 Task: Buy 5 Blower from Motors section under best seller category for shipping address: Kathleen Davis, 1481 Vineyard Drive, Independence, Ohio 44131, Cell Number 4403901431. Pay from credit card ending with 7965, CVV 549
Action: Mouse moved to (26, 87)
Screenshot: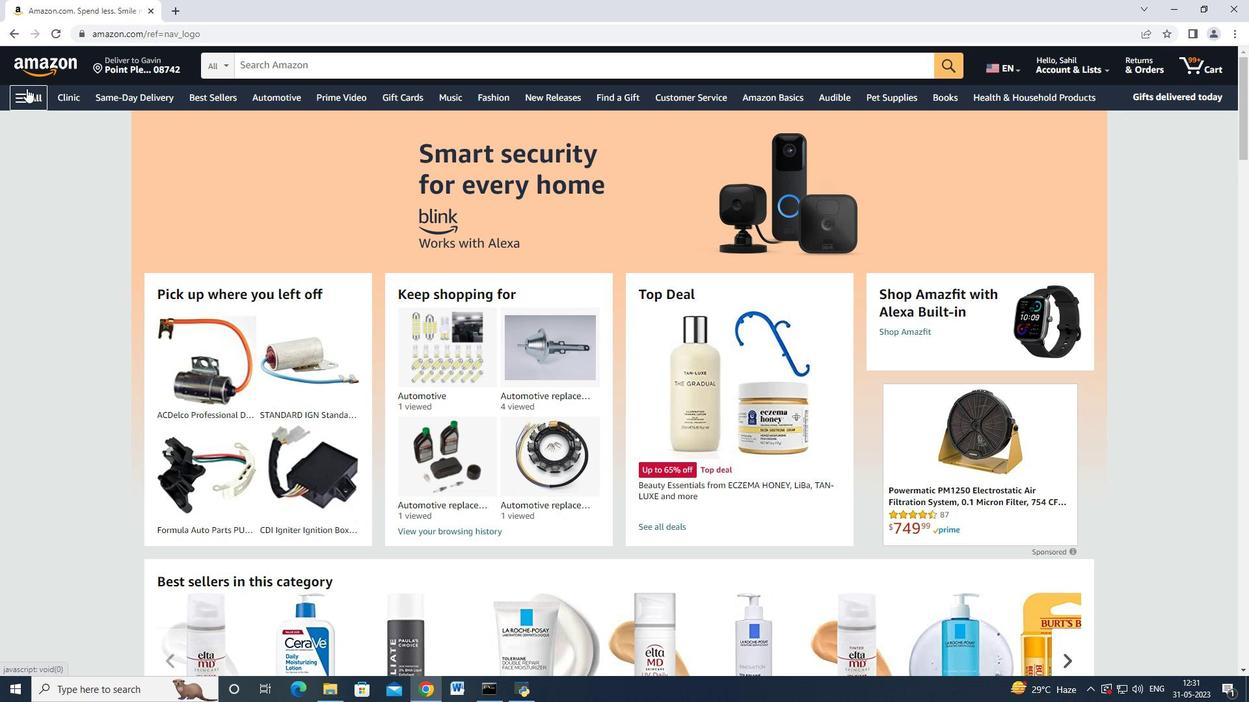 
Action: Mouse pressed left at (26, 87)
Screenshot: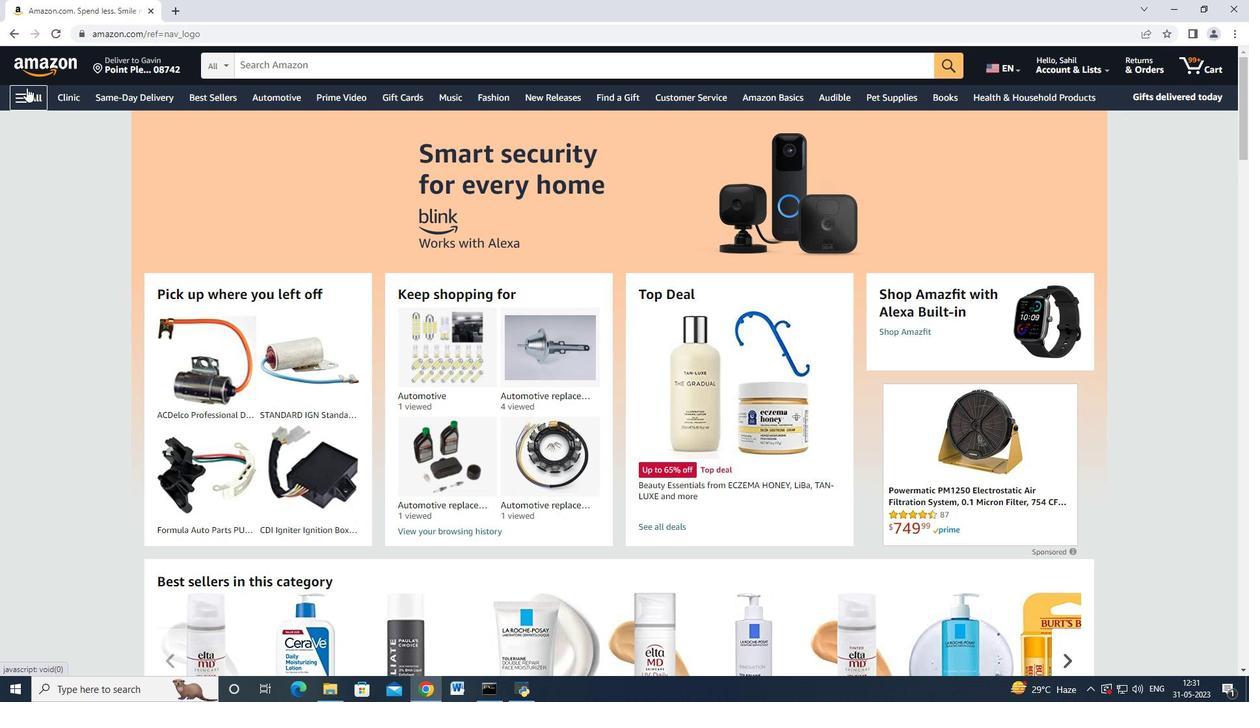 
Action: Mouse moved to (82, 191)
Screenshot: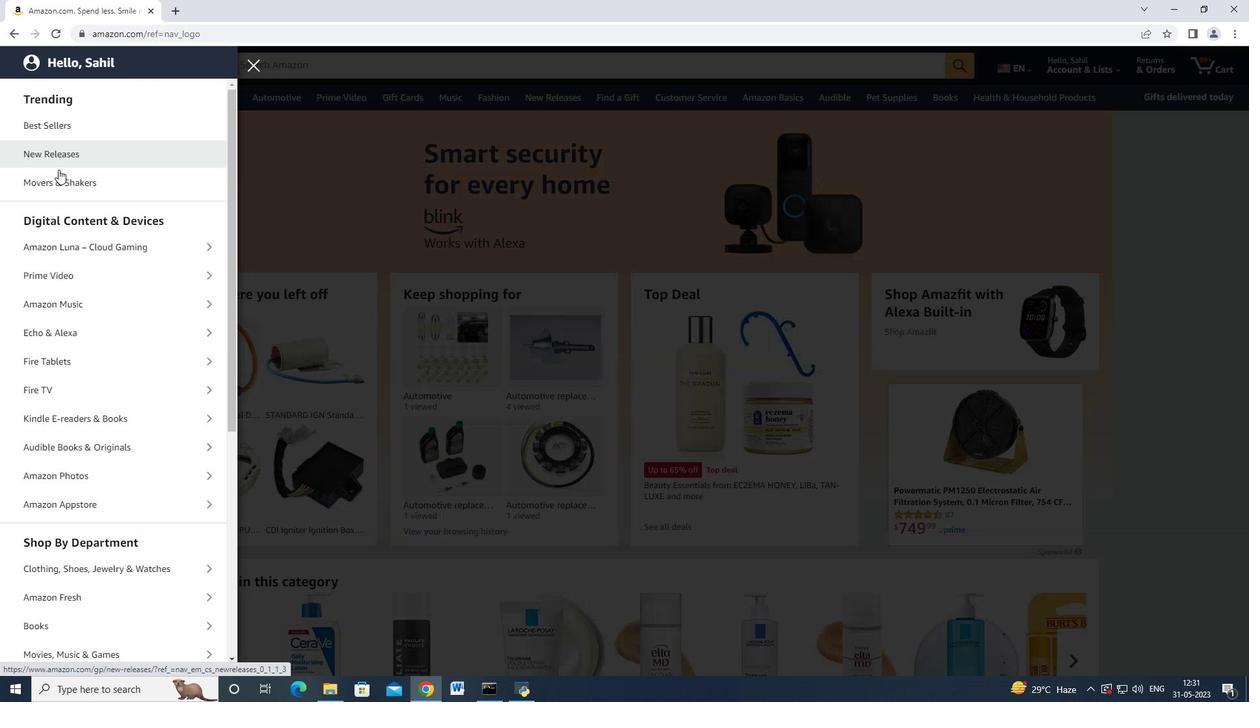 
Action: Mouse scrolled (82, 191) with delta (0, 0)
Screenshot: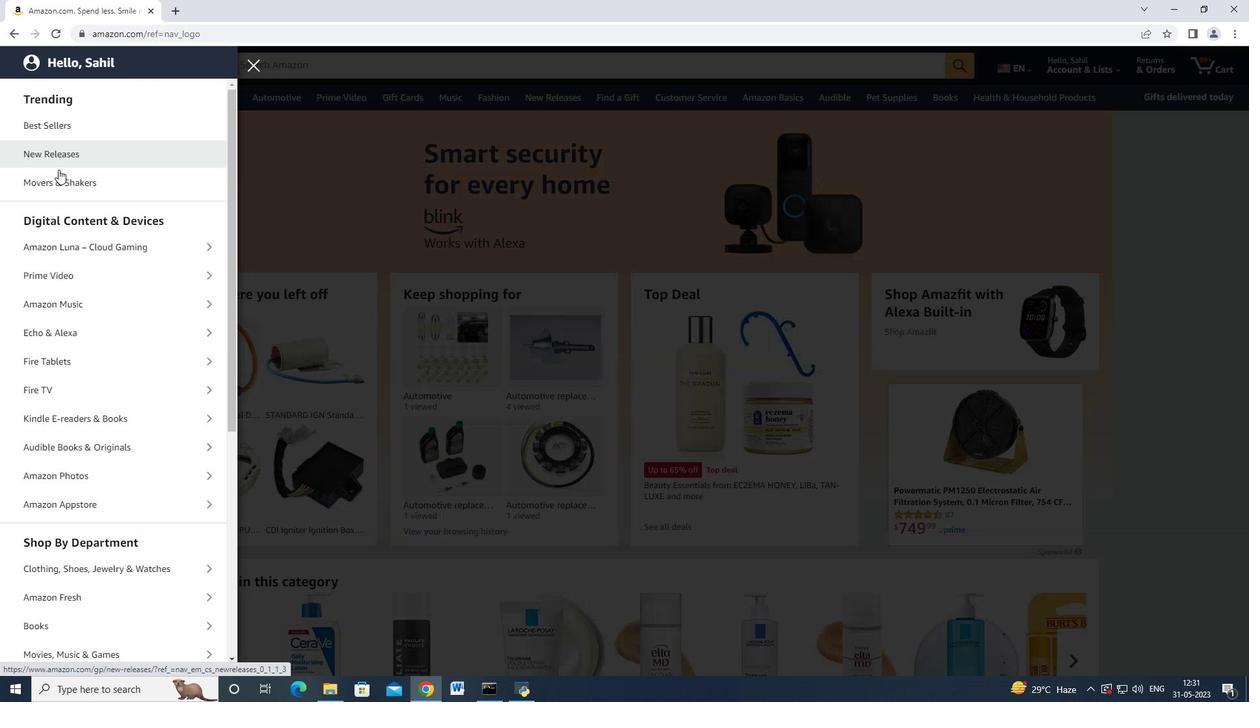 
Action: Mouse moved to (84, 193)
Screenshot: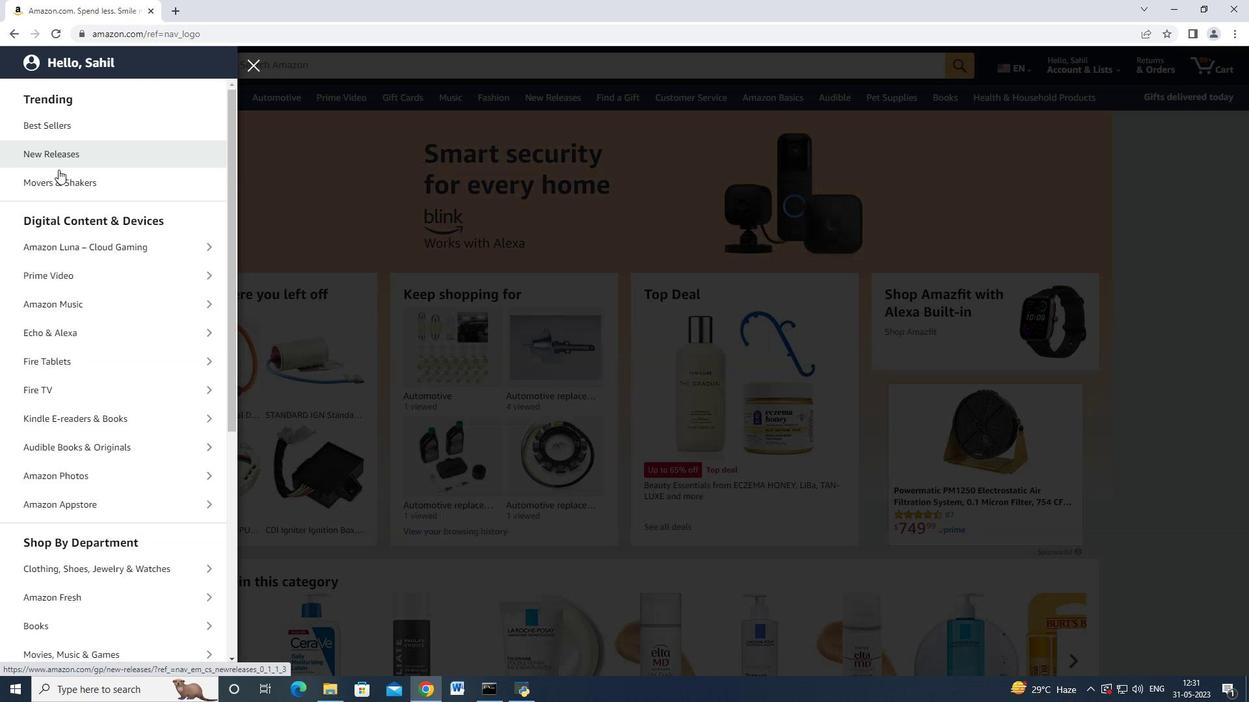 
Action: Mouse scrolled (84, 192) with delta (0, 0)
Screenshot: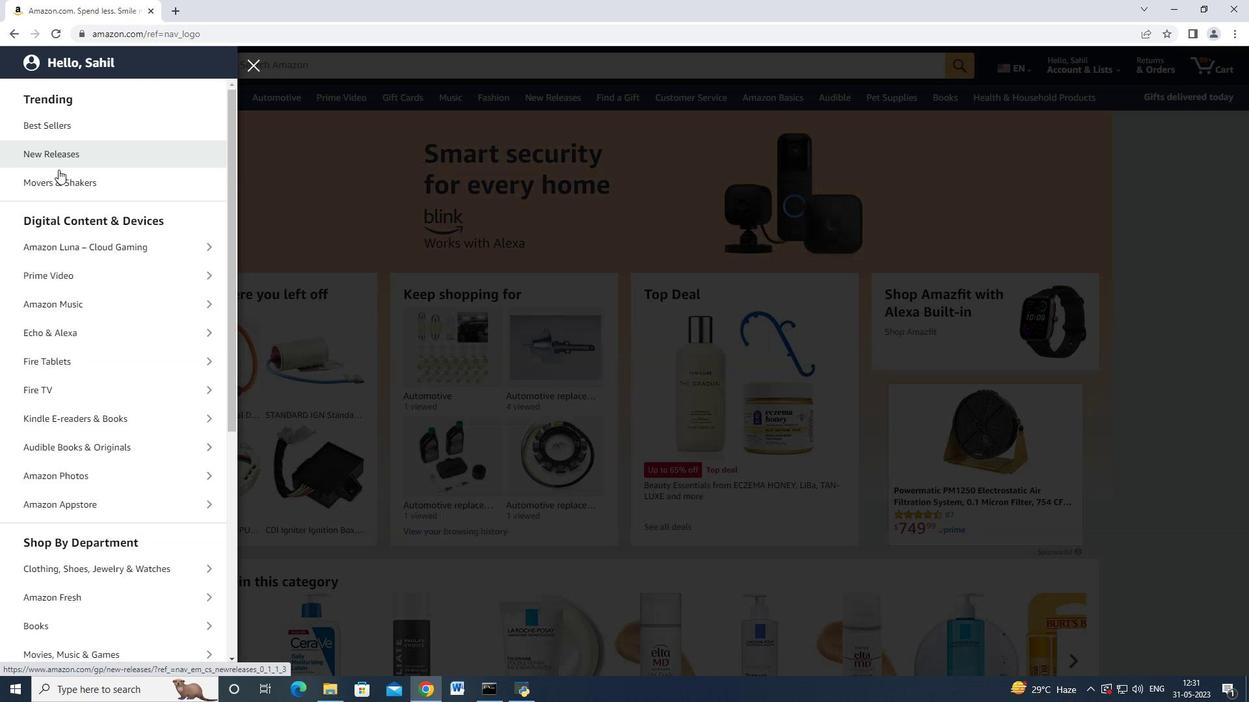 
Action: Mouse moved to (86, 193)
Screenshot: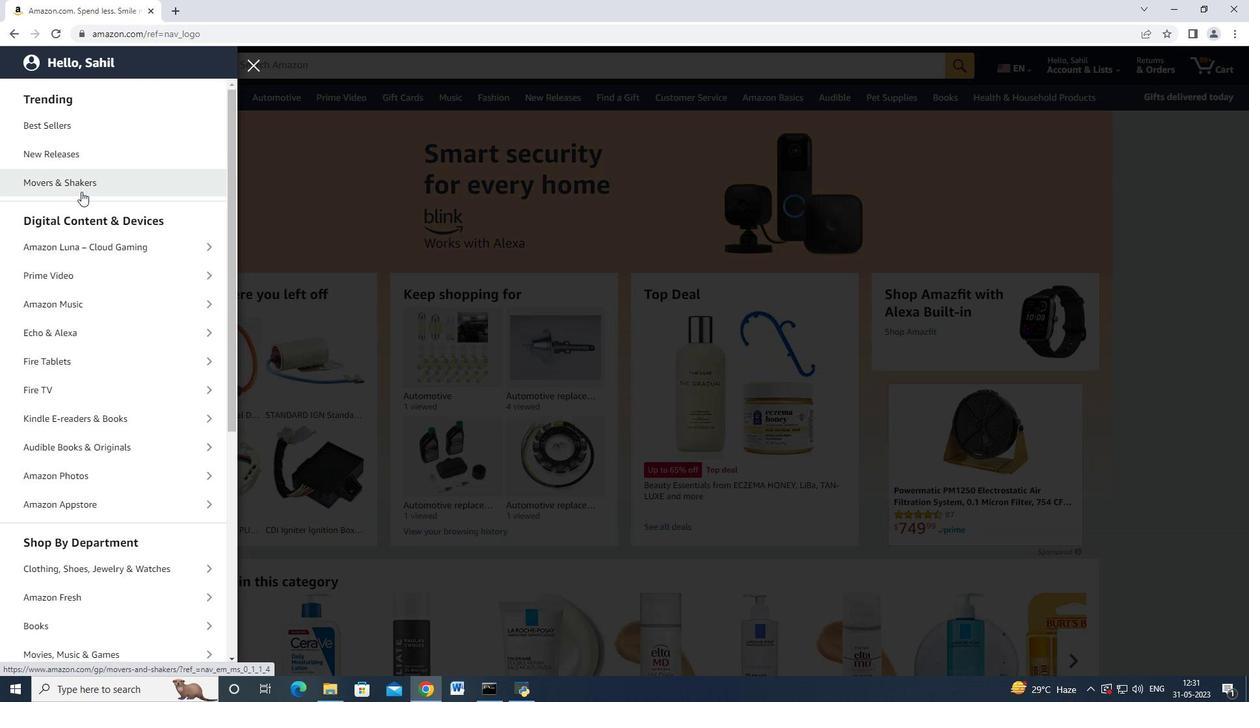 
Action: Mouse scrolled (86, 193) with delta (0, 0)
Screenshot: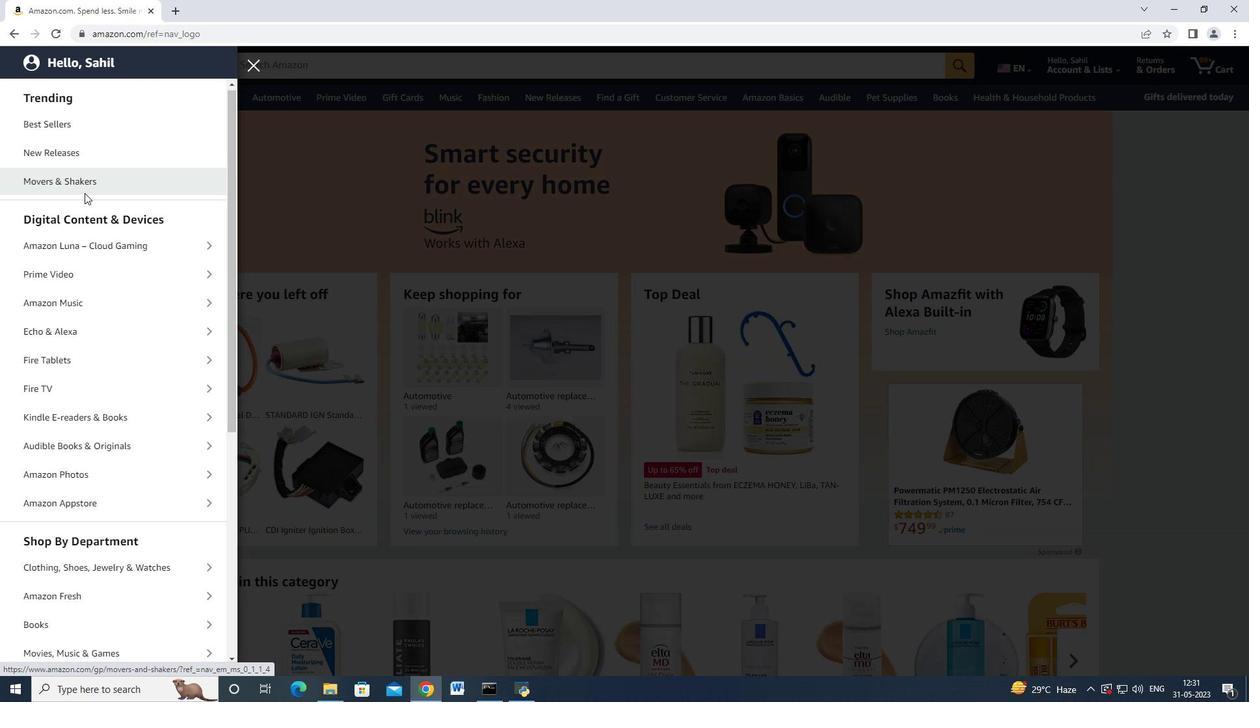 
Action: Mouse moved to (98, 495)
Screenshot: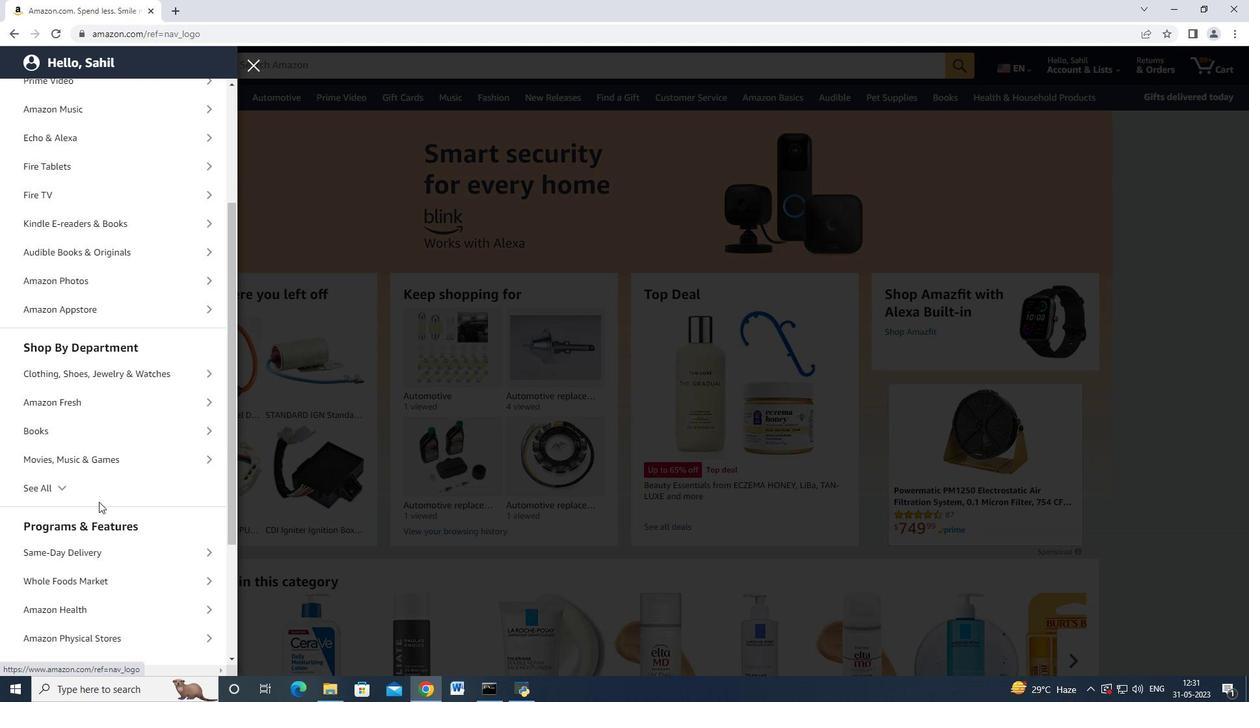 
Action: Mouse pressed left at (98, 495)
Screenshot: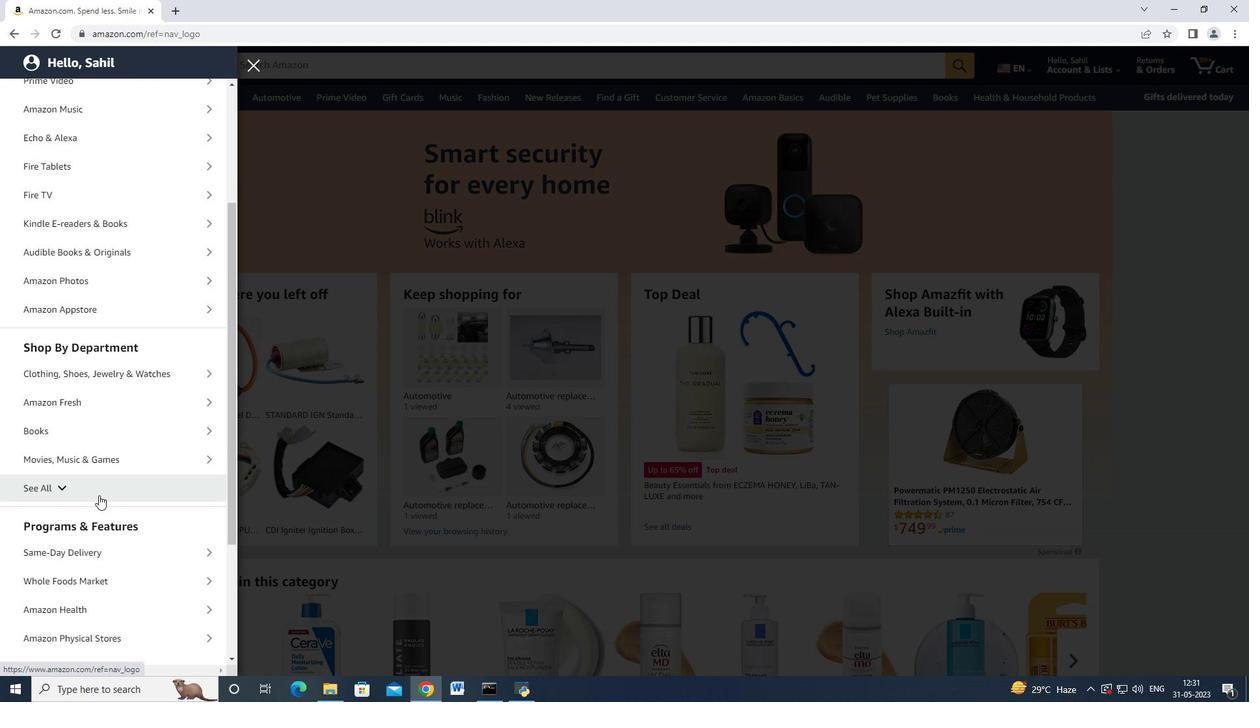 
Action: Mouse moved to (104, 443)
Screenshot: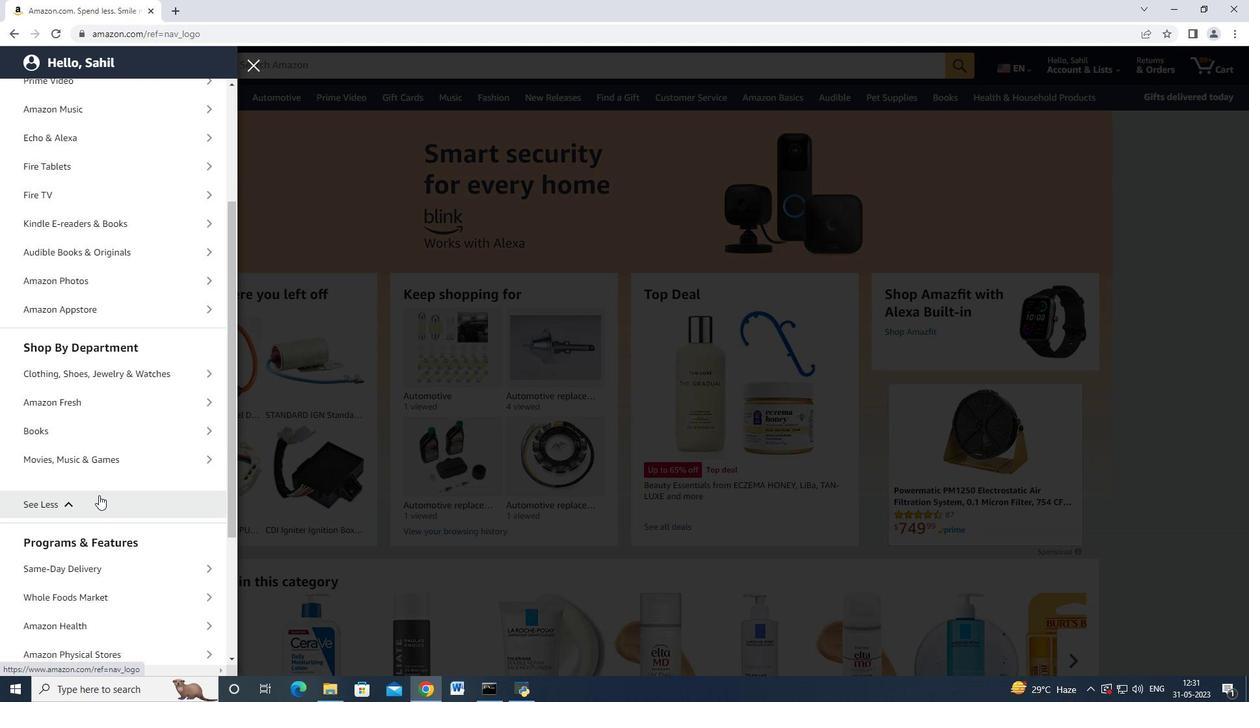 
Action: Mouse scrolled (104, 443) with delta (0, 0)
Screenshot: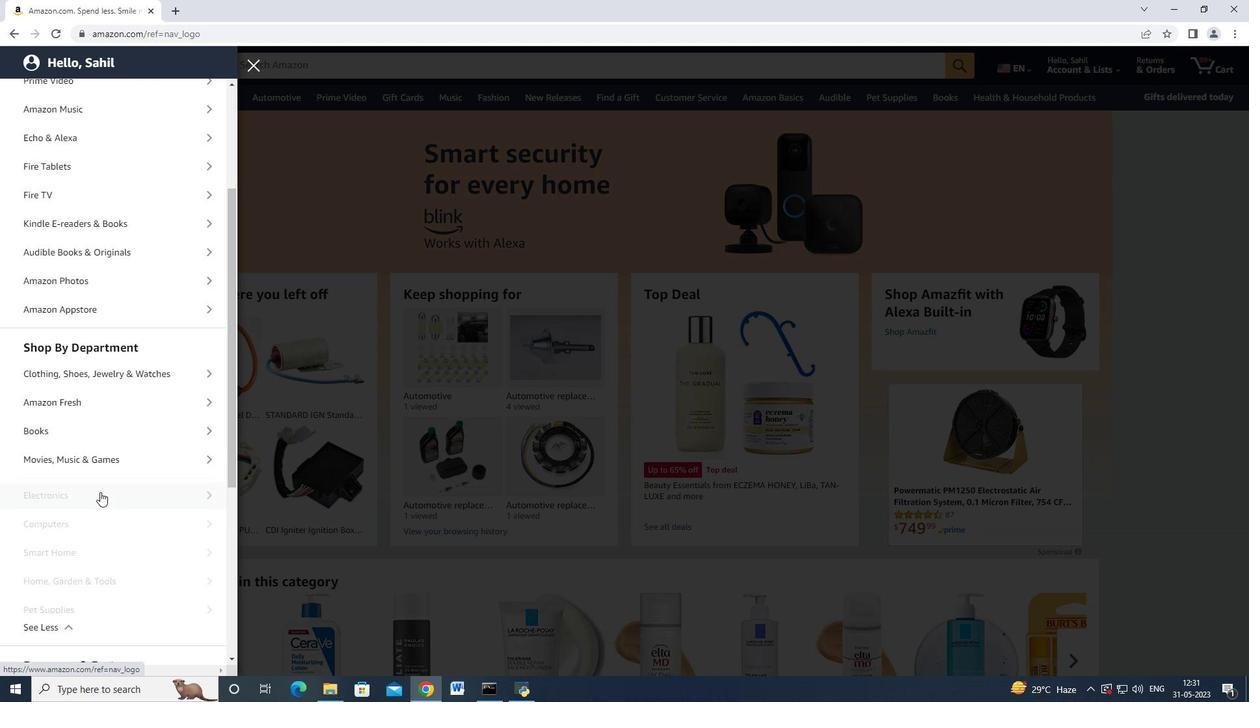 
Action: Mouse moved to (104, 443)
Screenshot: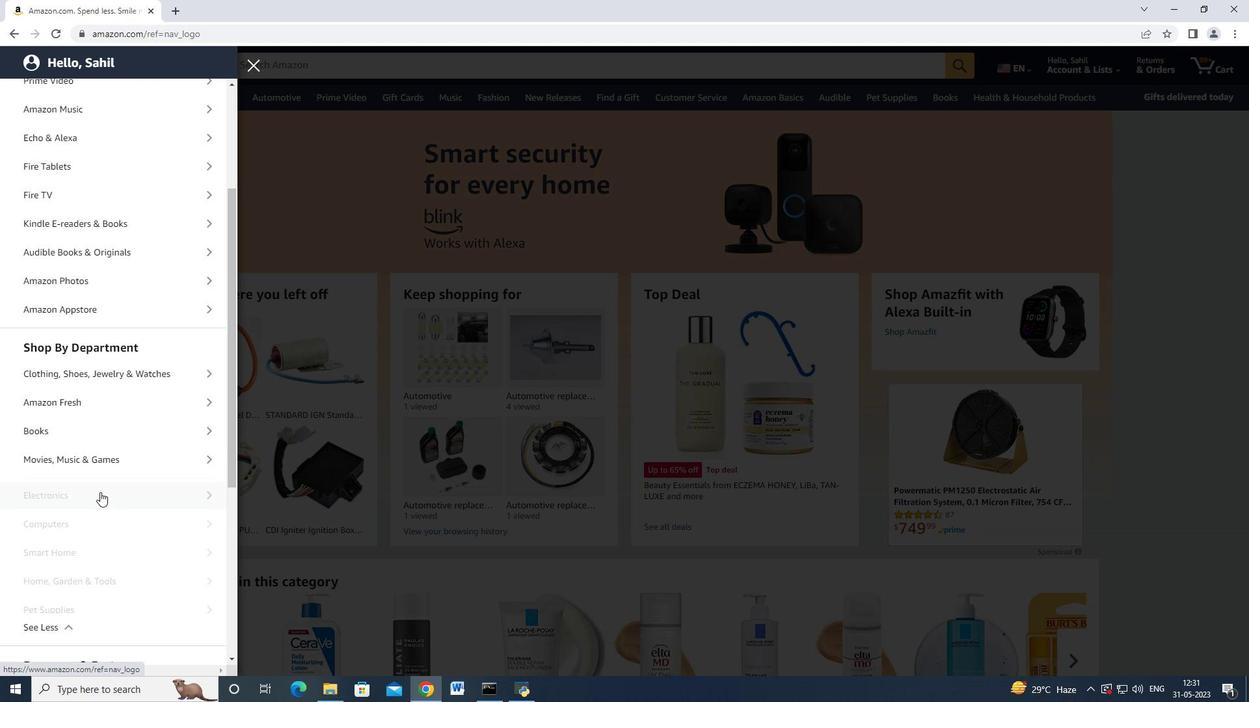 
Action: Mouse scrolled (104, 443) with delta (0, 0)
Screenshot: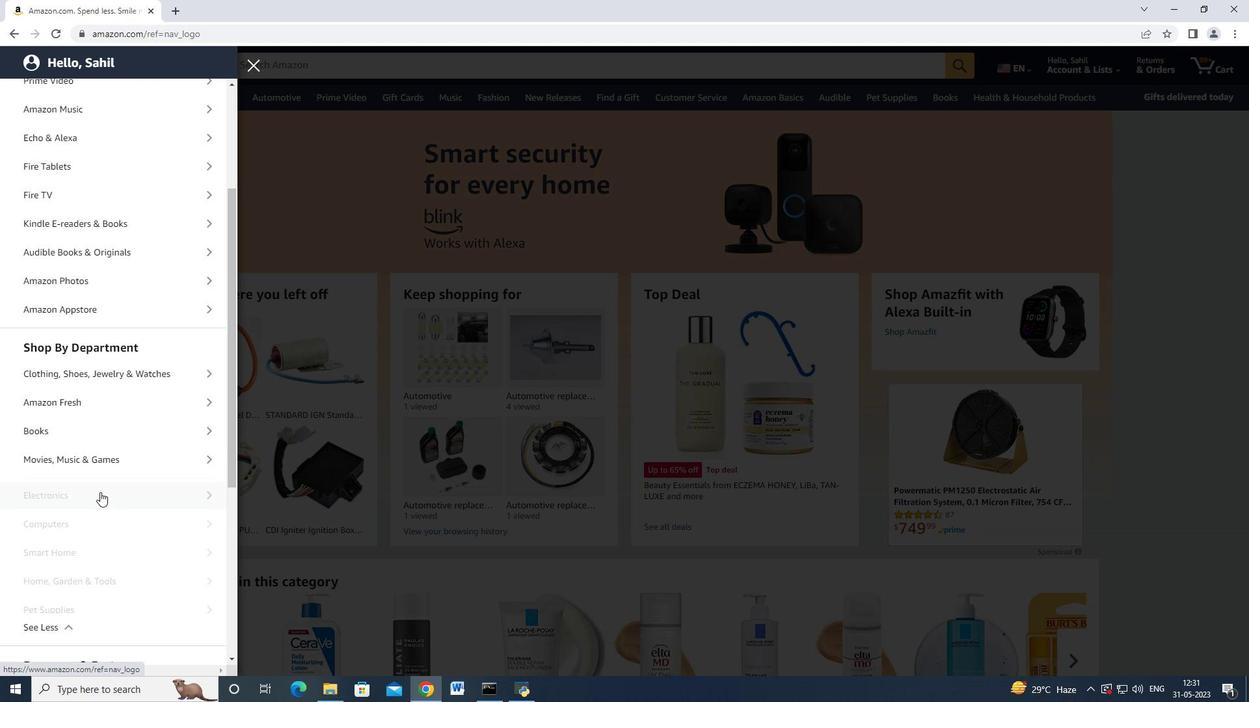 
Action: Mouse scrolled (104, 443) with delta (0, 0)
Screenshot: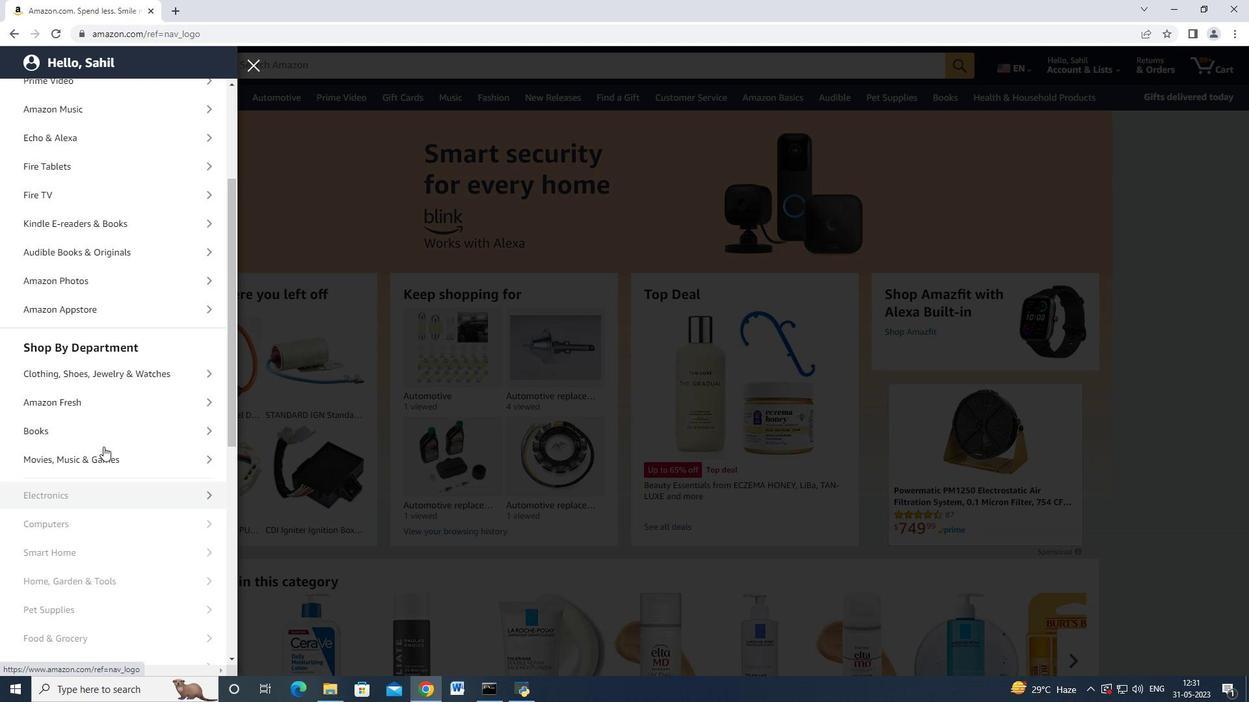 
Action: Mouse scrolled (104, 443) with delta (0, 0)
Screenshot: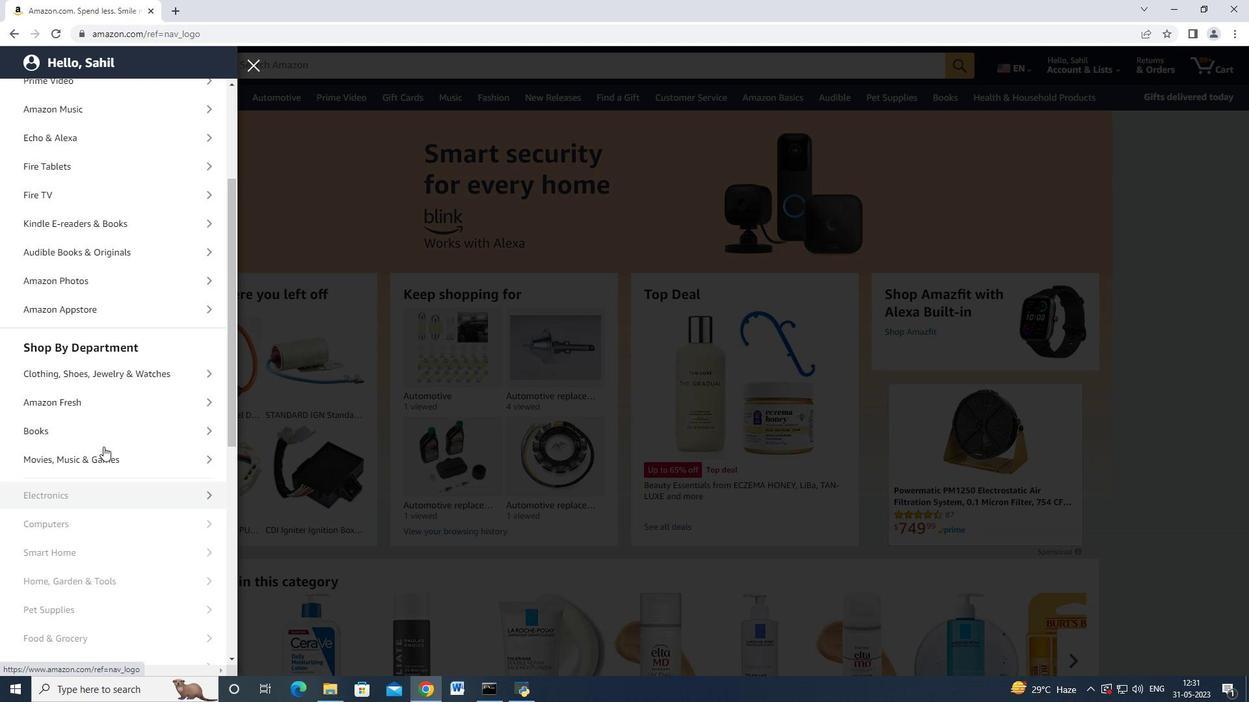 
Action: Mouse scrolled (104, 443) with delta (0, 0)
Screenshot: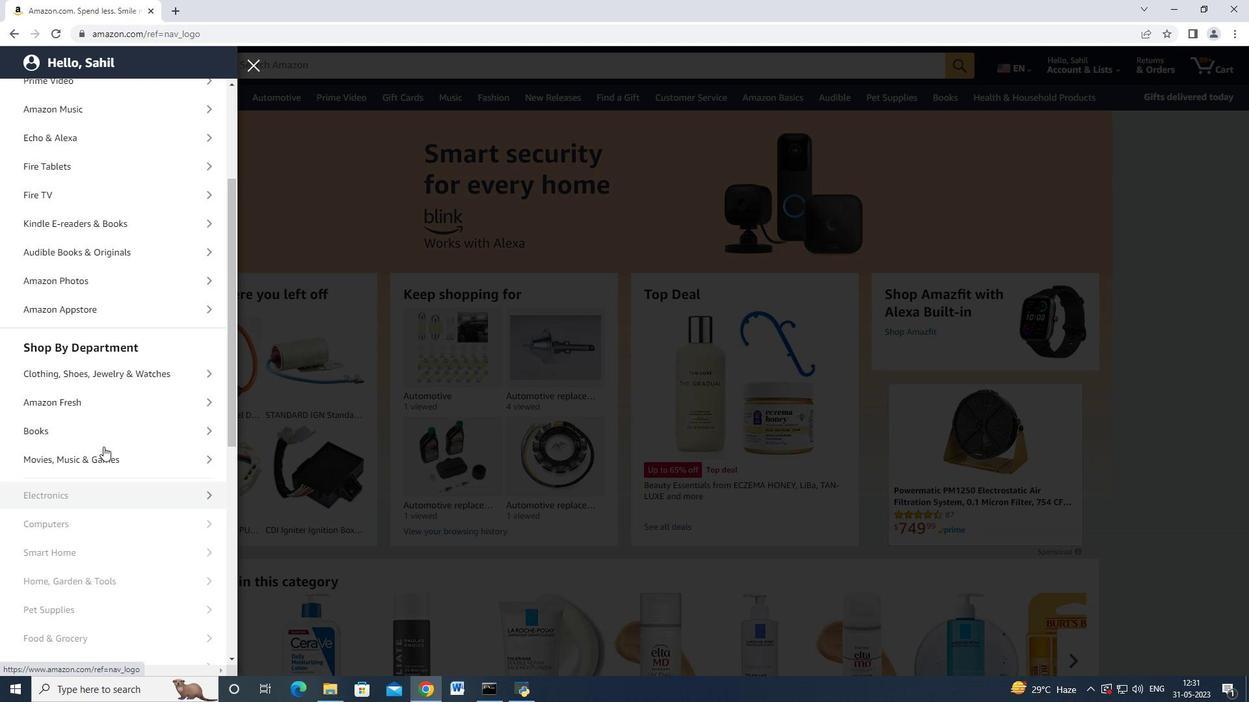 
Action: Mouse moved to (105, 441)
Screenshot: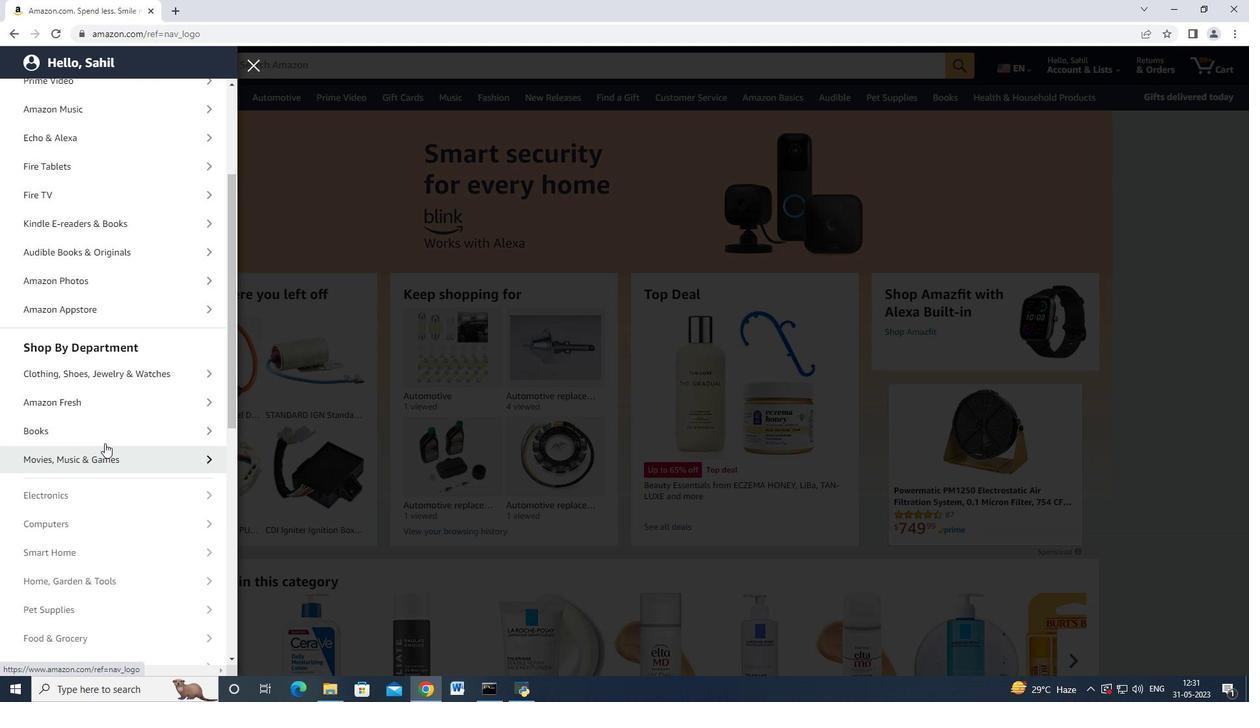 
Action: Mouse scrolled (105, 441) with delta (0, 0)
Screenshot: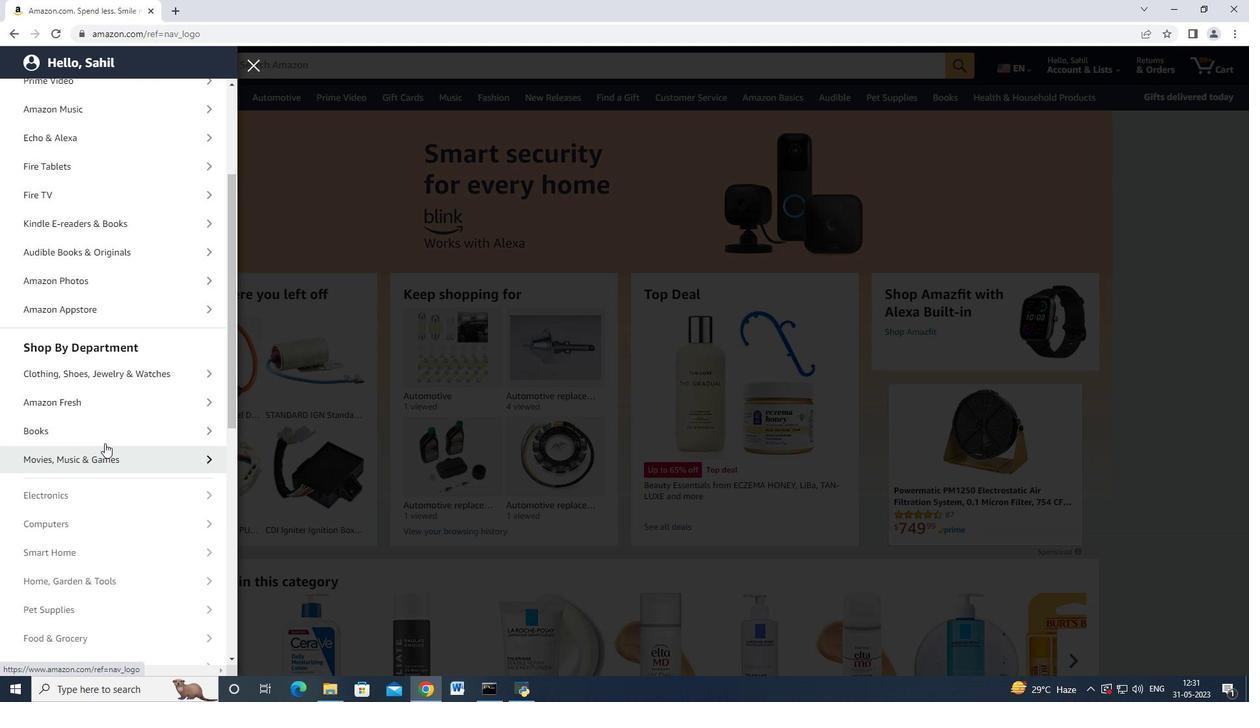 
Action: Mouse moved to (115, 422)
Screenshot: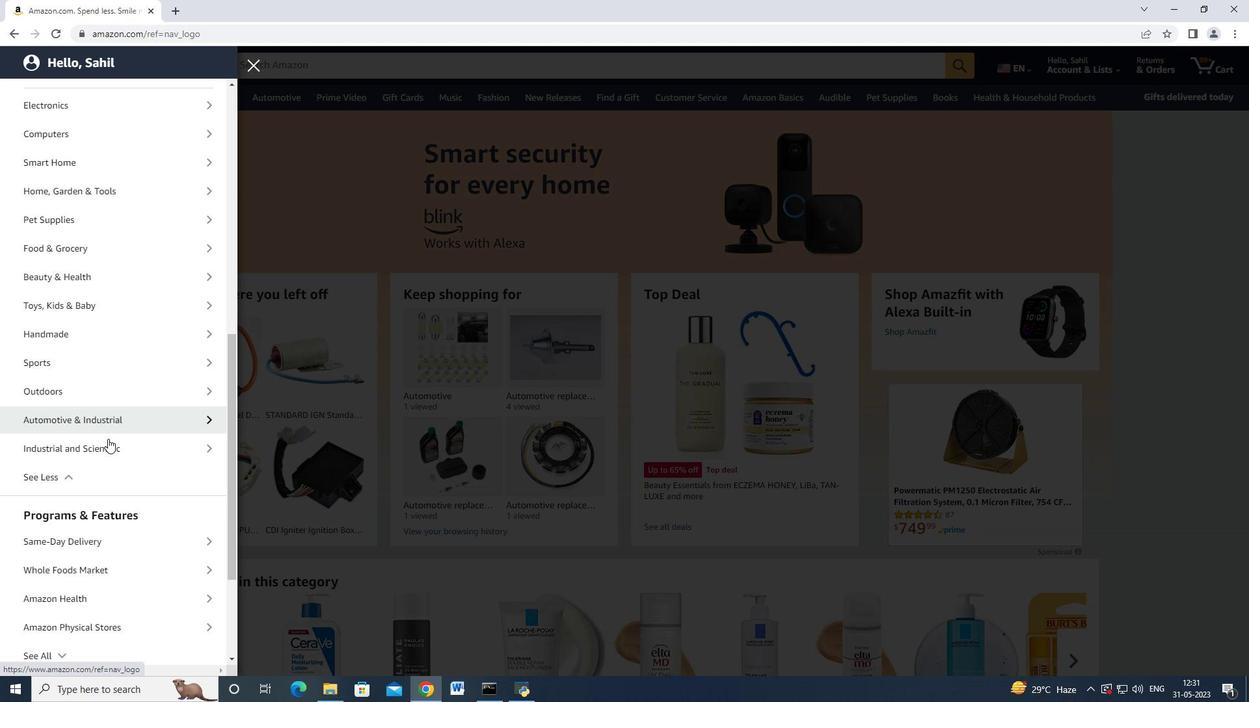 
Action: Mouse pressed left at (115, 422)
Screenshot: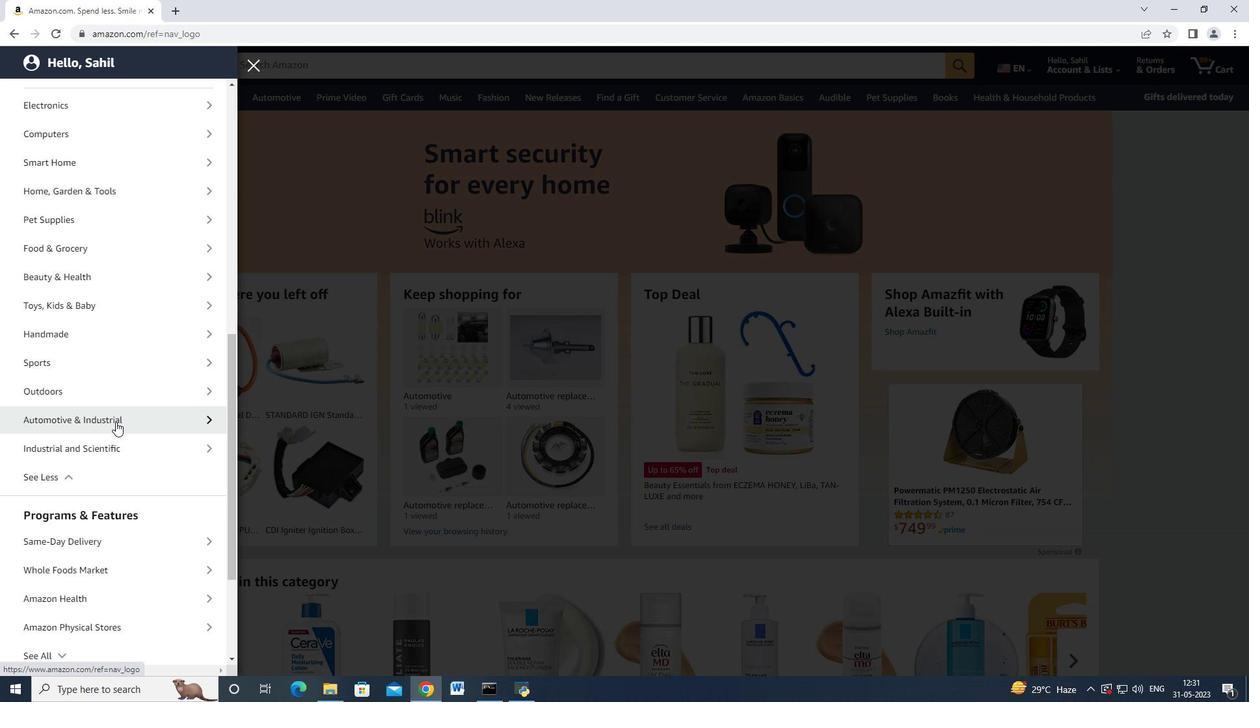 
Action: Mouse moved to (152, 166)
Screenshot: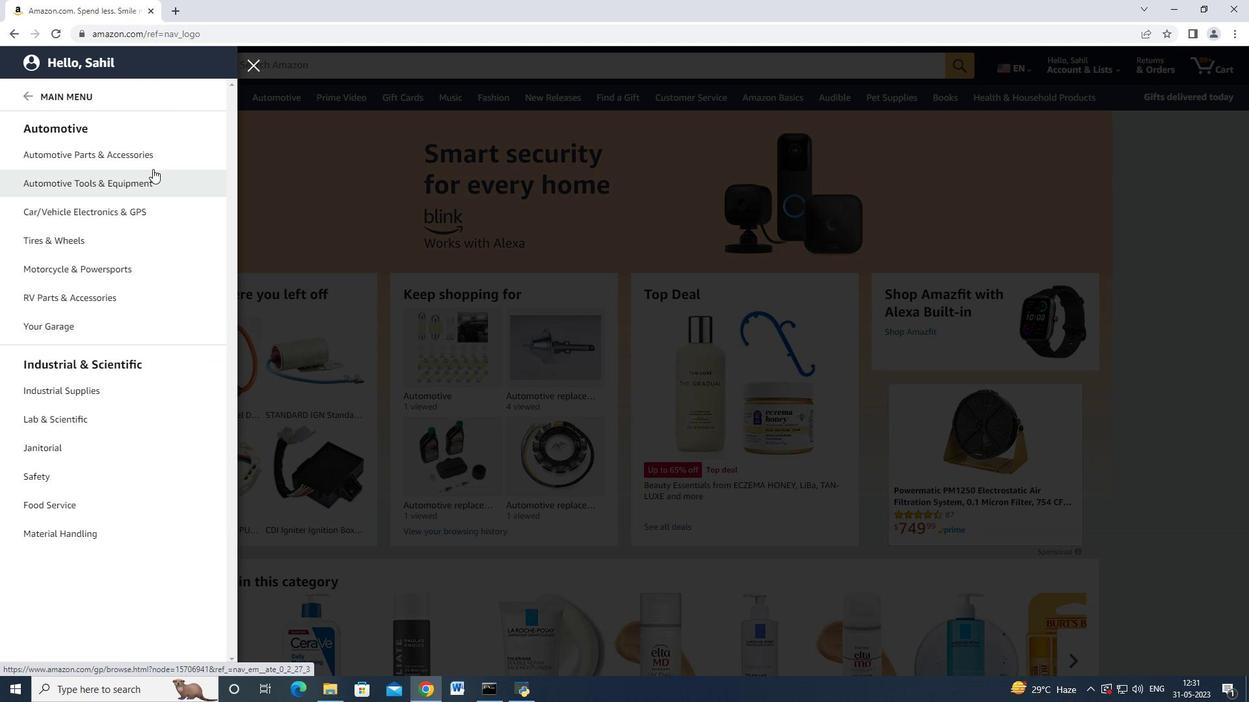 
Action: Mouse pressed left at (152, 166)
Screenshot: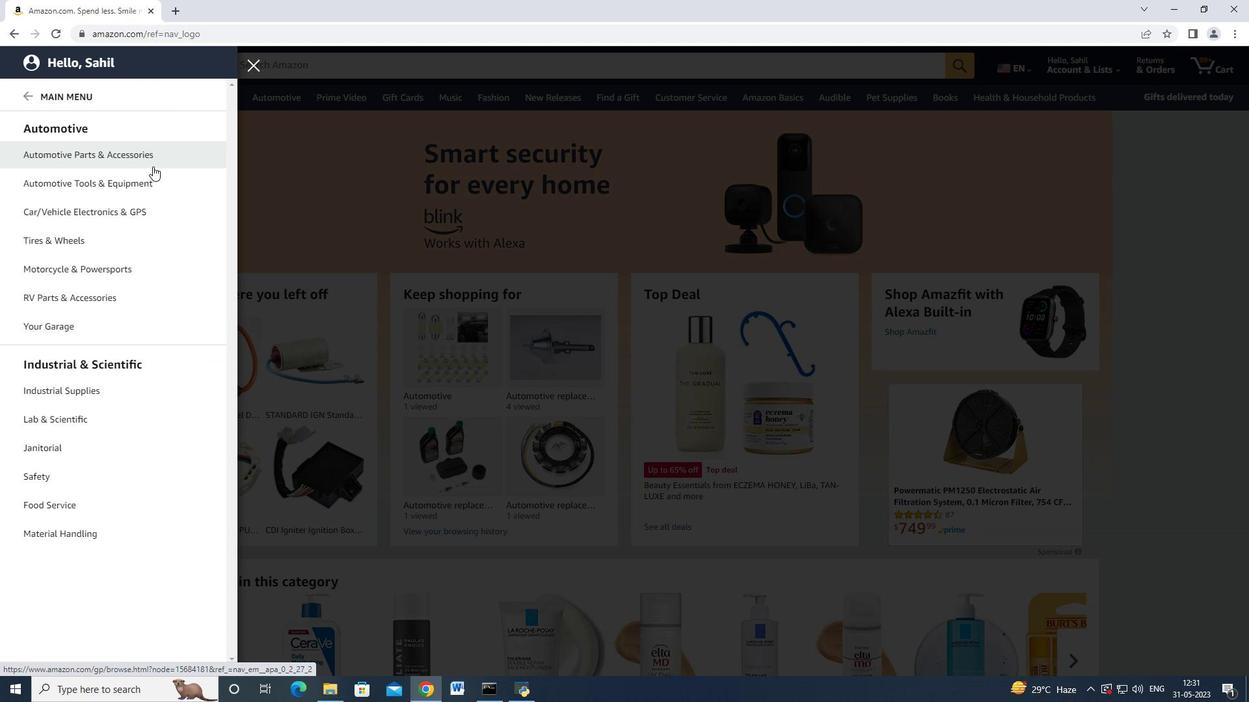 
Action: Mouse moved to (216, 119)
Screenshot: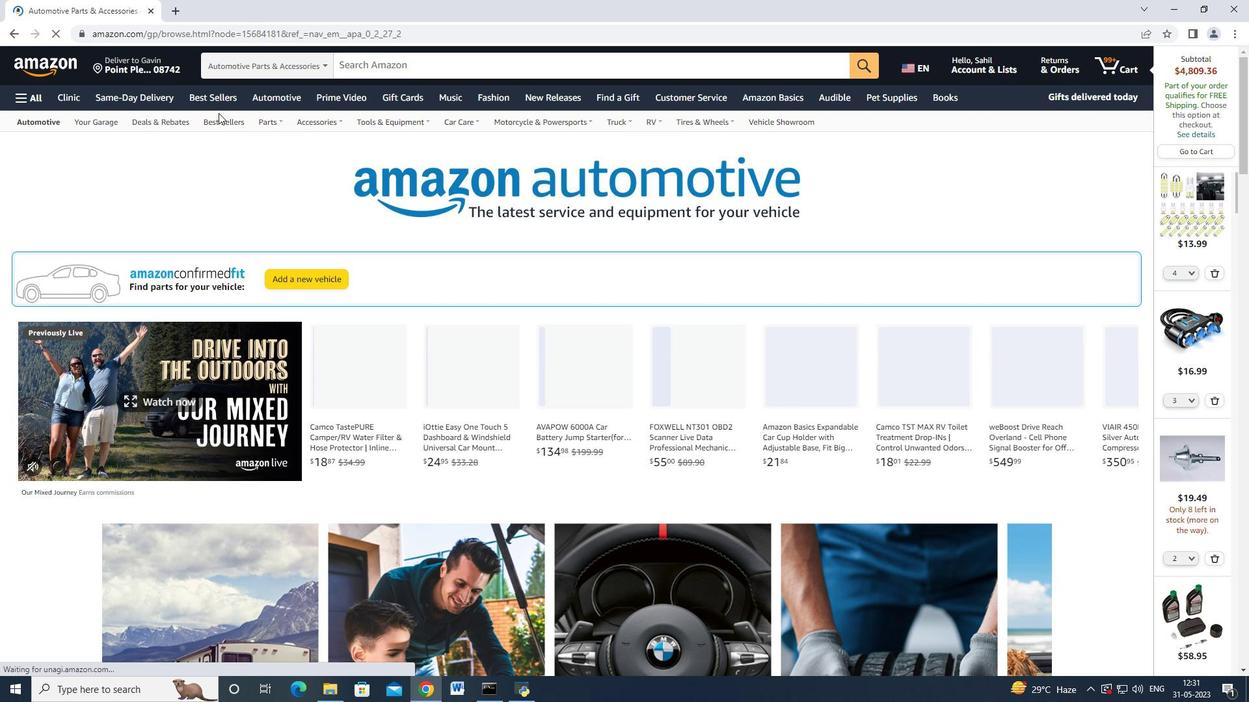 
Action: Mouse pressed left at (216, 119)
Screenshot: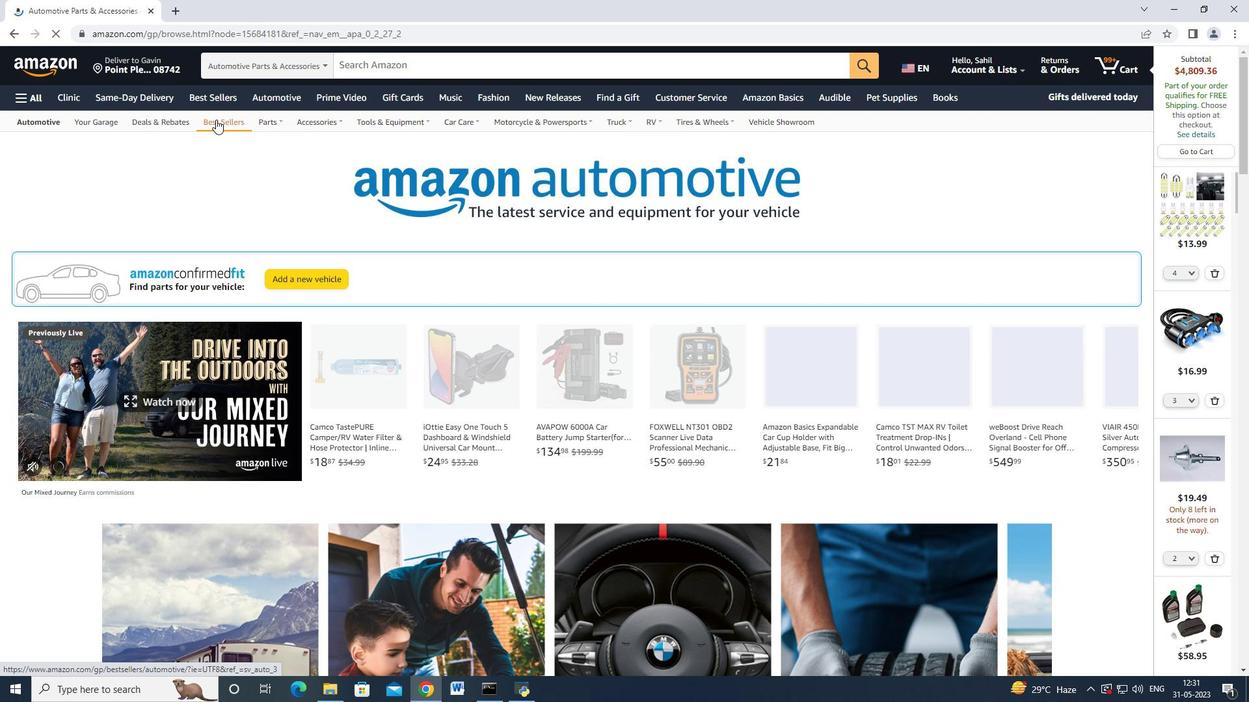 
Action: Mouse moved to (76, 420)
Screenshot: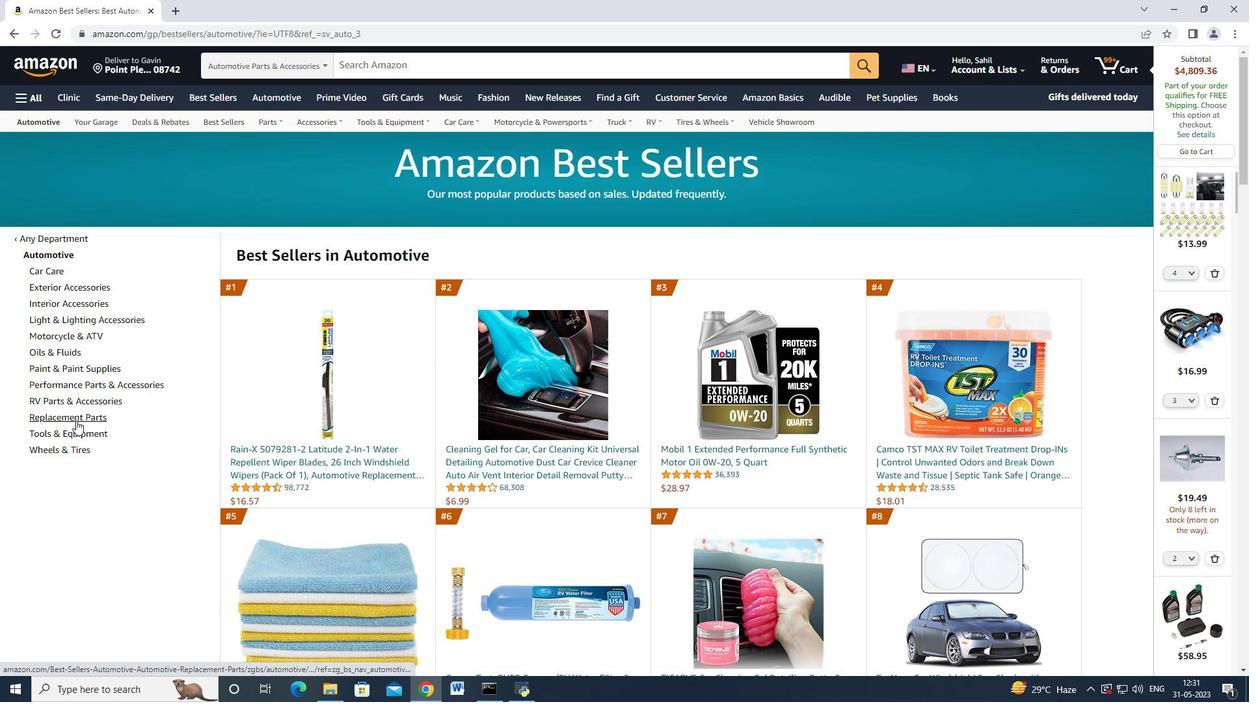 
Action: Mouse pressed left at (76, 420)
Screenshot: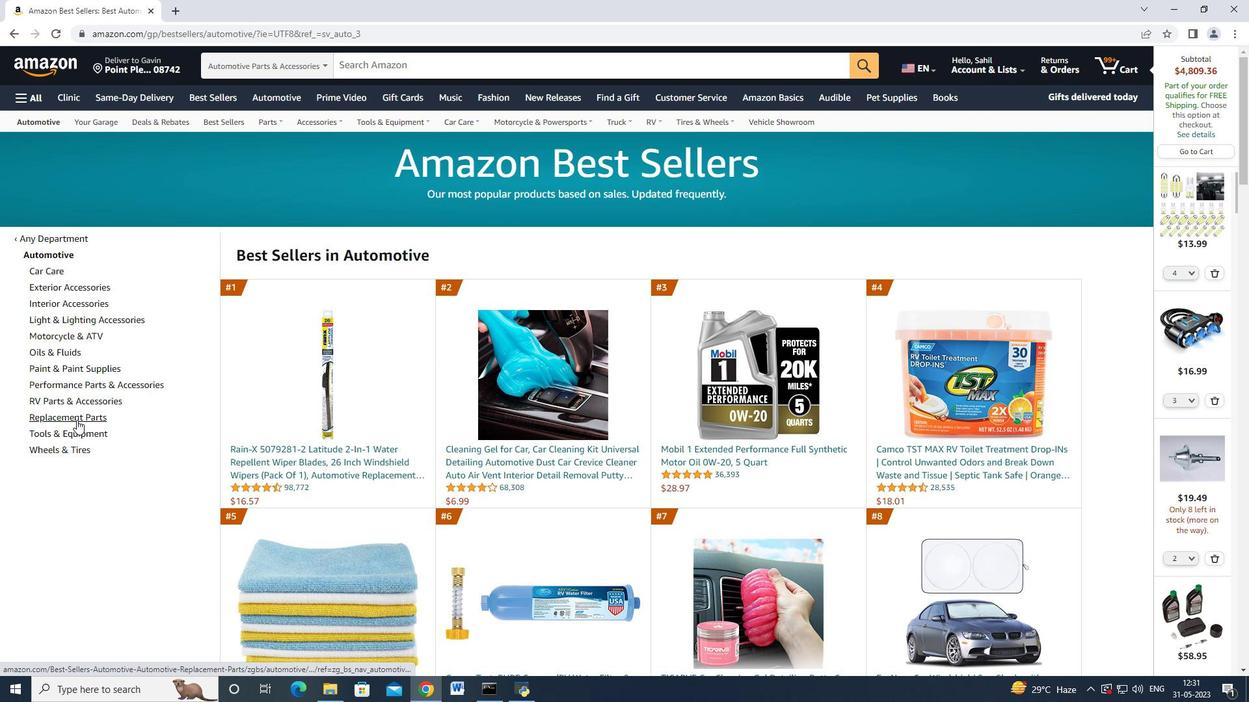 
Action: Mouse moved to (229, 122)
Screenshot: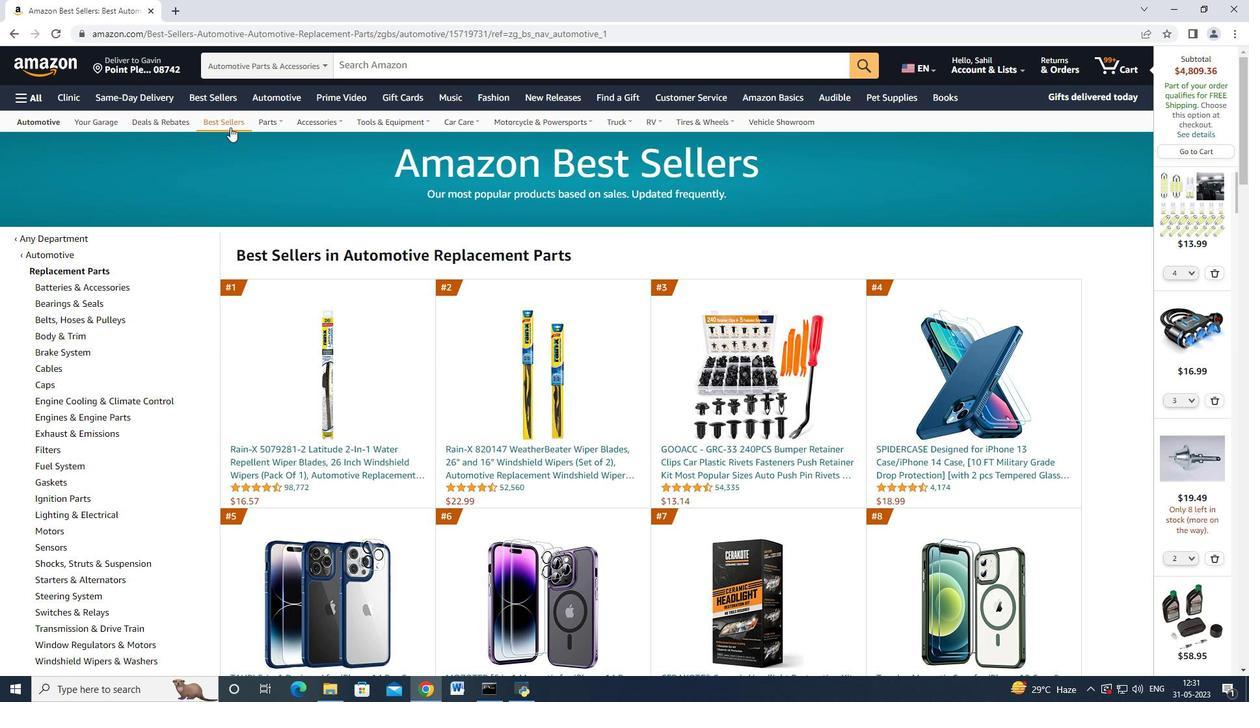 
Action: Mouse pressed left at (229, 122)
Screenshot: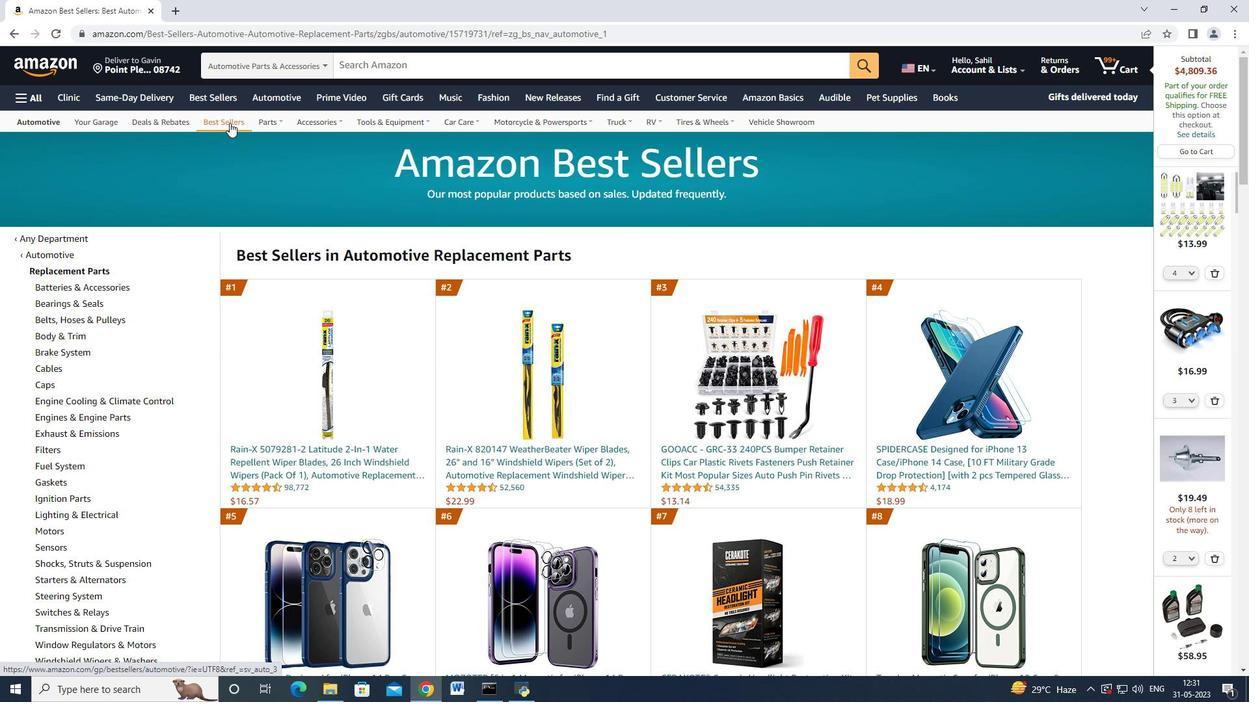 
Action: Mouse moved to (87, 419)
Screenshot: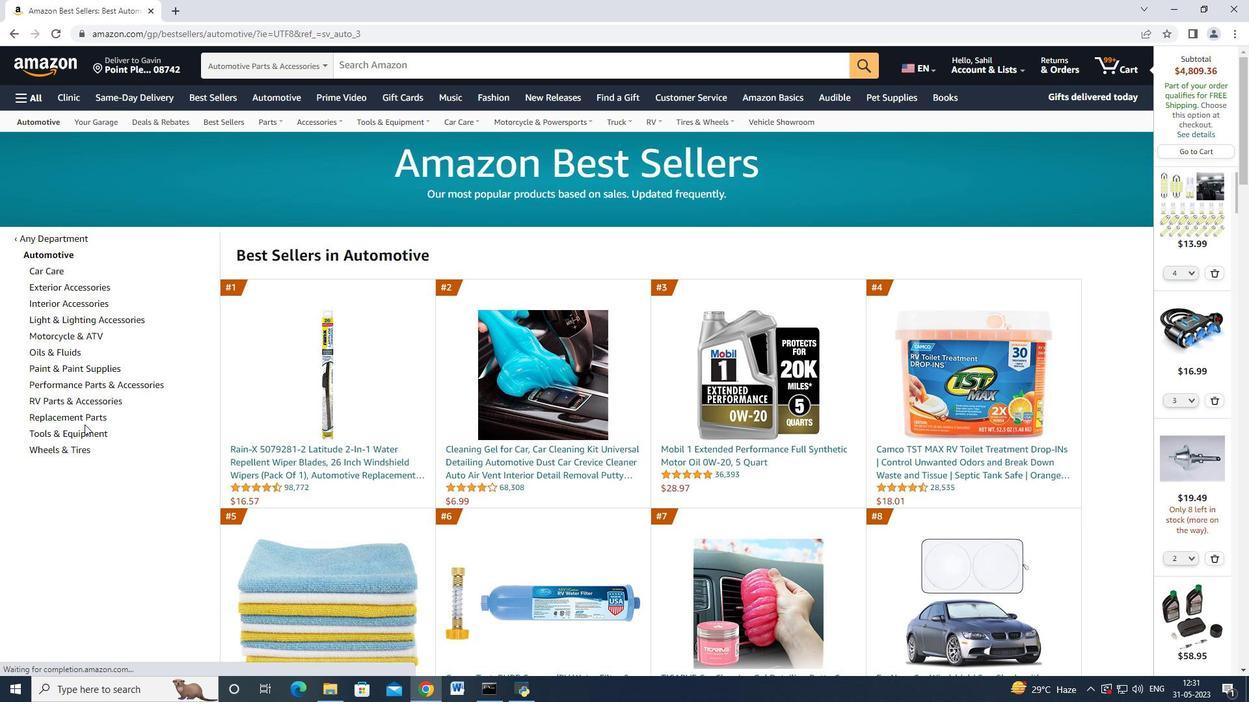 
Action: Mouse pressed left at (87, 419)
Screenshot: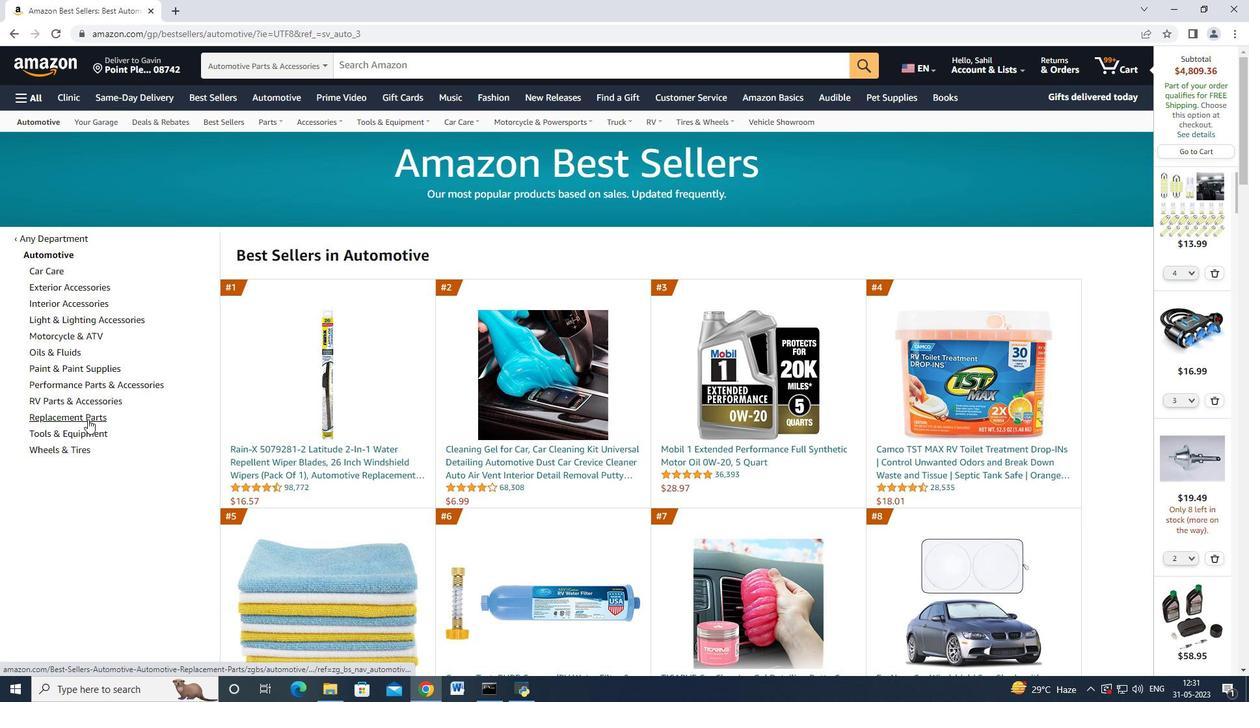 
Action: Mouse moved to (206, 235)
Screenshot: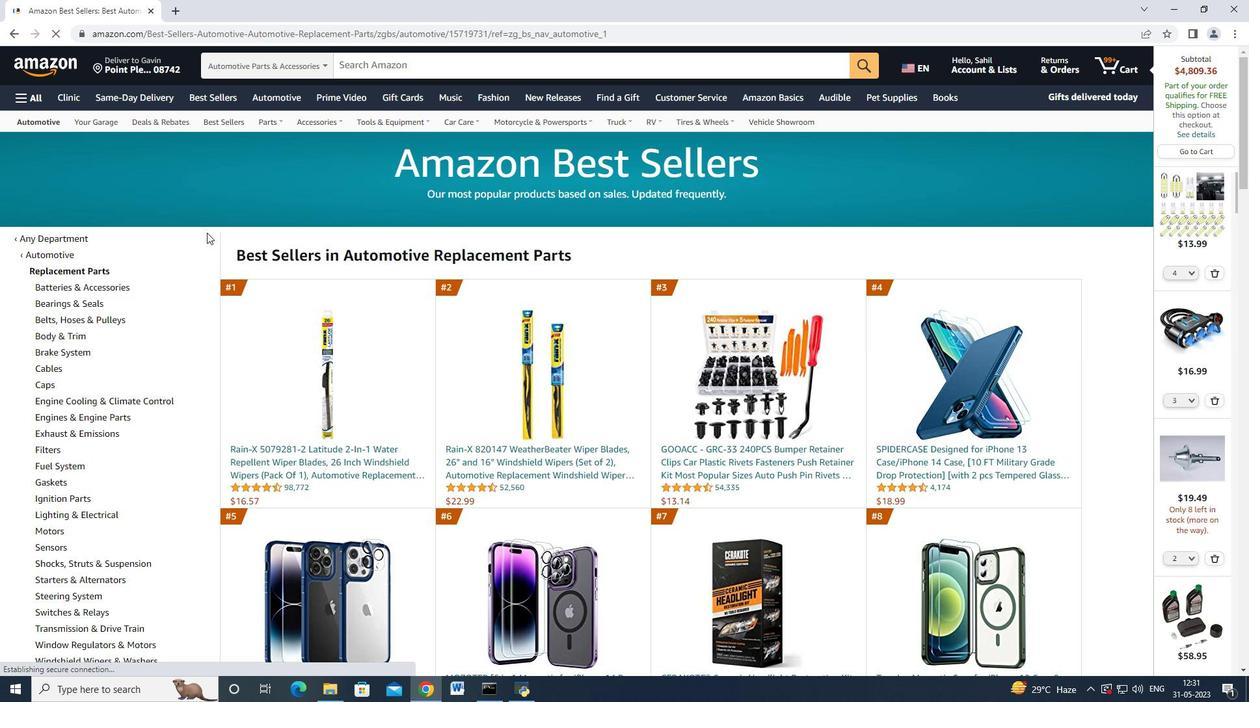 
Action: Mouse scrolled (206, 234) with delta (0, 0)
Screenshot: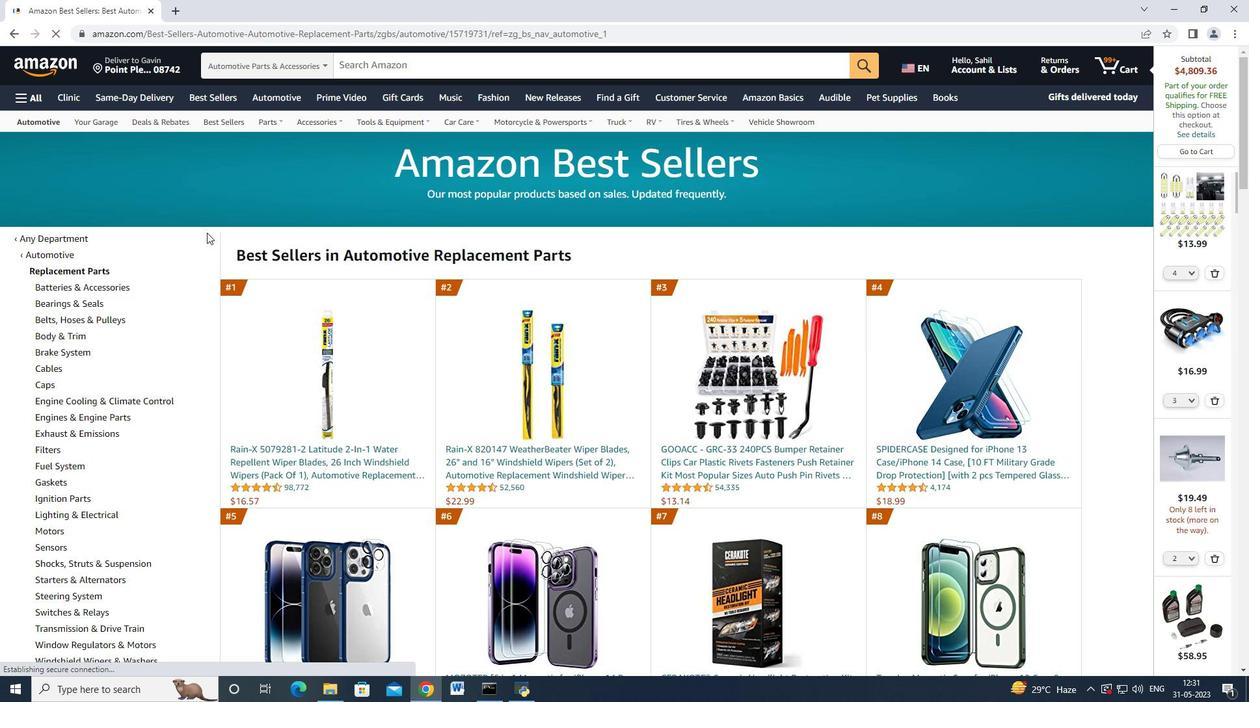 
Action: Mouse moved to (206, 238)
Screenshot: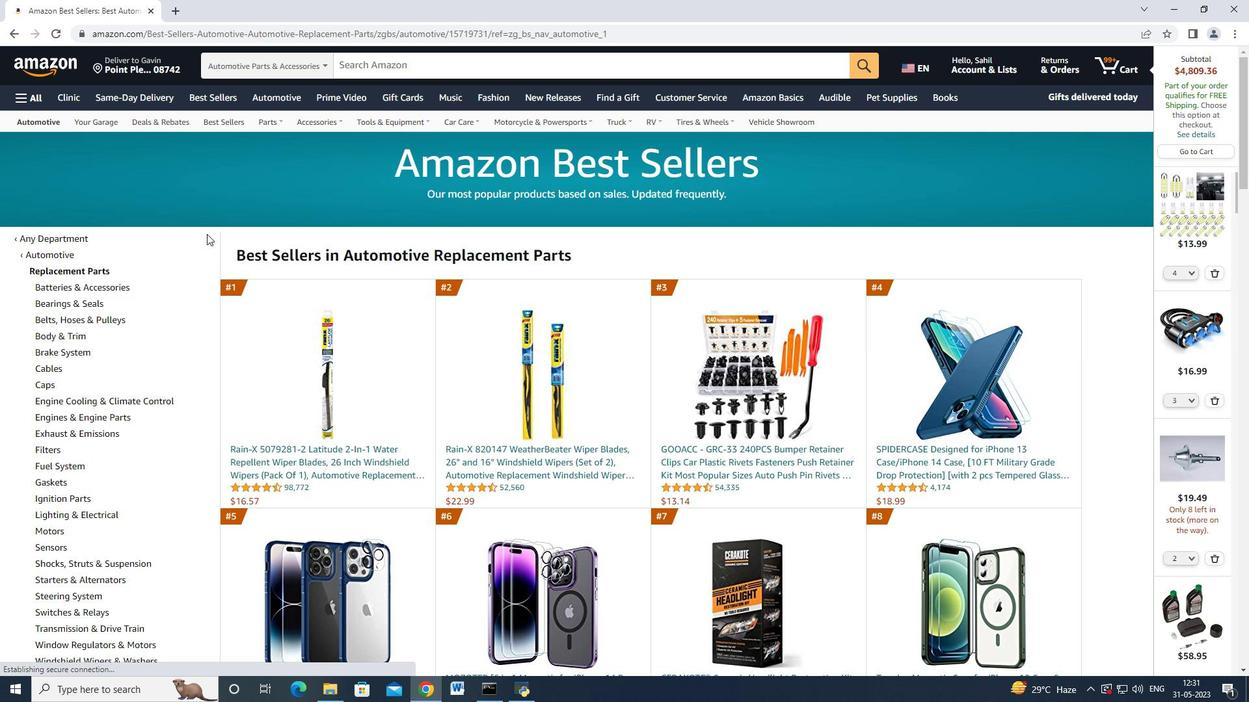 
Action: Mouse scrolled (206, 237) with delta (0, 0)
Screenshot: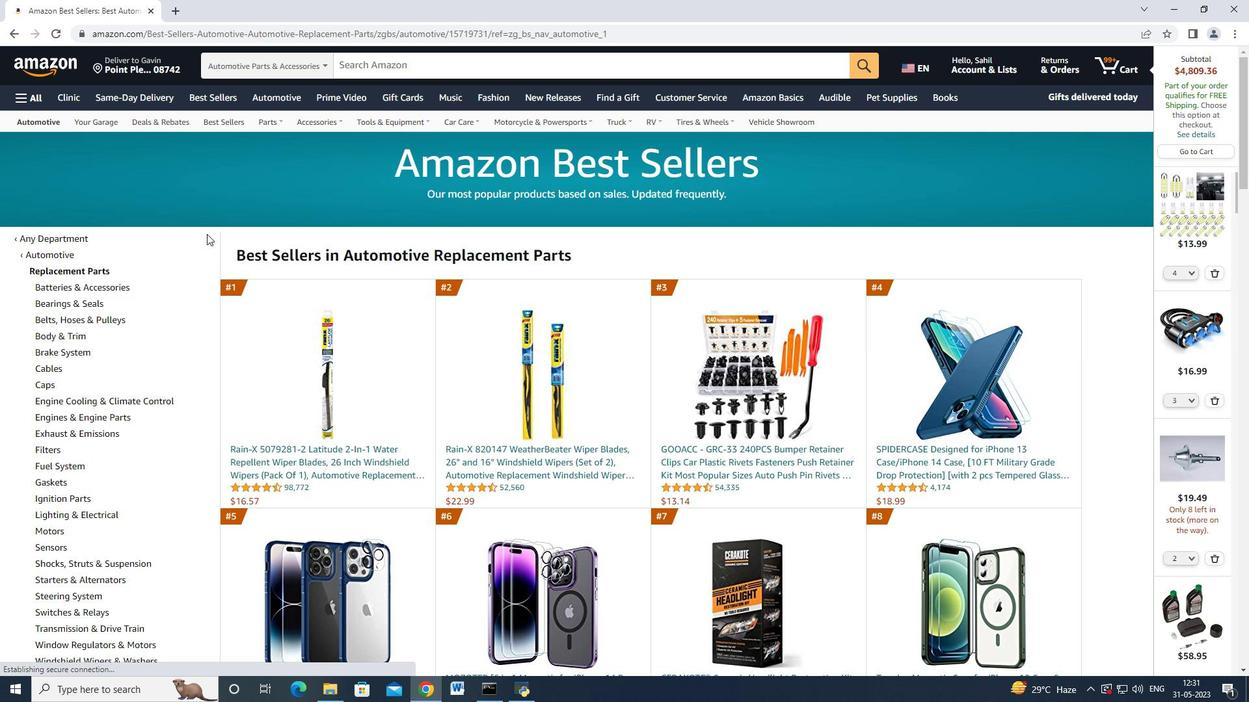 
Action: Mouse moved to (59, 400)
Screenshot: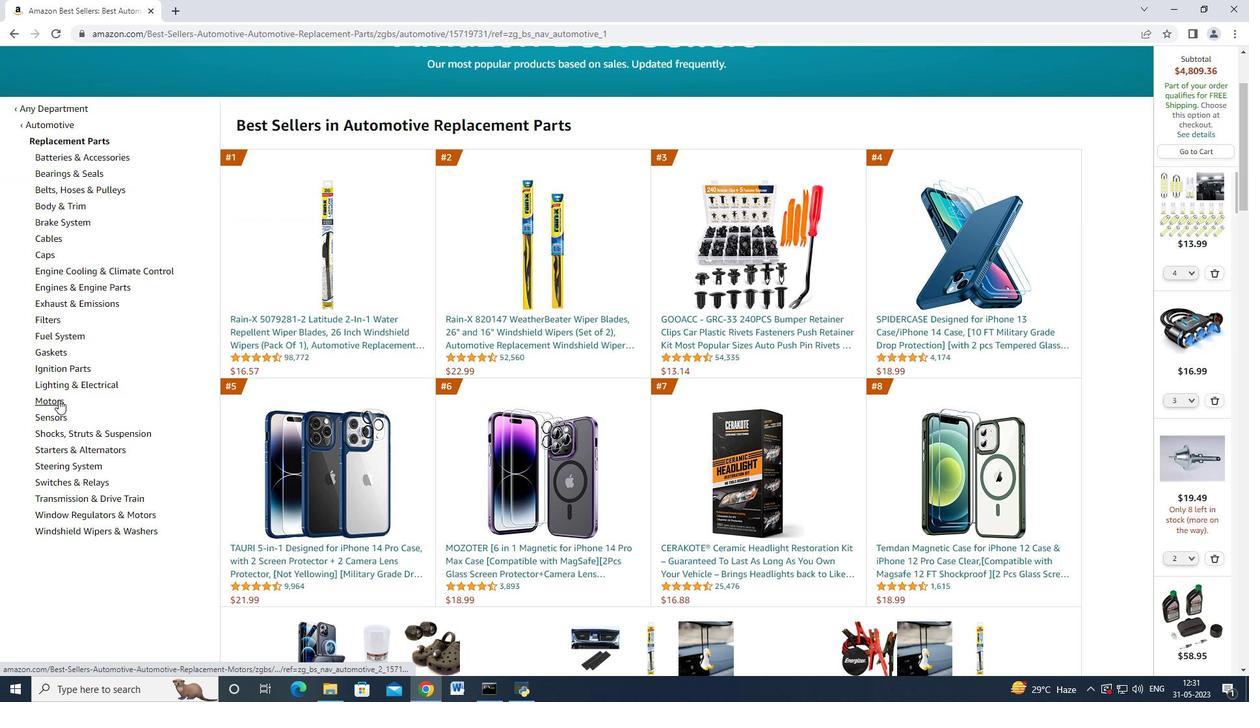 
Action: Mouse pressed left at (59, 400)
Screenshot: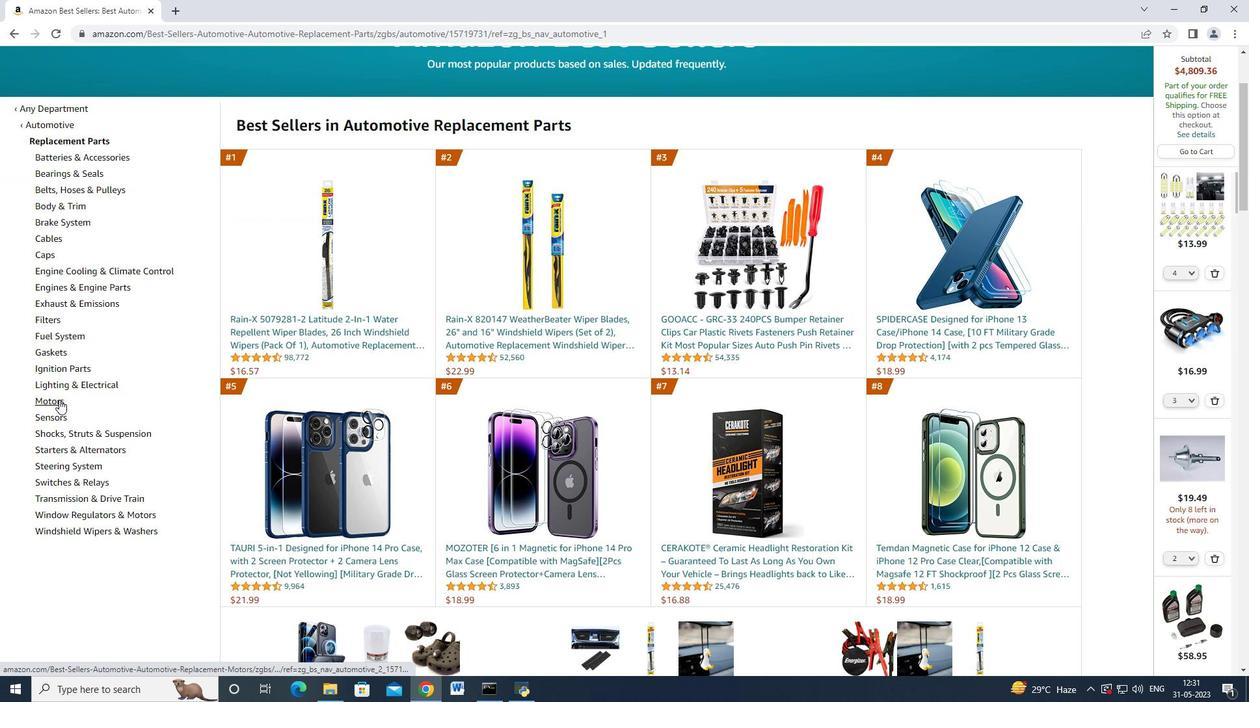 
Action: Mouse moved to (76, 306)
Screenshot: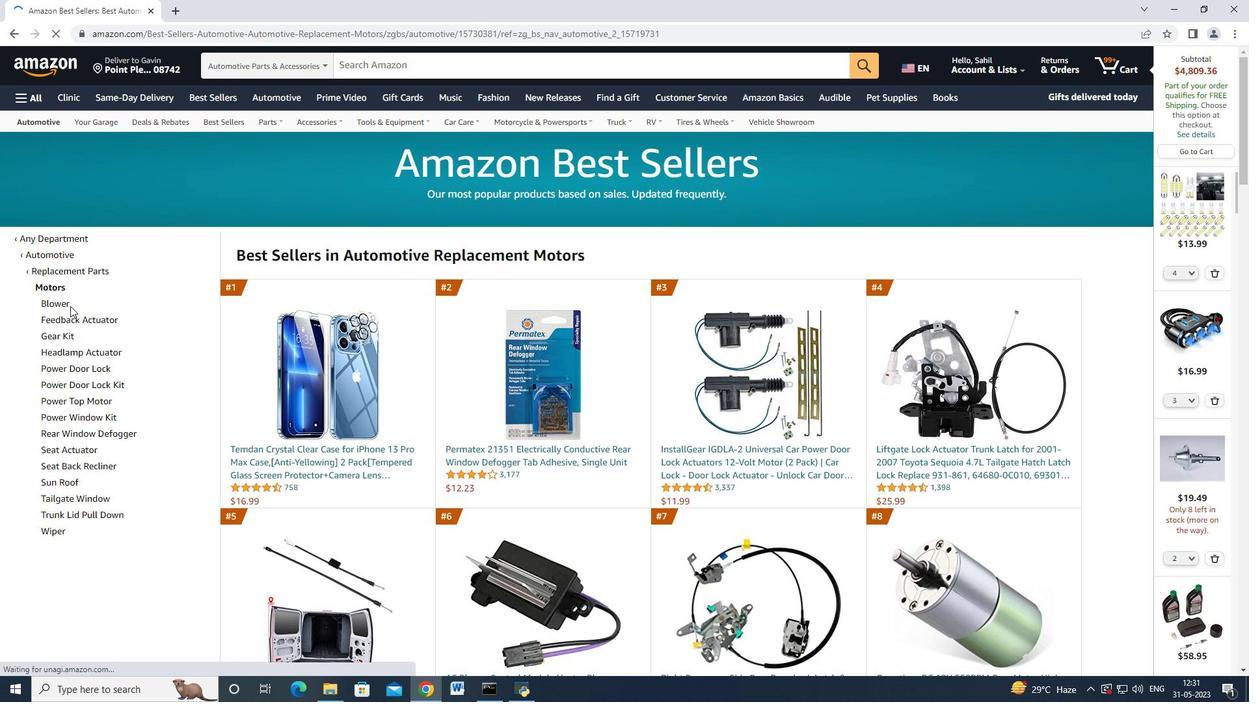 
Action: Mouse pressed left at (76, 306)
Screenshot: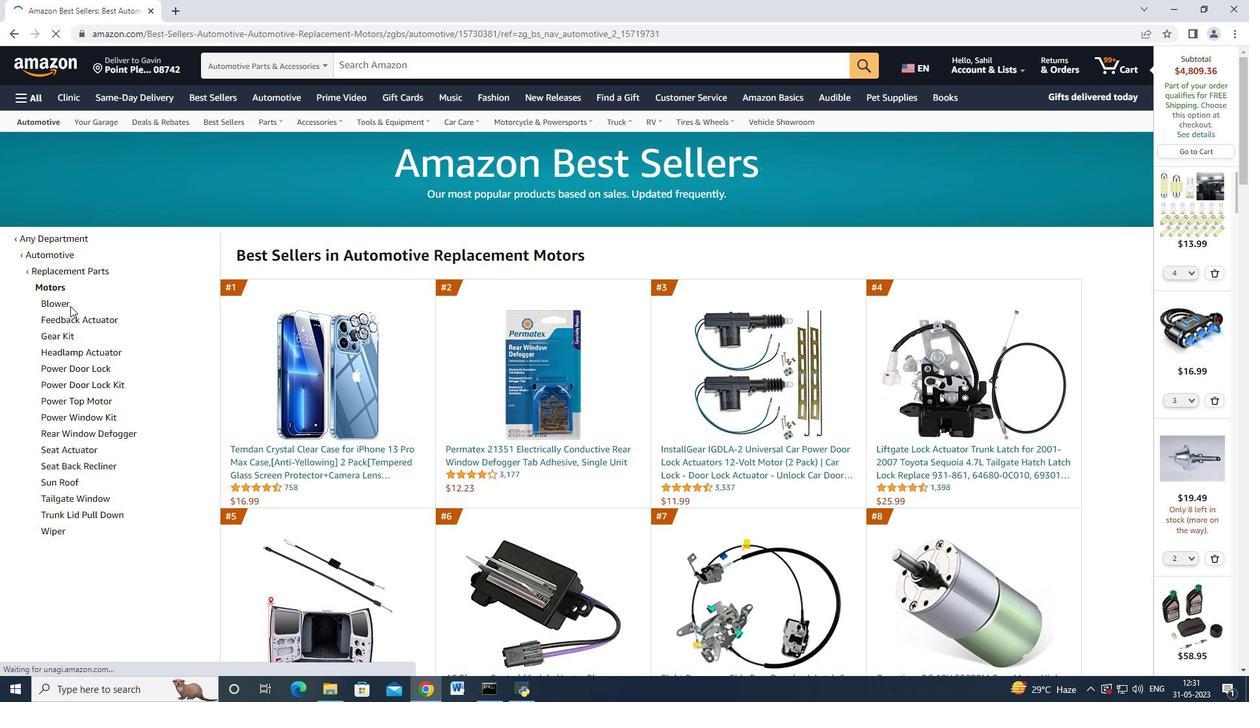 
Action: Mouse moved to (63, 301)
Screenshot: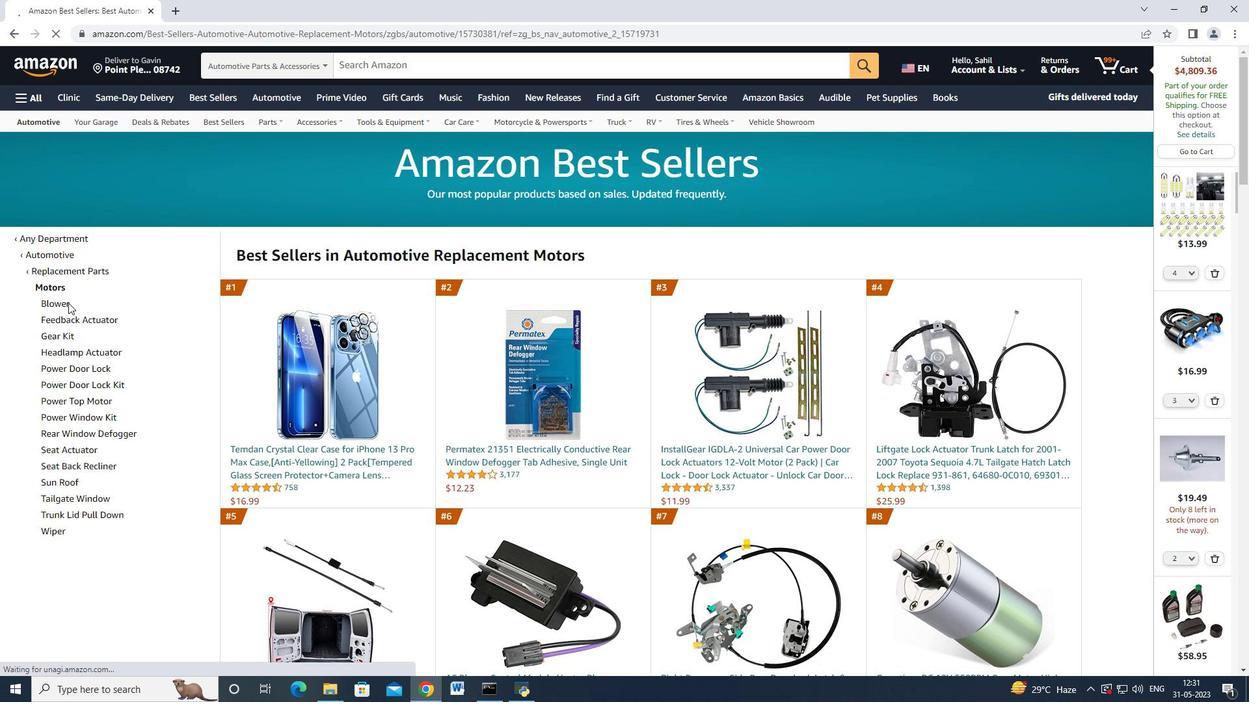 
Action: Mouse pressed left at (63, 301)
Screenshot: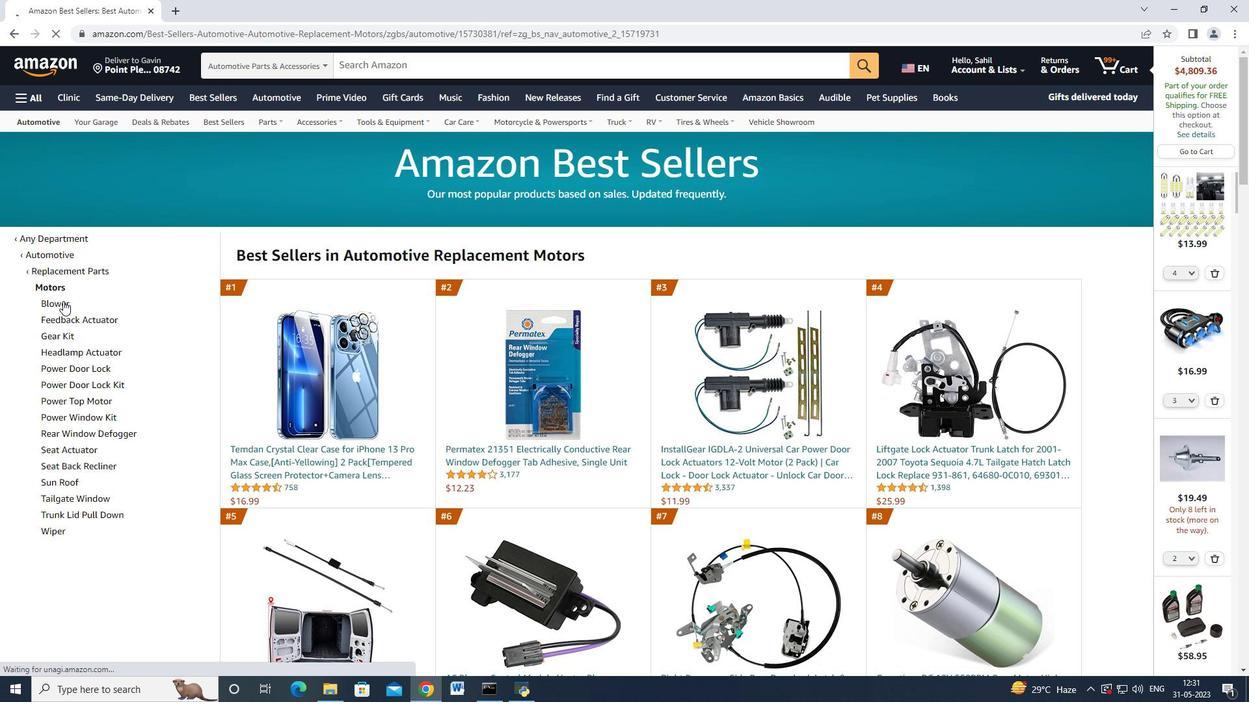 
Action: Mouse moved to (378, 312)
Screenshot: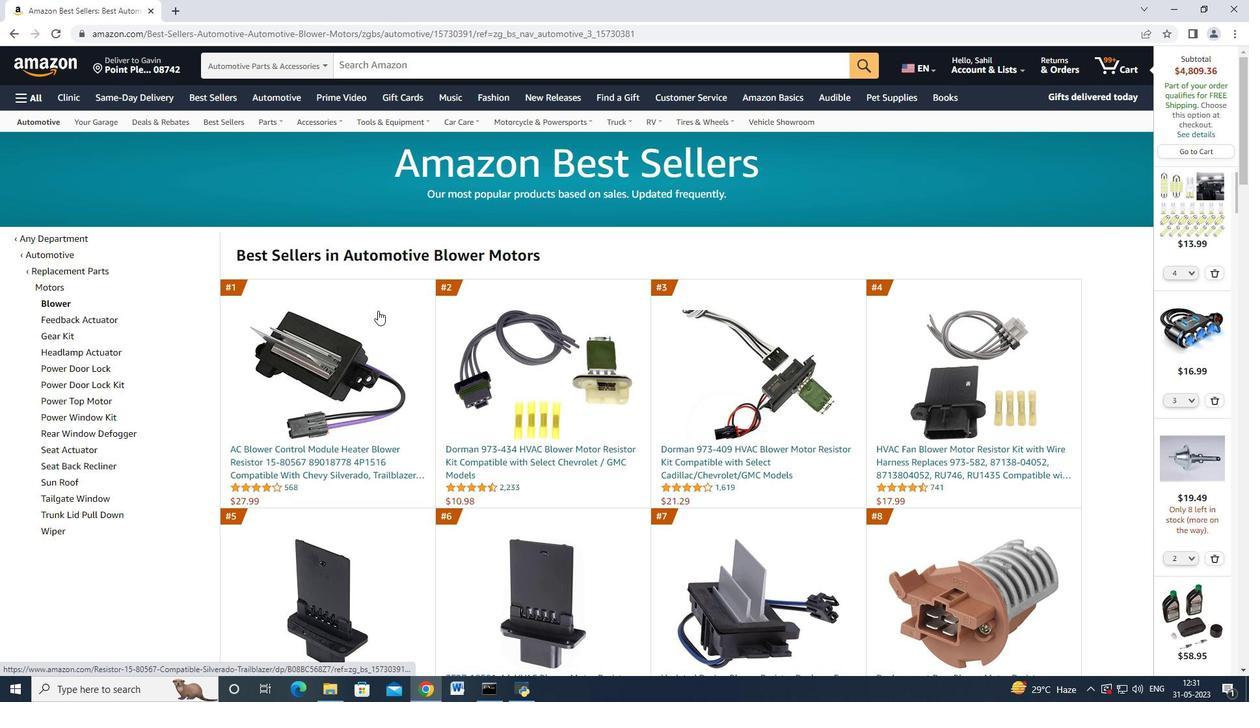 
Action: Mouse scrolled (378, 311) with delta (0, 0)
Screenshot: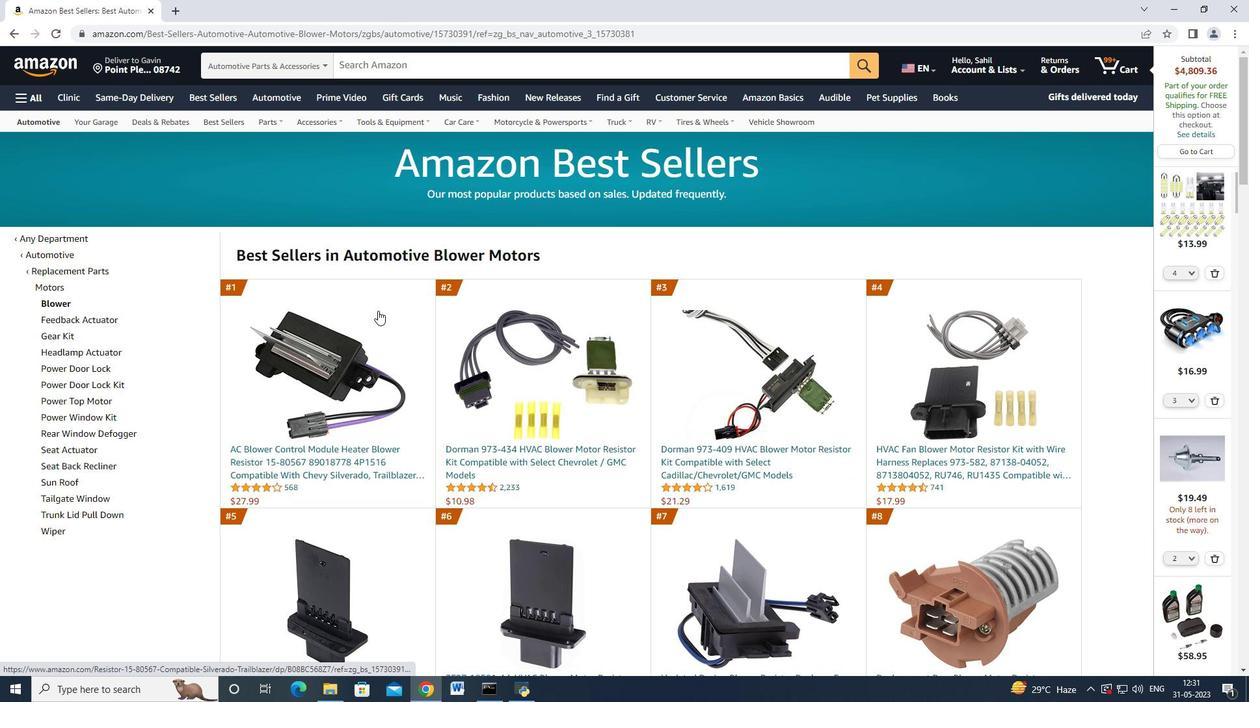
Action: Mouse moved to (353, 383)
Screenshot: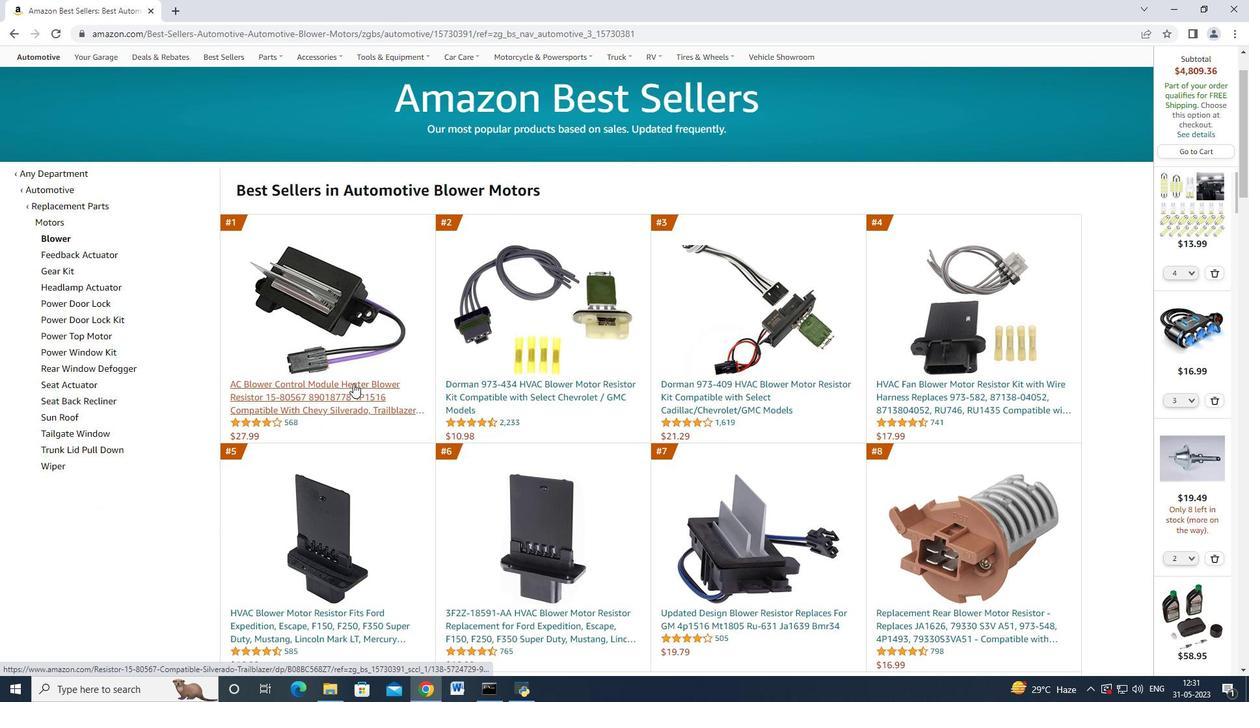 
Action: Mouse pressed left at (353, 383)
Screenshot: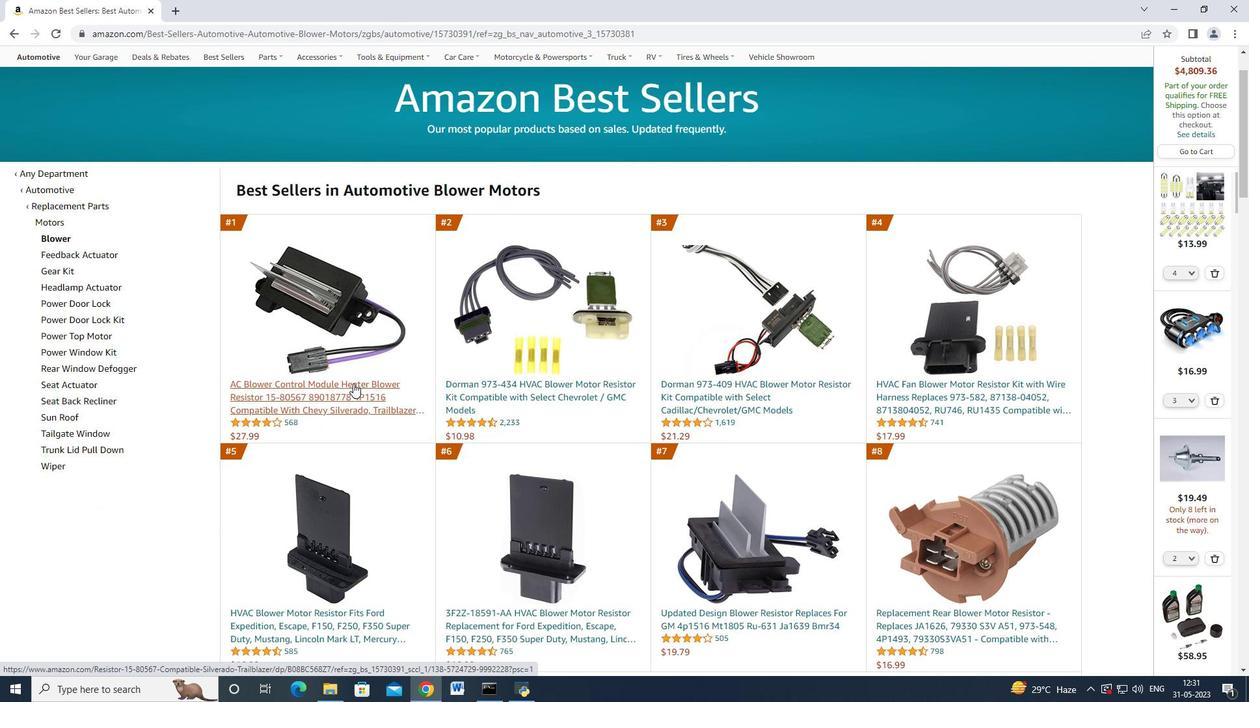 
Action: Mouse moved to (502, 459)
Screenshot: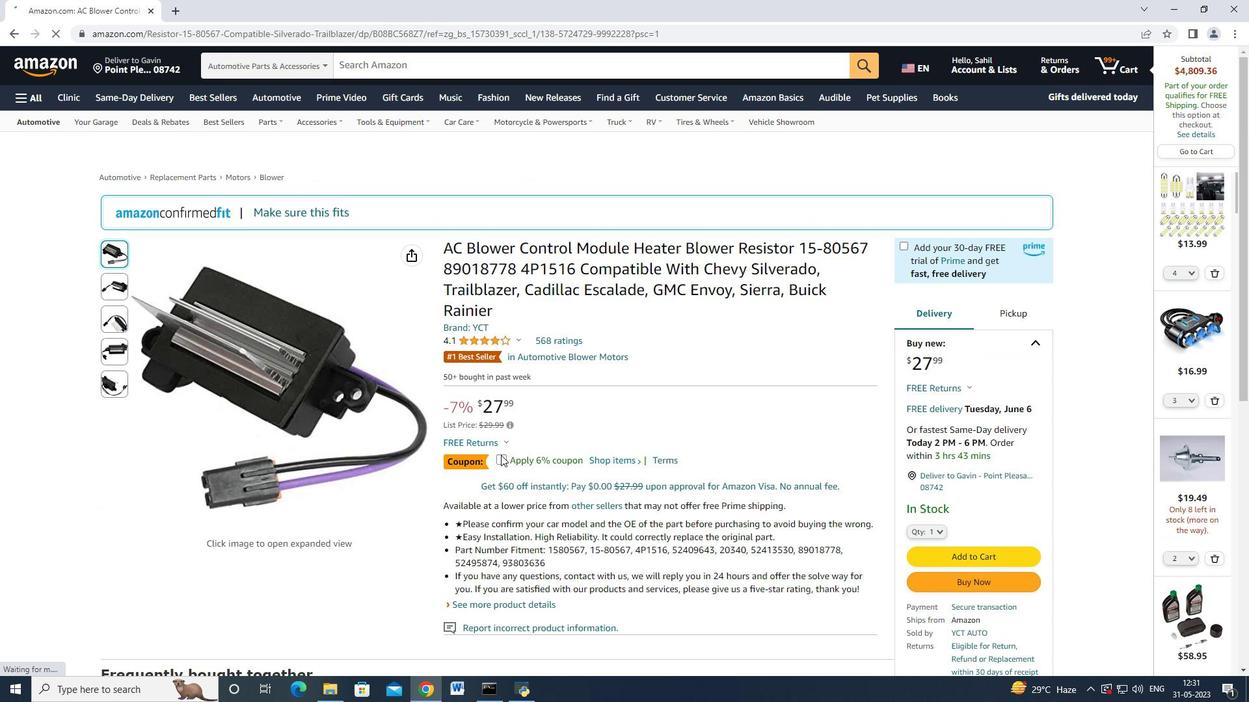 
Action: Mouse pressed left at (502, 459)
Screenshot: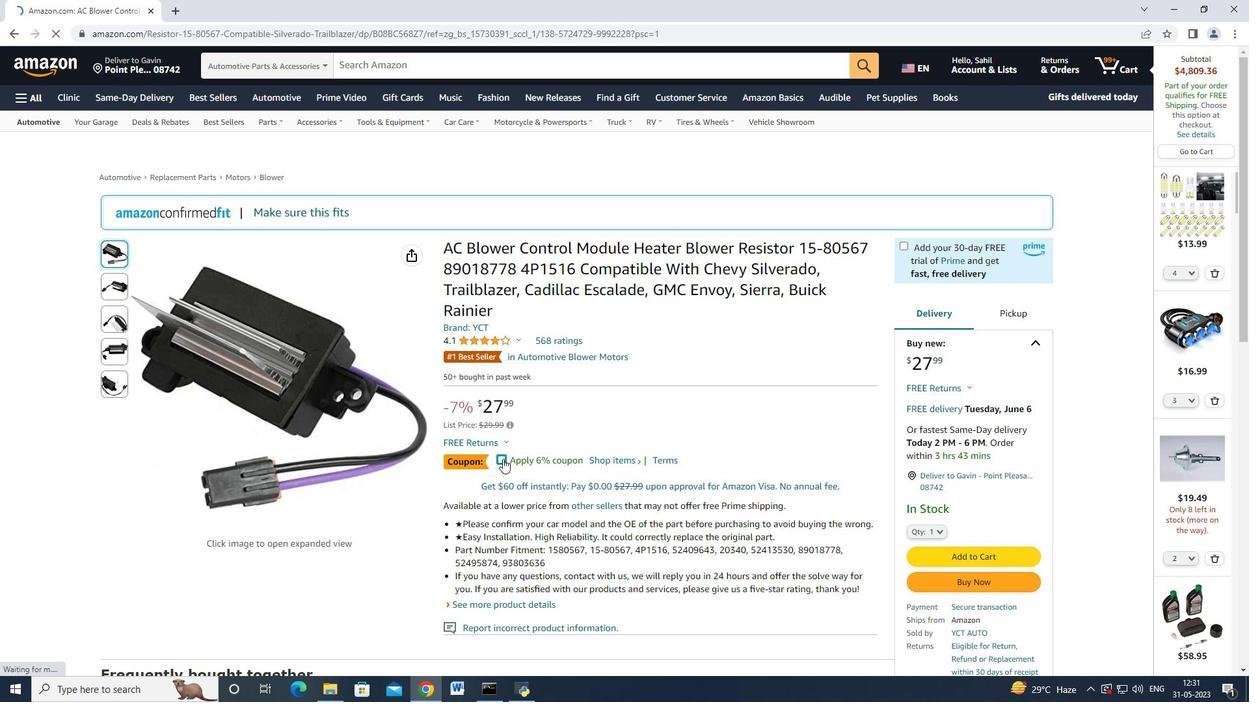 
Action: Mouse moved to (929, 578)
Screenshot: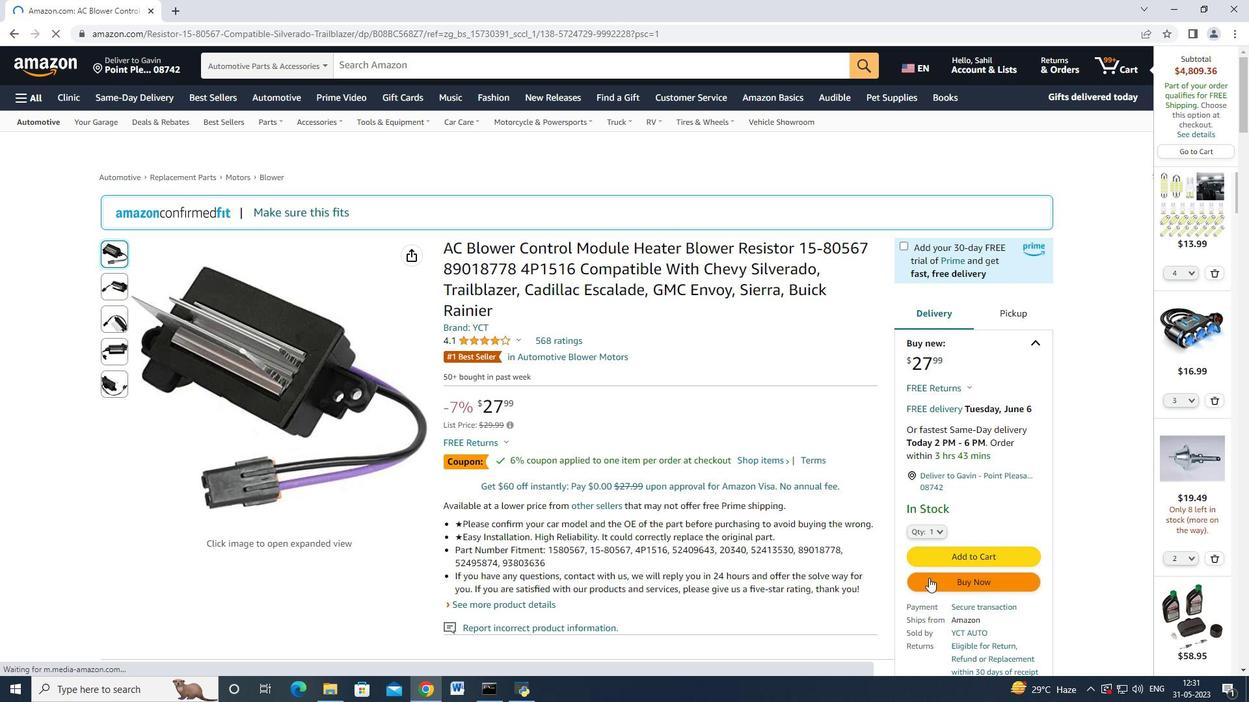
Action: Mouse pressed left at (929, 578)
Screenshot: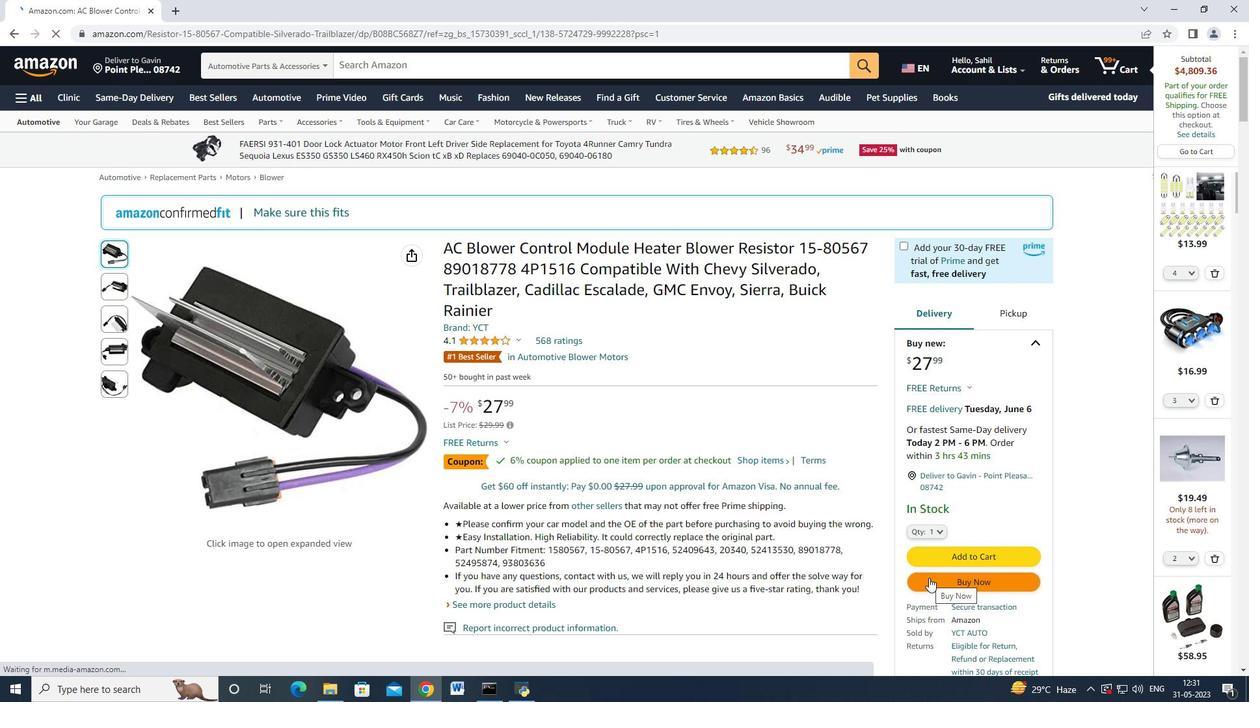 
Action: Mouse moved to (747, 106)
Screenshot: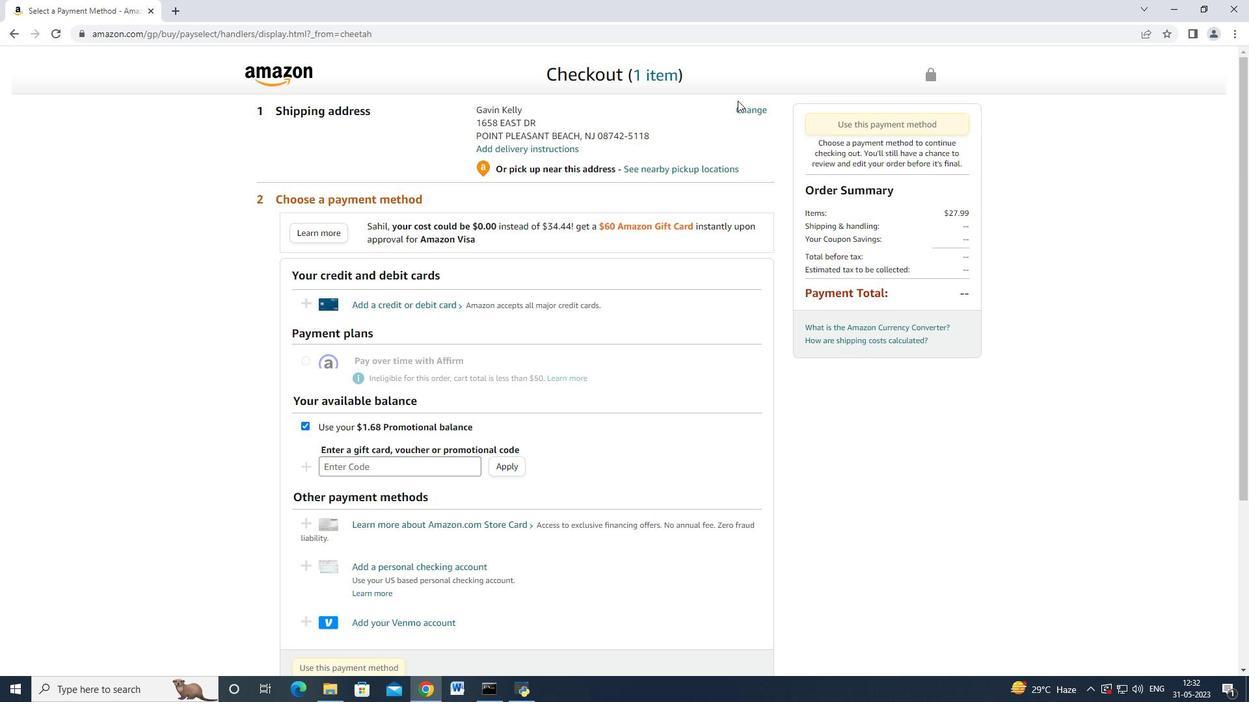 
Action: Mouse pressed left at (747, 106)
Screenshot: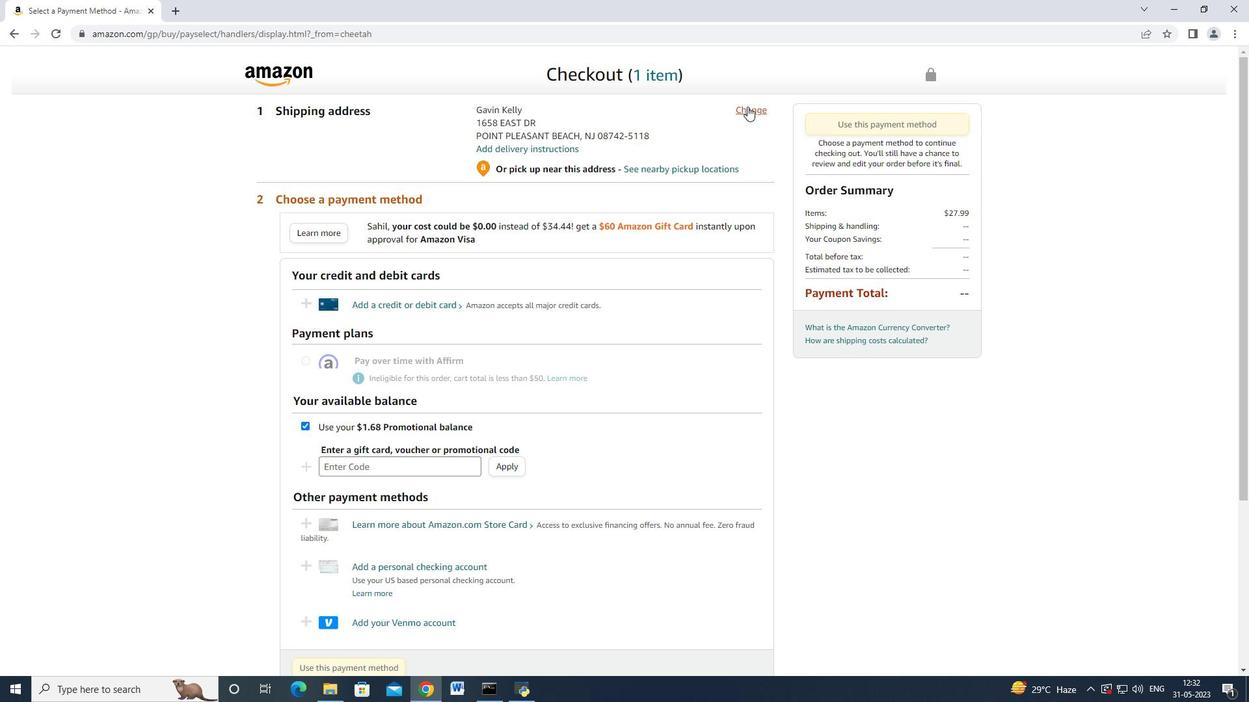 
Action: Mouse moved to (398, 304)
Screenshot: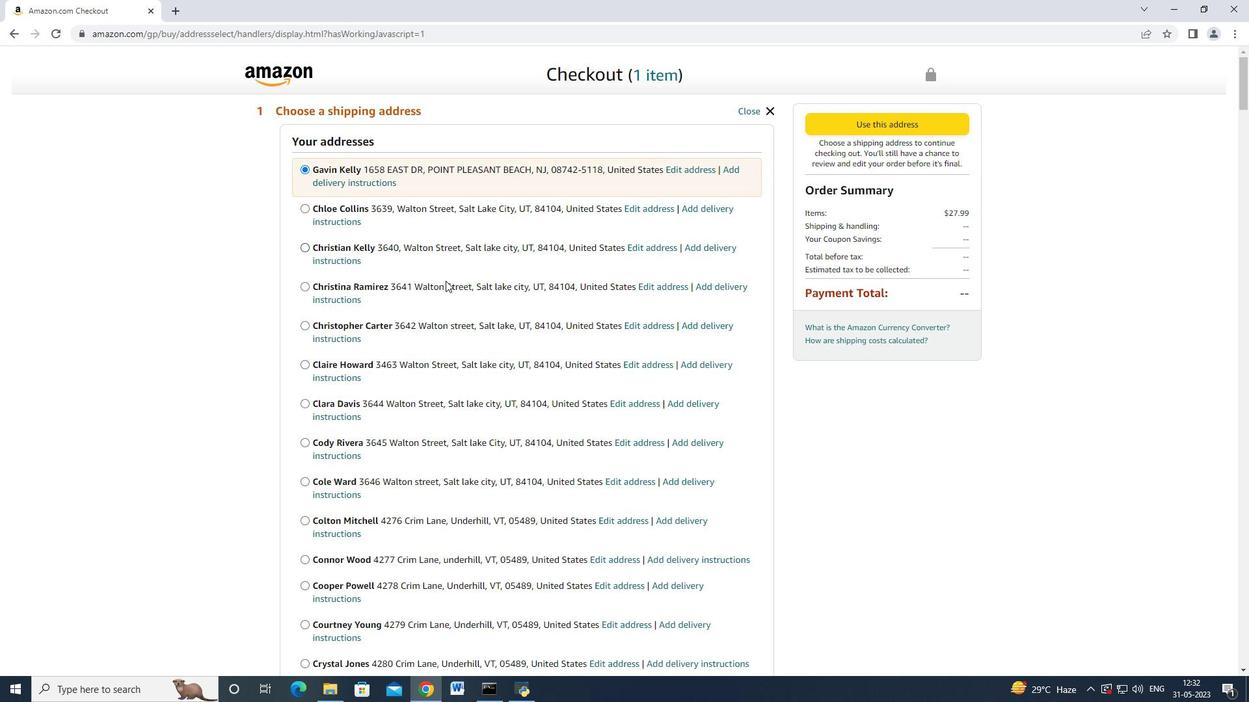 
Action: Mouse scrolled (398, 303) with delta (0, 0)
Screenshot: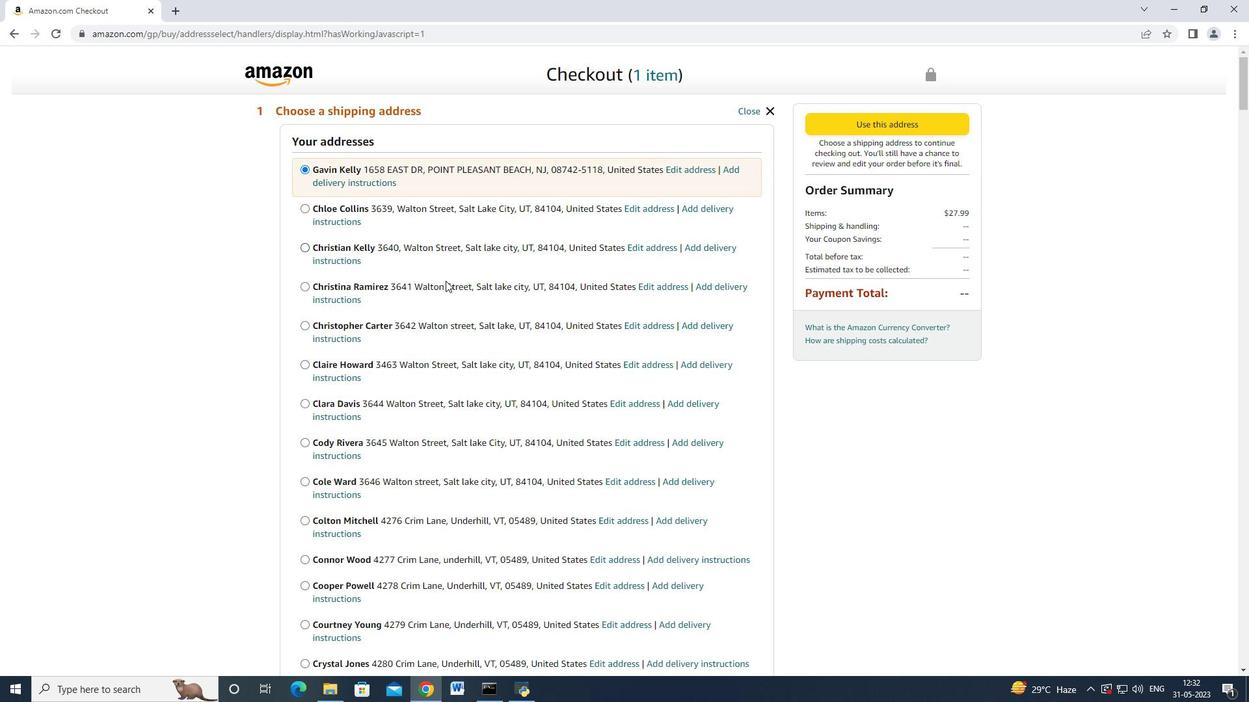 
Action: Mouse scrolled (398, 303) with delta (0, 0)
Screenshot: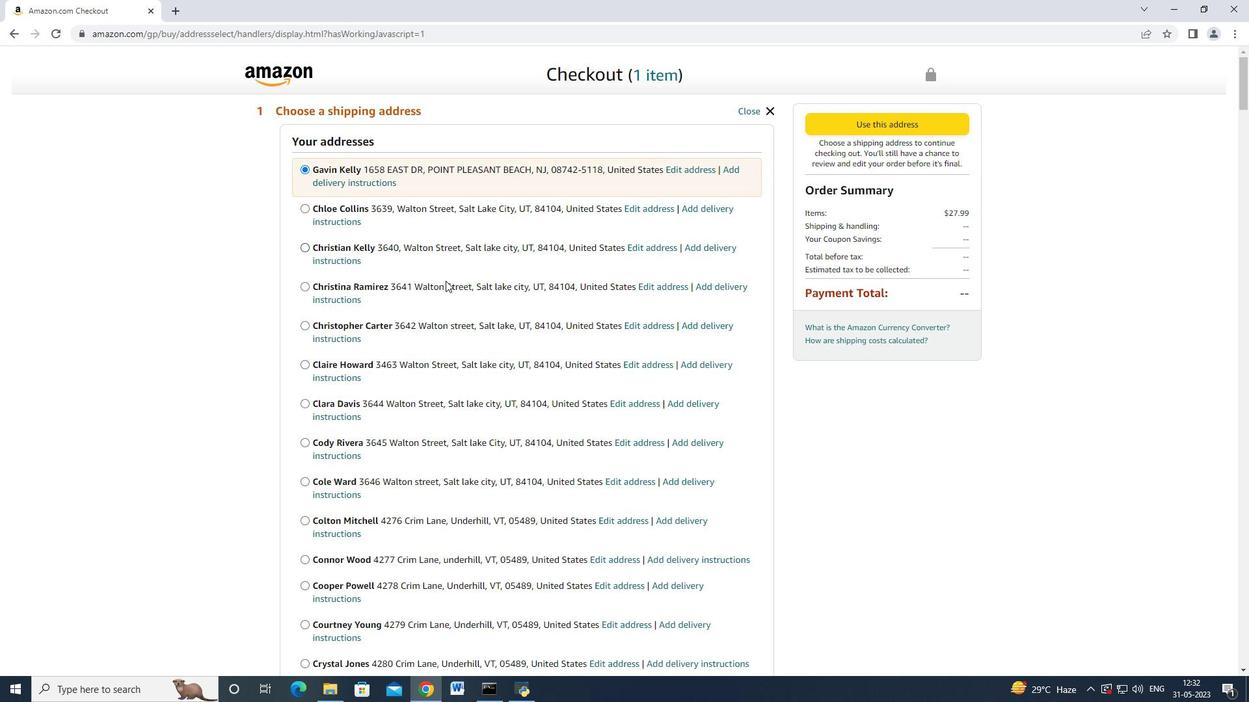 
Action: Mouse scrolled (398, 303) with delta (0, 0)
Screenshot: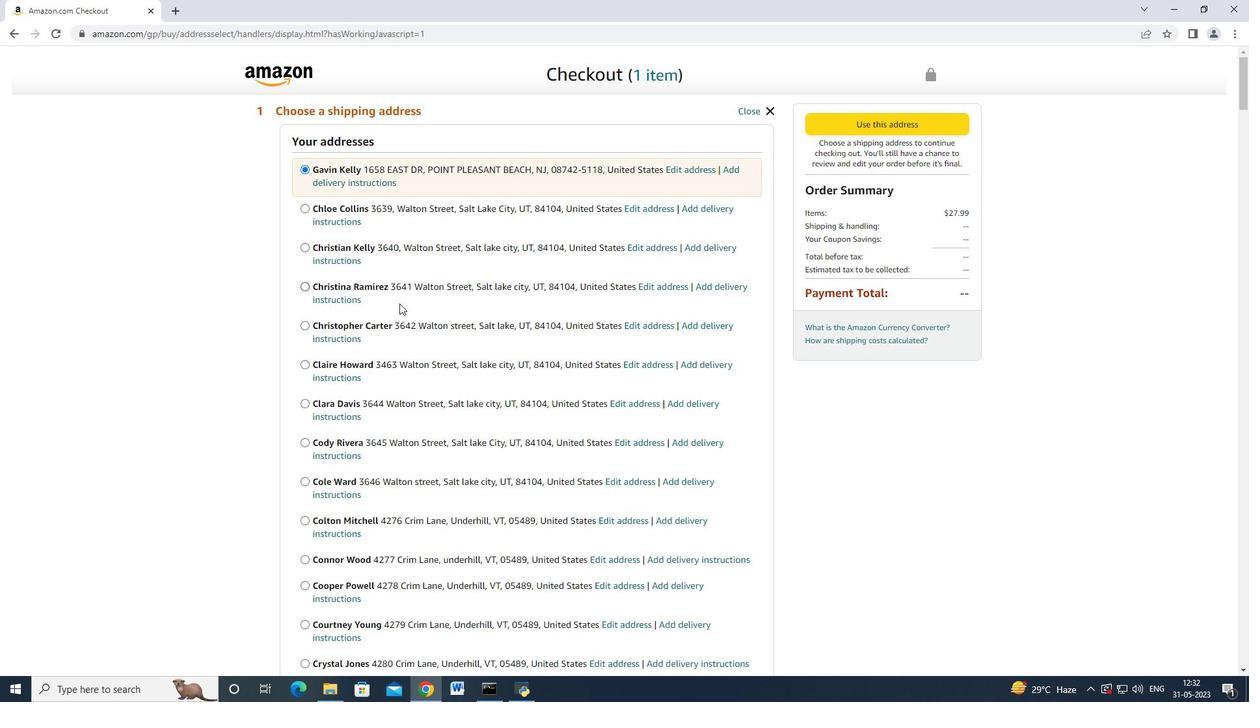 
Action: Mouse scrolled (398, 303) with delta (0, 0)
Screenshot: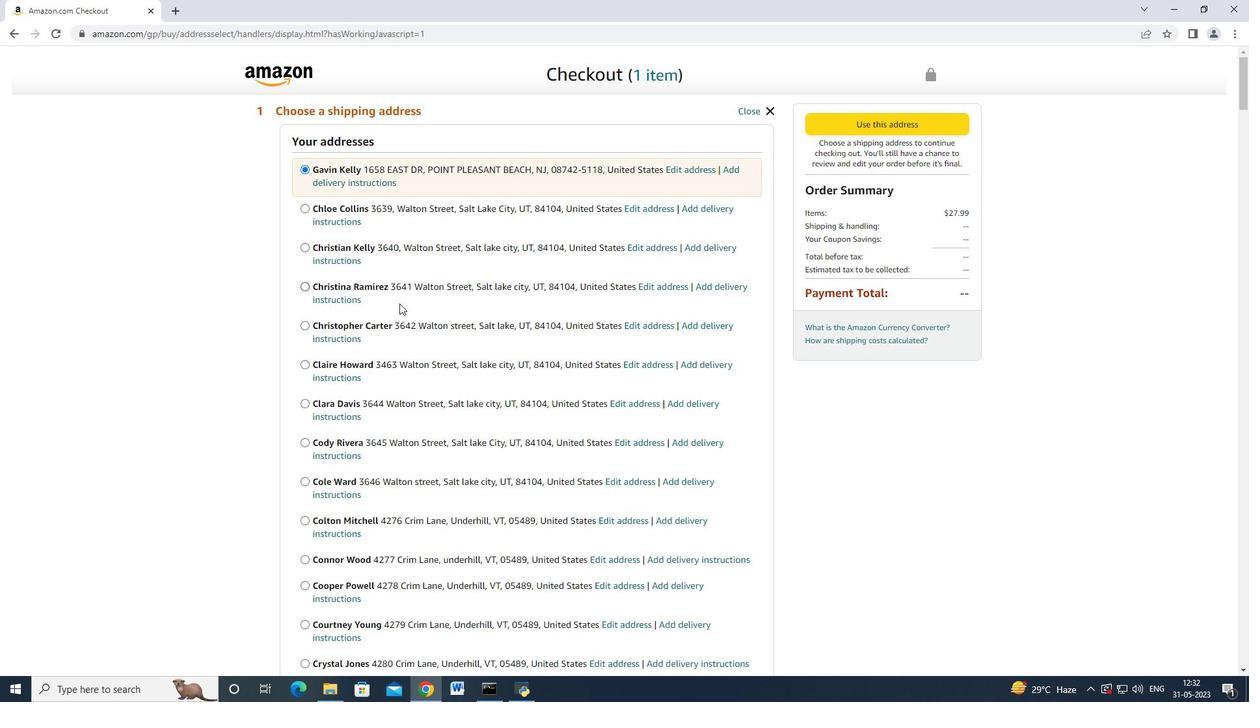 
Action: Mouse scrolled (398, 303) with delta (0, 0)
Screenshot: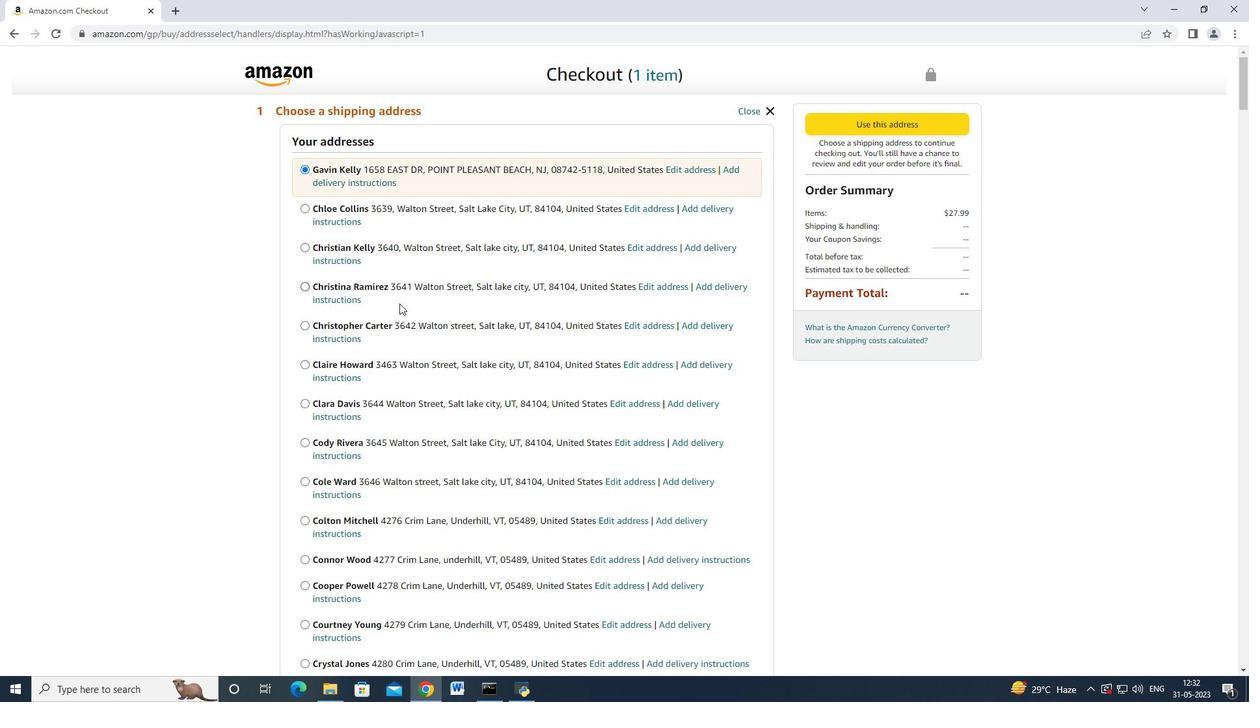 
Action: Mouse scrolled (398, 303) with delta (0, 0)
Screenshot: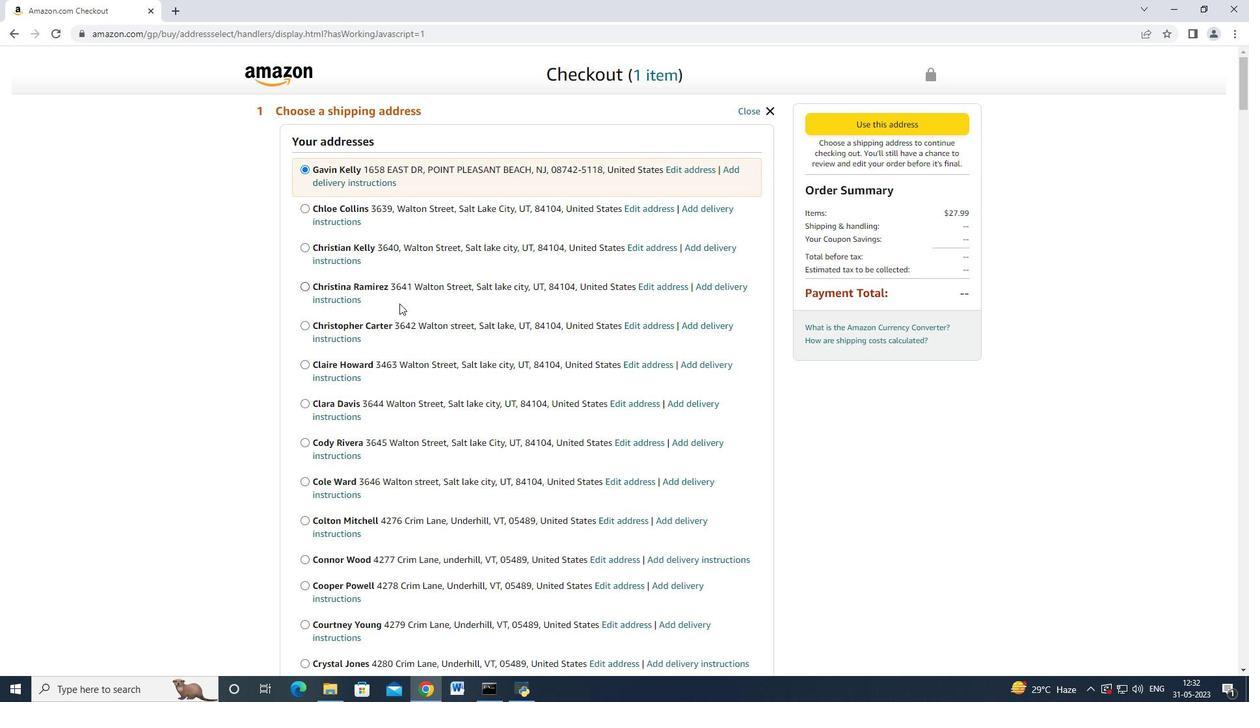 
Action: Mouse scrolled (398, 303) with delta (0, 0)
Screenshot: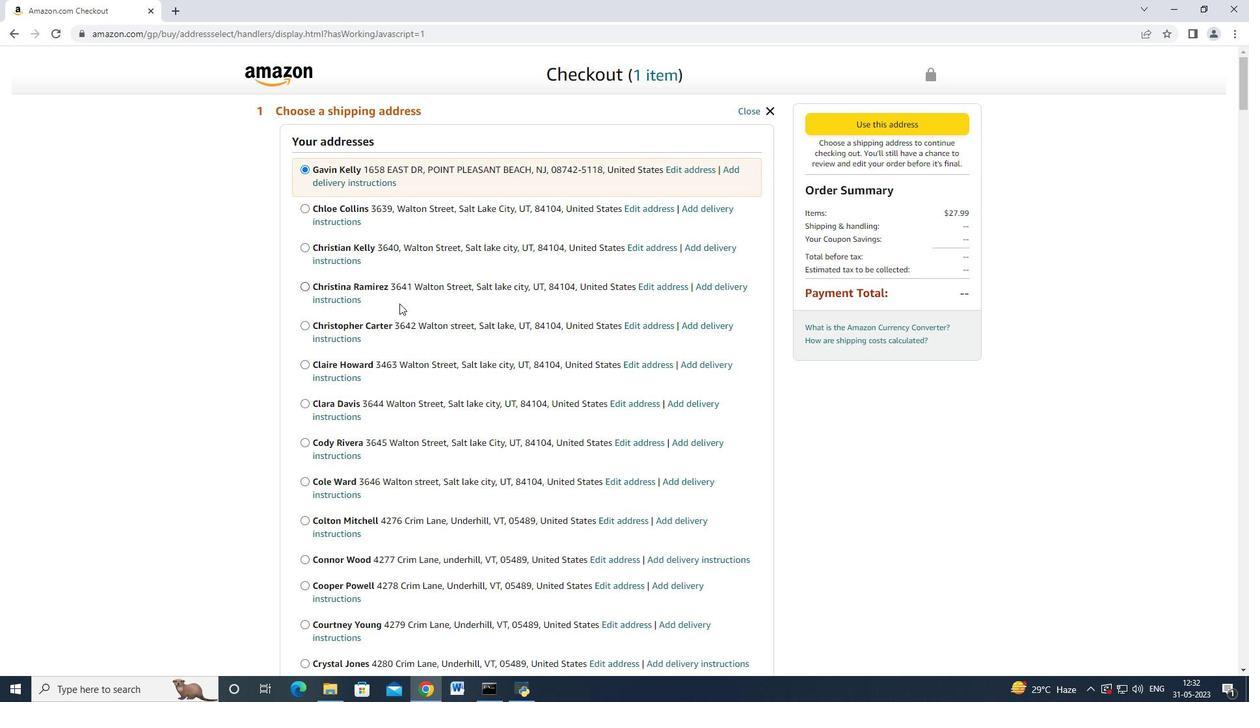 
Action: Mouse scrolled (398, 303) with delta (0, 0)
Screenshot: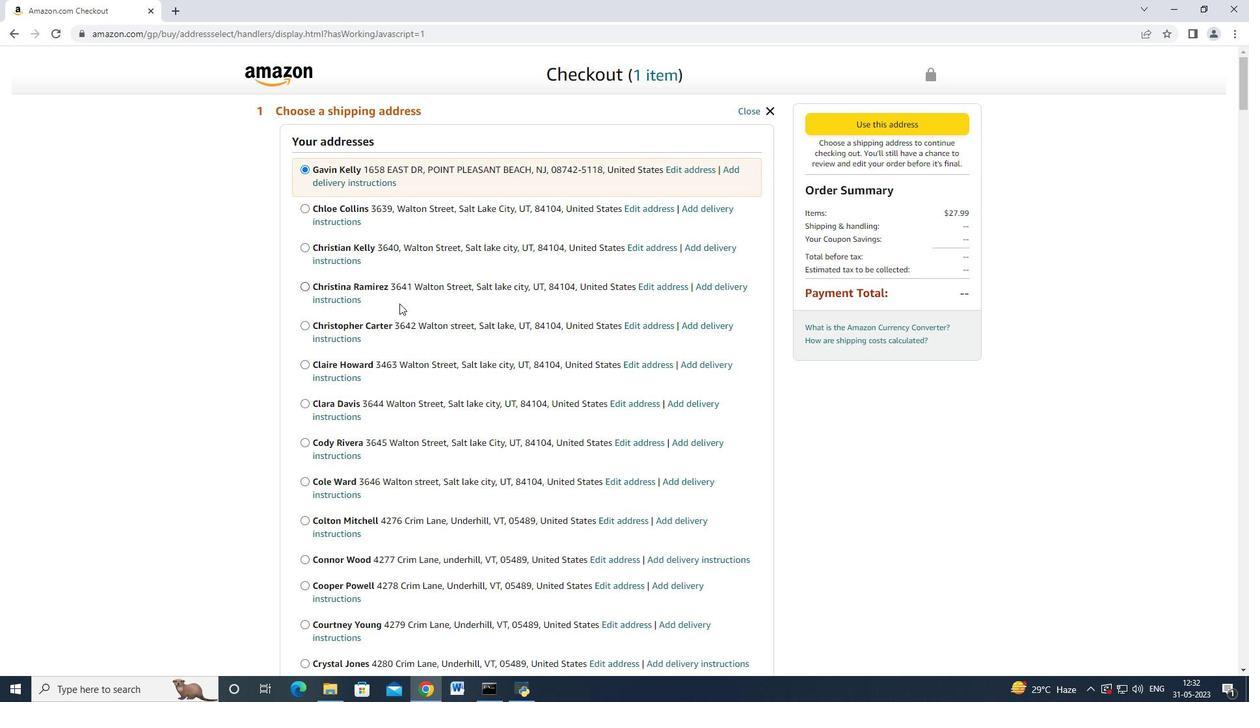 
Action: Mouse moved to (399, 303)
Screenshot: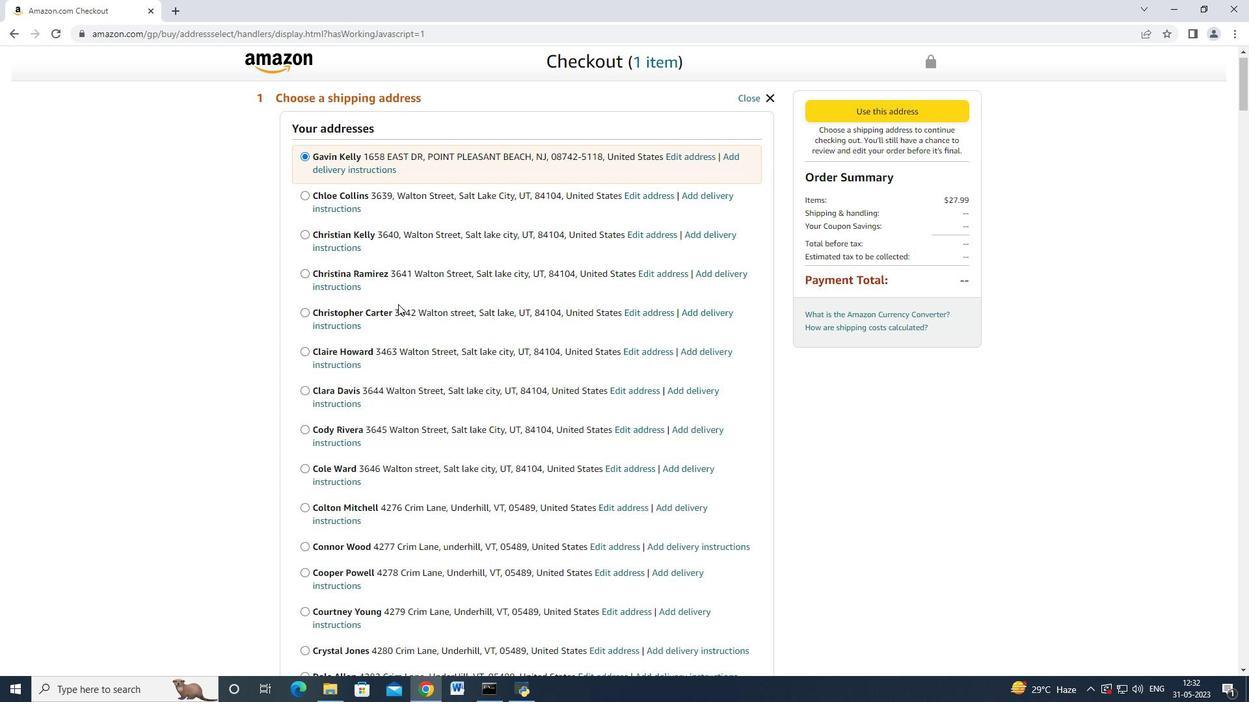 
Action: Mouse scrolled (399, 302) with delta (0, 0)
Screenshot: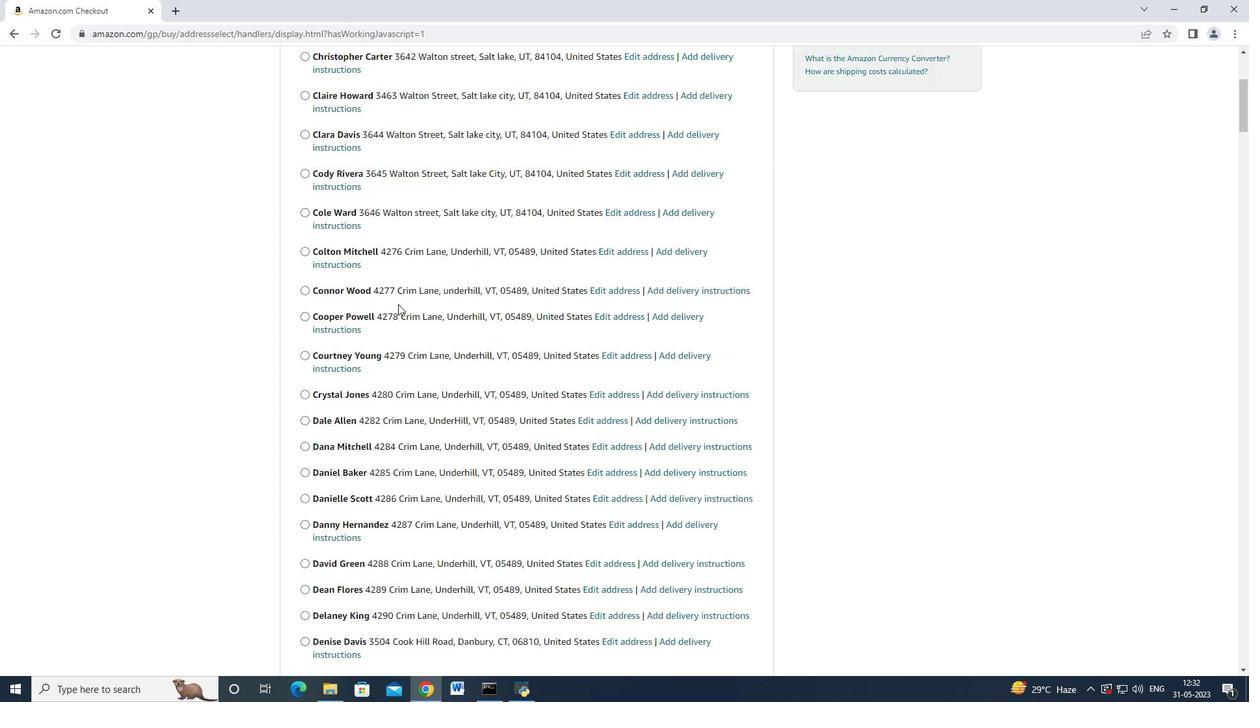 
Action: Mouse scrolled (399, 302) with delta (0, 0)
Screenshot: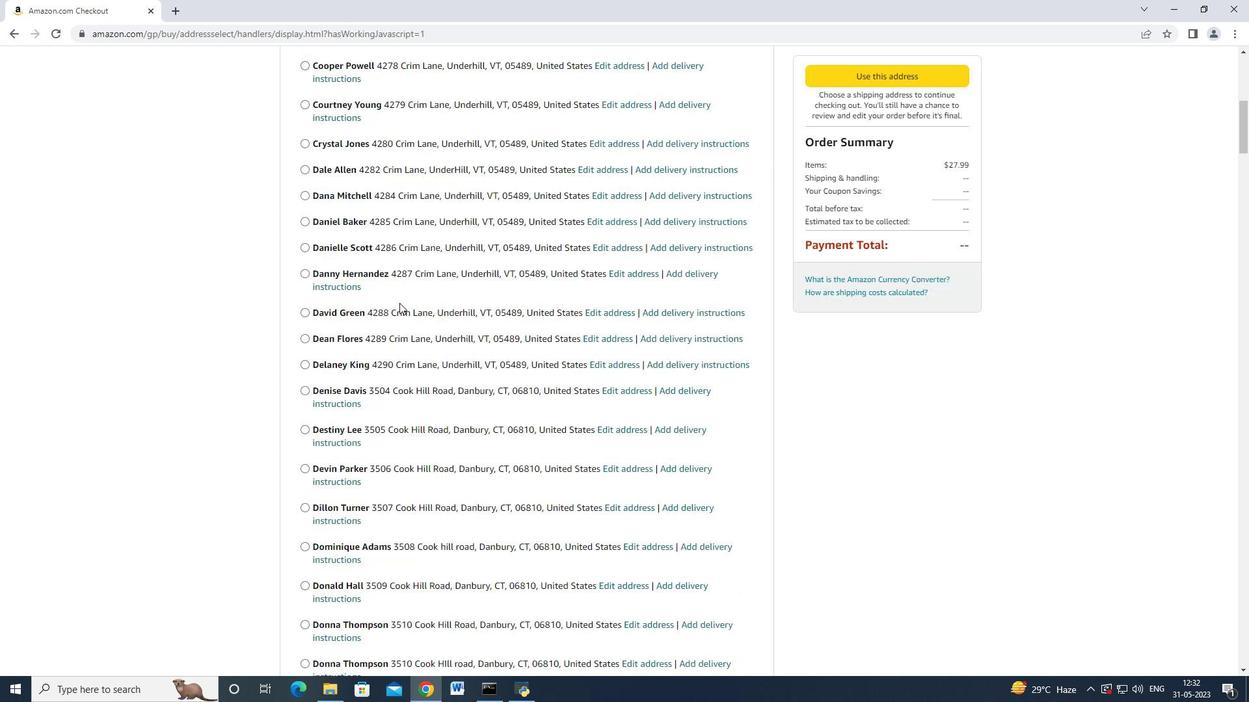 
Action: Mouse scrolled (399, 302) with delta (0, 0)
Screenshot: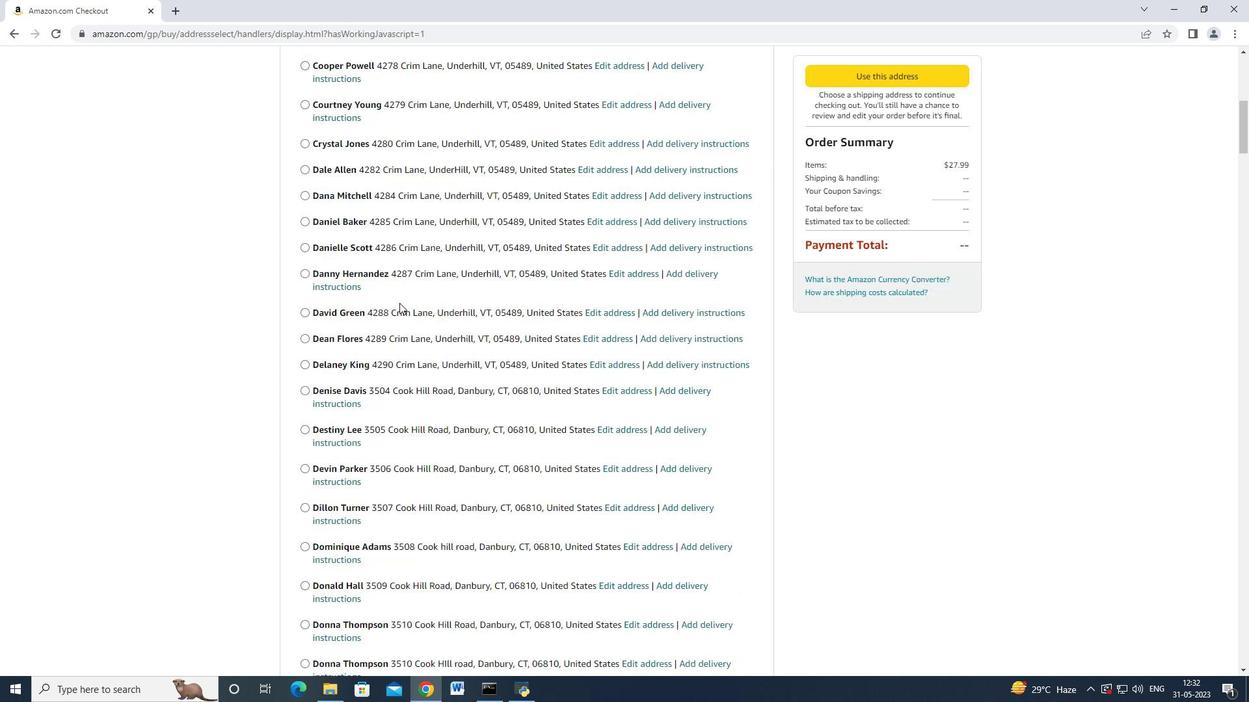 
Action: Mouse scrolled (399, 302) with delta (0, 0)
Screenshot: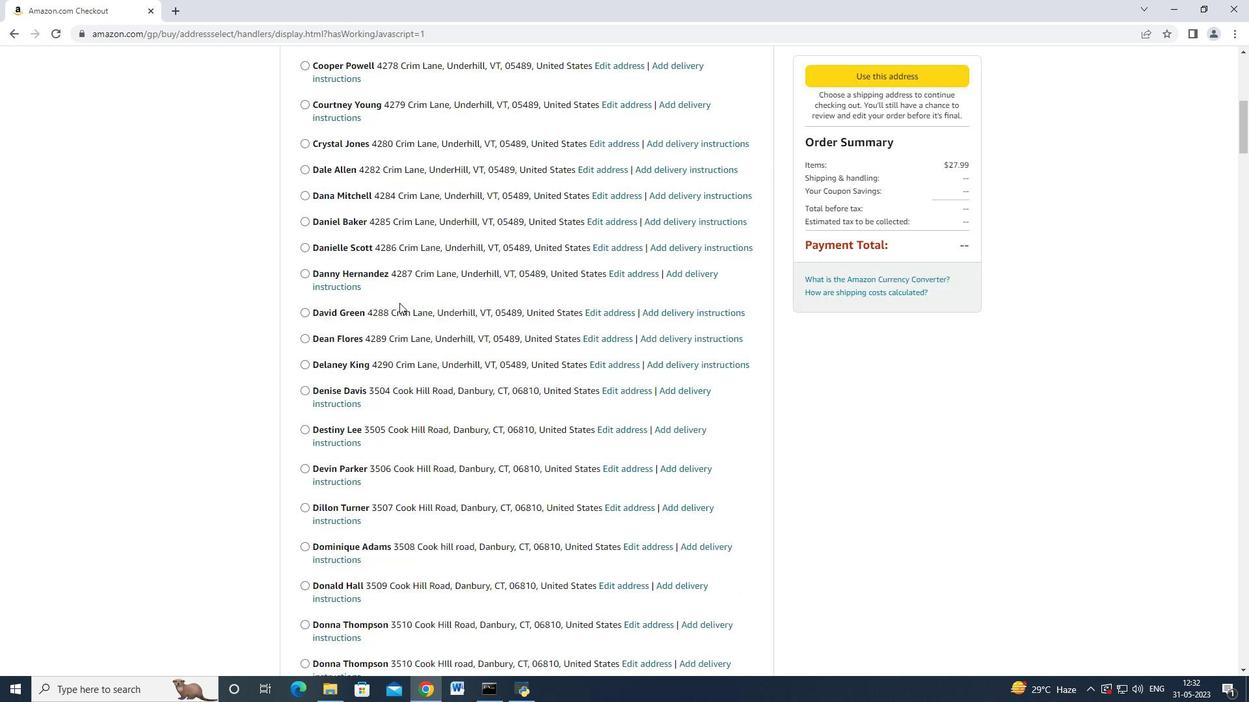 
Action: Mouse scrolled (399, 302) with delta (0, 0)
Screenshot: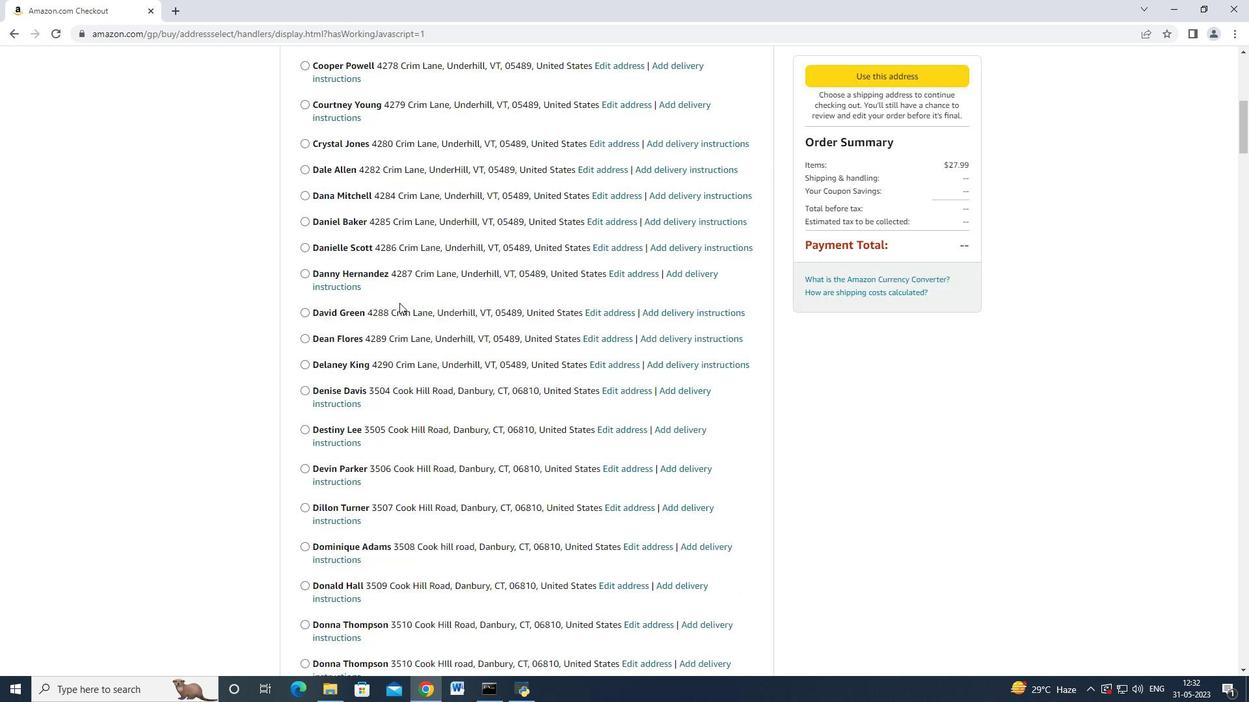 
Action: Mouse scrolled (399, 302) with delta (0, 0)
Screenshot: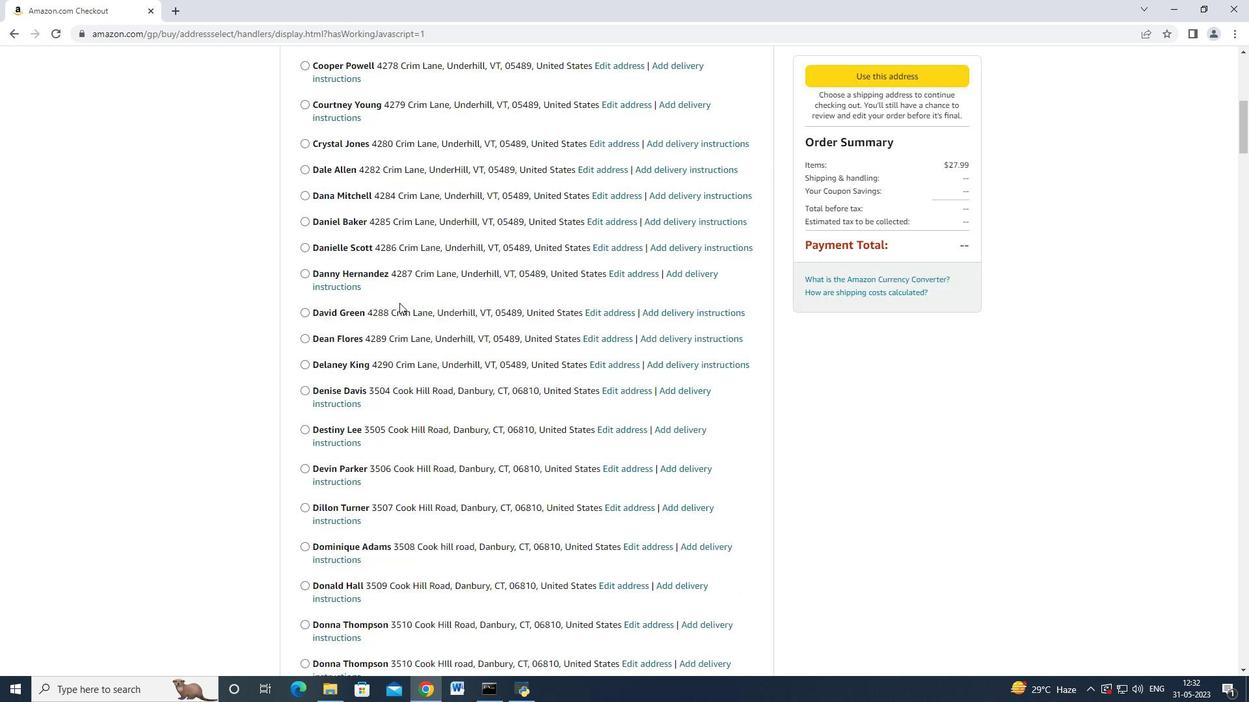
Action: Mouse scrolled (399, 302) with delta (0, 0)
Screenshot: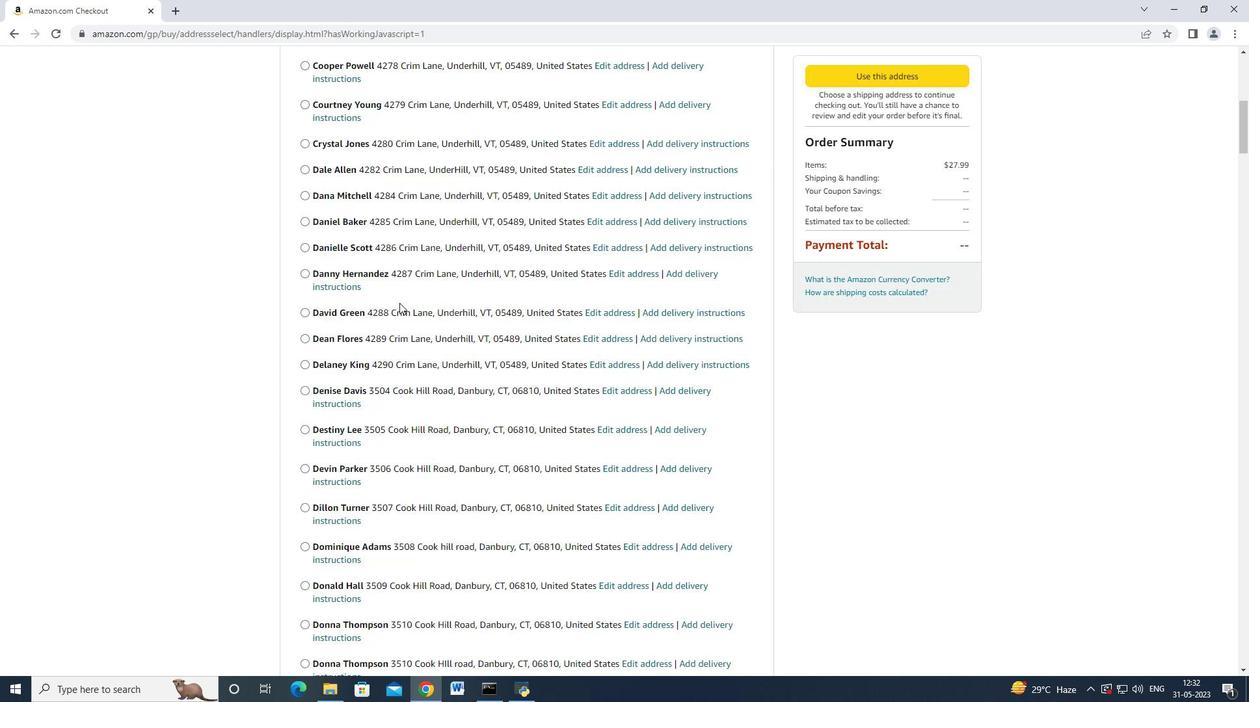 
Action: Mouse scrolled (399, 302) with delta (0, 0)
Screenshot: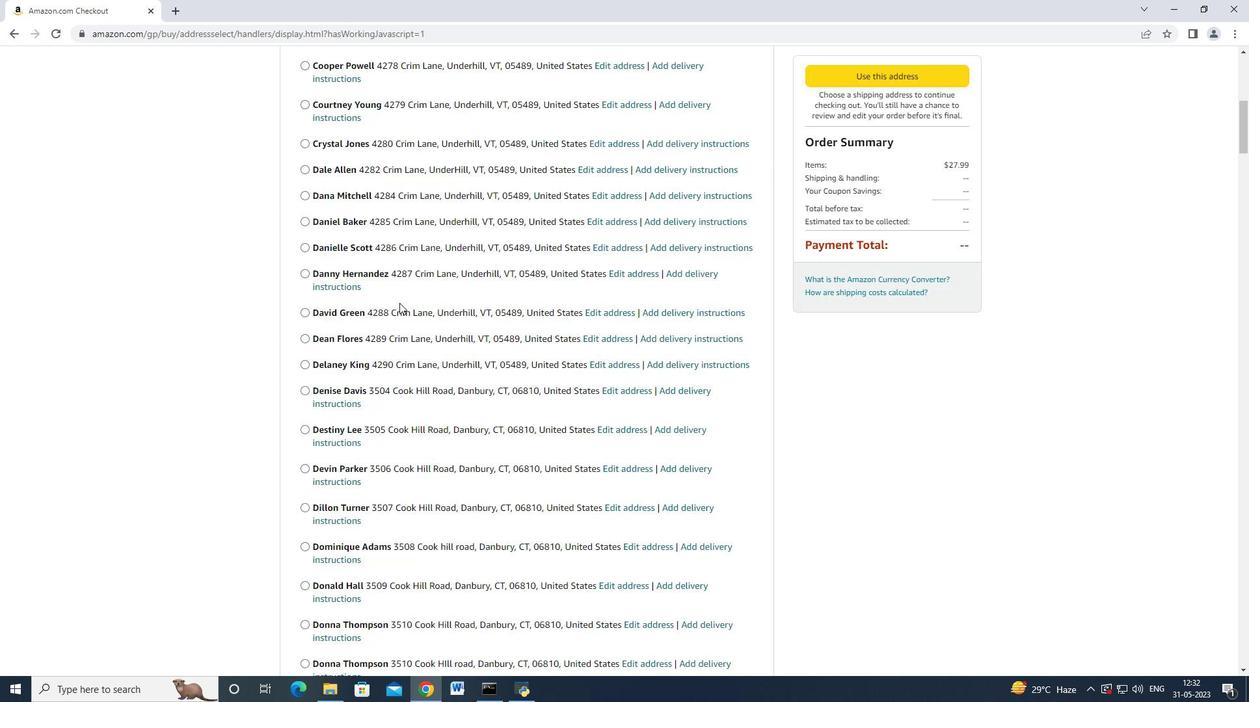 
Action: Mouse scrolled (399, 302) with delta (0, 0)
Screenshot: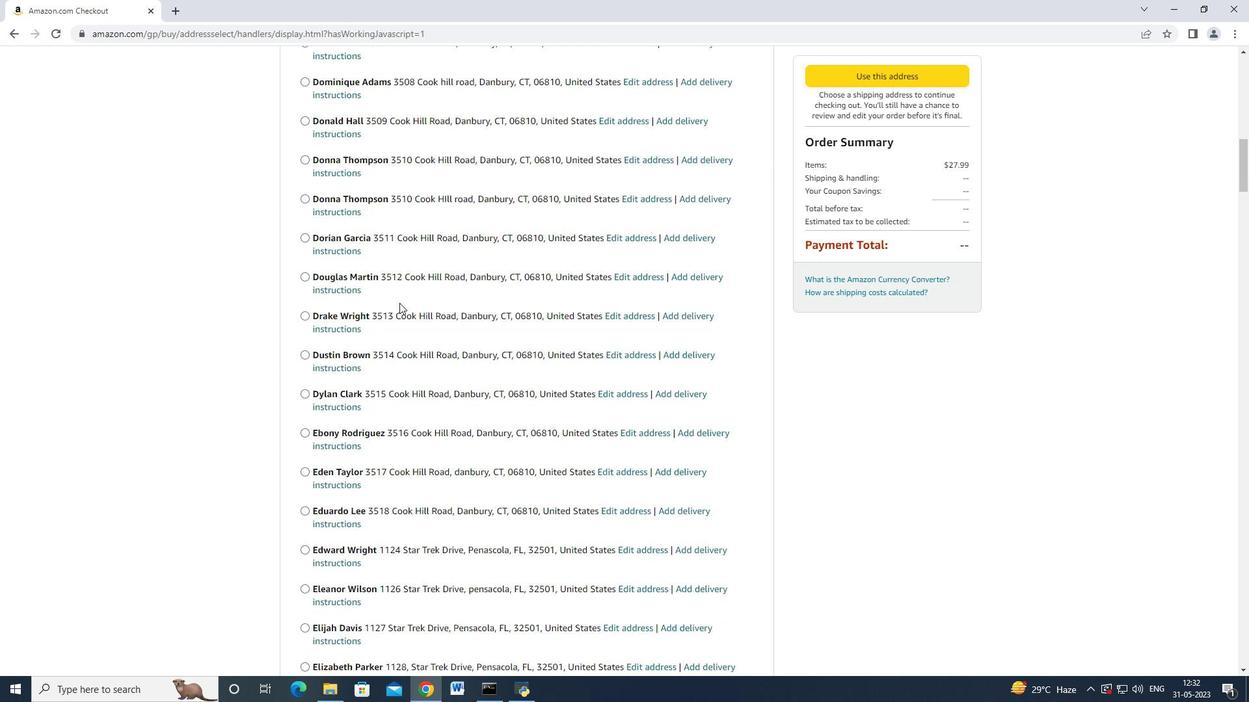 
Action: Mouse scrolled (399, 302) with delta (0, 0)
Screenshot: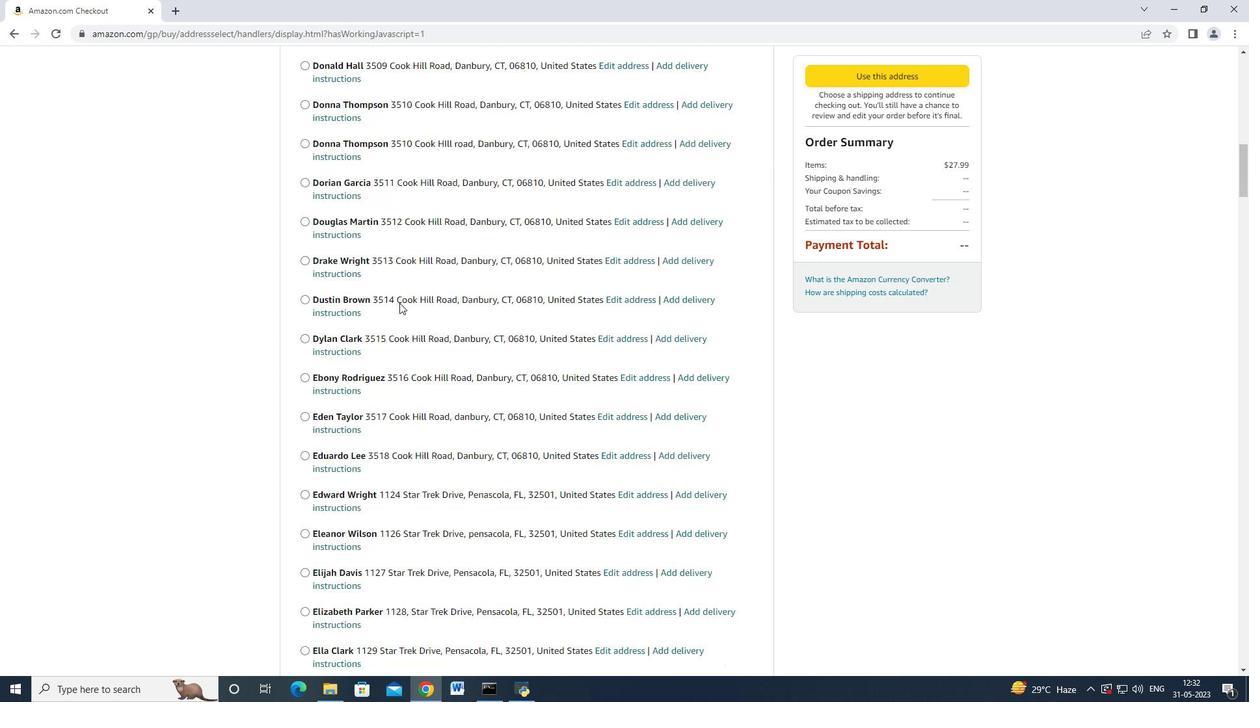 
Action: Mouse scrolled (399, 302) with delta (0, 0)
Screenshot: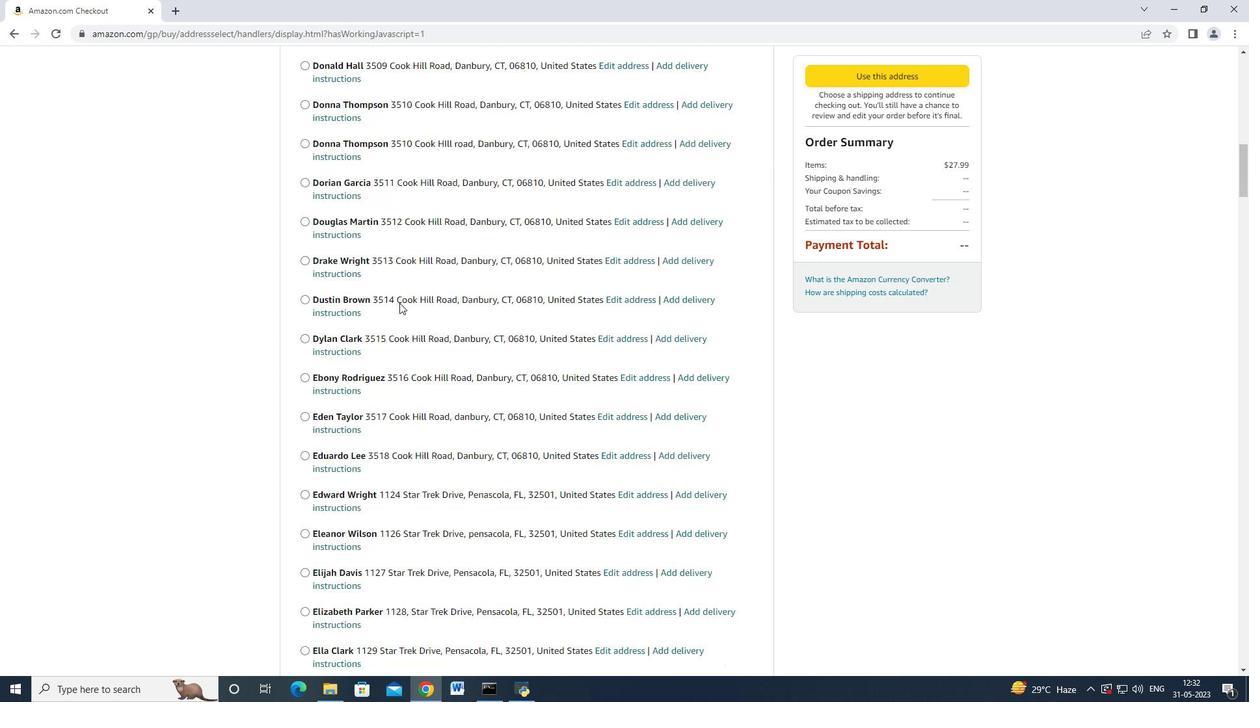 
Action: Mouse scrolled (399, 302) with delta (0, 0)
Screenshot: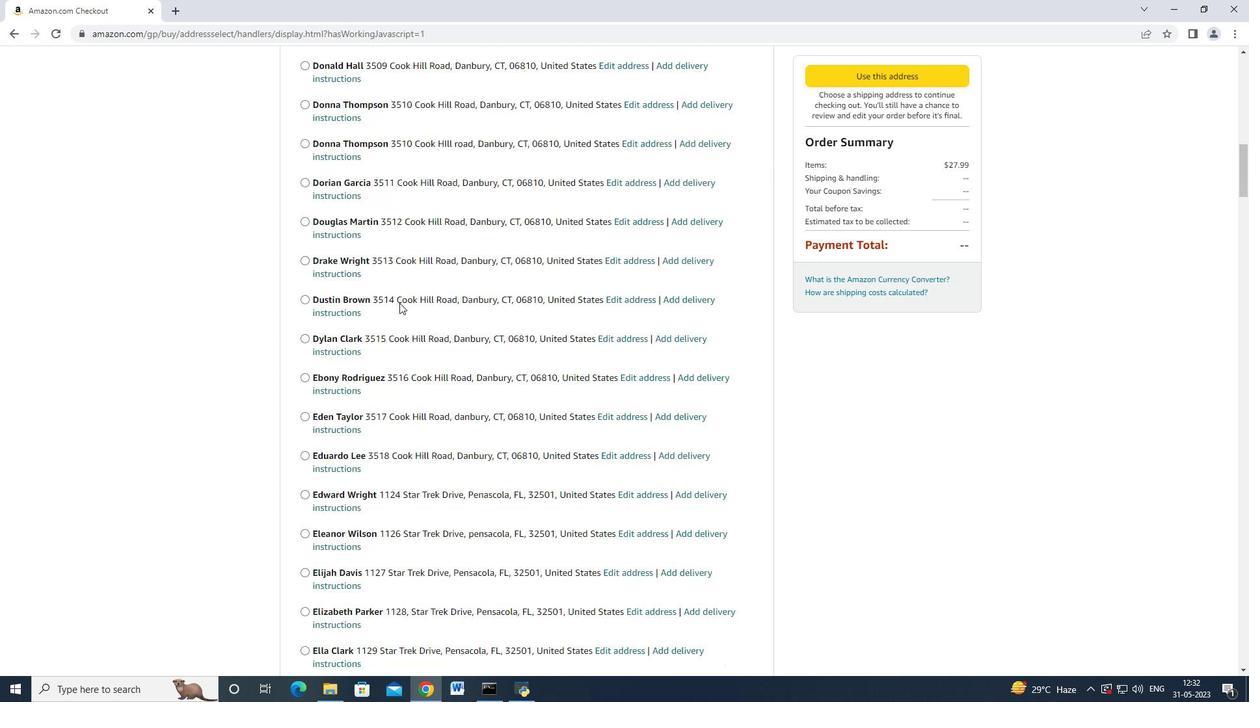 
Action: Mouse scrolled (399, 302) with delta (0, 0)
Screenshot: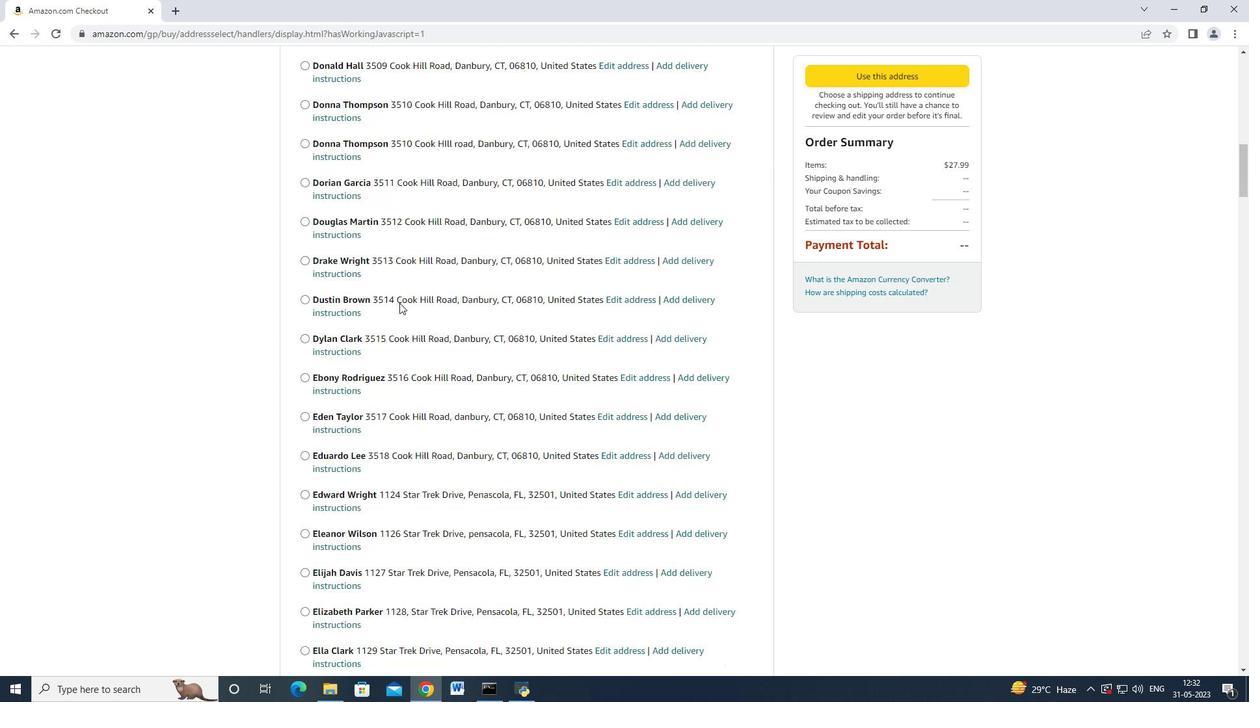 
Action: Mouse scrolled (399, 302) with delta (0, 0)
Screenshot: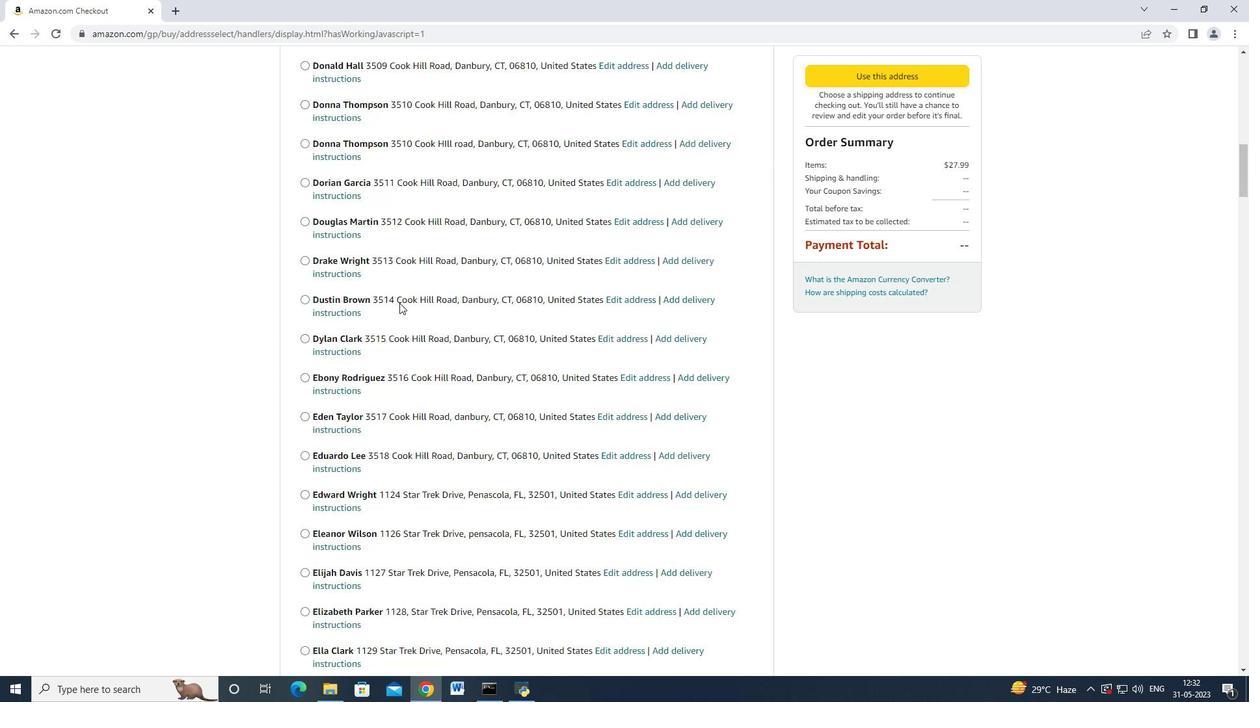 
Action: Mouse scrolled (399, 302) with delta (0, 0)
Screenshot: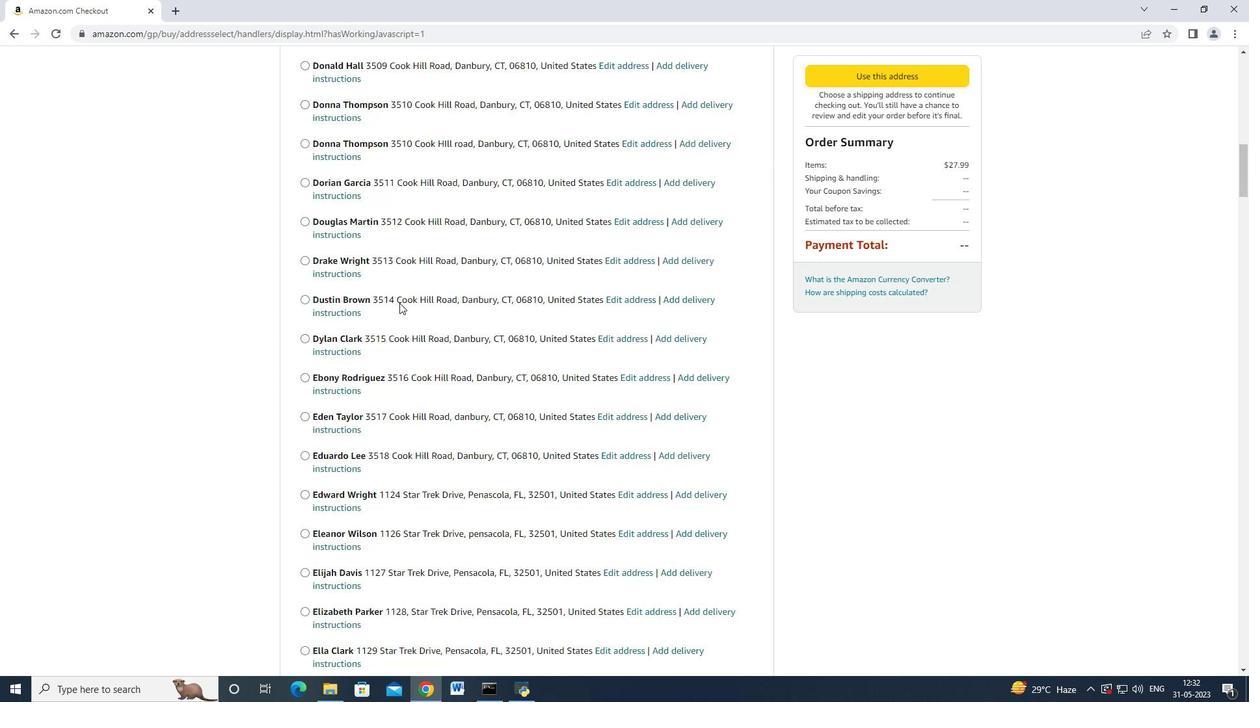 
Action: Mouse scrolled (399, 302) with delta (0, 0)
Screenshot: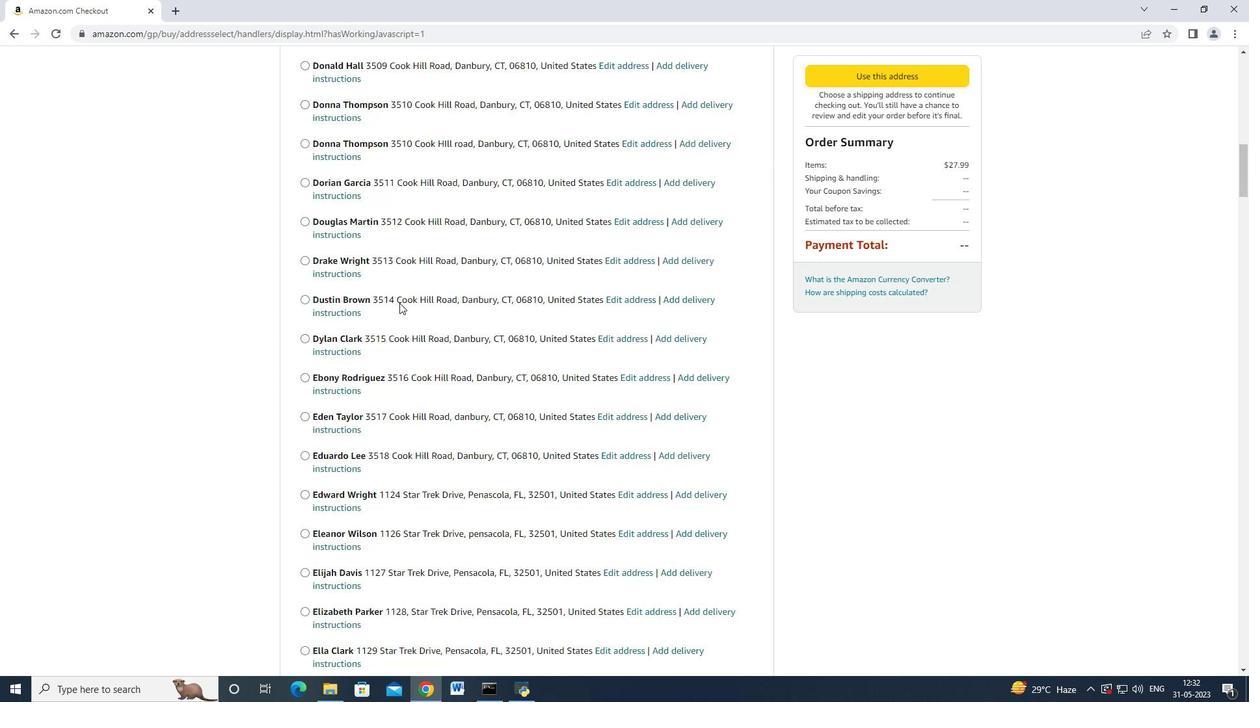 
Action: Mouse scrolled (399, 302) with delta (0, 0)
Screenshot: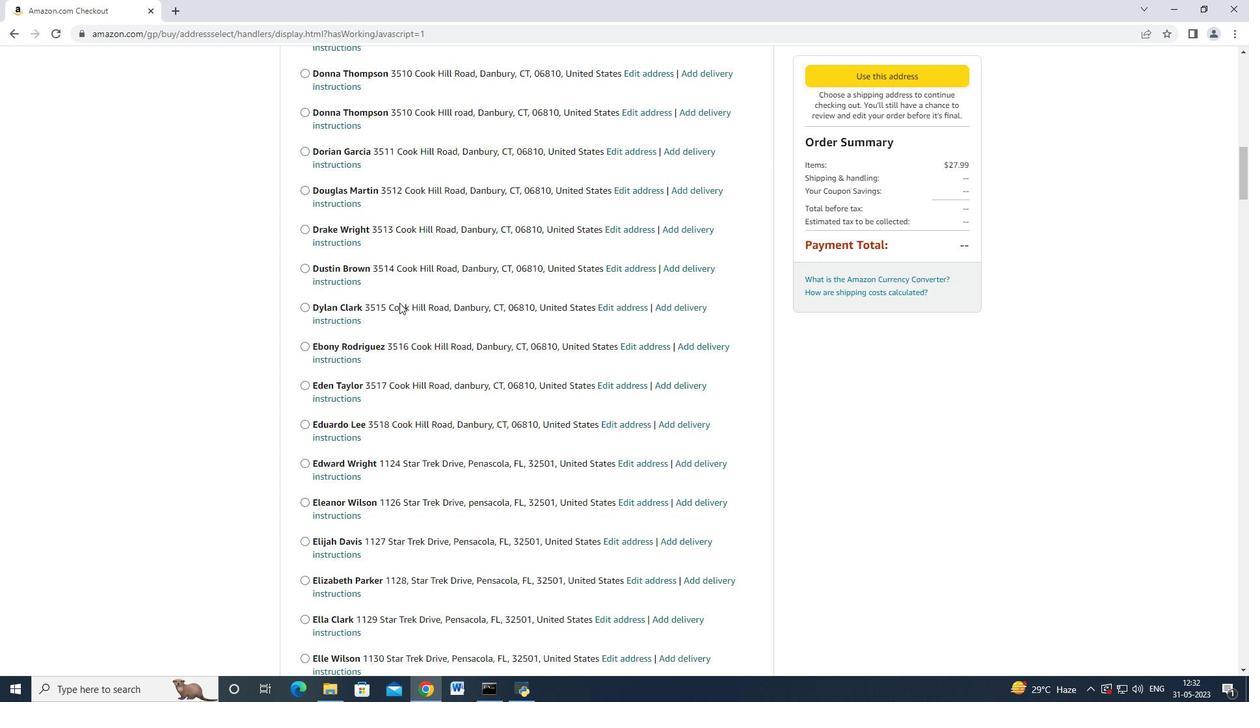 
Action: Mouse scrolled (399, 302) with delta (0, 0)
Screenshot: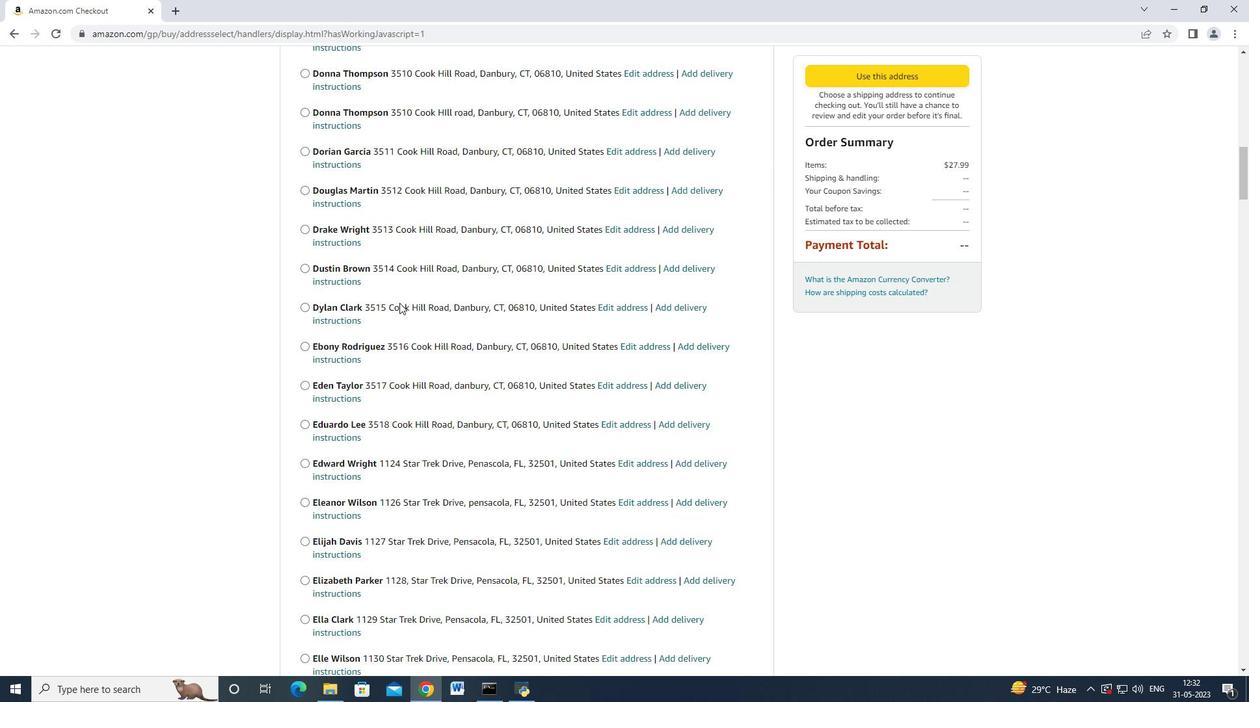 
Action: Mouse scrolled (399, 302) with delta (0, 0)
Screenshot: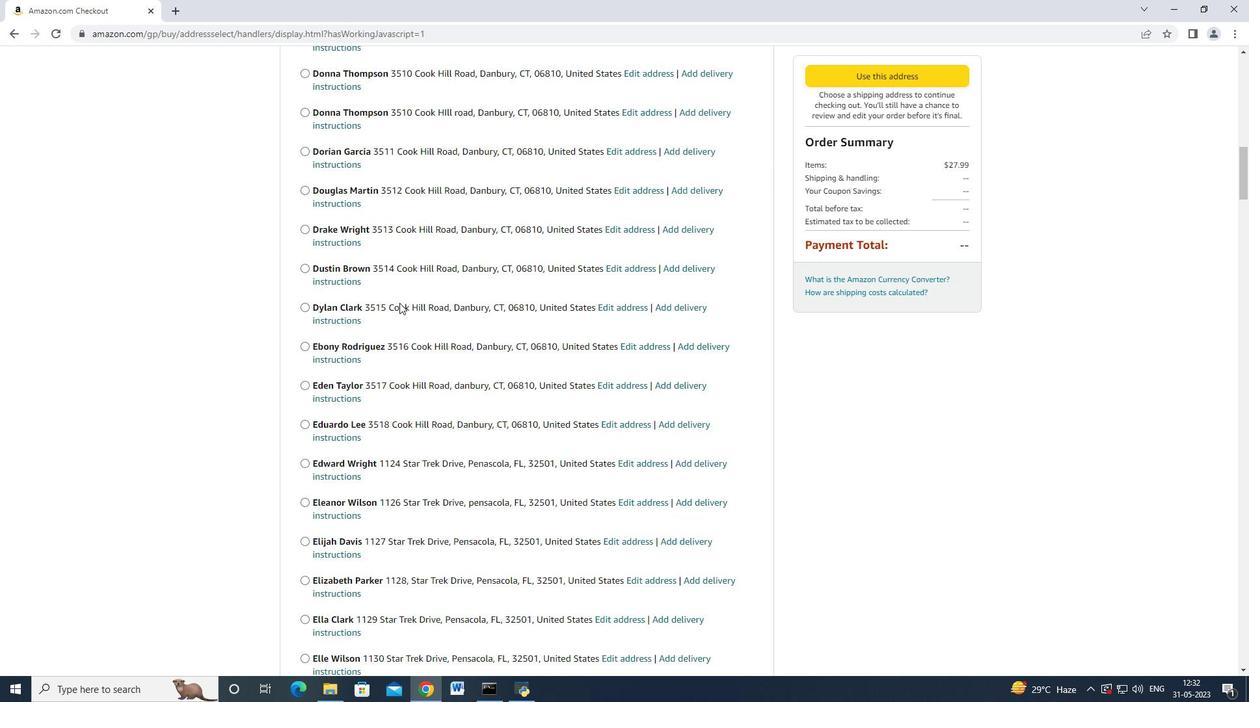 
Action: Mouse scrolled (399, 302) with delta (0, 0)
Screenshot: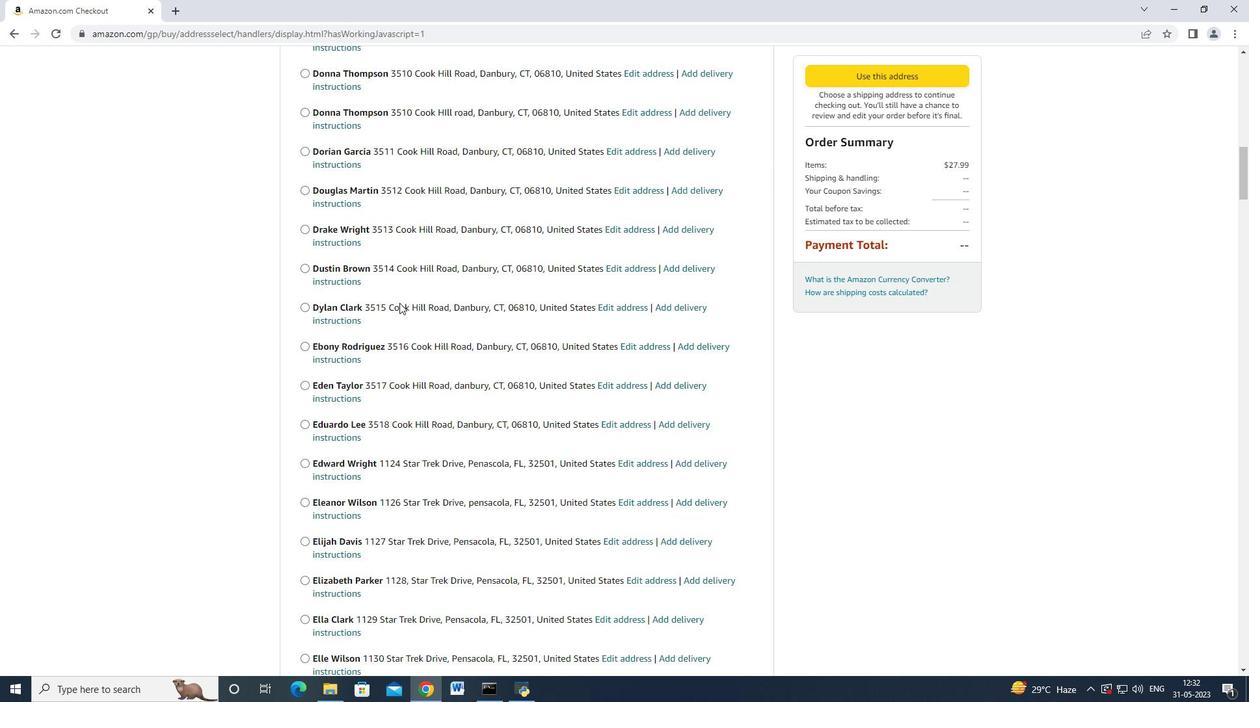 
Action: Mouse scrolled (399, 302) with delta (0, 0)
Screenshot: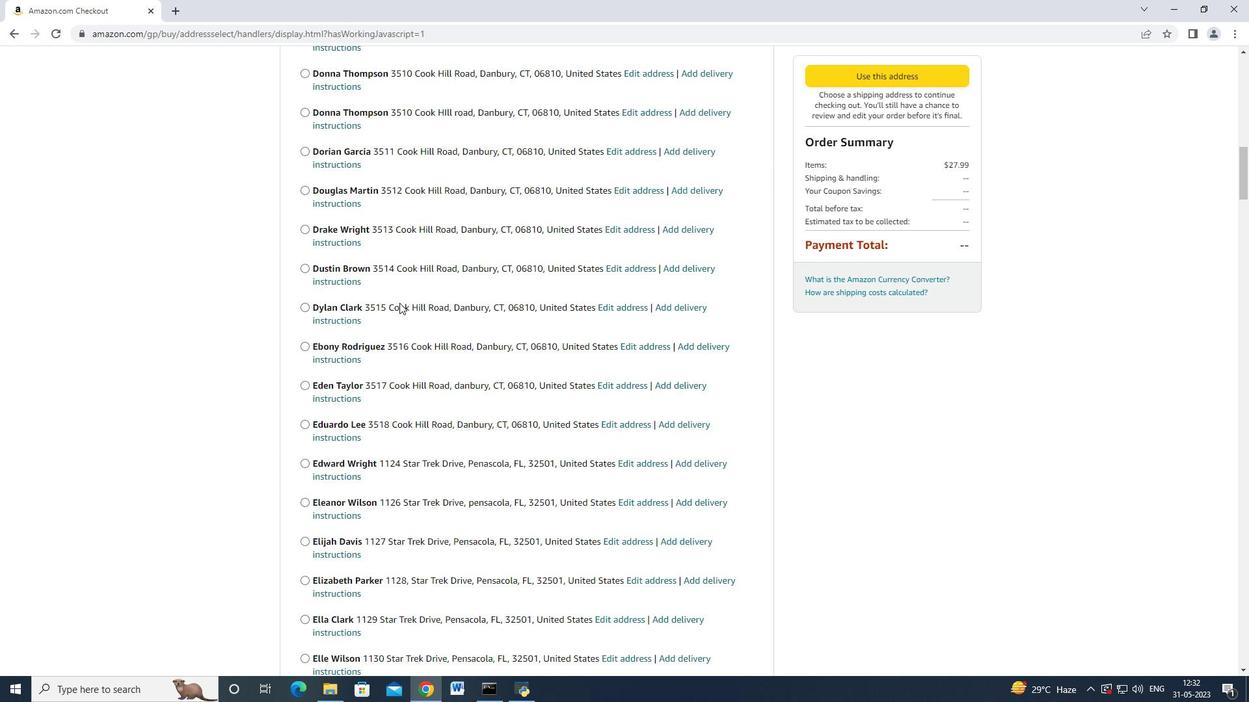
Action: Mouse scrolled (399, 302) with delta (0, 0)
Screenshot: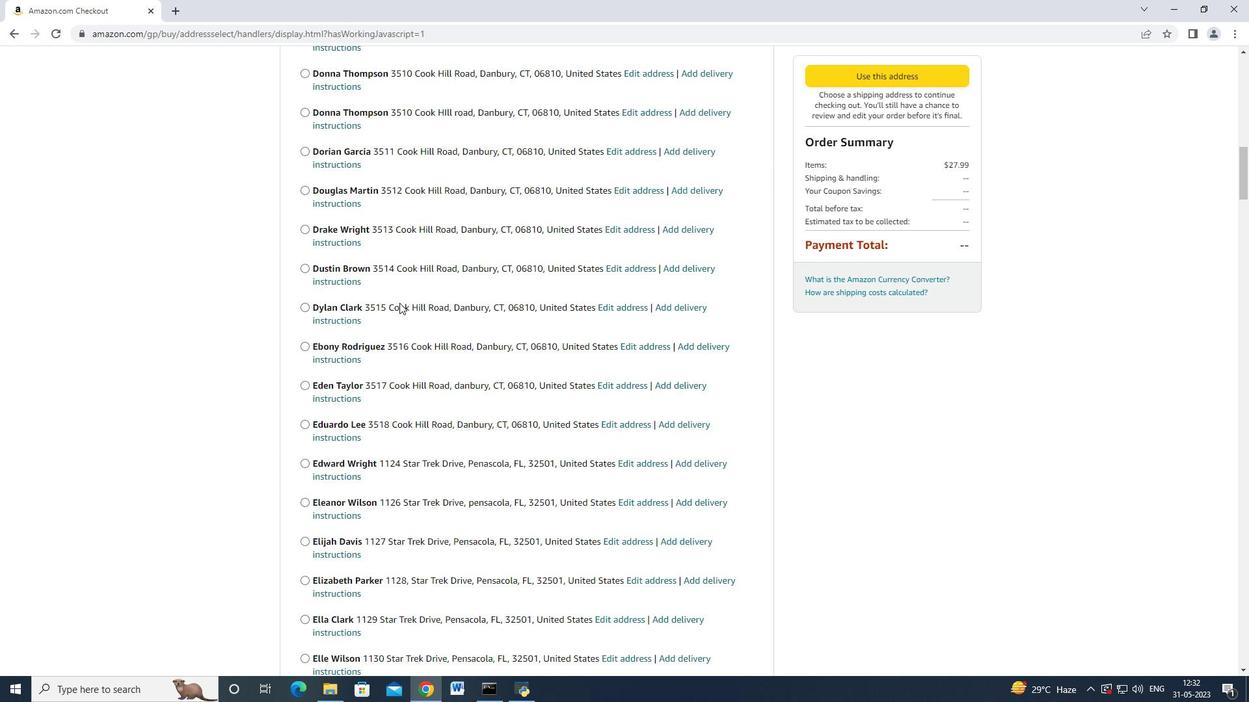 
Action: Mouse scrolled (399, 302) with delta (0, 0)
Screenshot: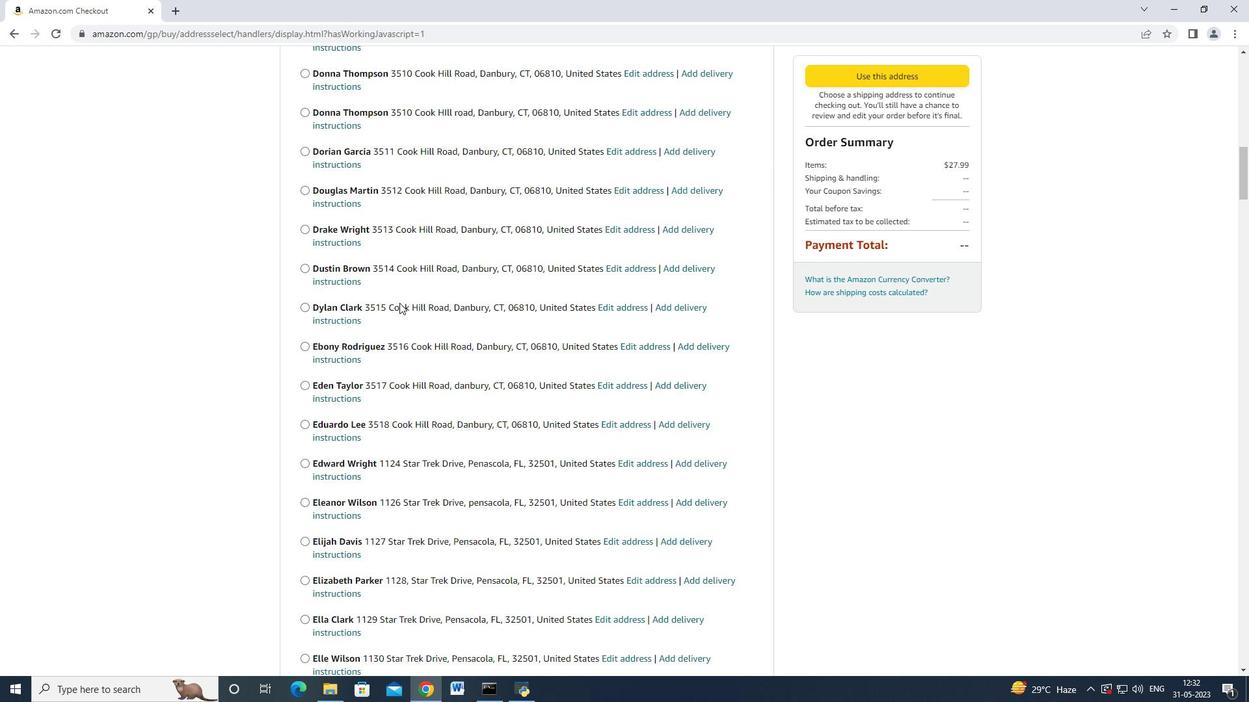 
Action: Mouse scrolled (399, 302) with delta (0, 0)
Screenshot: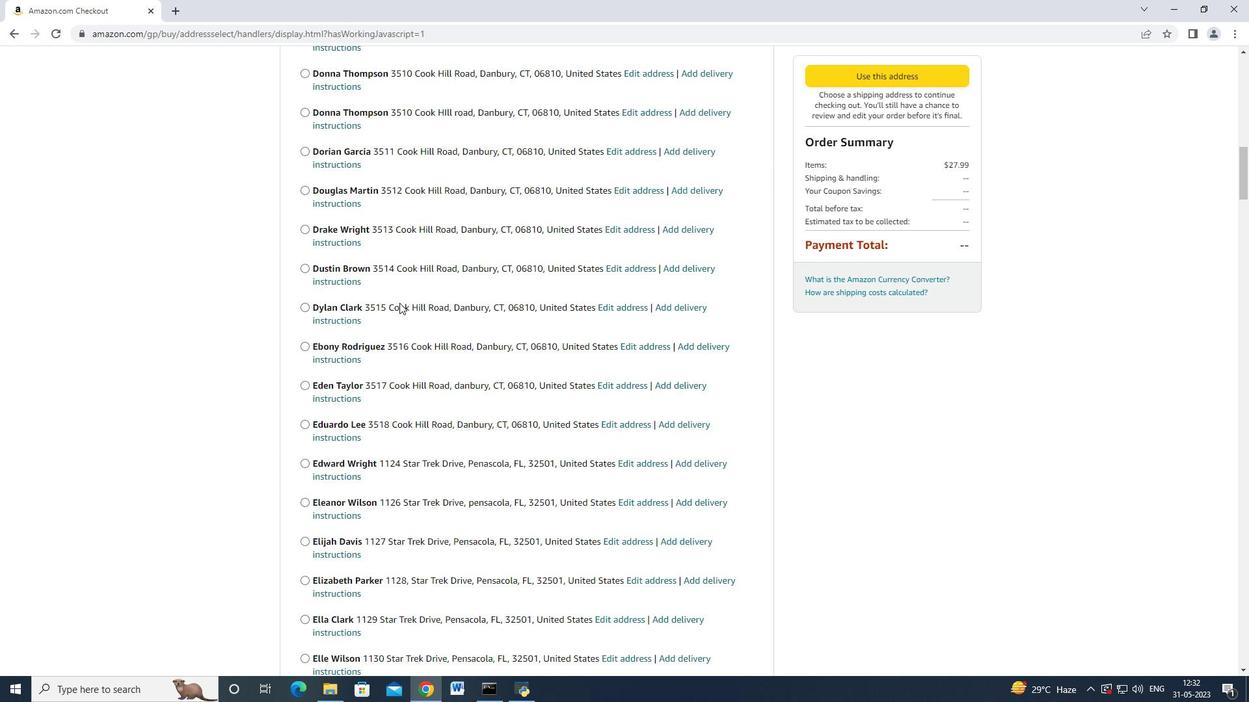 
Action: Mouse scrolled (399, 302) with delta (0, 0)
Screenshot: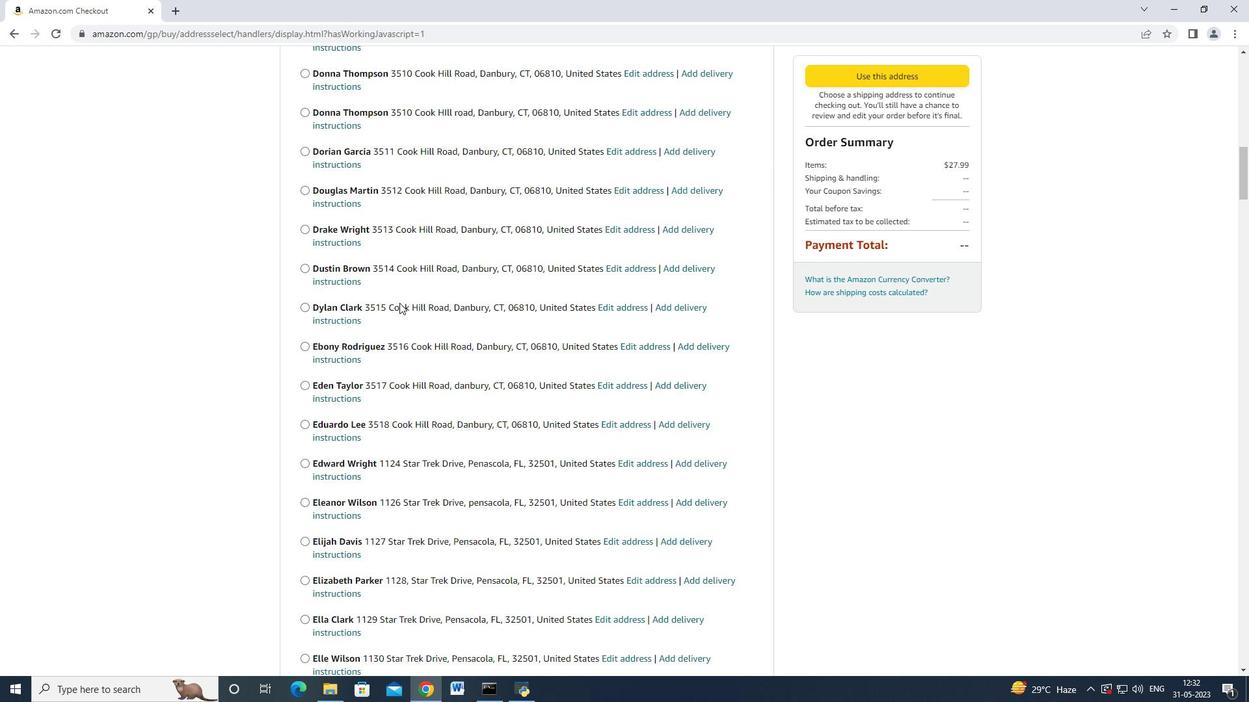 
Action: Mouse moved to (400, 301)
Screenshot: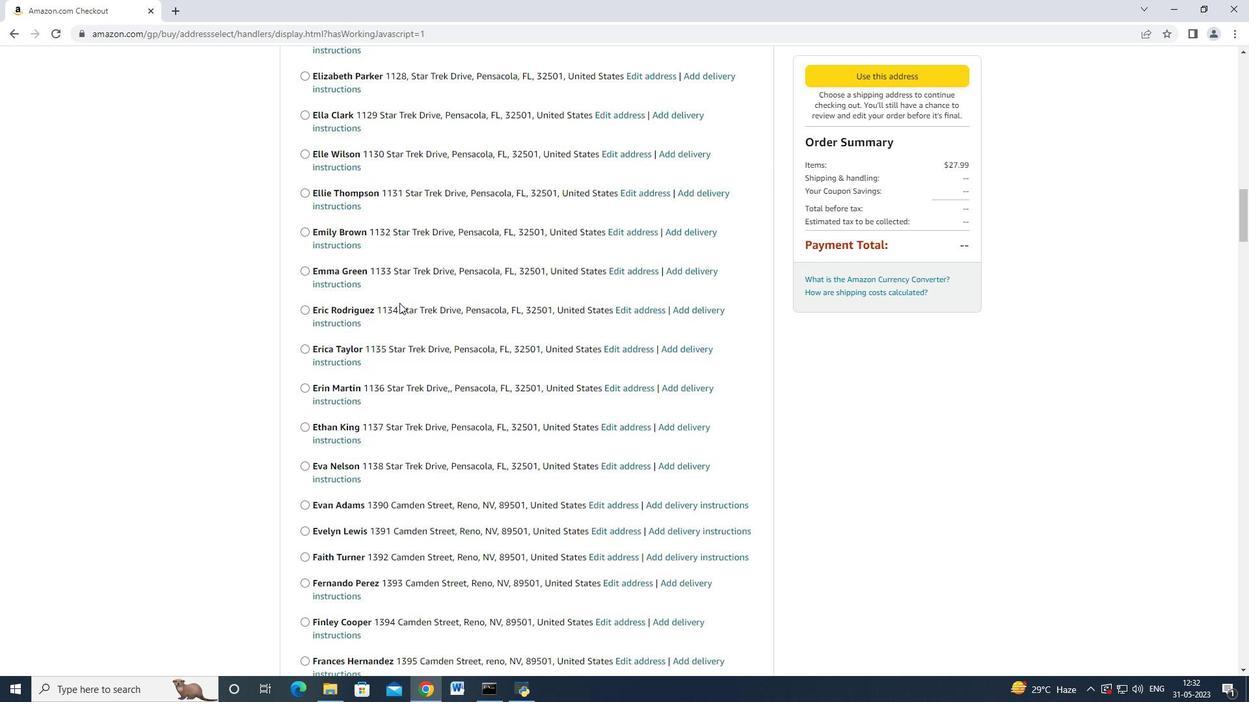 
Action: Mouse scrolled (400, 300) with delta (0, 0)
Screenshot: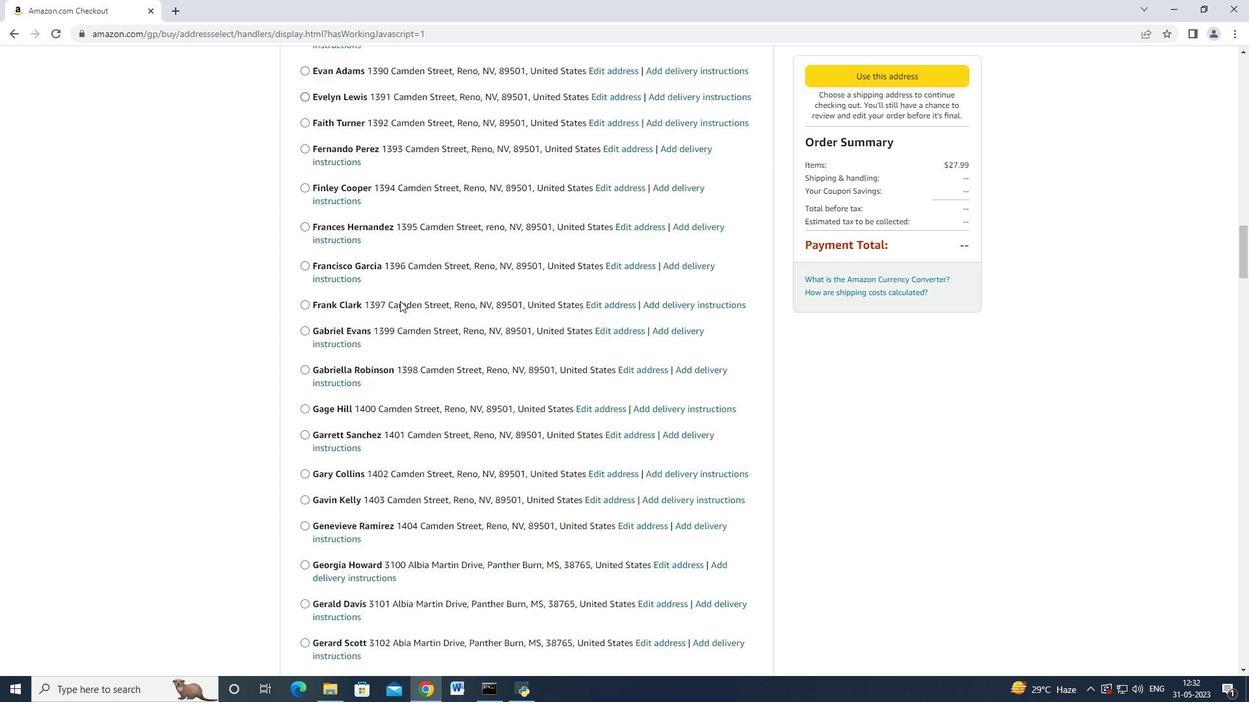 
Action: Mouse scrolled (400, 300) with delta (0, 0)
Screenshot: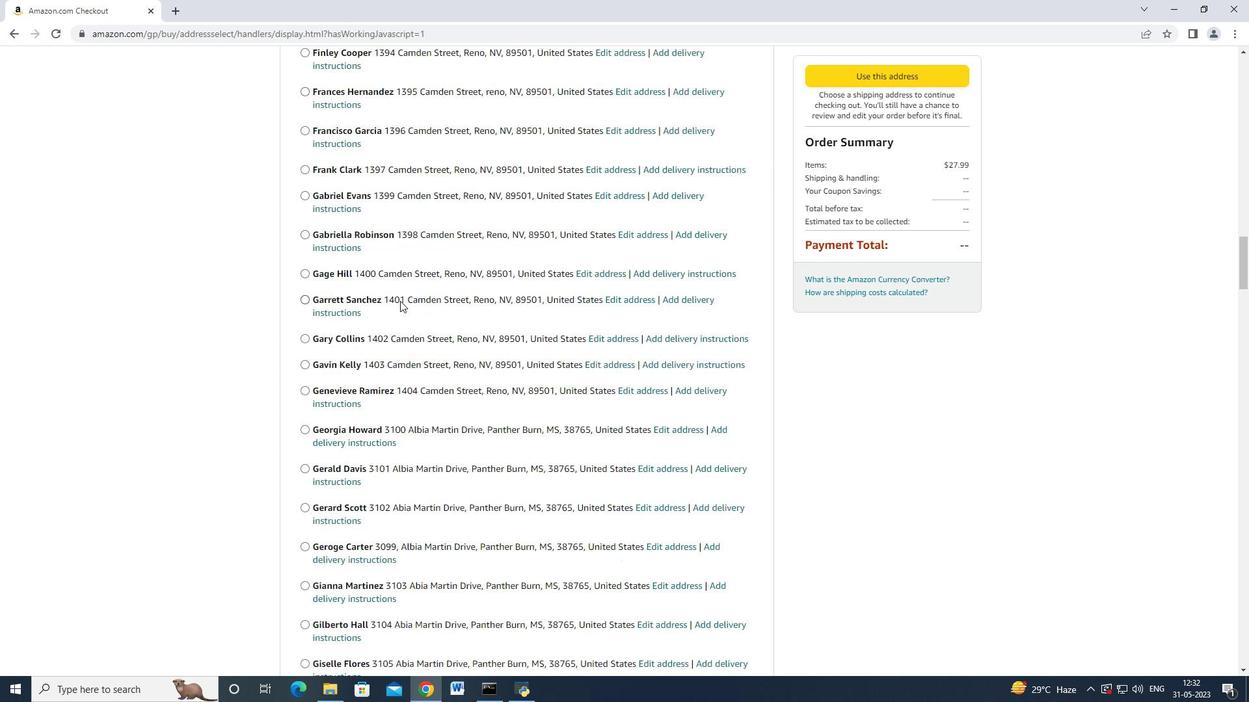 
Action: Mouse scrolled (400, 300) with delta (0, 0)
Screenshot: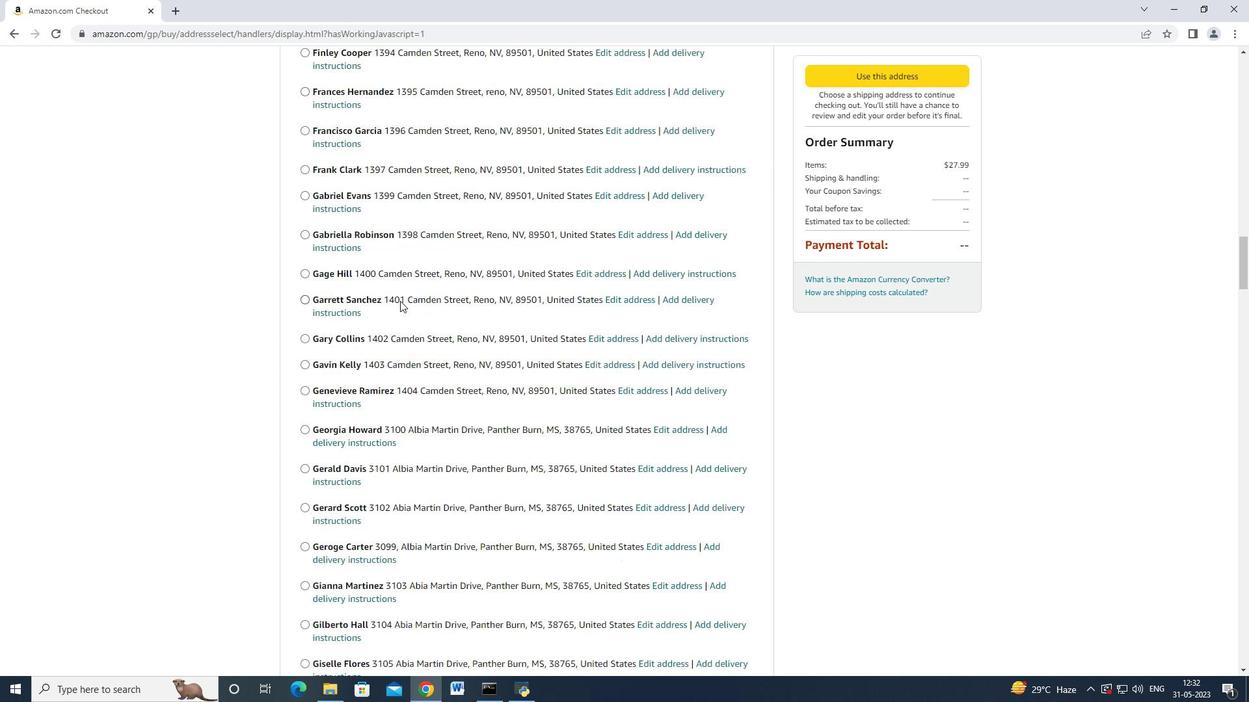 
Action: Mouse scrolled (400, 300) with delta (0, 0)
Screenshot: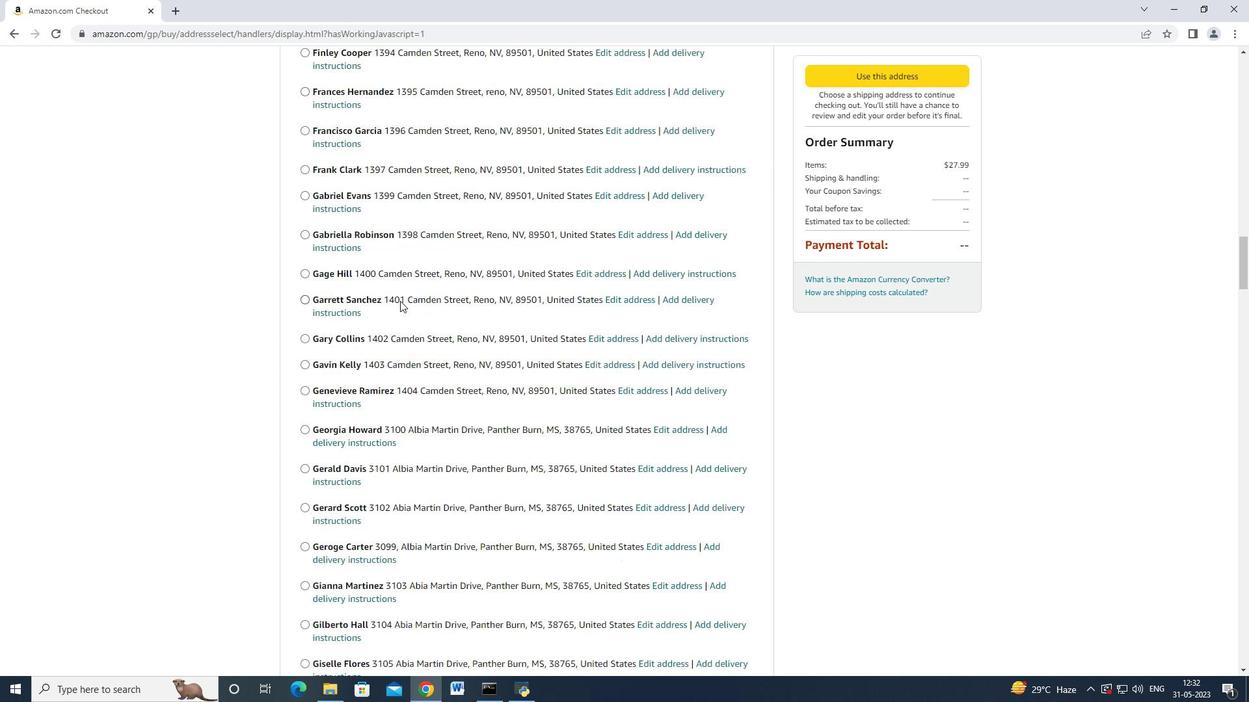 
Action: Mouse scrolled (400, 300) with delta (0, 0)
Screenshot: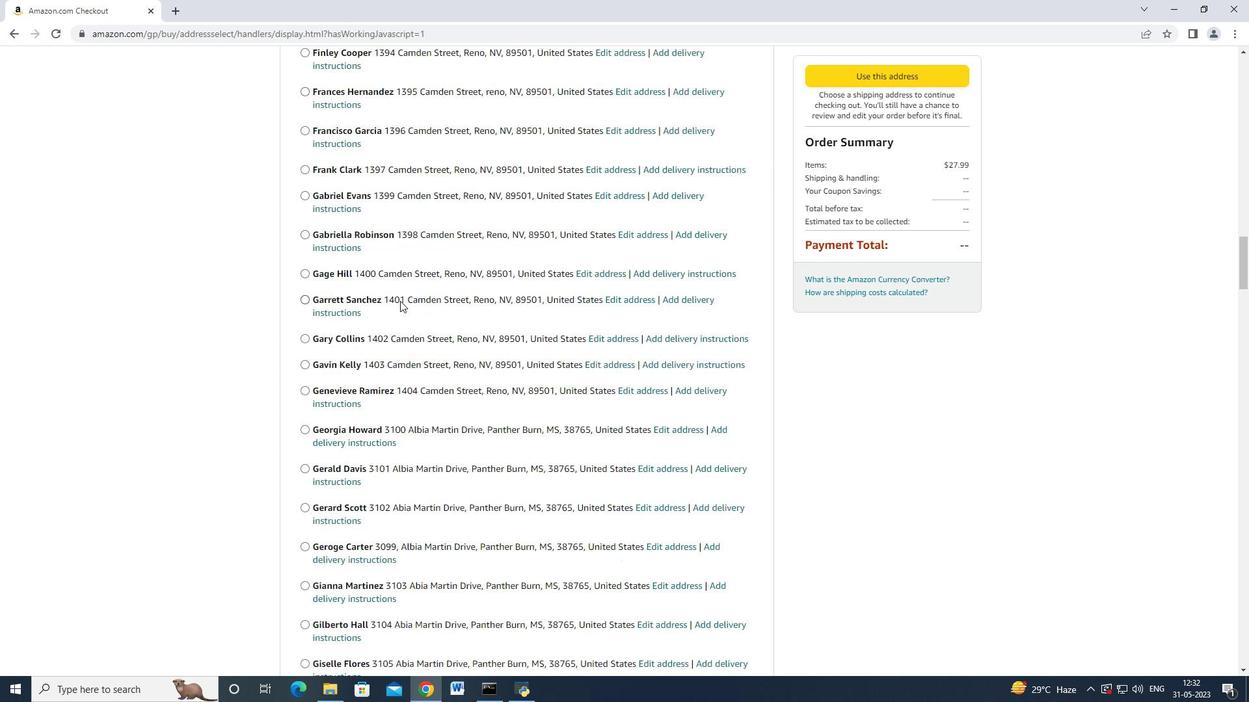 
Action: Mouse moved to (400, 301)
Screenshot: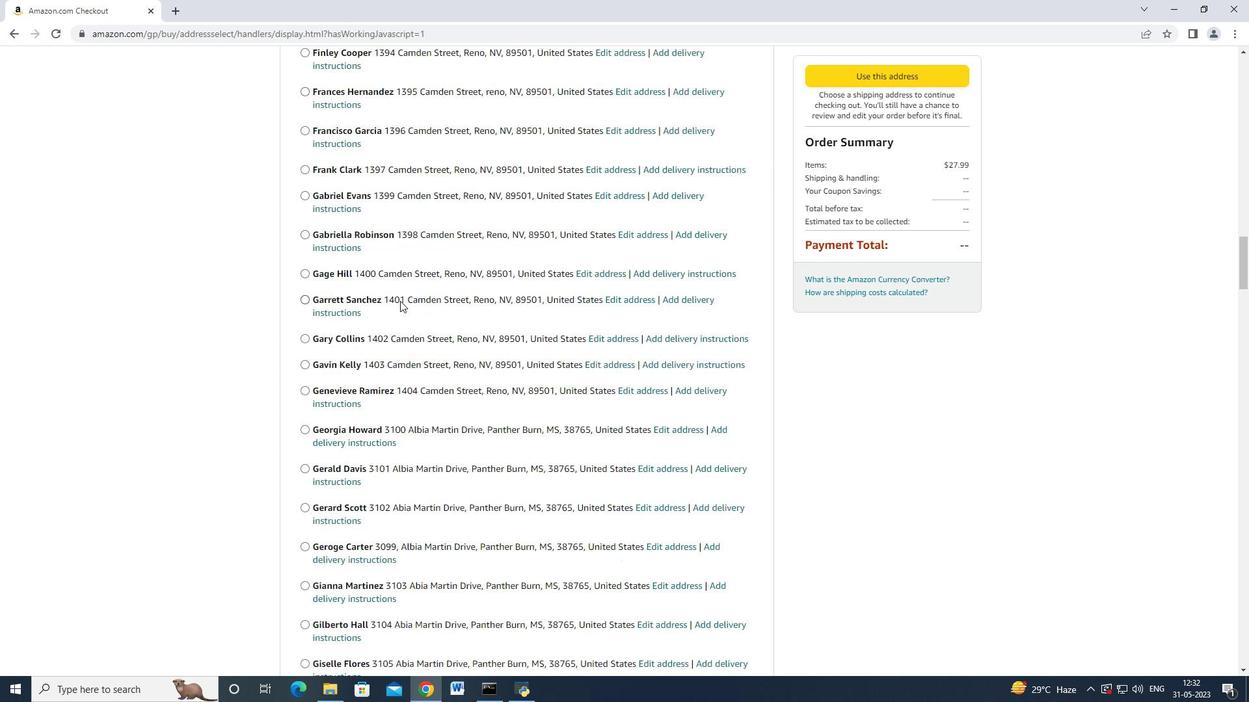 
Action: Mouse scrolled (400, 300) with delta (0, 0)
Screenshot: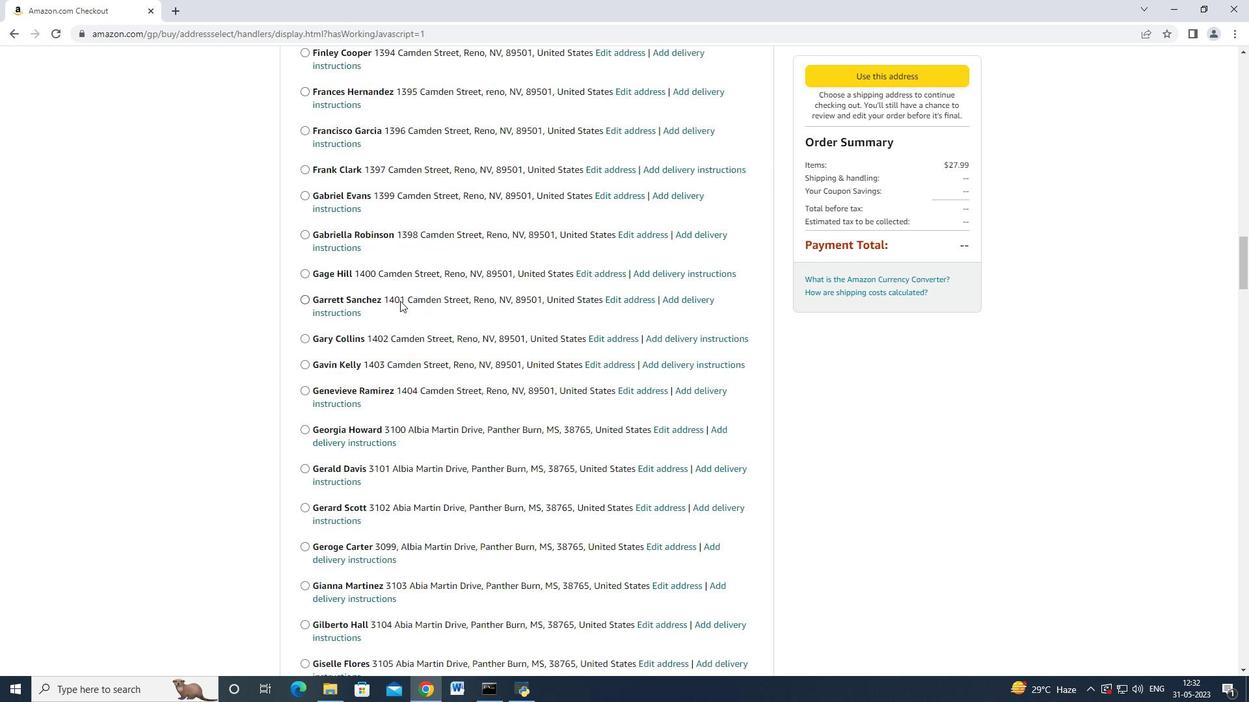 
Action: Mouse scrolled (400, 300) with delta (0, 0)
Screenshot: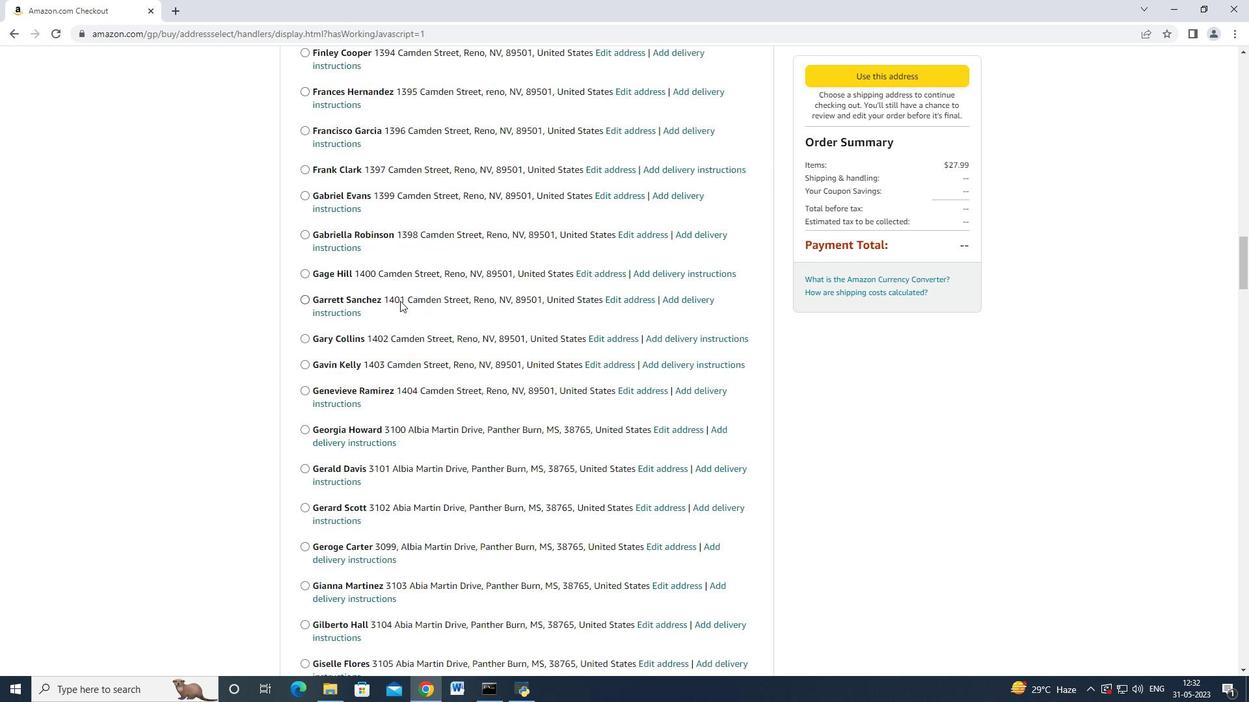
Action: Mouse scrolled (400, 300) with delta (0, 0)
Screenshot: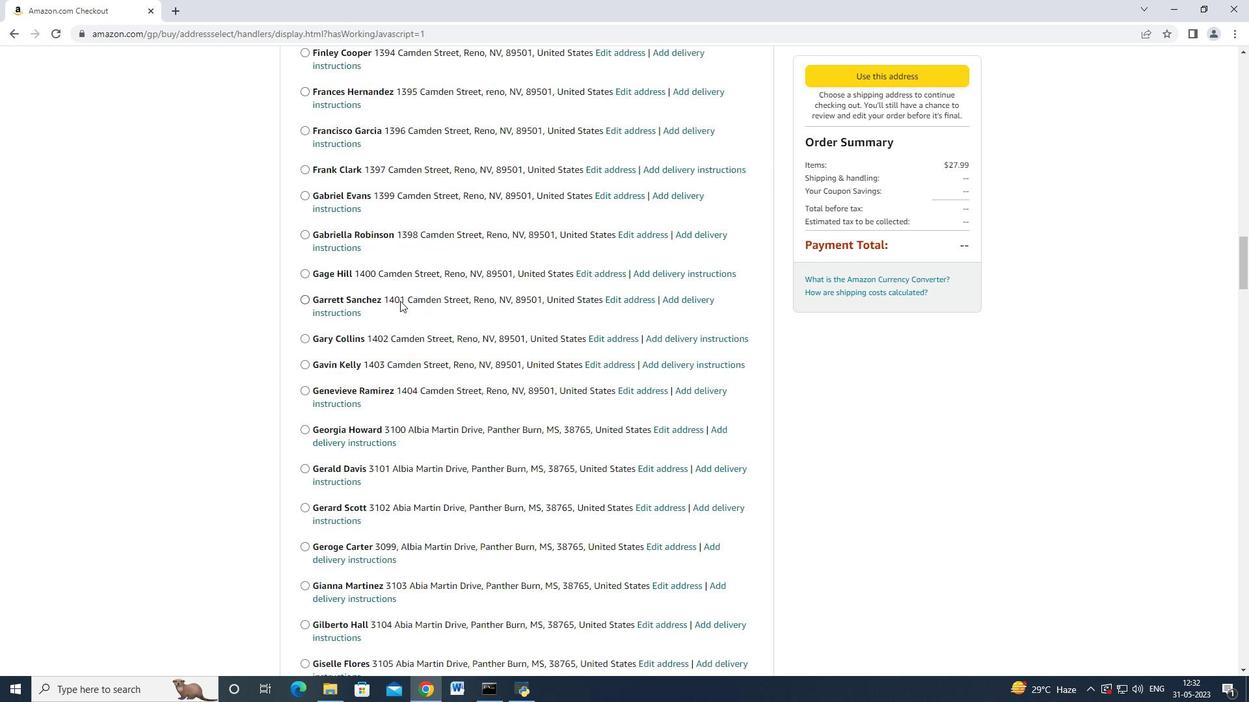 
Action: Mouse moved to (400, 301)
Screenshot: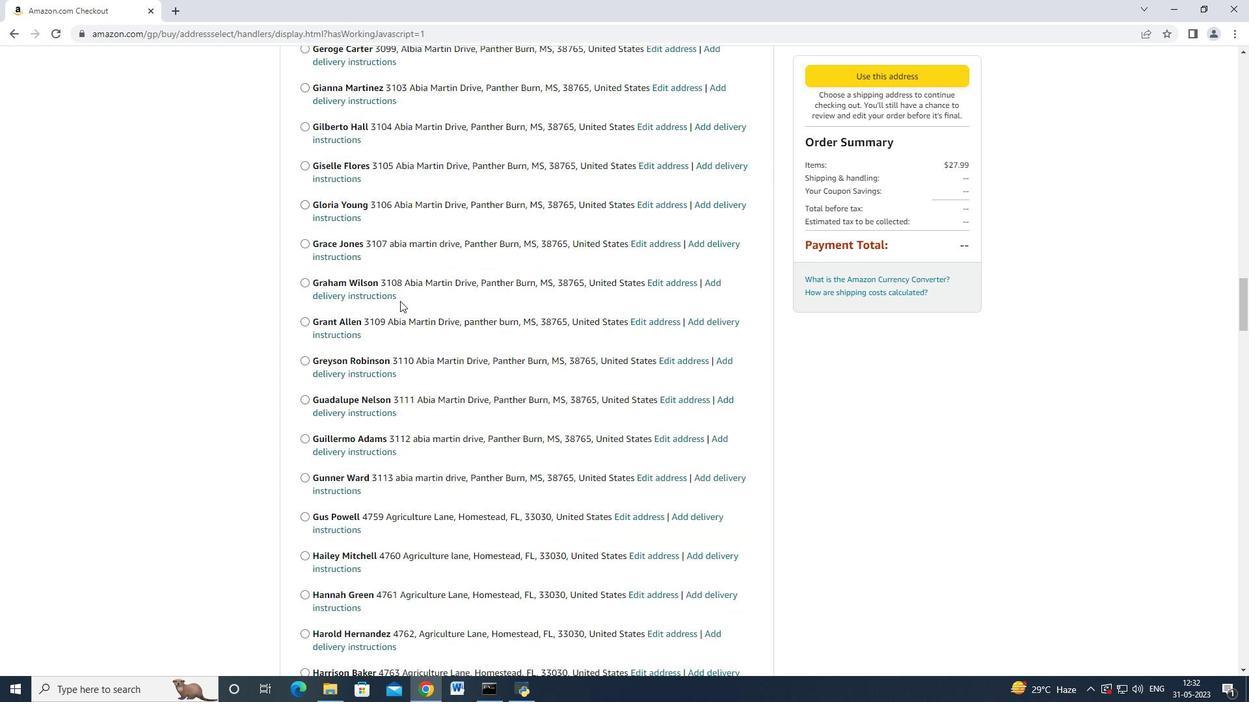 
Action: Mouse scrolled (400, 301) with delta (0, 0)
Screenshot: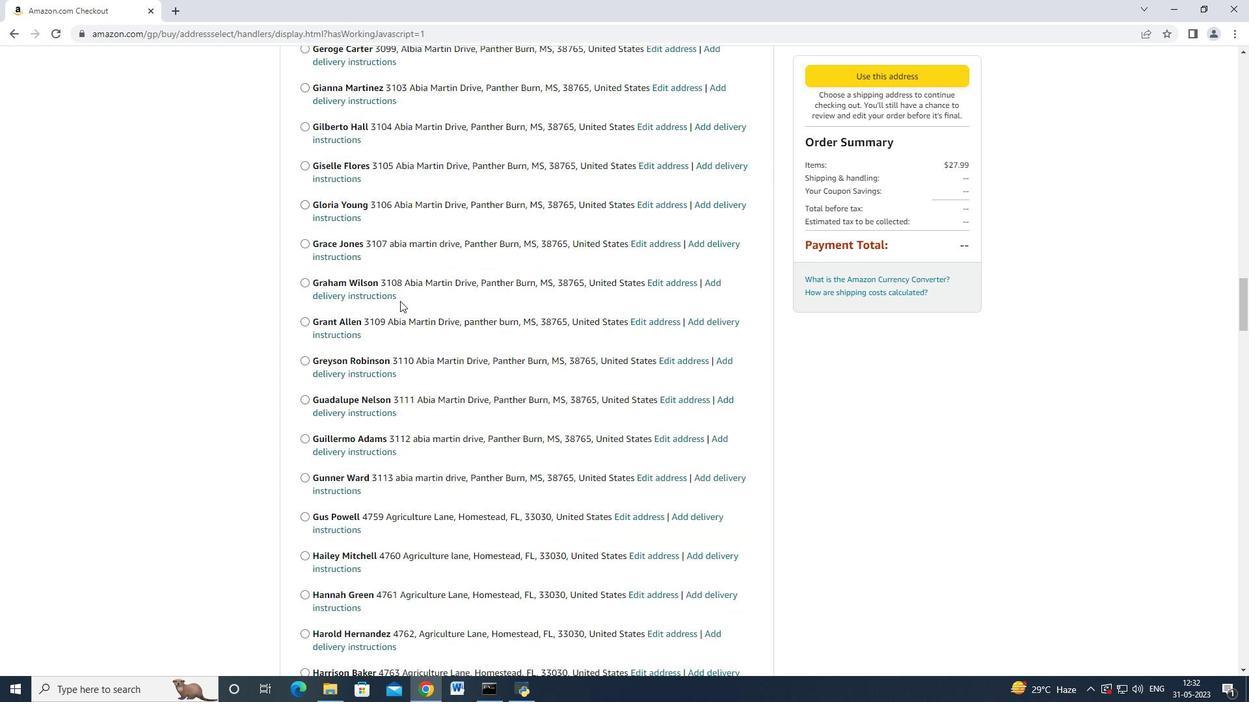 
Action: Mouse moved to (400, 302)
Screenshot: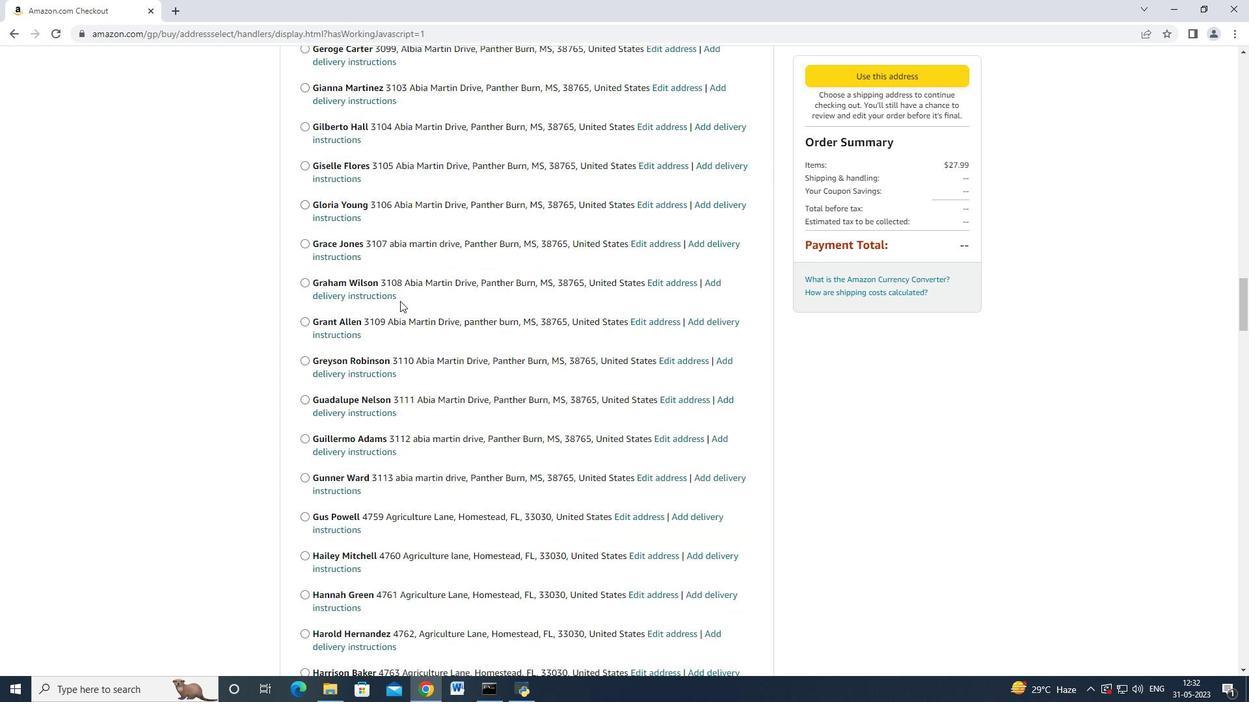 
Action: Mouse scrolled (400, 301) with delta (0, 0)
Screenshot: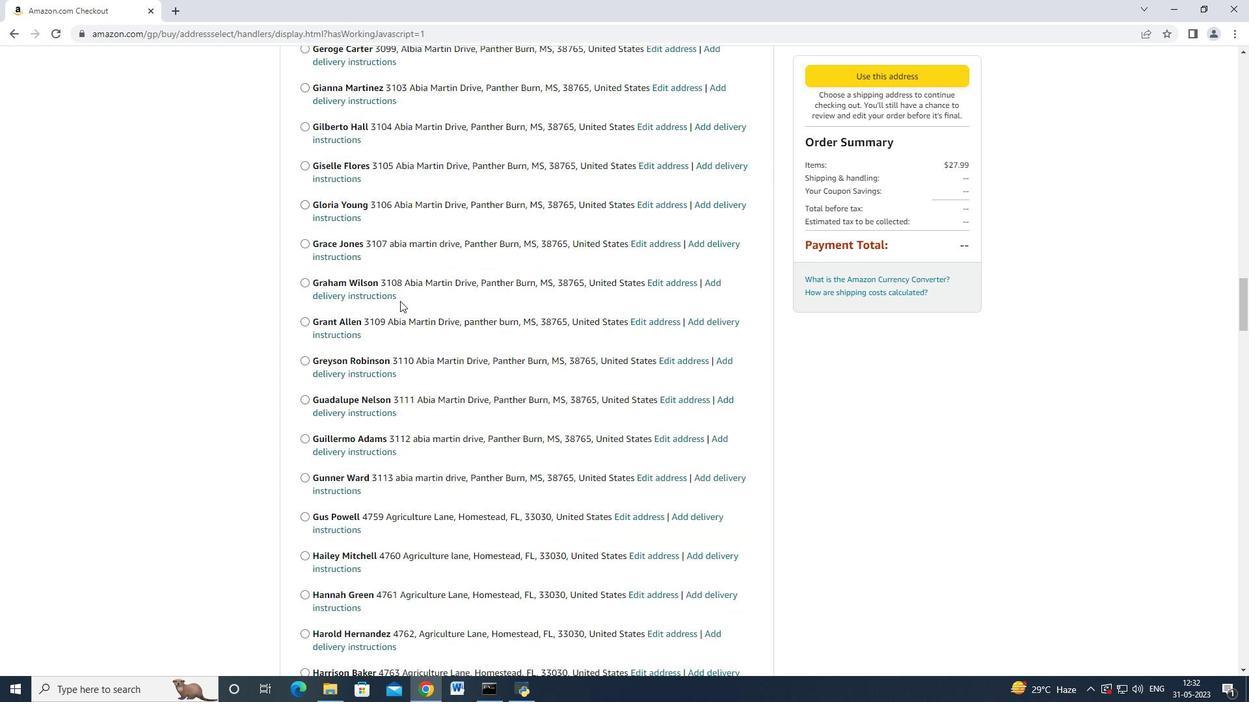 
Action: Mouse moved to (400, 302)
Screenshot: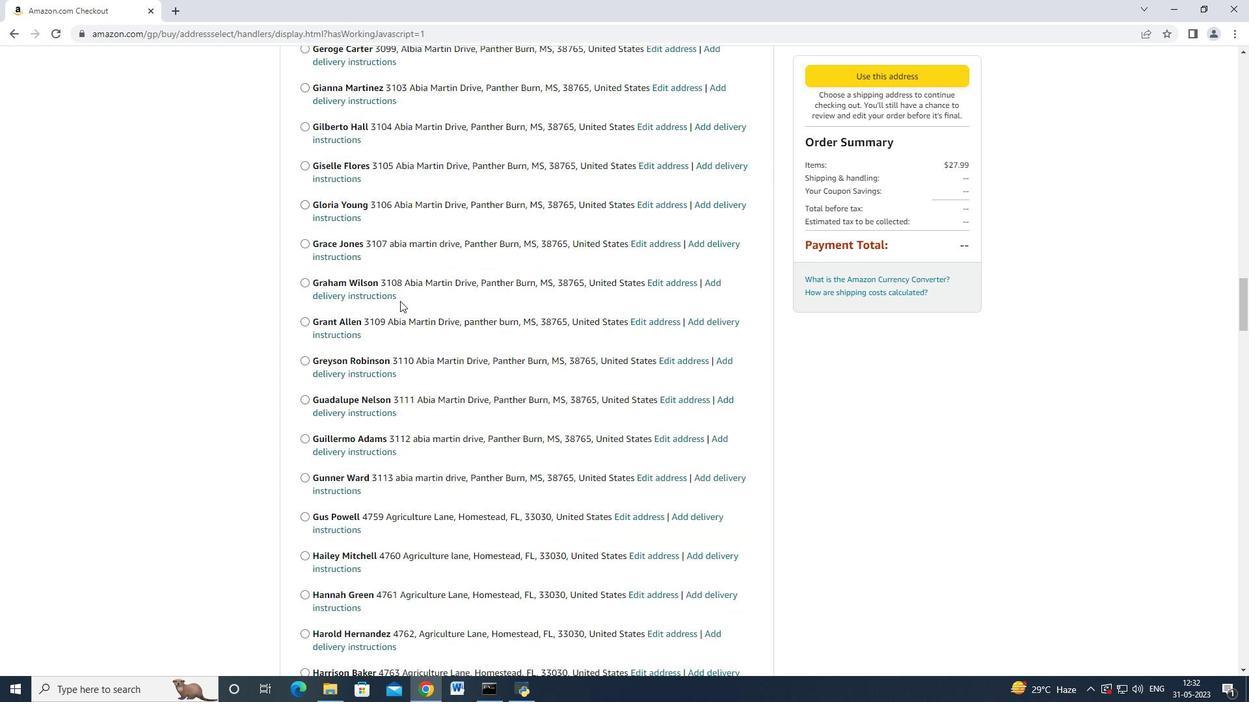 
Action: Mouse scrolled (400, 301) with delta (0, 0)
Screenshot: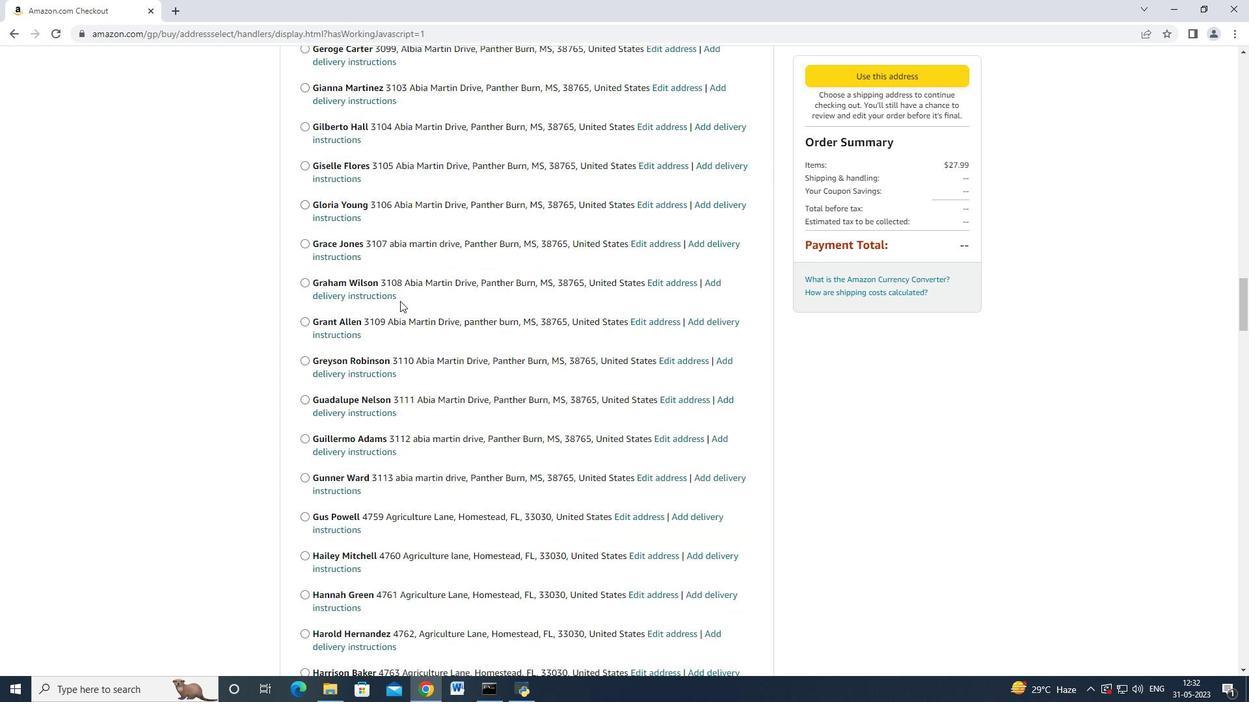 
Action: Mouse scrolled (400, 301) with delta (0, -1)
Screenshot: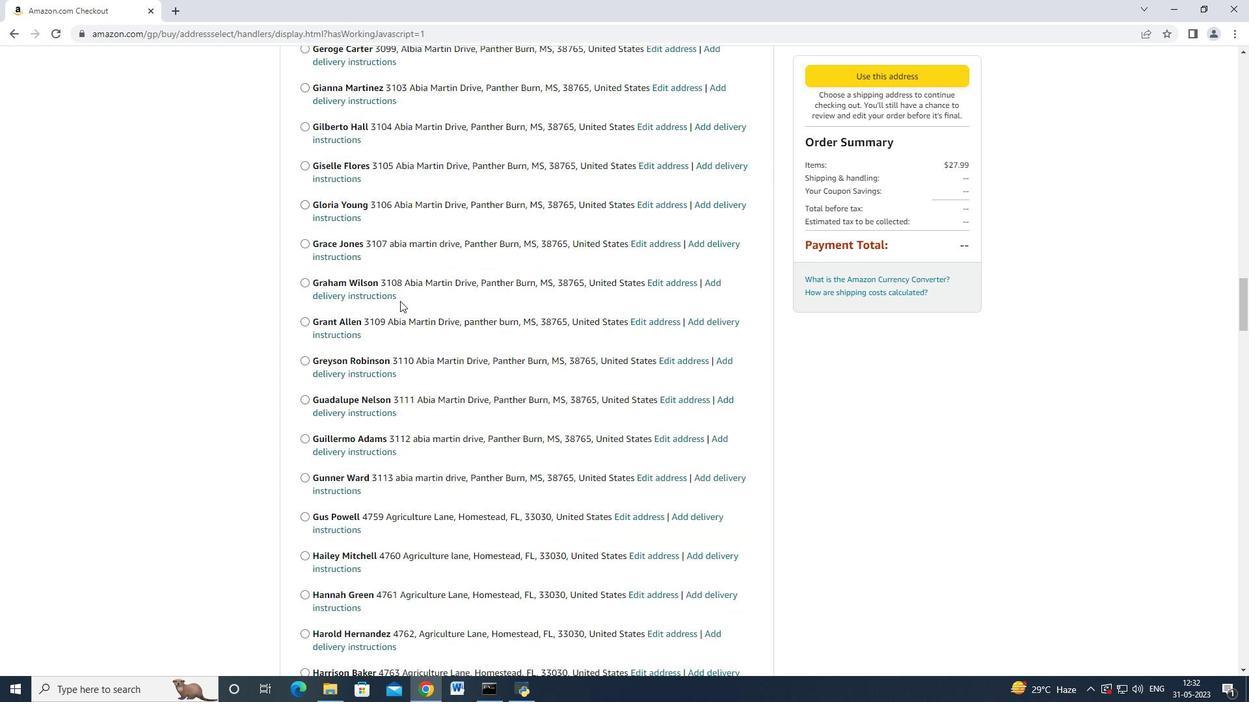 
Action: Mouse scrolled (400, 301) with delta (0, 0)
Screenshot: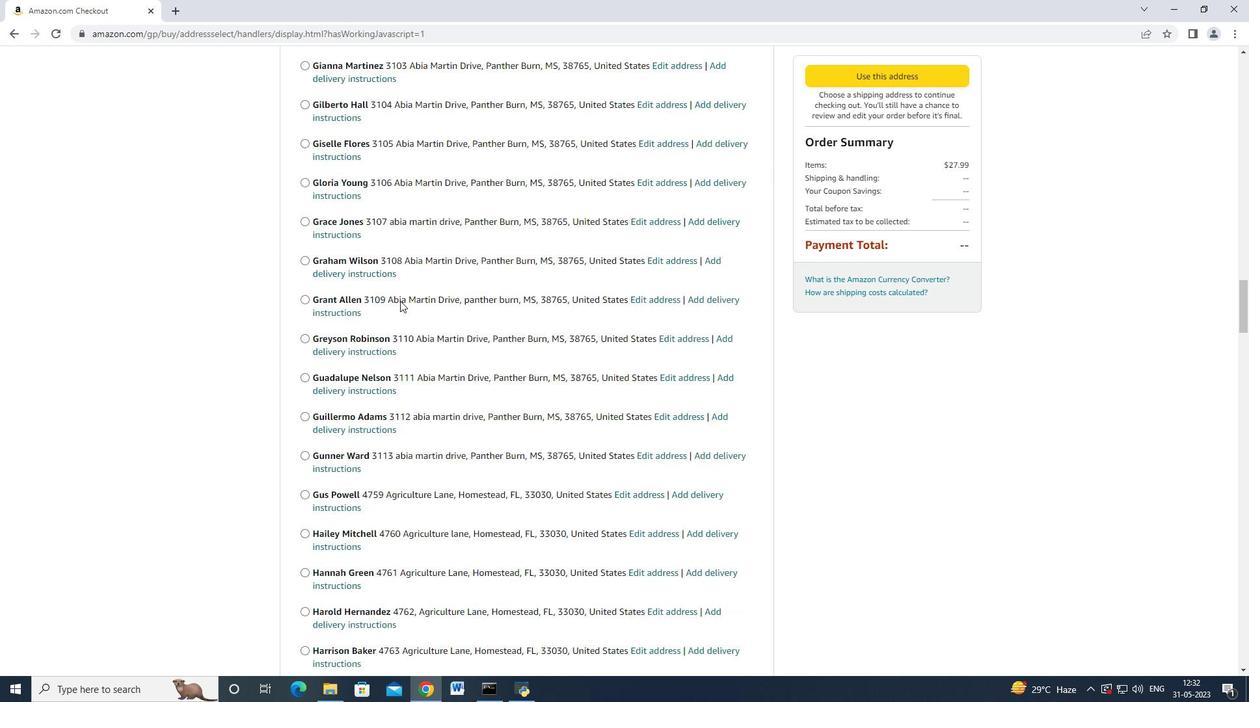 
Action: Mouse scrolled (400, 301) with delta (0, 0)
Screenshot: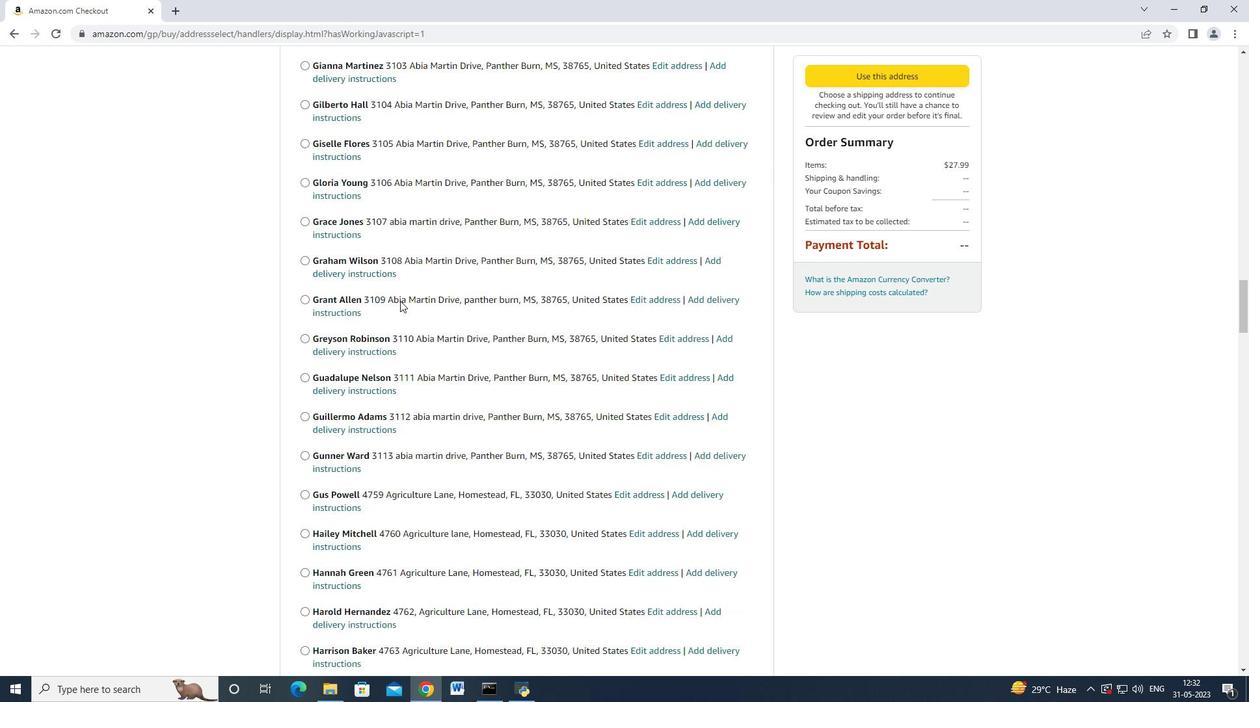 
Action: Mouse moved to (400, 302)
Screenshot: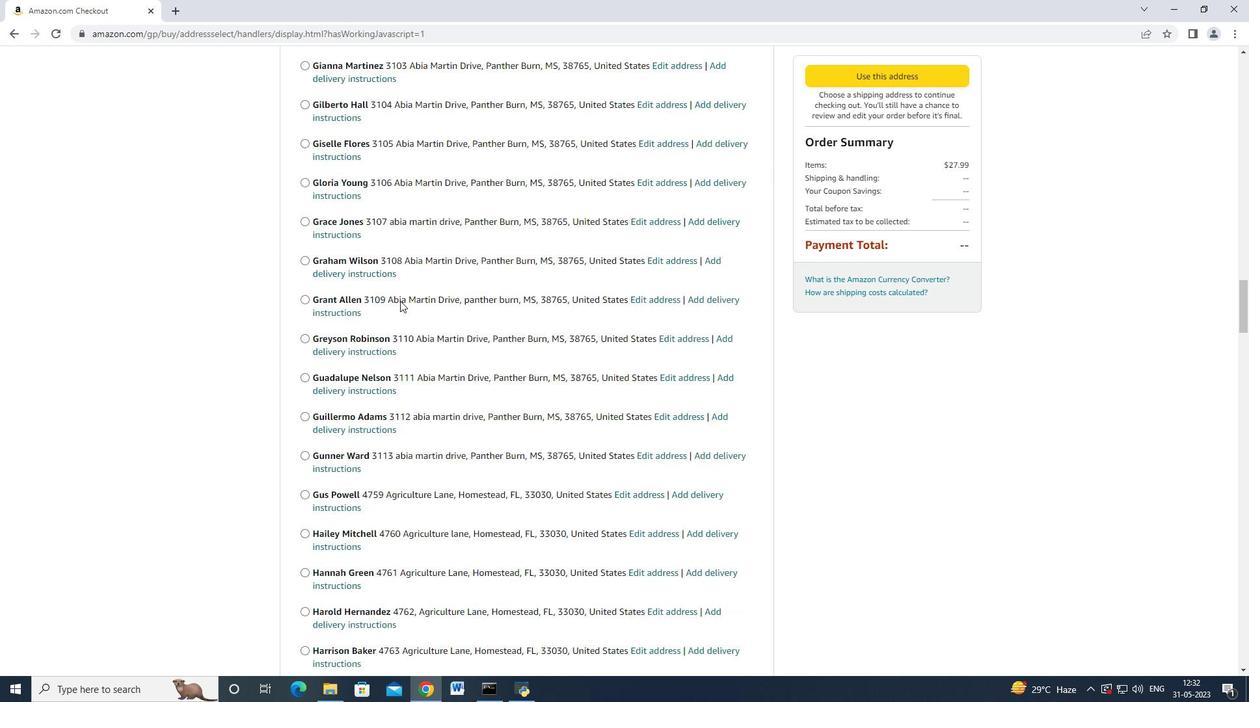 
Action: Mouse scrolled (400, 301) with delta (0, 0)
Screenshot: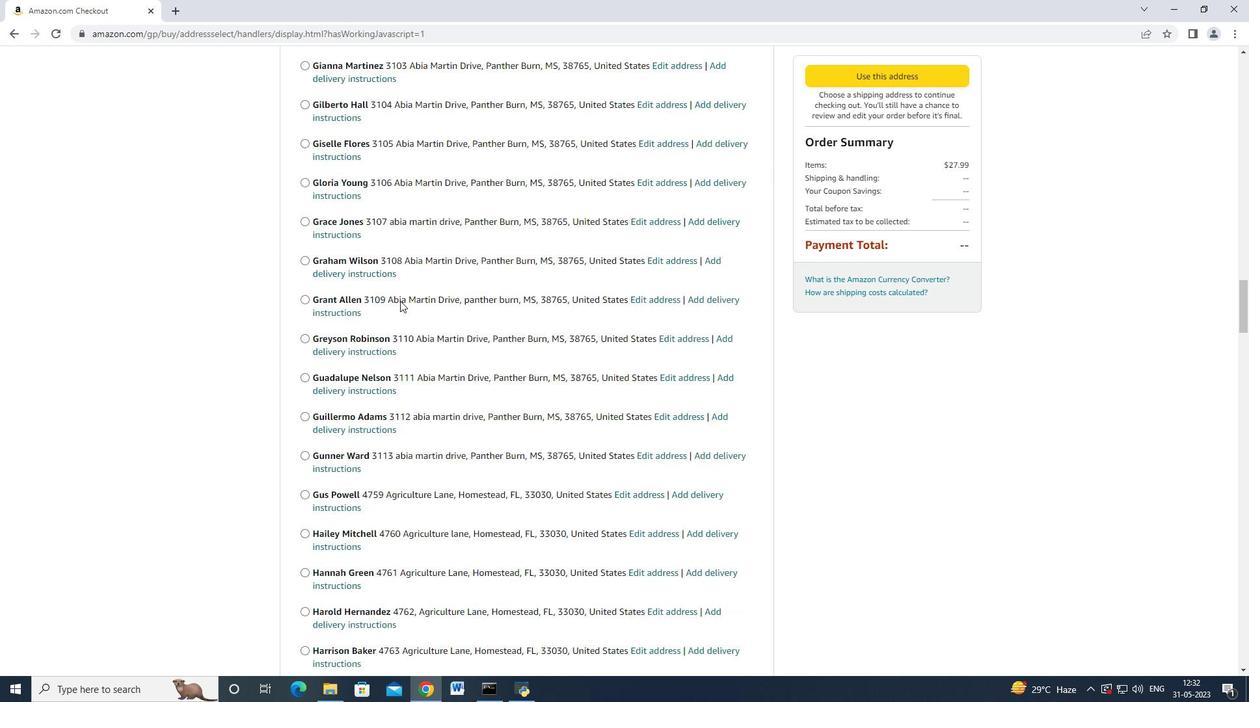 
Action: Mouse moved to (400, 302)
Screenshot: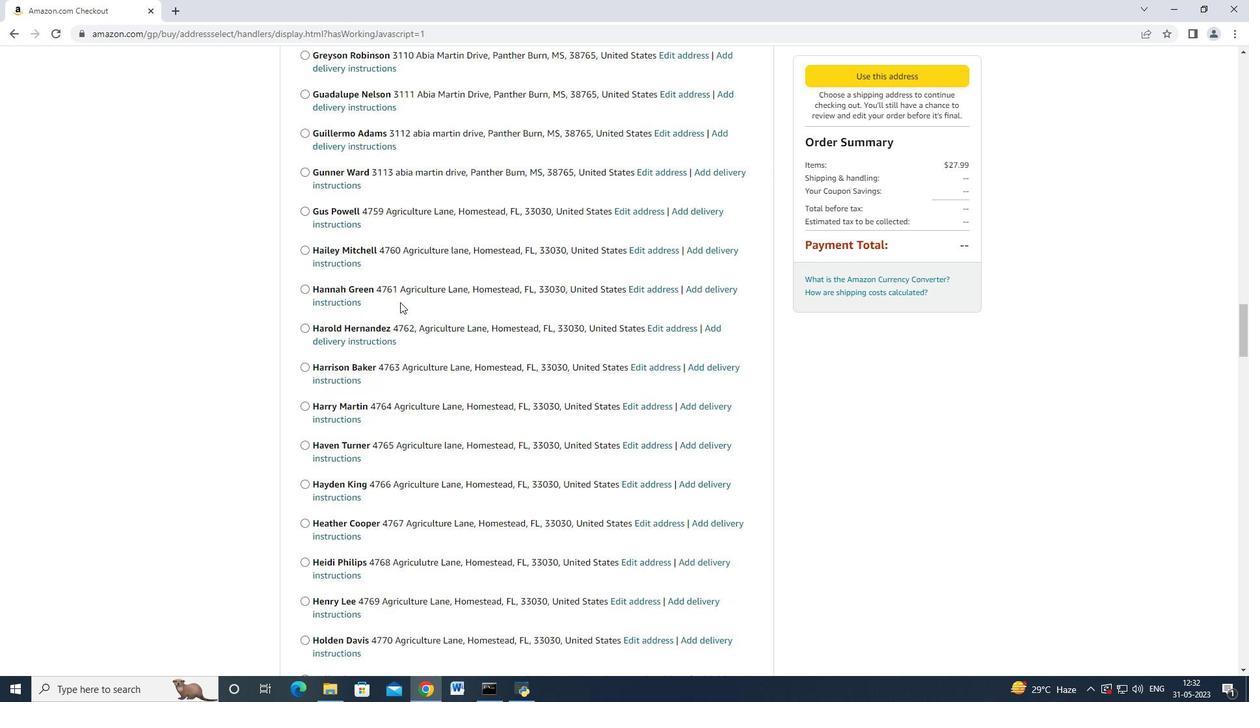 
Action: Mouse scrolled (400, 301) with delta (0, 0)
Screenshot: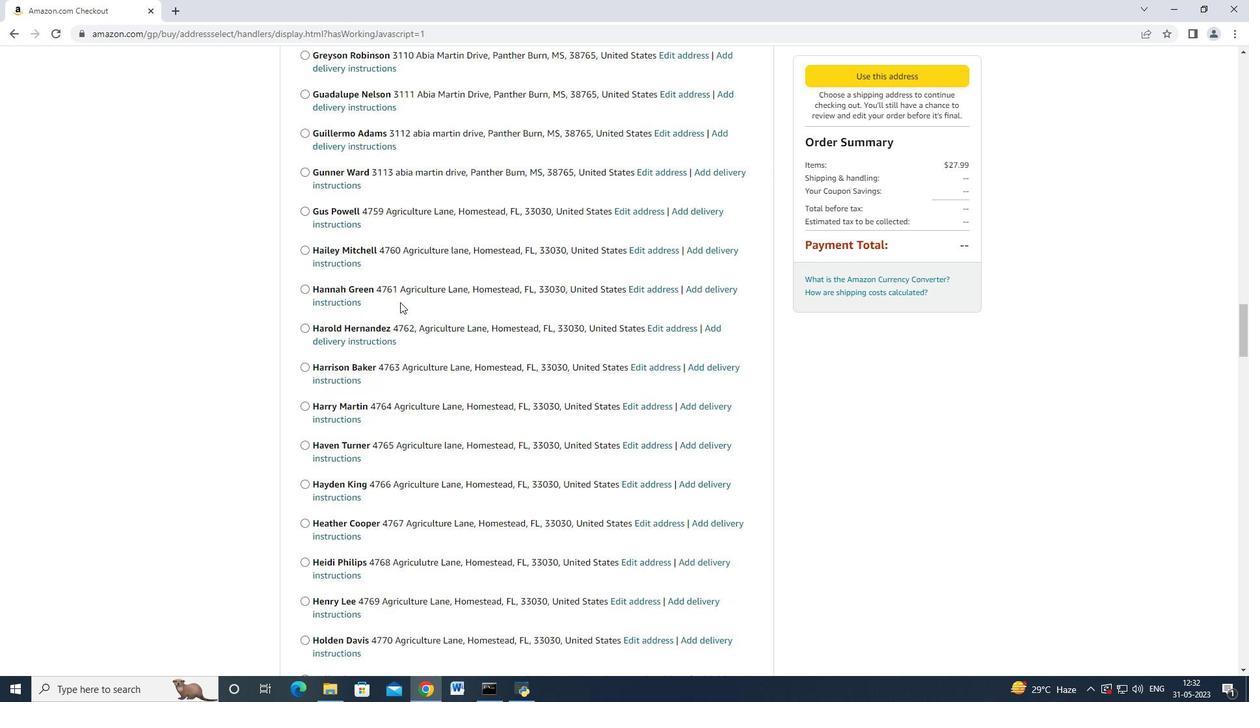 
Action: Mouse scrolled (400, 301) with delta (0, 0)
Screenshot: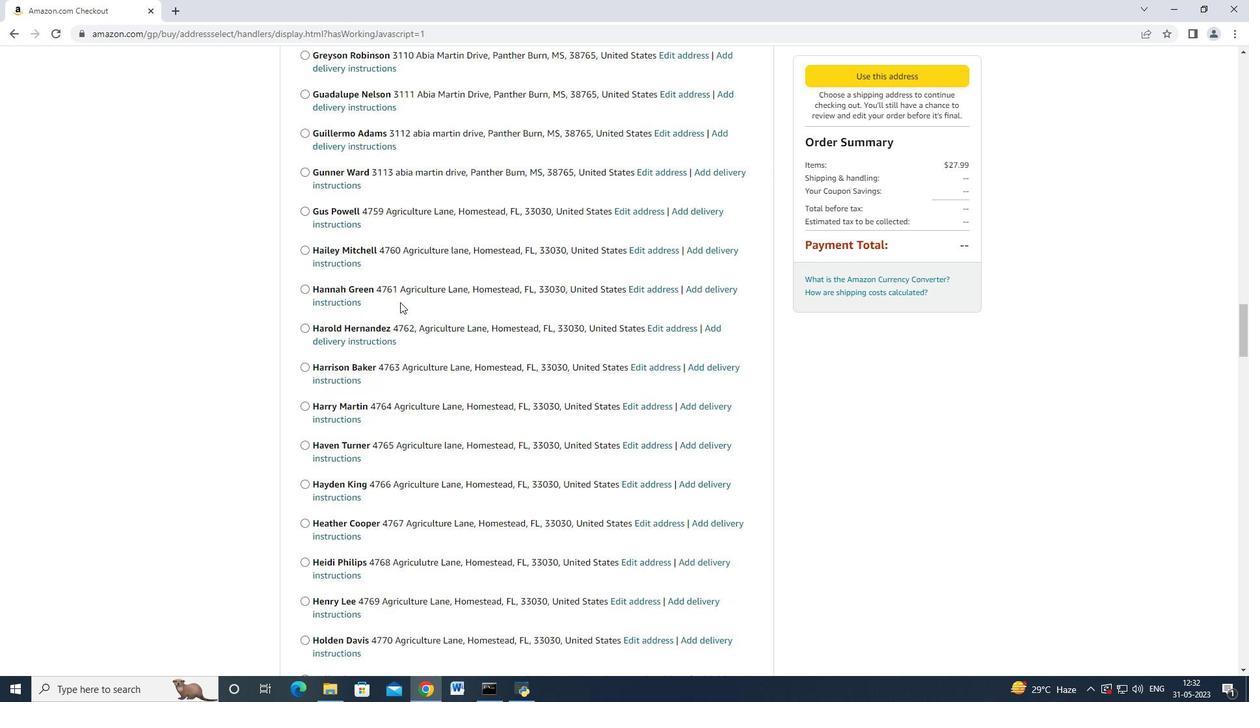 
Action: Mouse moved to (400, 302)
Screenshot: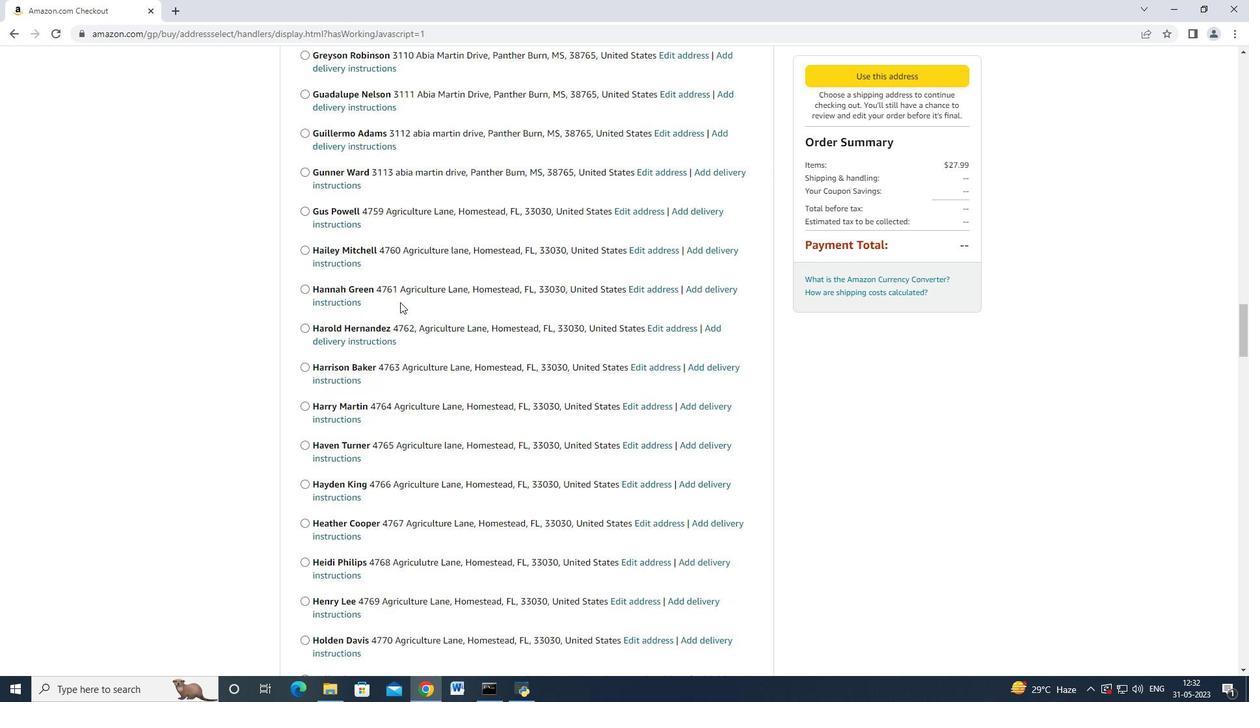 
Action: Mouse scrolled (400, 301) with delta (0, 0)
Screenshot: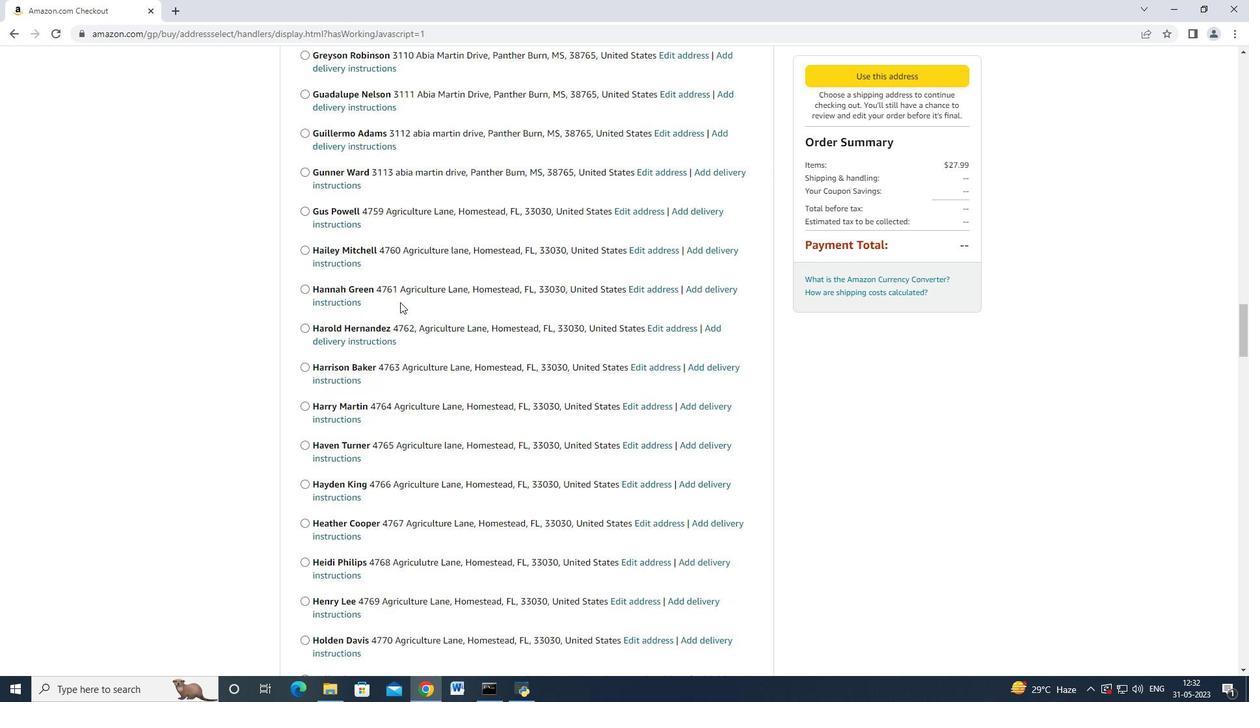 
Action: Mouse scrolled (400, 301) with delta (0, 0)
Screenshot: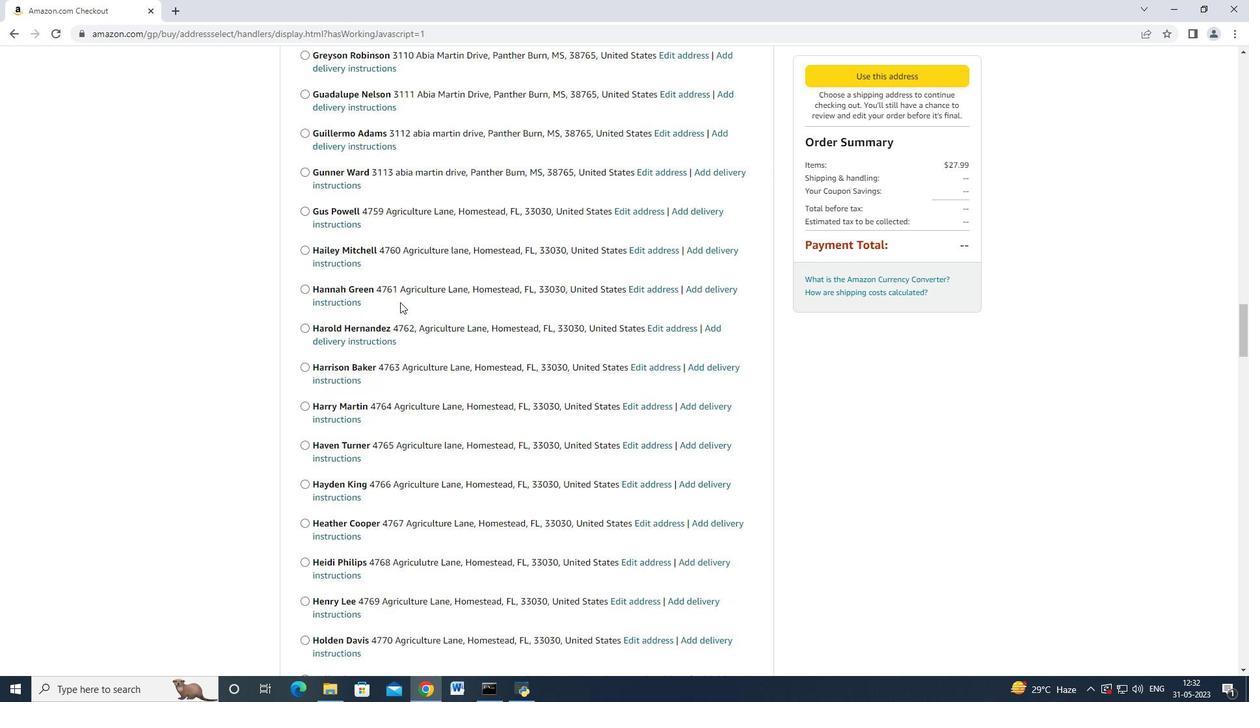 
Action: Mouse scrolled (400, 301) with delta (0, 0)
Screenshot: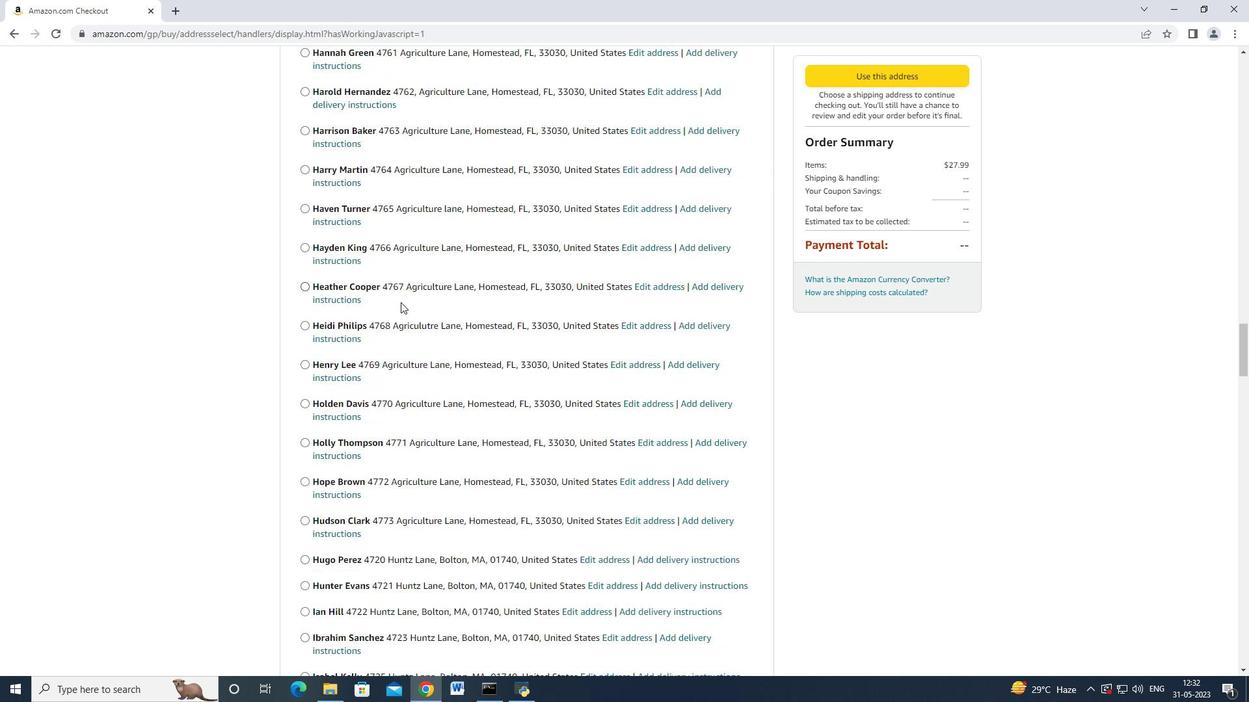 
Action: Mouse scrolled (400, 301) with delta (0, 0)
Screenshot: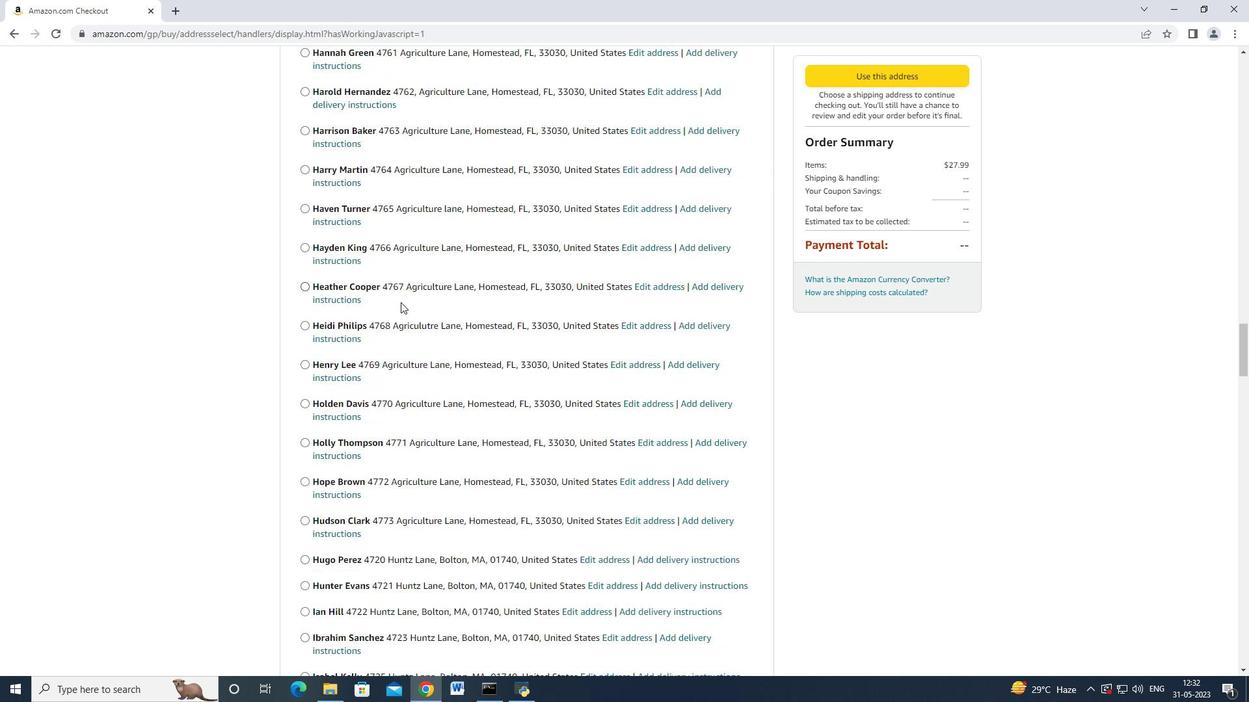 
Action: Mouse scrolled (400, 301) with delta (0, 0)
Screenshot: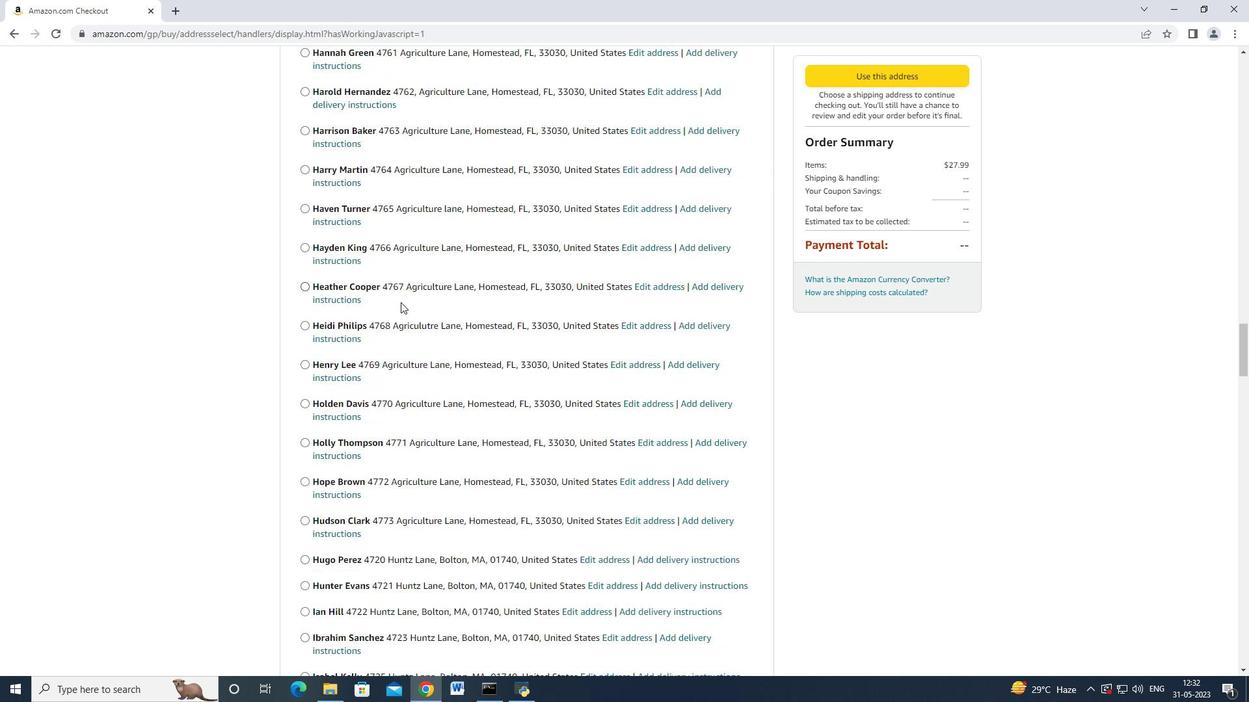 
Action: Mouse moved to (402, 302)
Screenshot: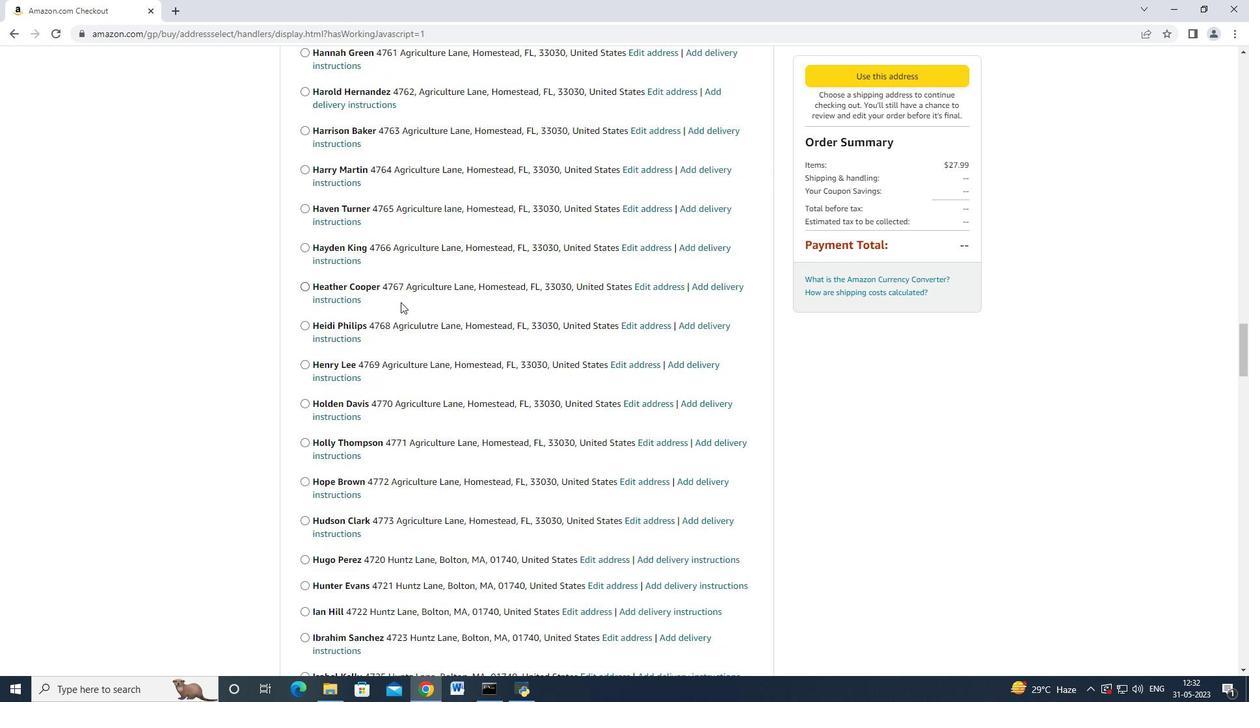 
Action: Mouse scrolled (402, 301) with delta (0, 0)
Screenshot: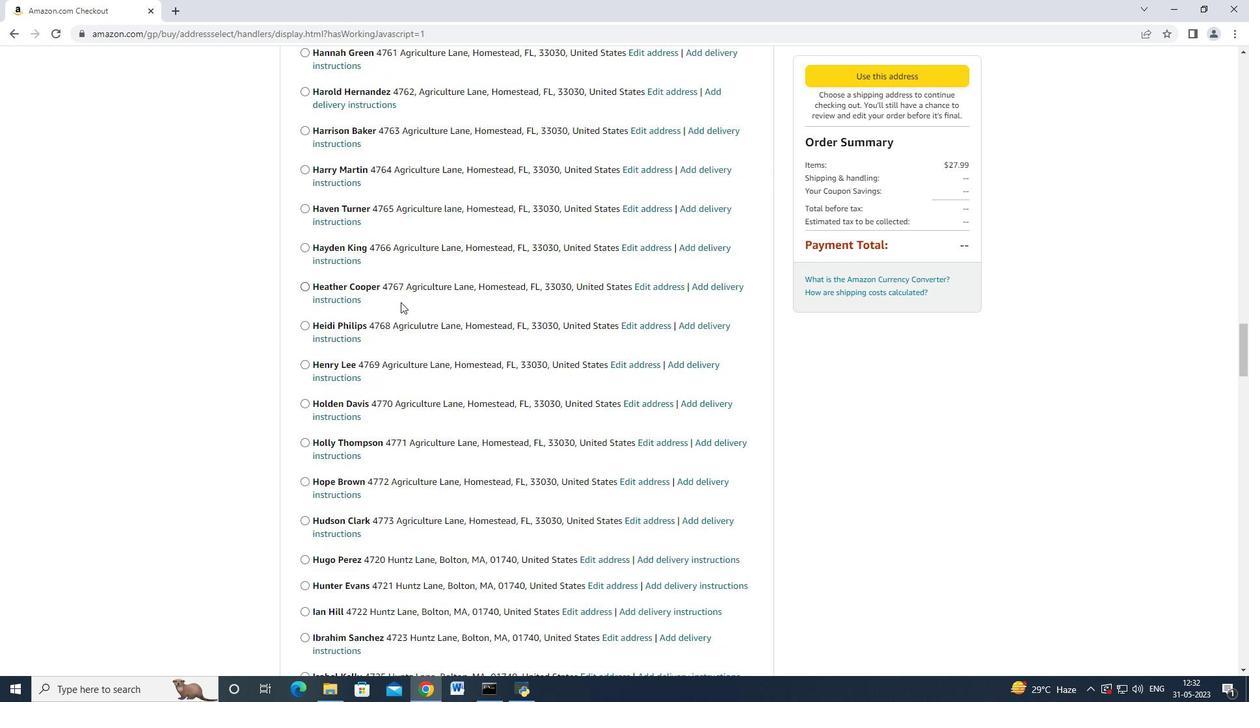
Action: Mouse moved to (404, 301)
Screenshot: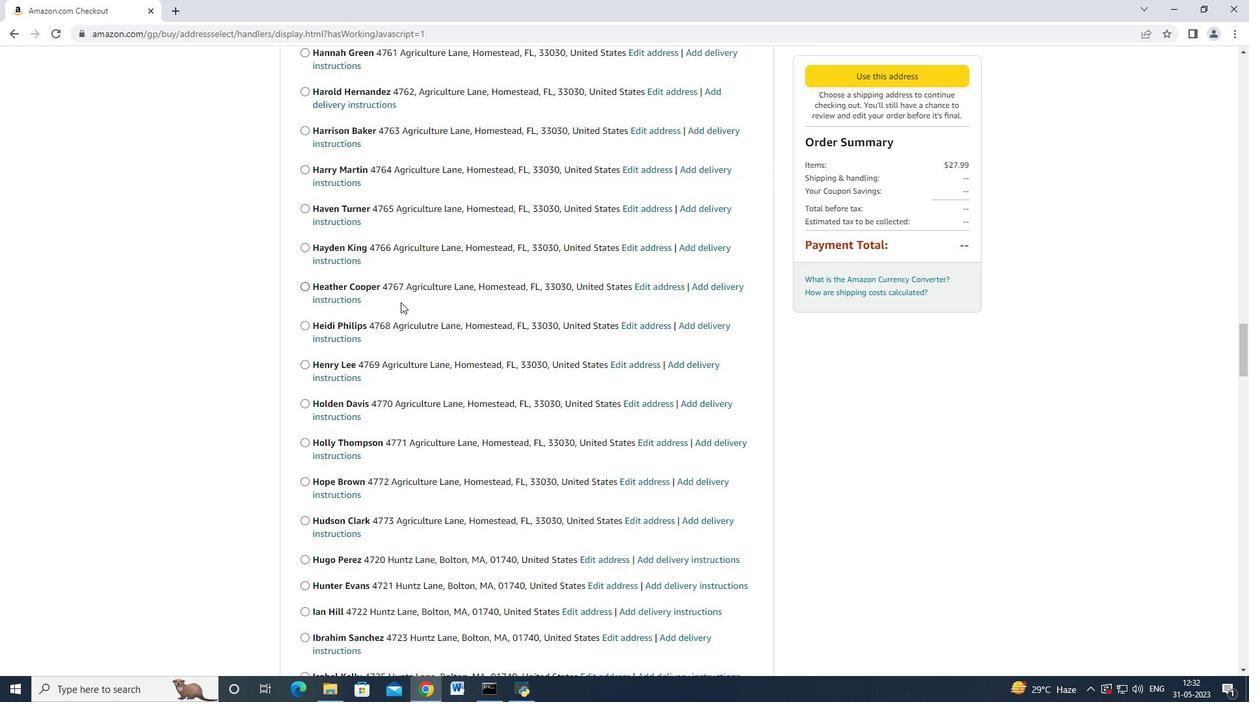 
Action: Mouse scrolled (404, 300) with delta (0, 0)
Screenshot: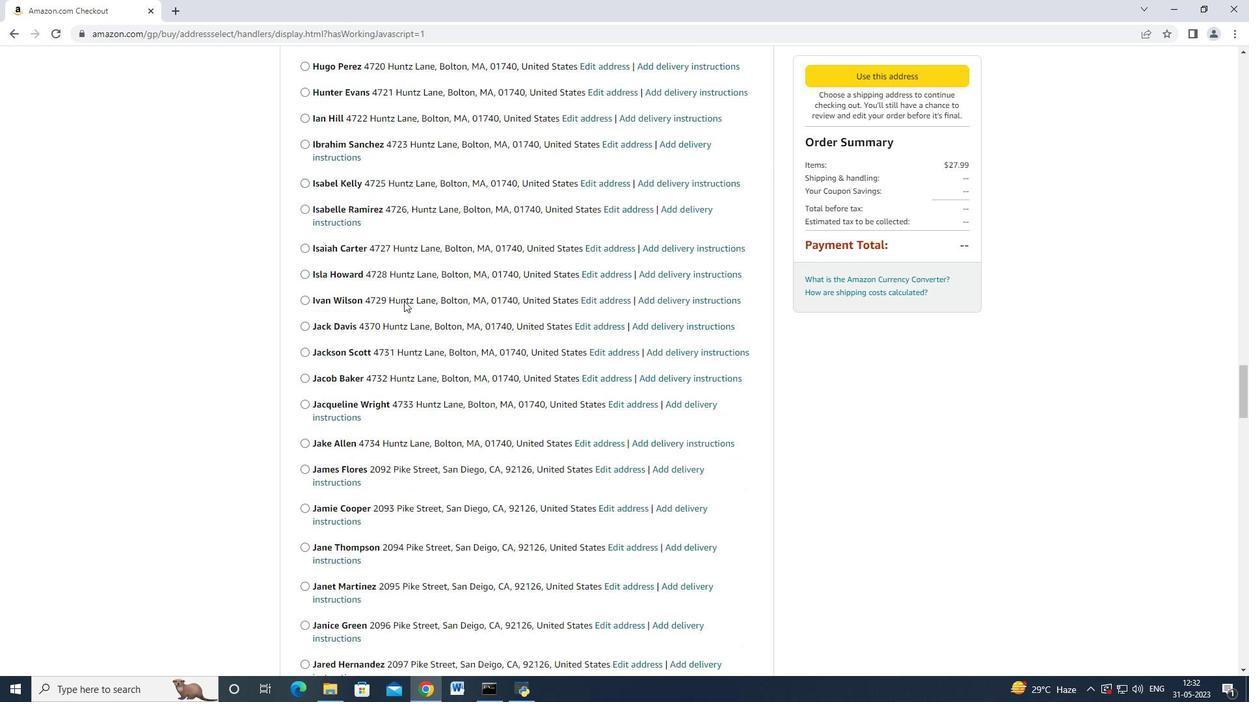 
Action: Mouse moved to (404, 301)
Screenshot: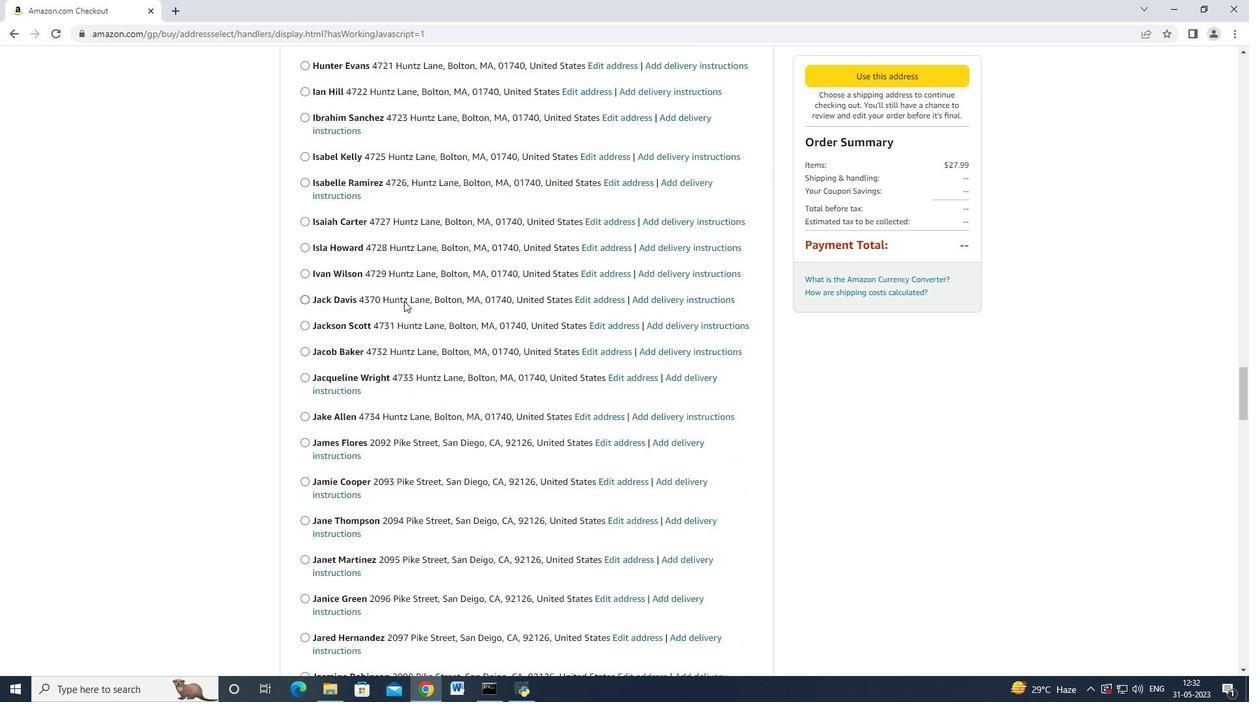
Action: Mouse scrolled (404, 300) with delta (0, 0)
Screenshot: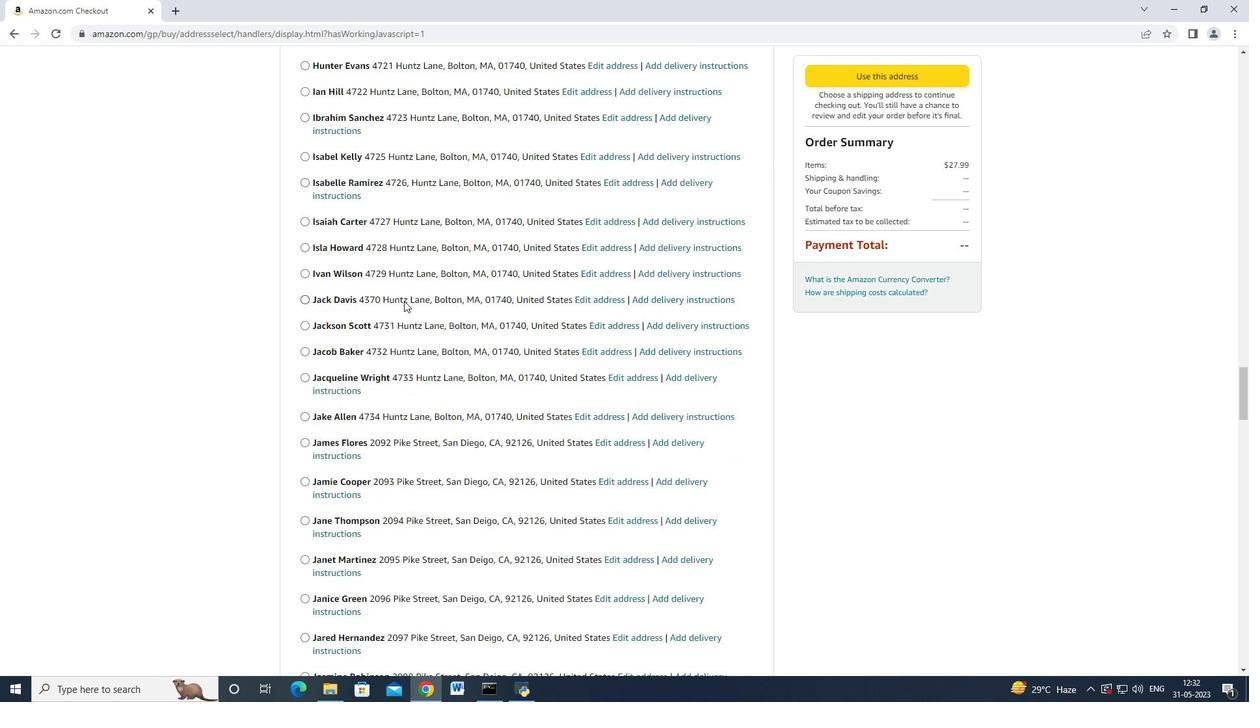 
Action: Mouse scrolled (404, 300) with delta (0, 0)
Screenshot: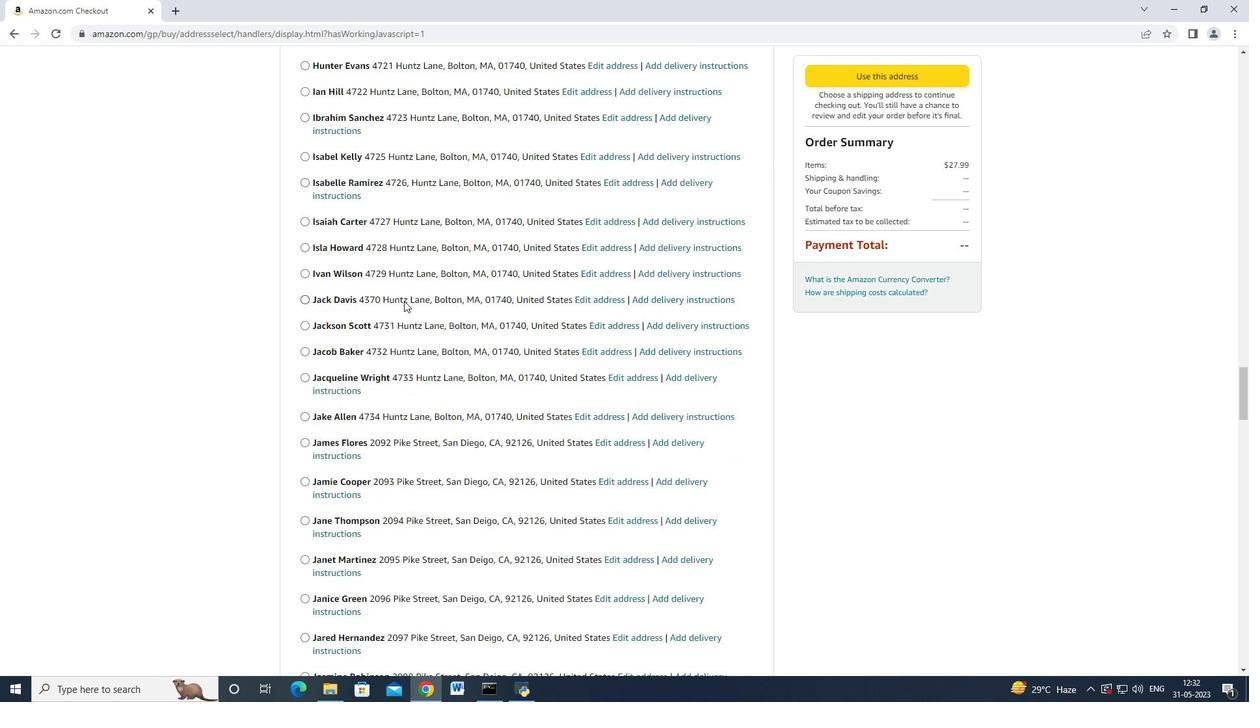 
Action: Mouse scrolled (404, 299) with delta (0, -1)
Screenshot: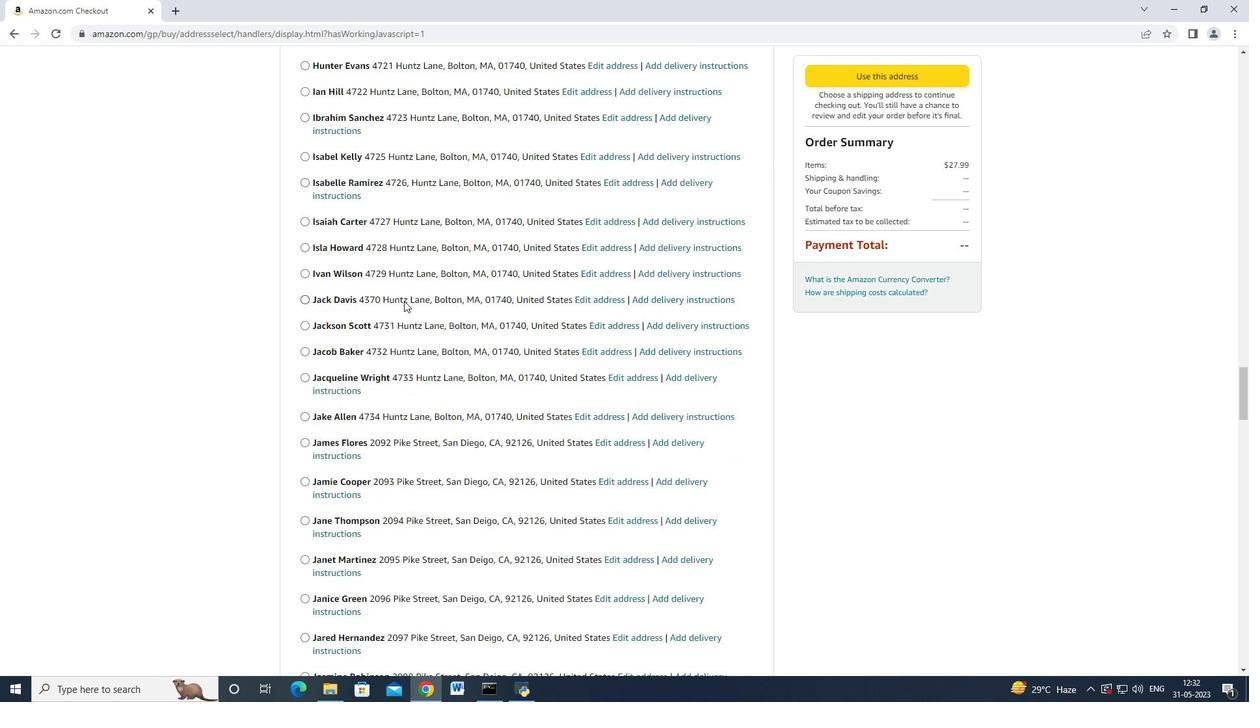 
Action: Mouse scrolled (404, 300) with delta (0, 0)
Screenshot: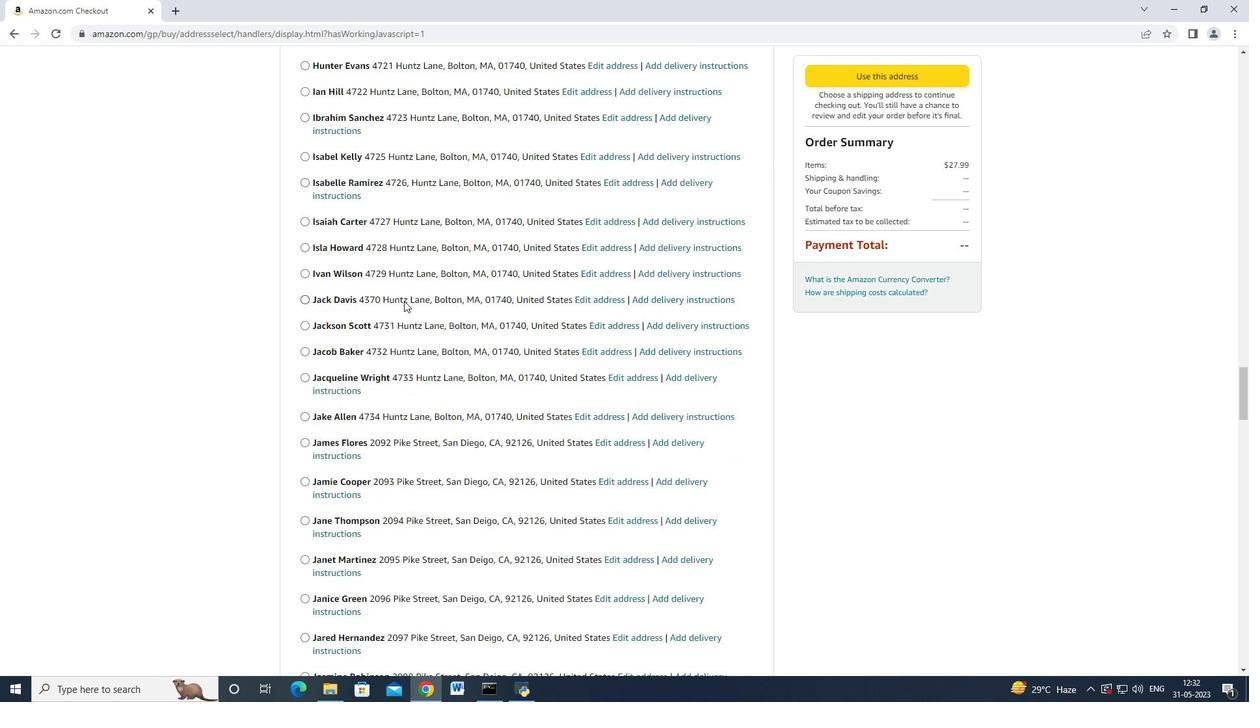 
Action: Mouse scrolled (404, 300) with delta (0, 0)
Screenshot: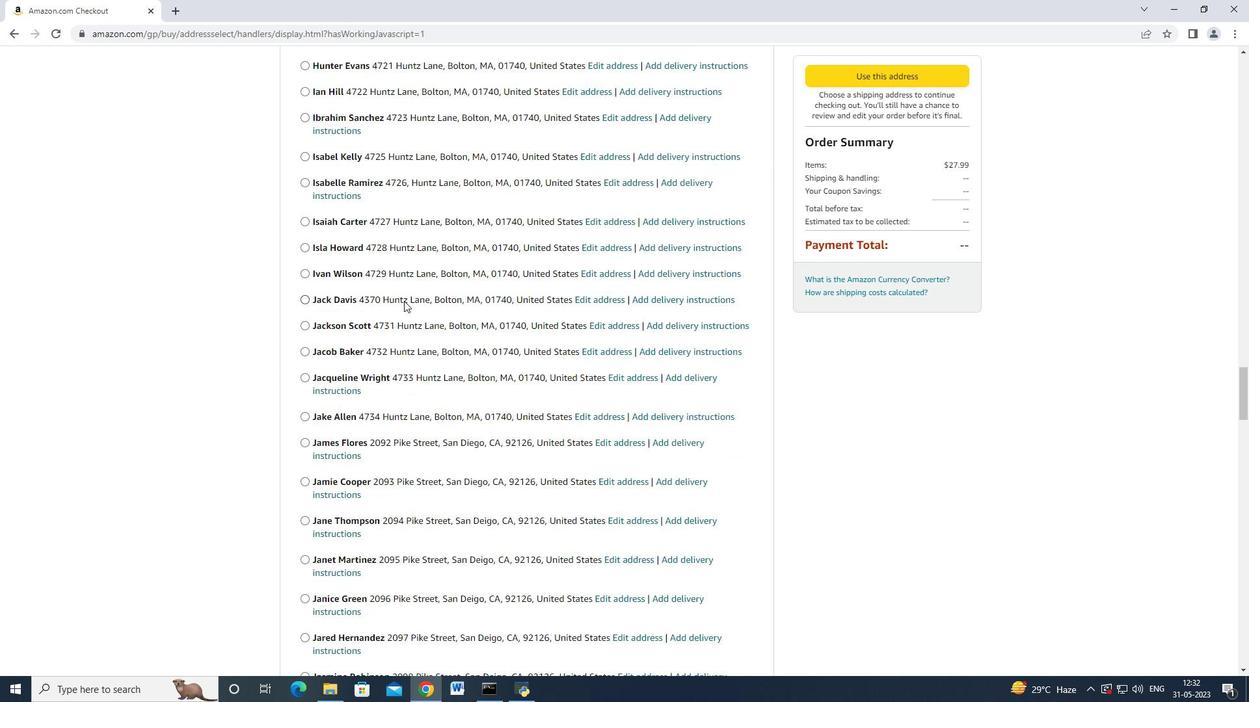 
Action: Mouse scrolled (404, 300) with delta (0, 0)
Screenshot: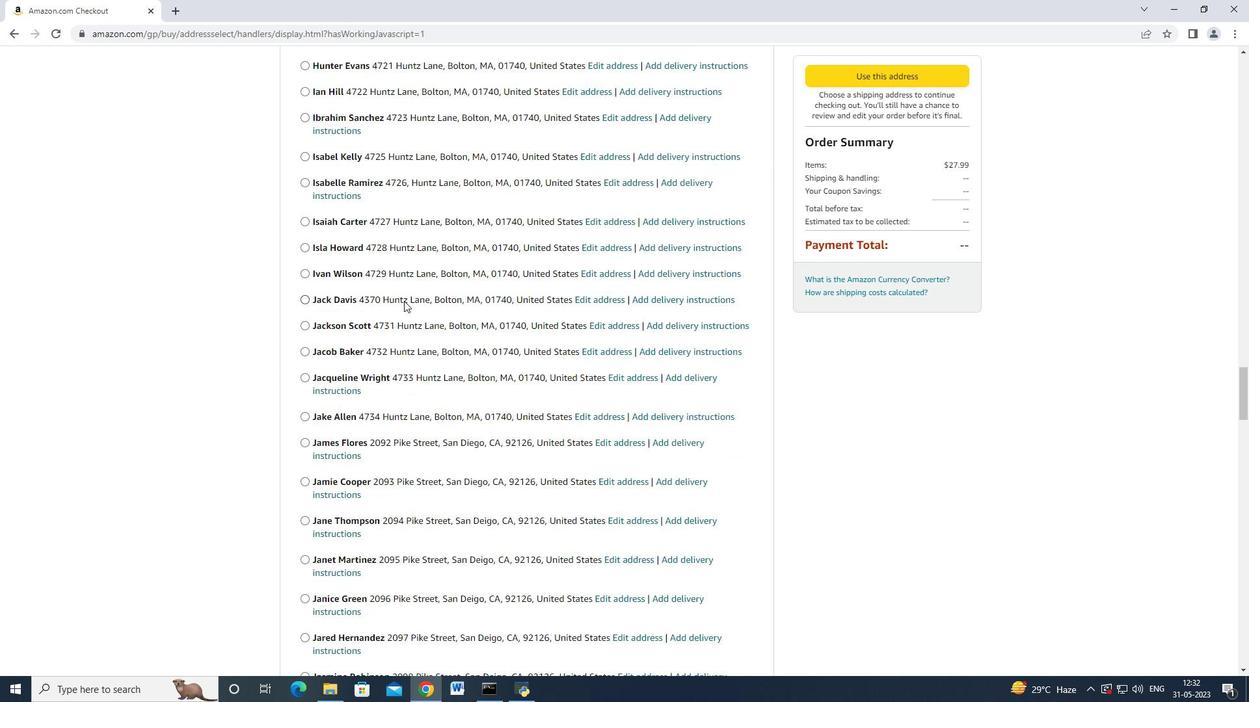 
Action: Mouse moved to (404, 301)
Screenshot: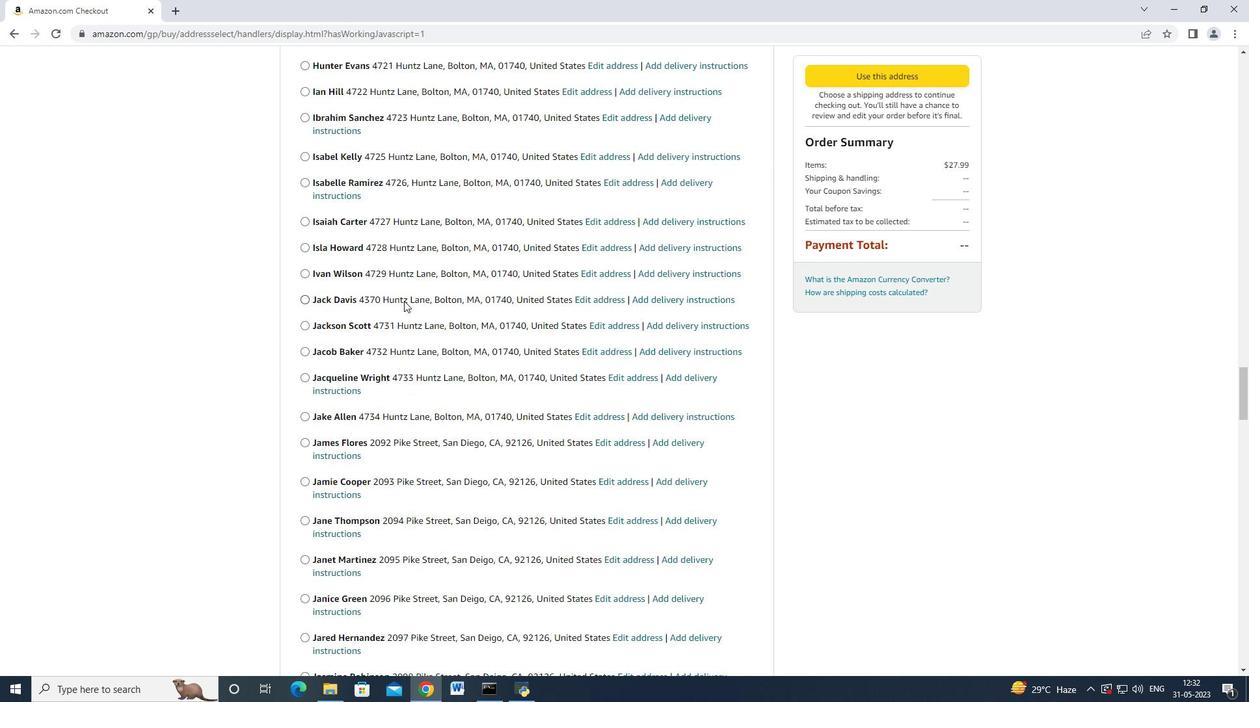 
Action: Mouse scrolled (404, 300) with delta (0, 0)
Screenshot: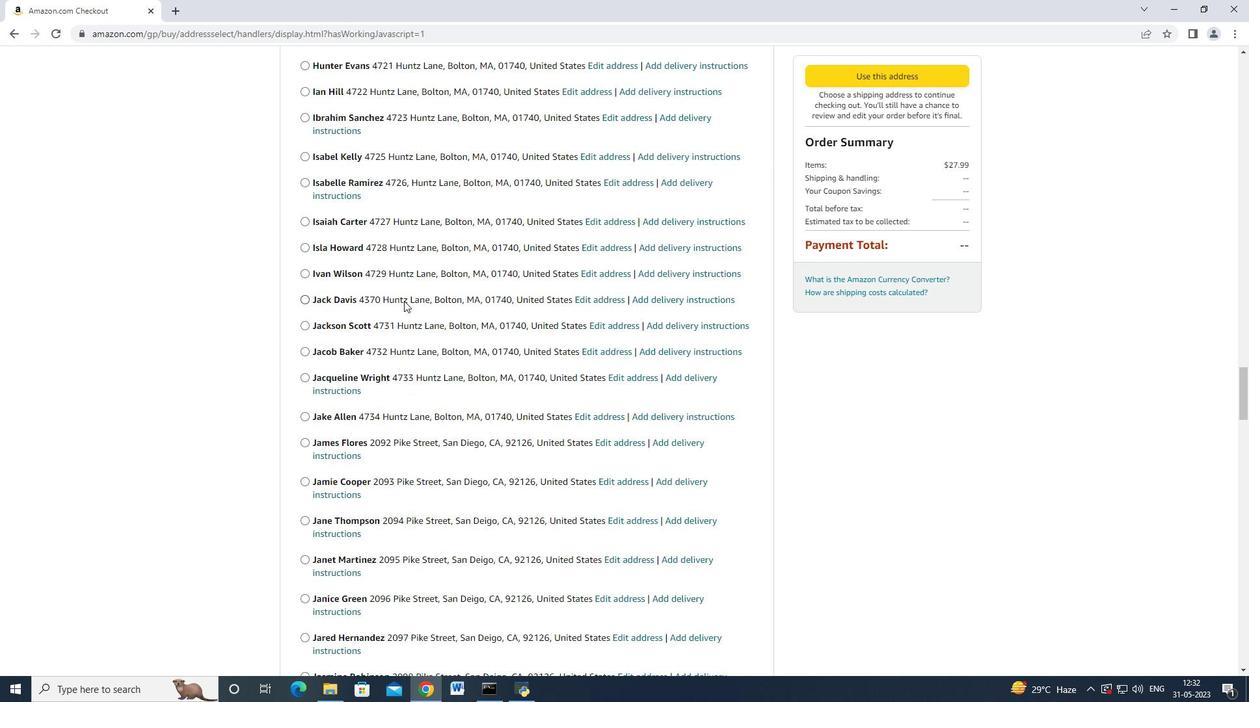 
Action: Mouse moved to (404, 301)
Screenshot: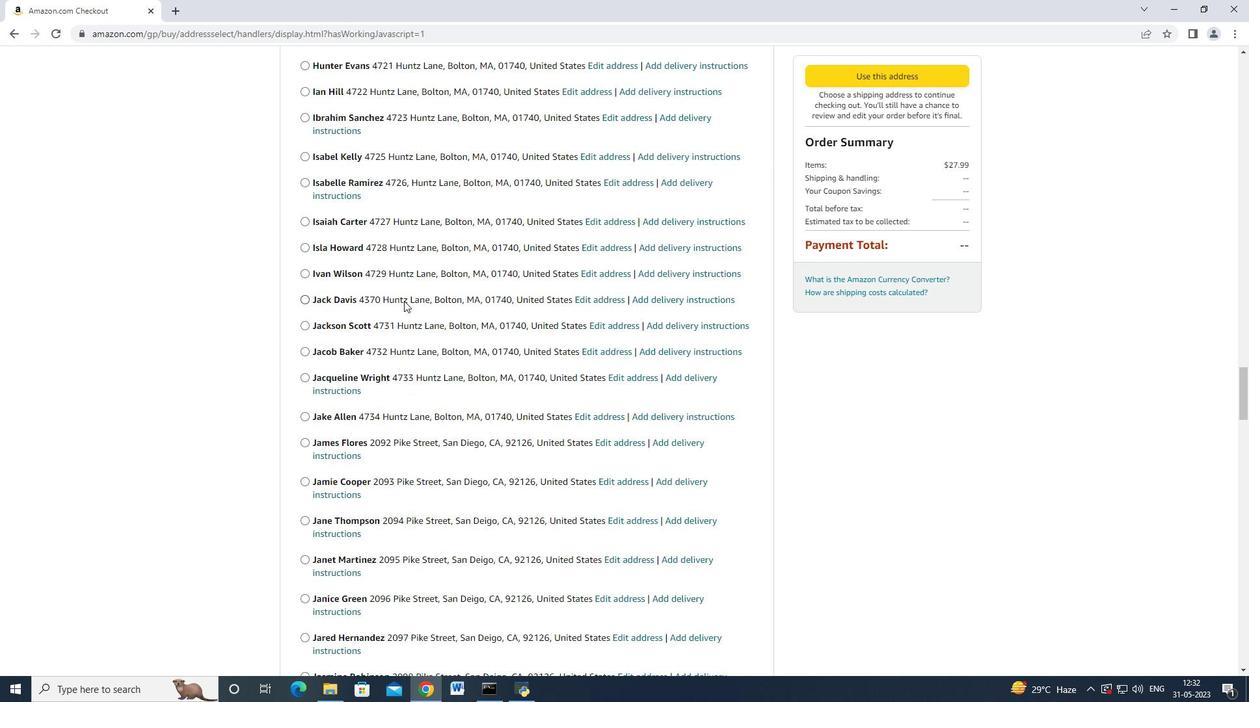 
Action: Mouse scrolled (404, 301) with delta (0, 0)
Screenshot: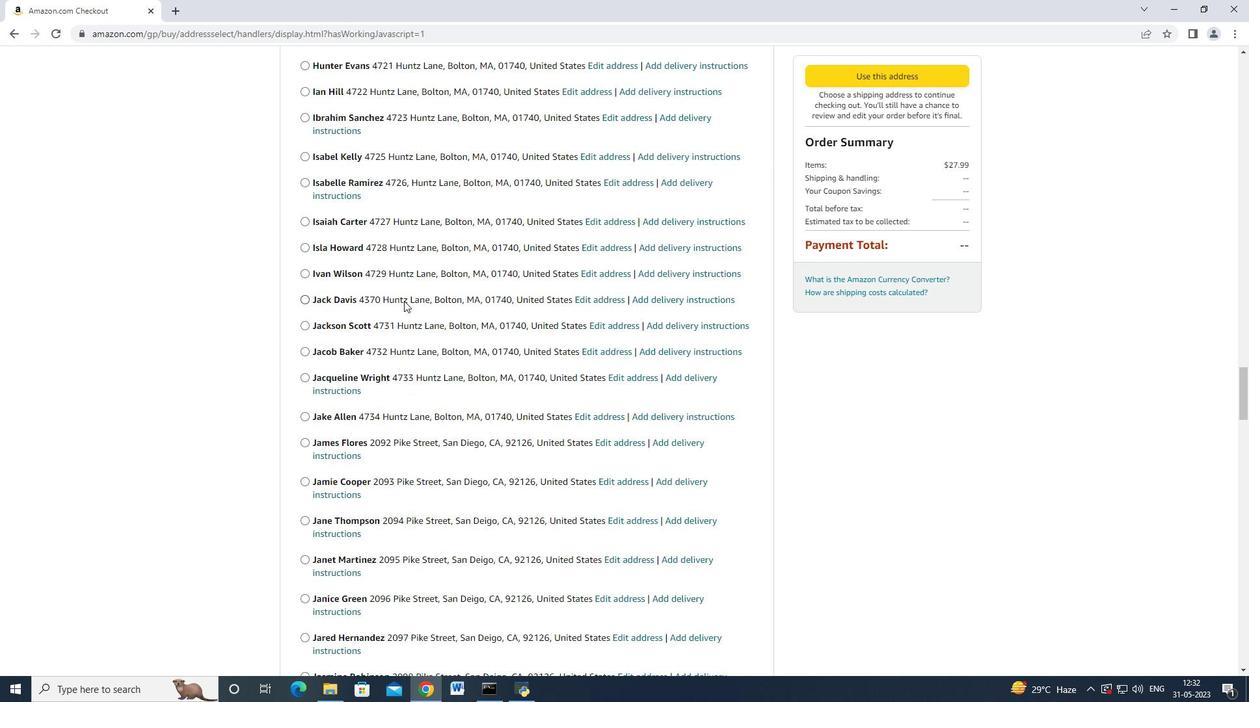 
Action: Mouse scrolled (404, 301) with delta (0, 0)
Screenshot: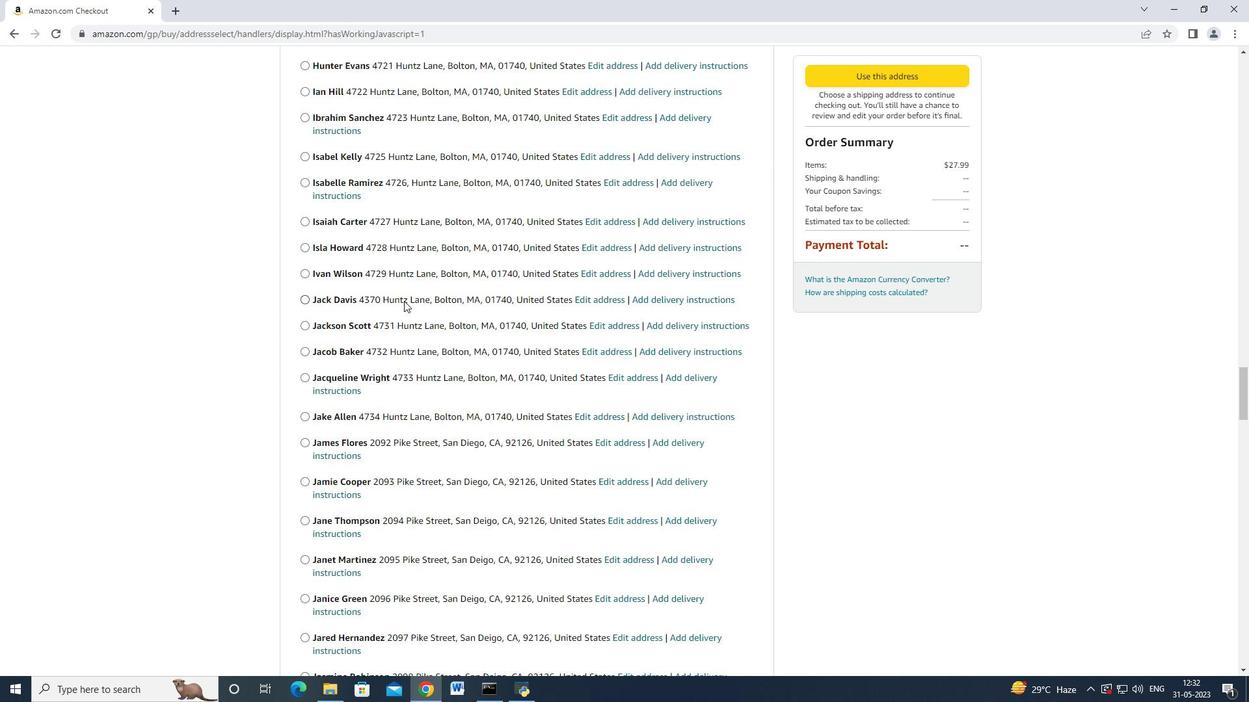 
Action: Mouse scrolled (404, 301) with delta (0, 0)
Screenshot: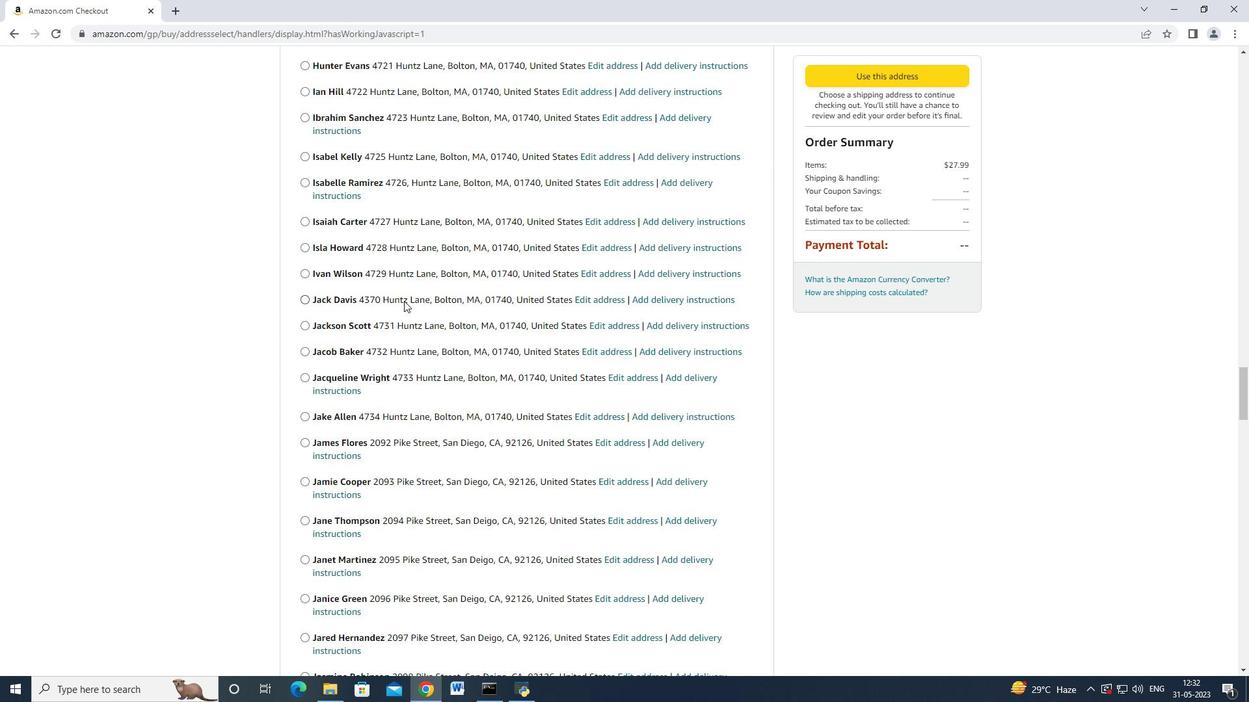 
Action: Mouse scrolled (404, 301) with delta (0, 0)
Screenshot: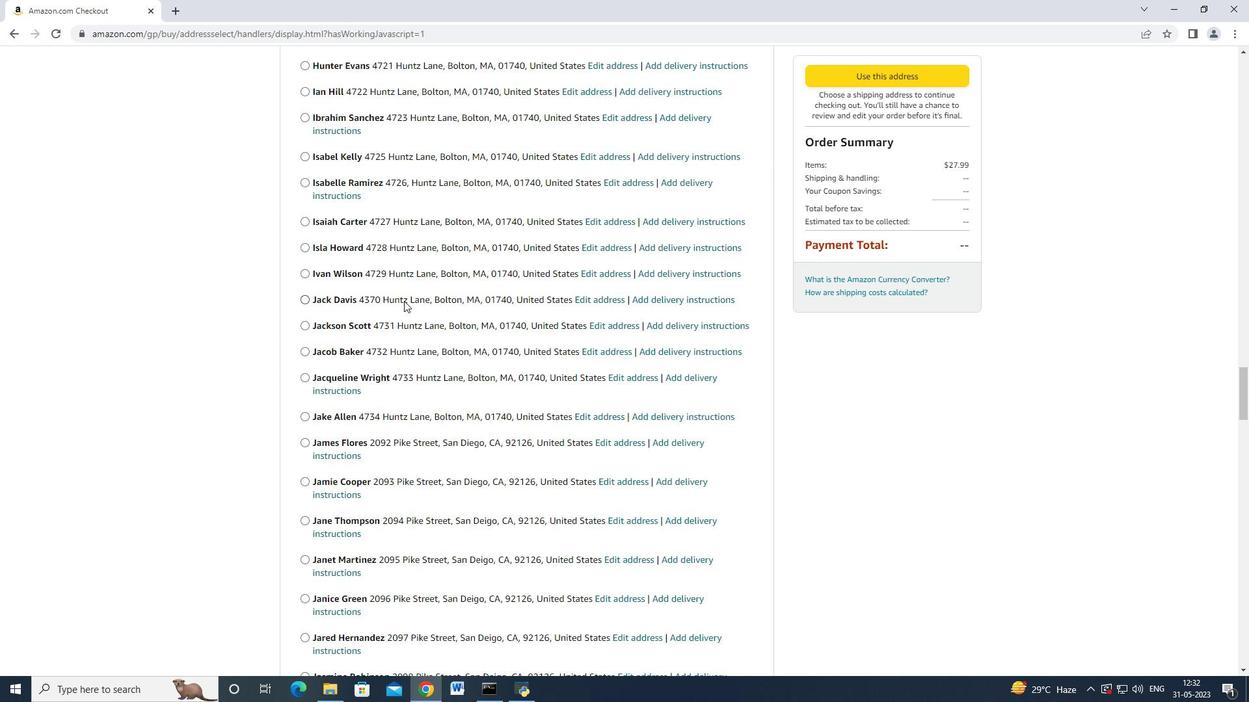 
Action: Mouse scrolled (404, 301) with delta (0, 0)
Screenshot: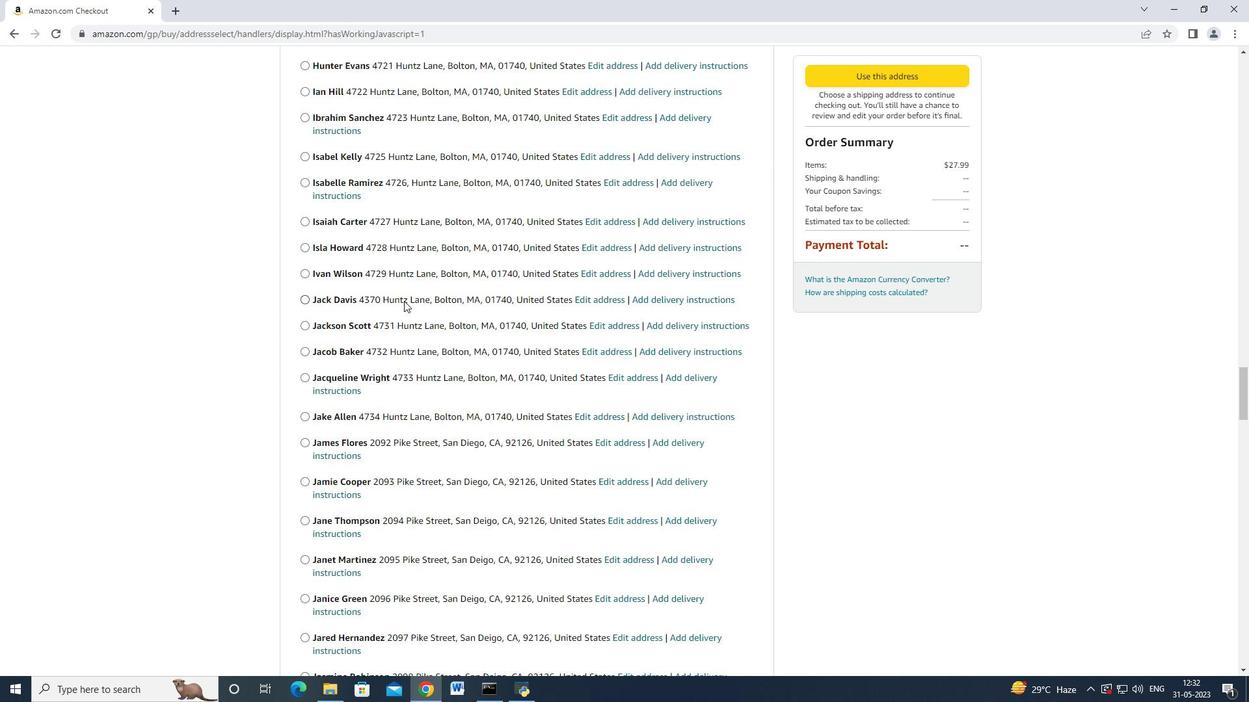 
Action: Mouse scrolled (404, 301) with delta (0, 0)
Screenshot: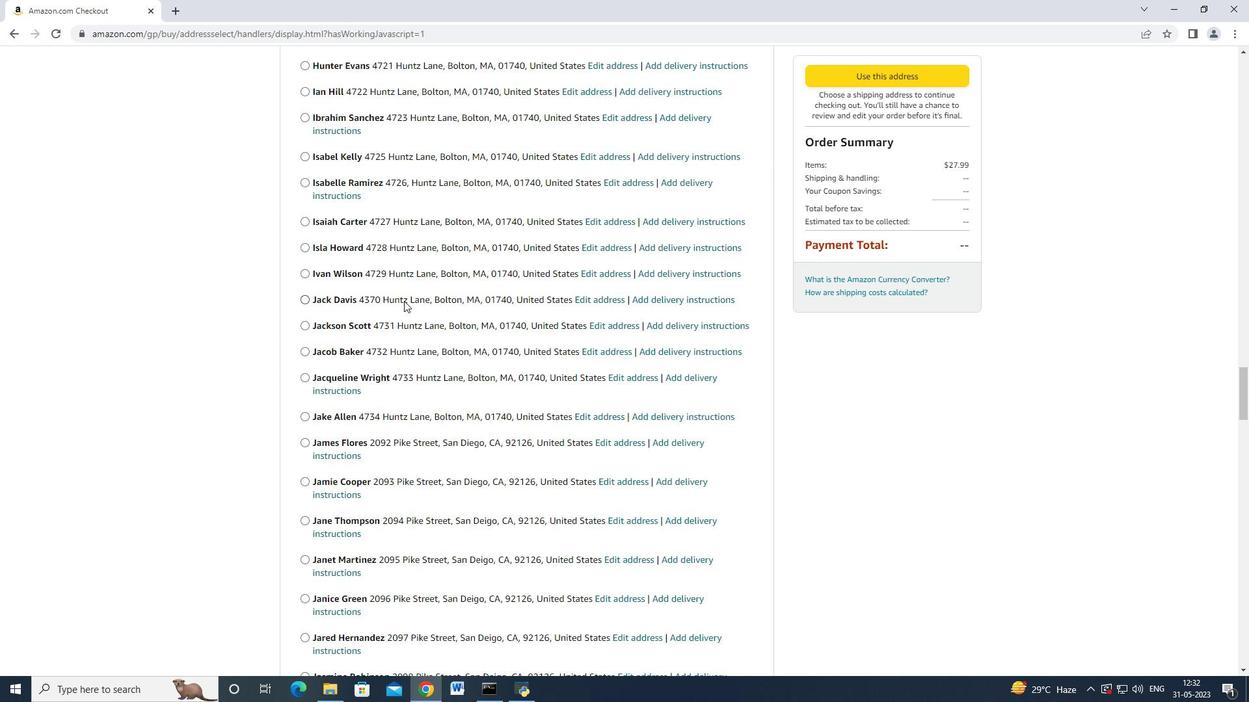 
Action: Mouse moved to (404, 301)
Screenshot: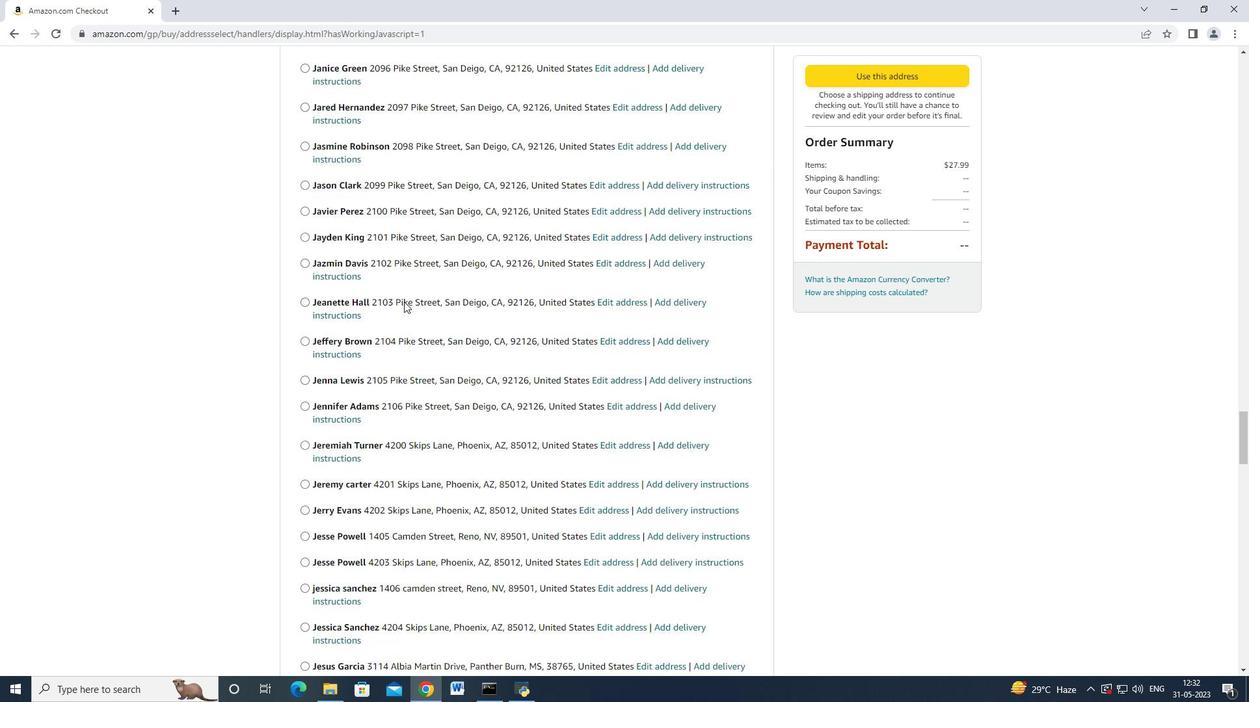 
Action: Mouse scrolled (404, 300) with delta (0, 0)
Screenshot: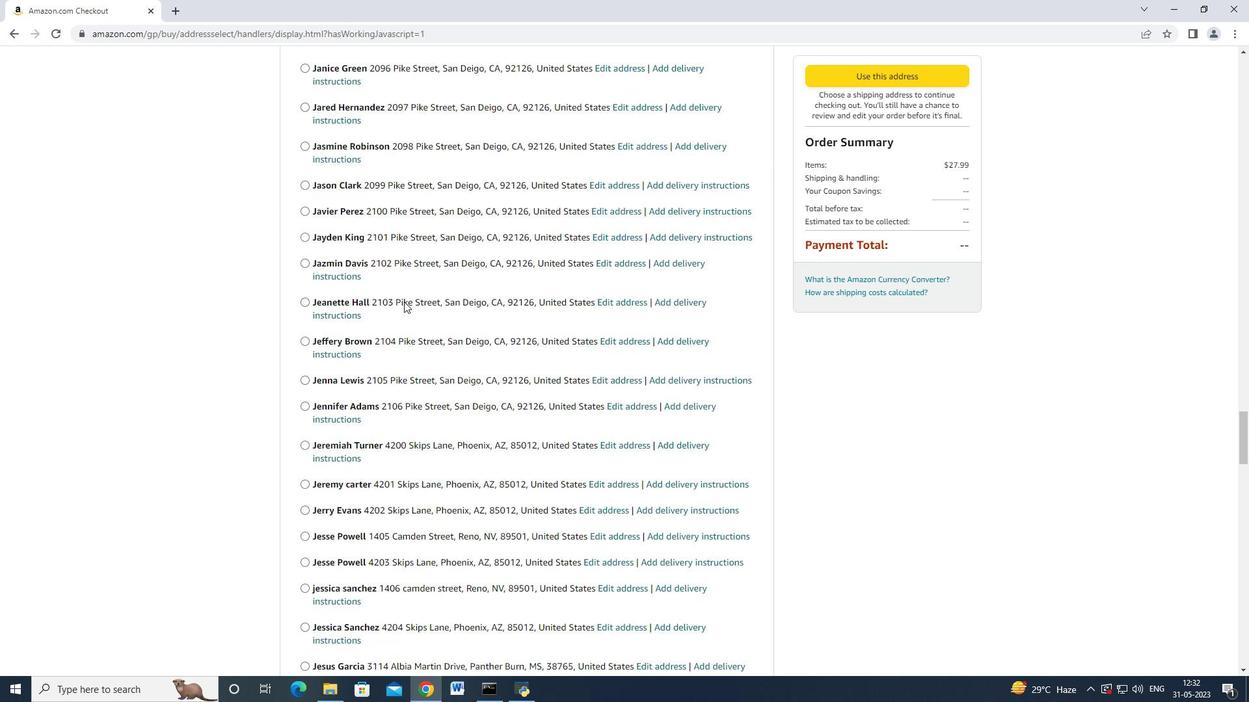 
Action: Mouse moved to (404, 301)
Screenshot: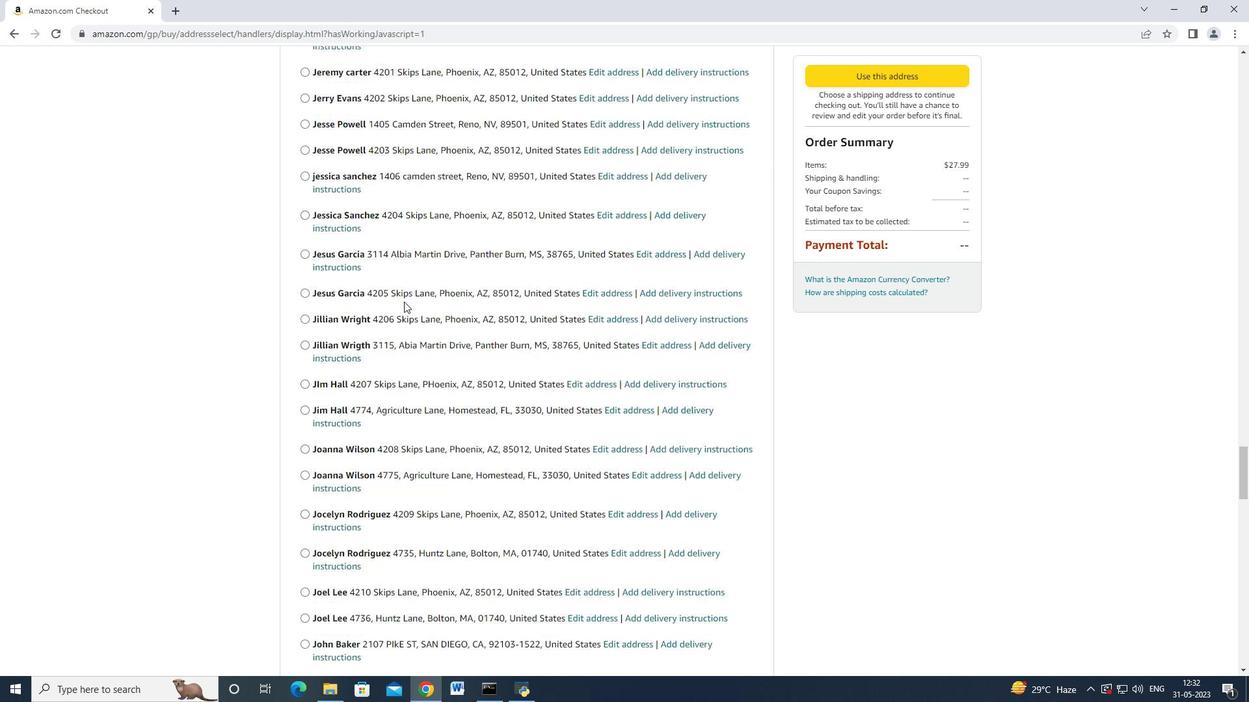 
Action: Mouse scrolled (404, 300) with delta (0, 0)
Screenshot: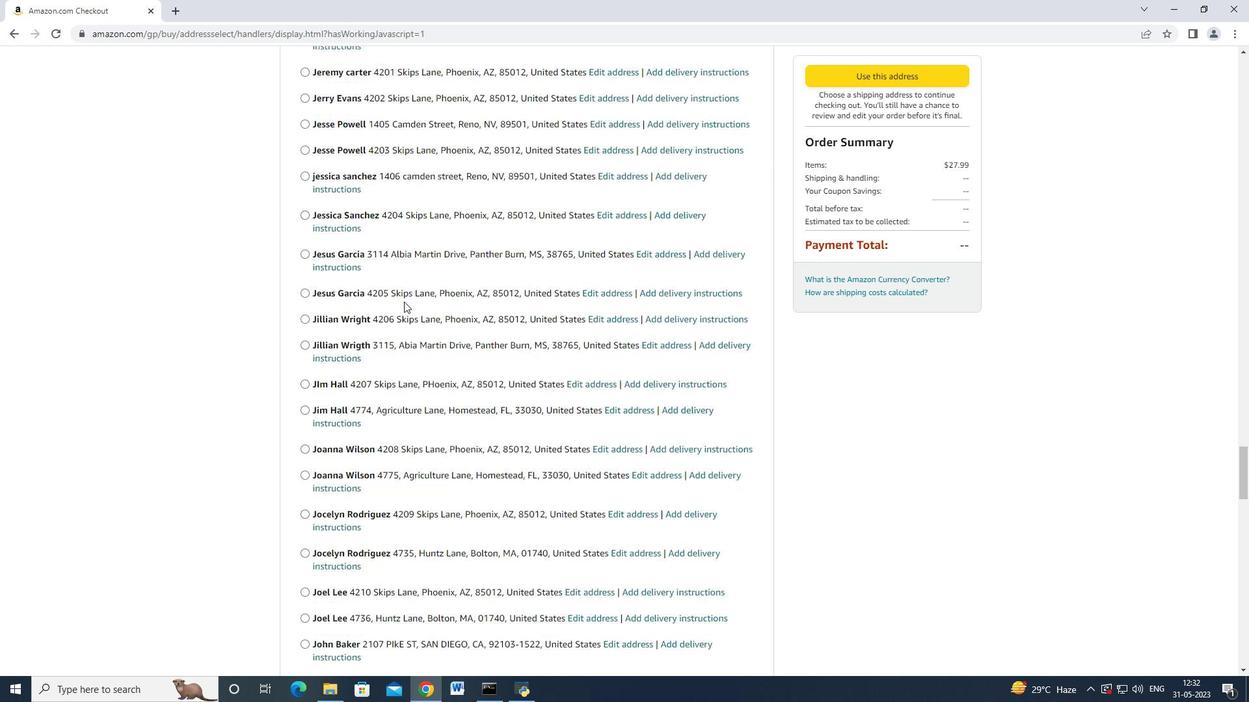 
Action: Mouse scrolled (404, 300) with delta (0, 0)
Screenshot: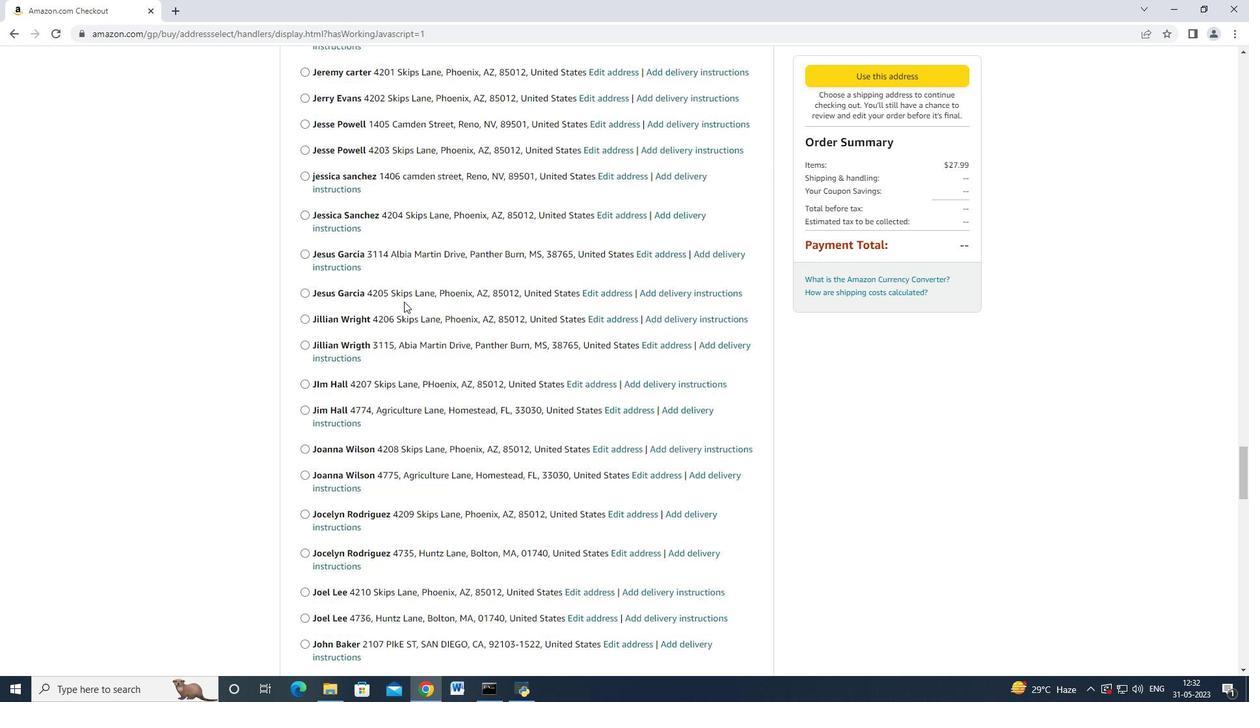 
Action: Mouse scrolled (404, 300) with delta (0, 0)
Screenshot: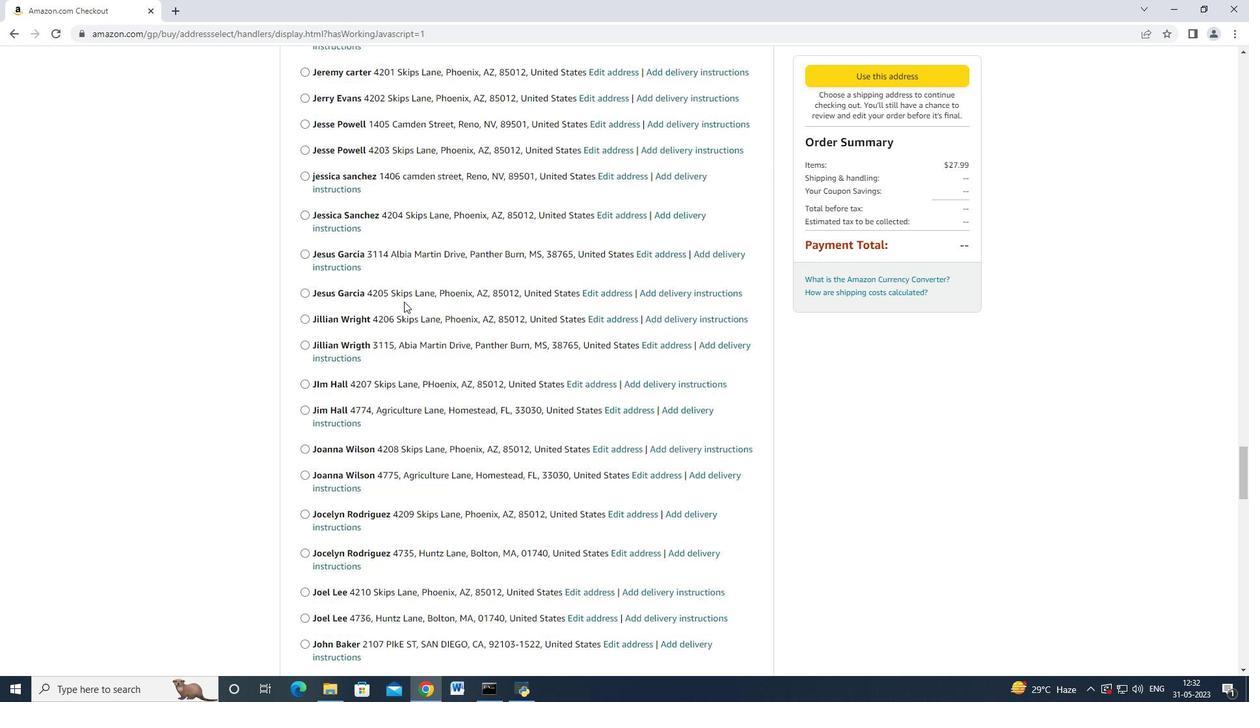 
Action: Mouse moved to (404, 301)
Screenshot: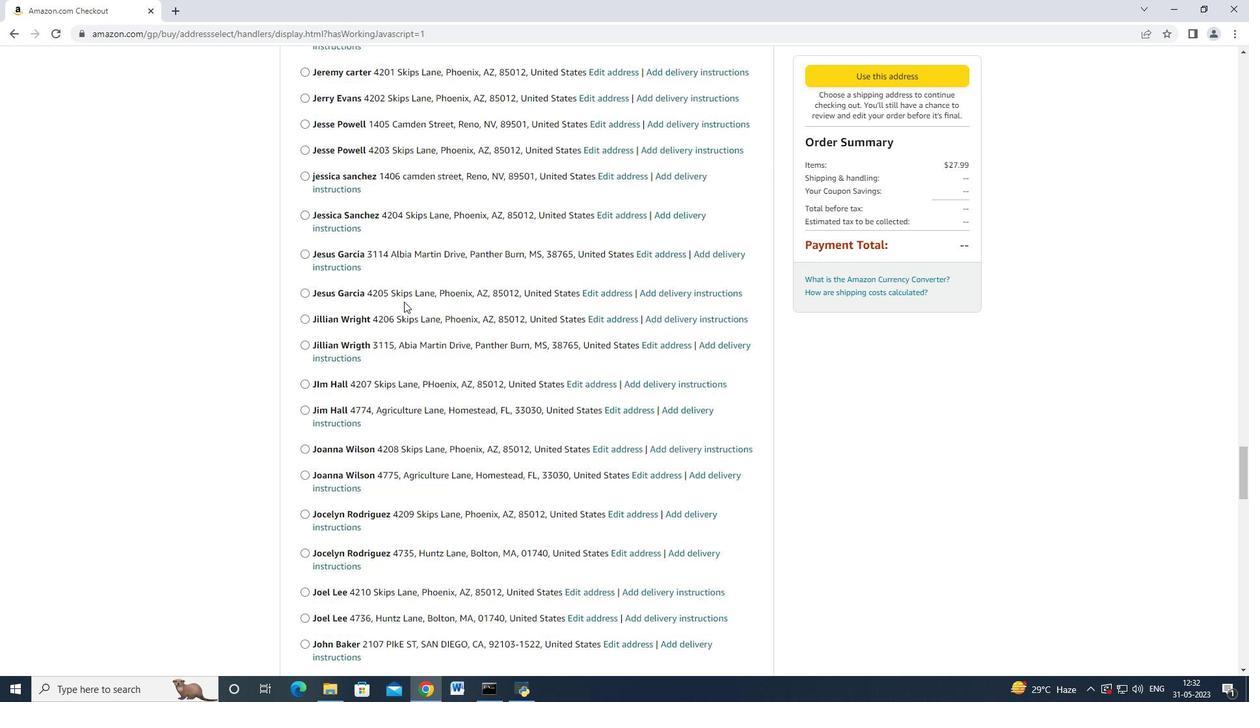 
Action: Mouse scrolled (404, 300) with delta (0, 0)
Screenshot: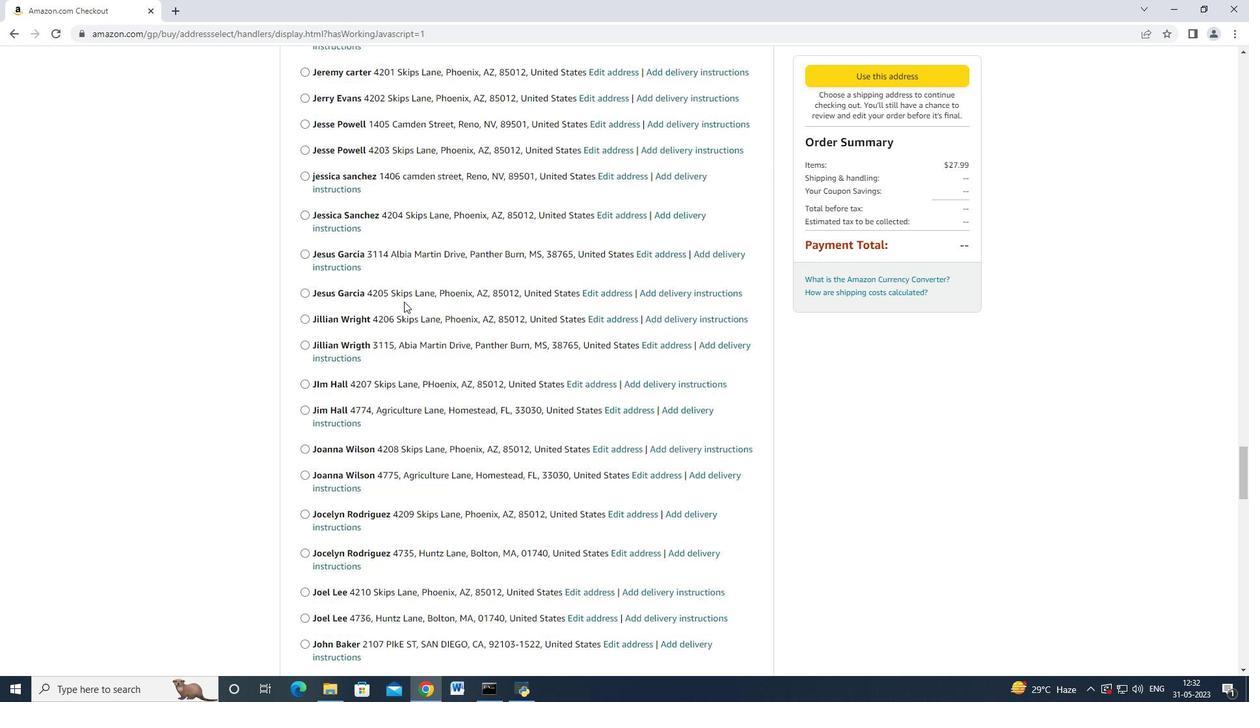 
Action: Mouse scrolled (404, 300) with delta (0, 0)
Screenshot: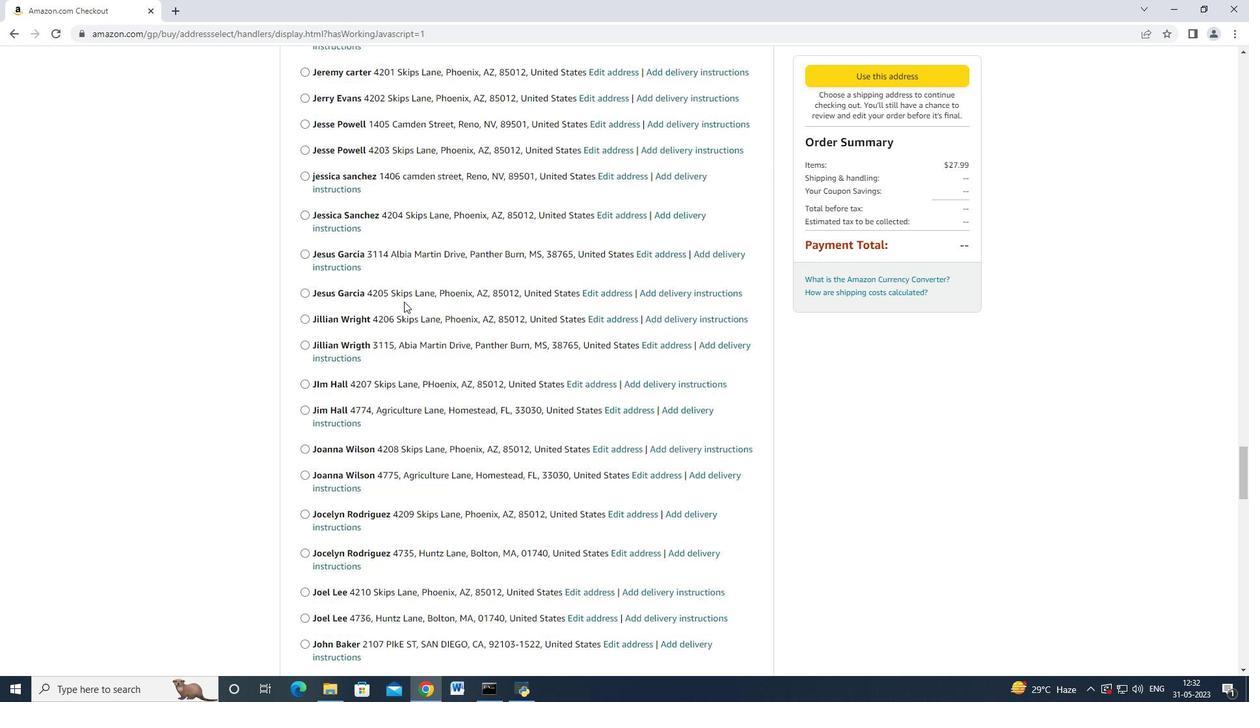 
Action: Mouse scrolled (404, 300) with delta (0, 0)
Screenshot: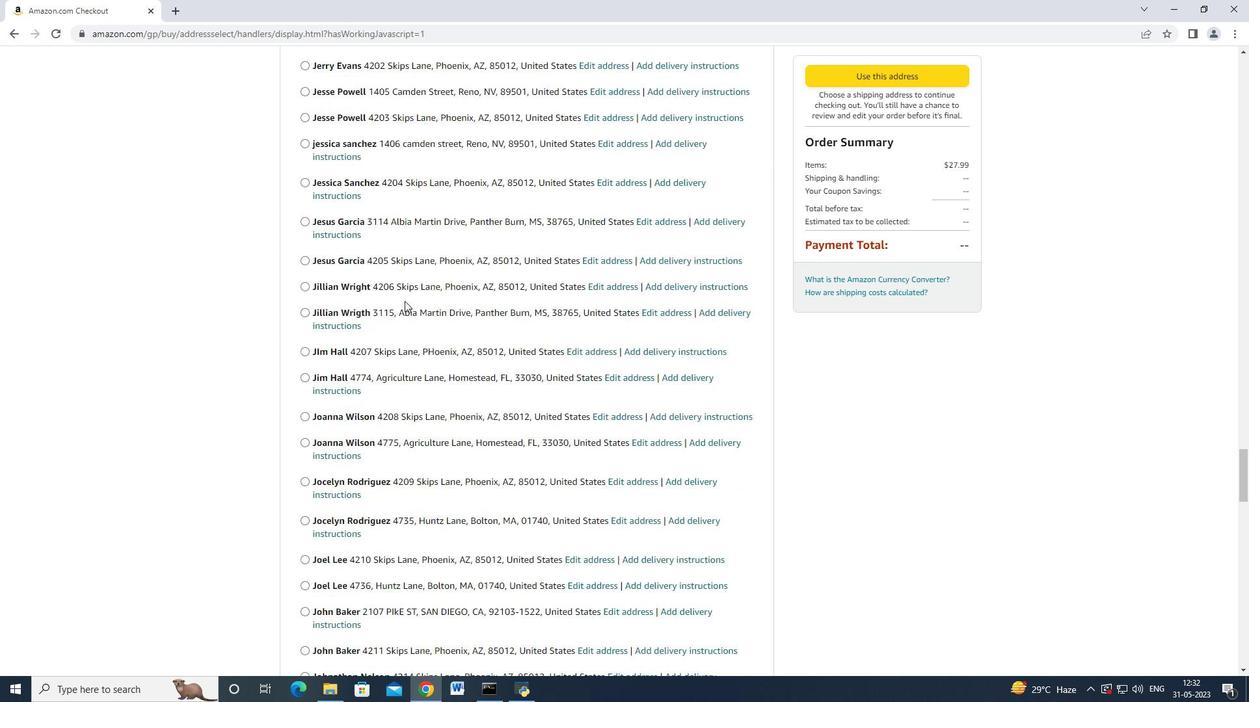 
Action: Mouse moved to (404, 301)
Screenshot: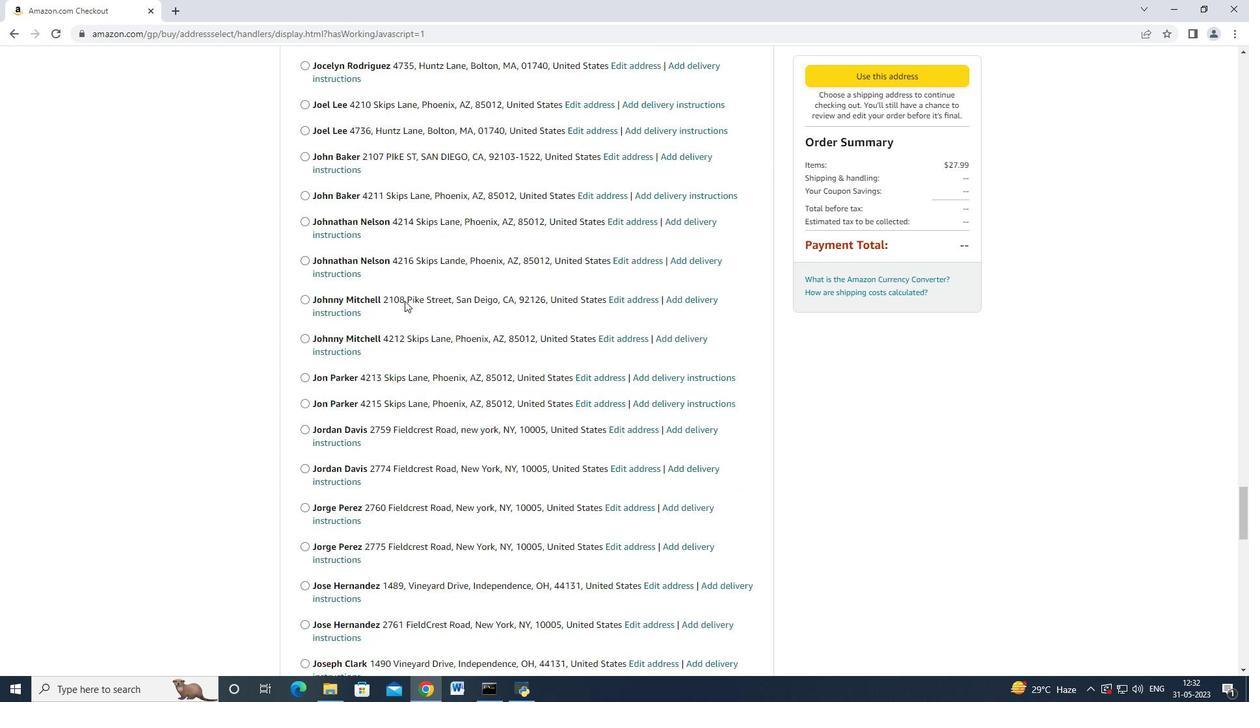 
Action: Mouse scrolled (404, 300) with delta (0, 0)
Screenshot: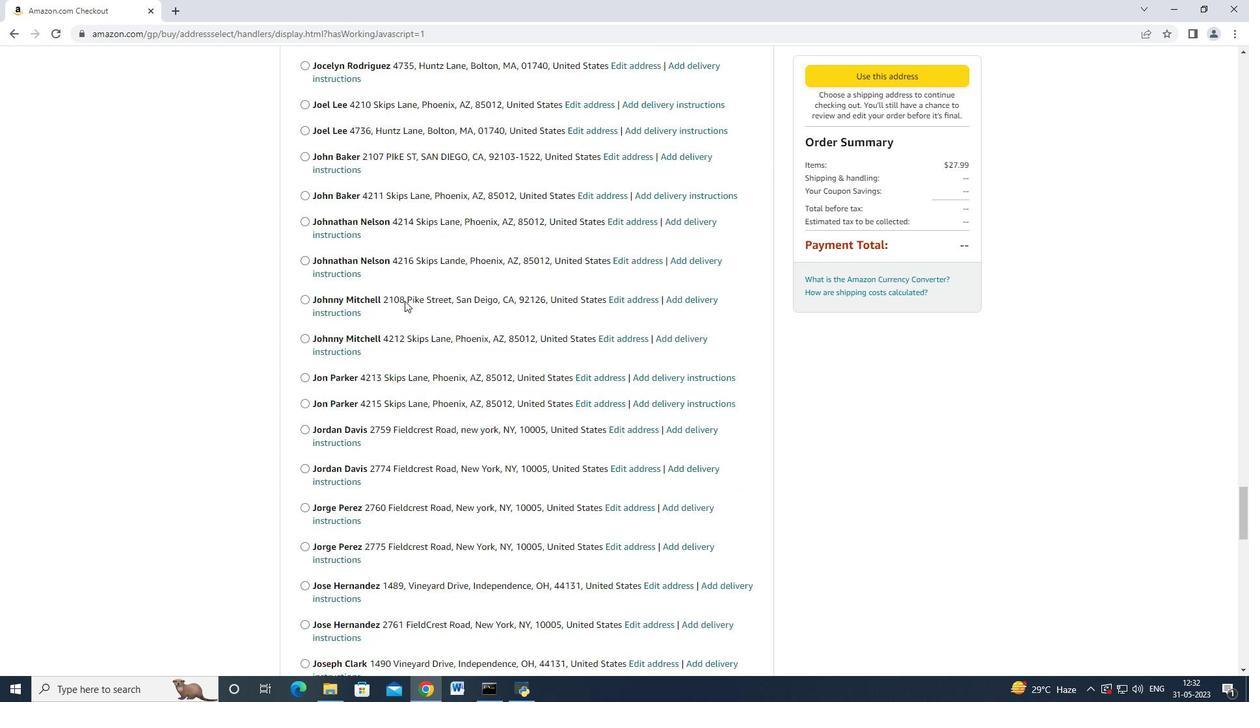 
Action: Mouse moved to (404, 301)
Screenshot: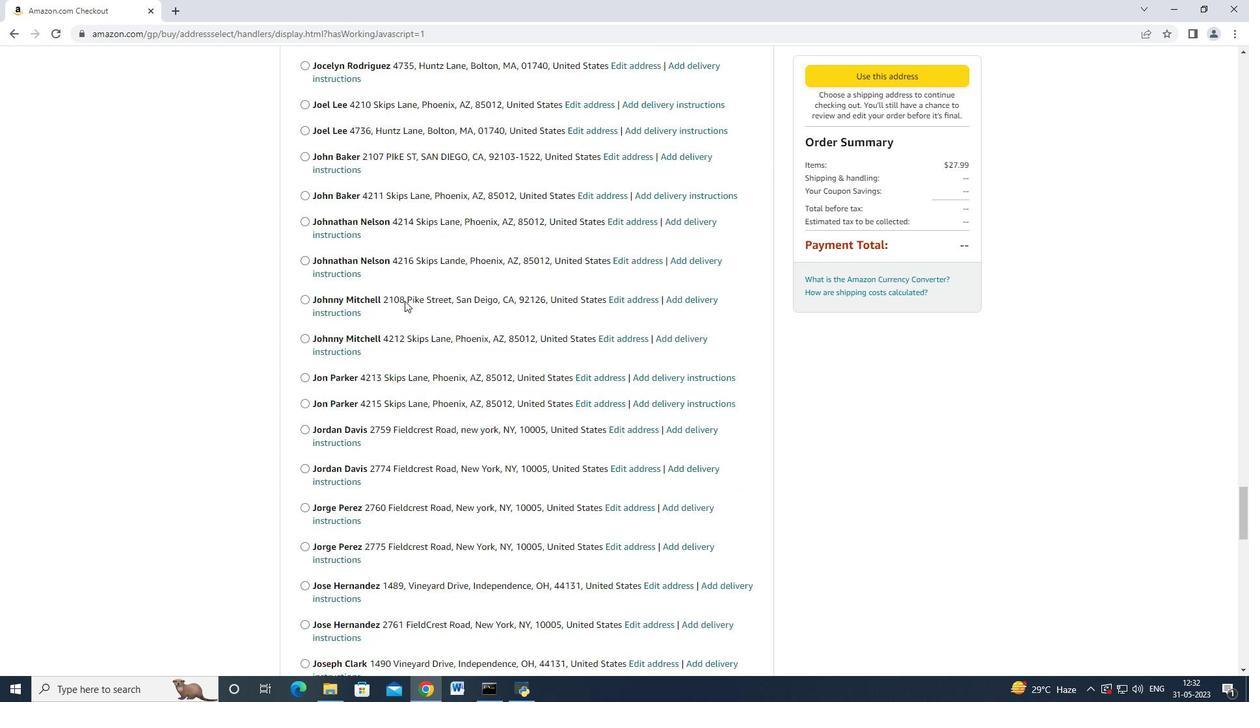 
Action: Mouse scrolled (404, 300) with delta (0, 0)
Screenshot: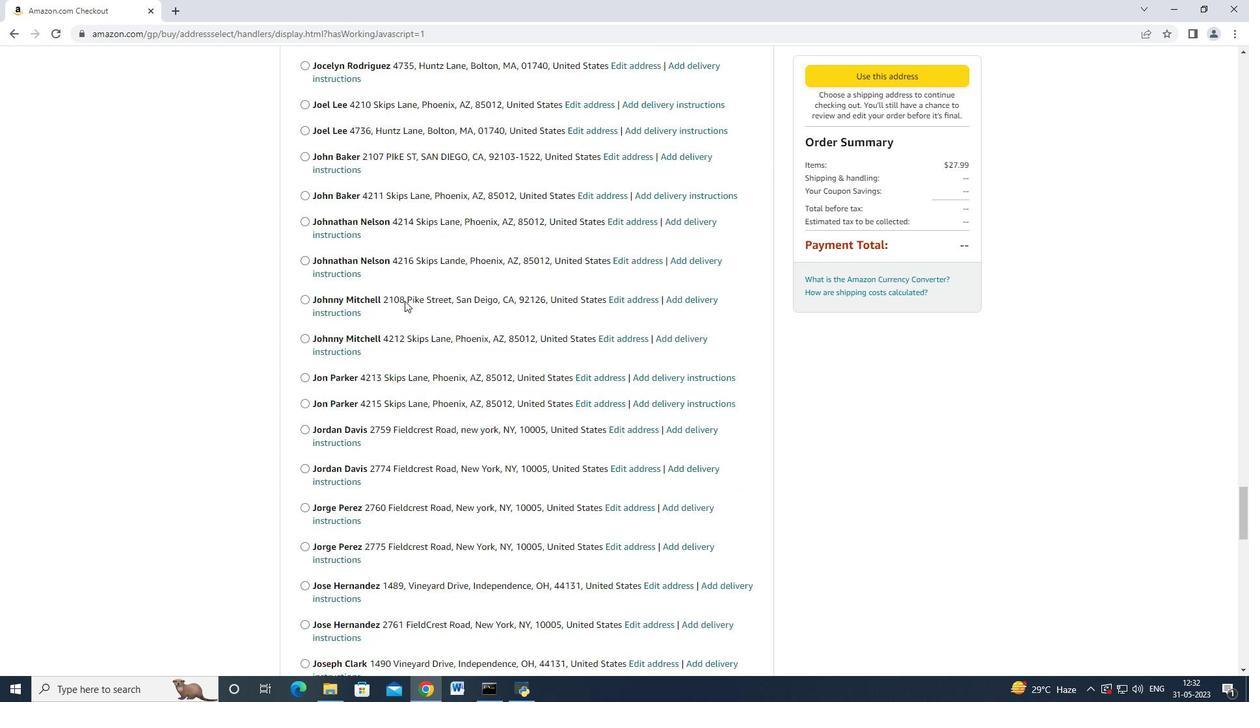 
Action: Mouse moved to (404, 301)
Screenshot: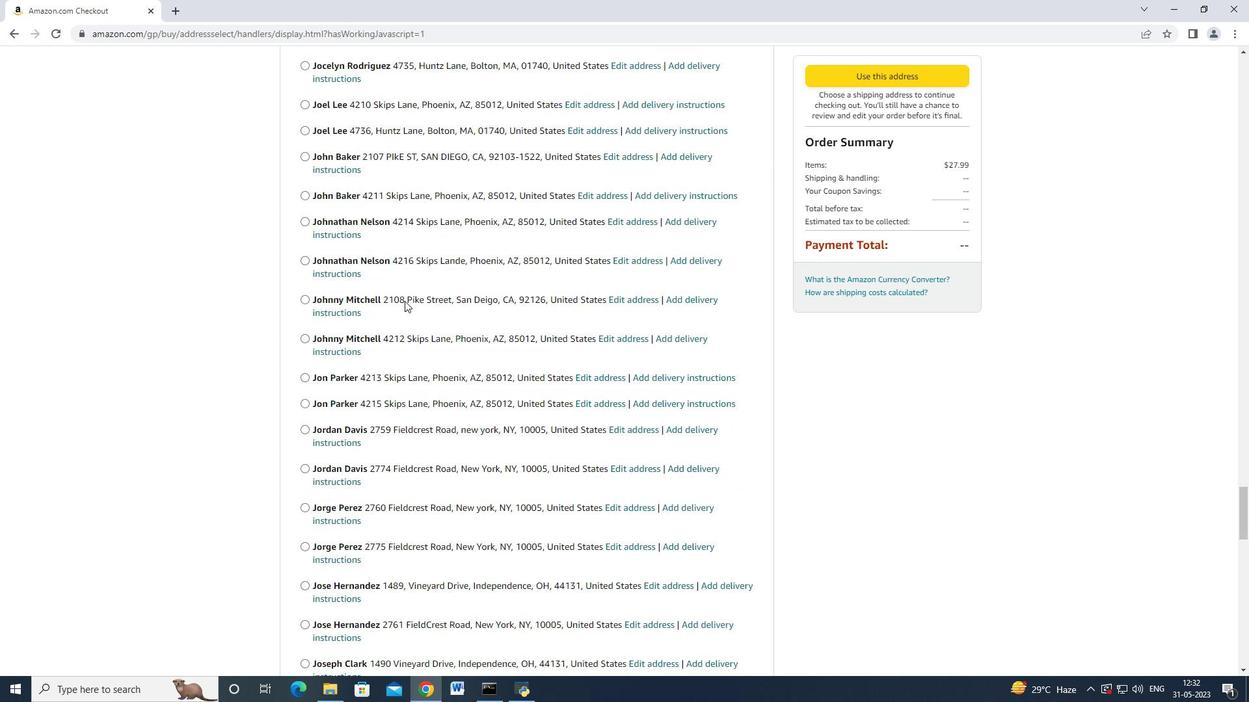 
Action: Mouse scrolled (404, 300) with delta (0, 0)
Screenshot: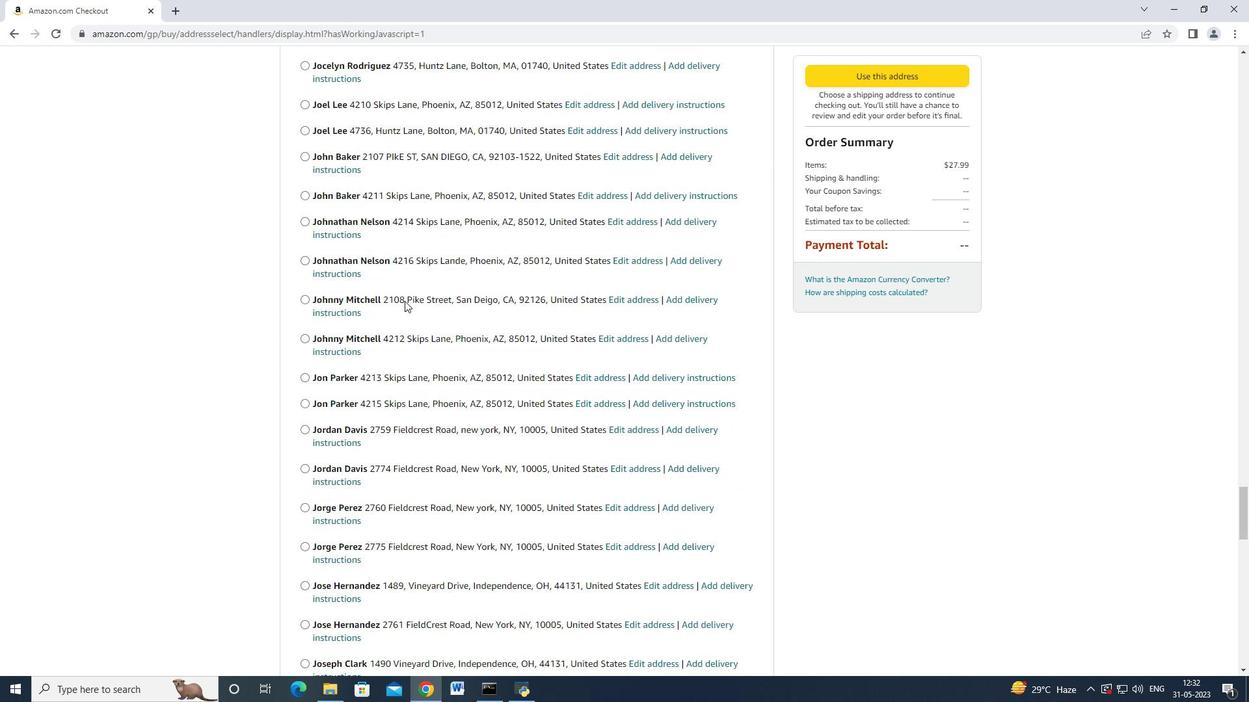 
Action: Mouse scrolled (404, 299) with delta (0, -1)
Screenshot: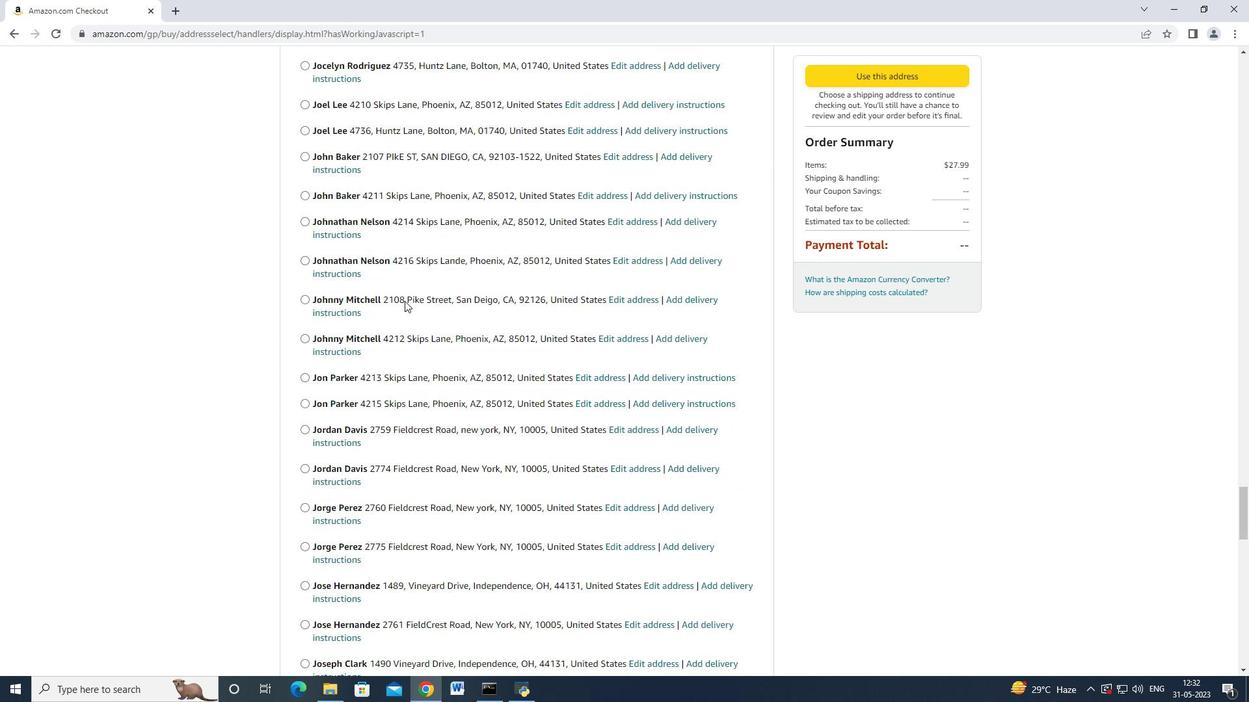 
Action: Mouse scrolled (404, 300) with delta (0, 0)
Screenshot: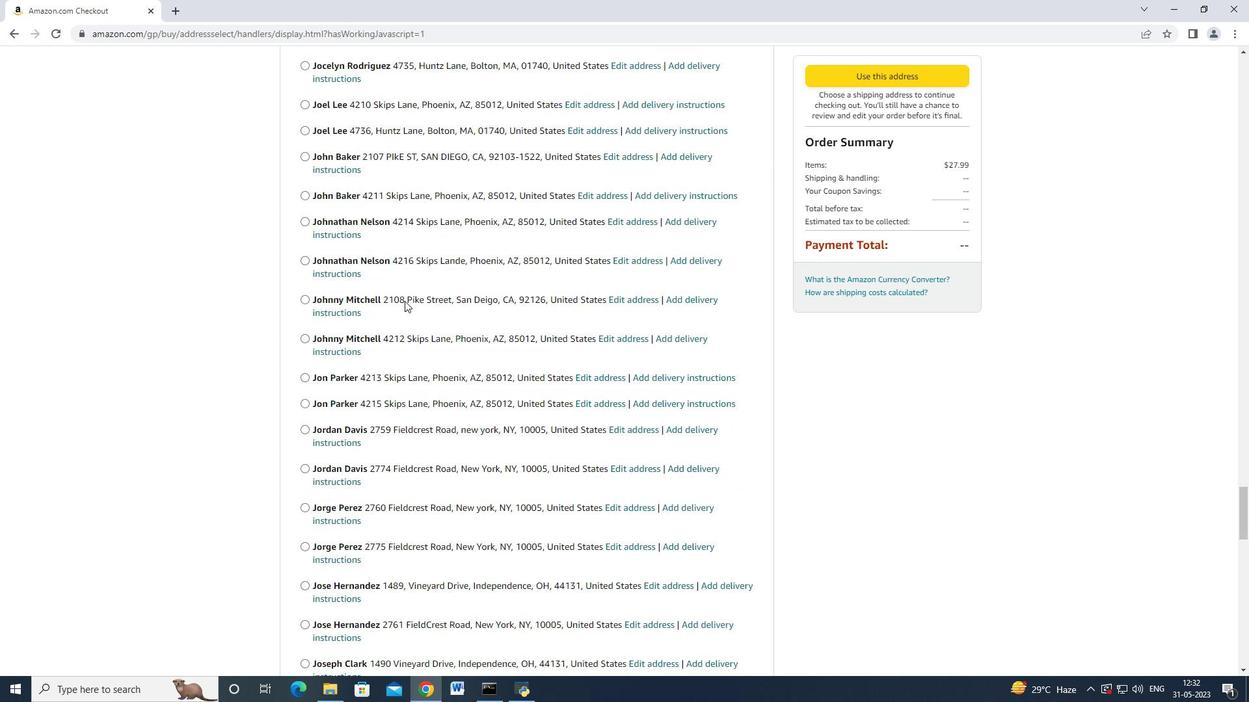
Action: Mouse moved to (404, 301)
Screenshot: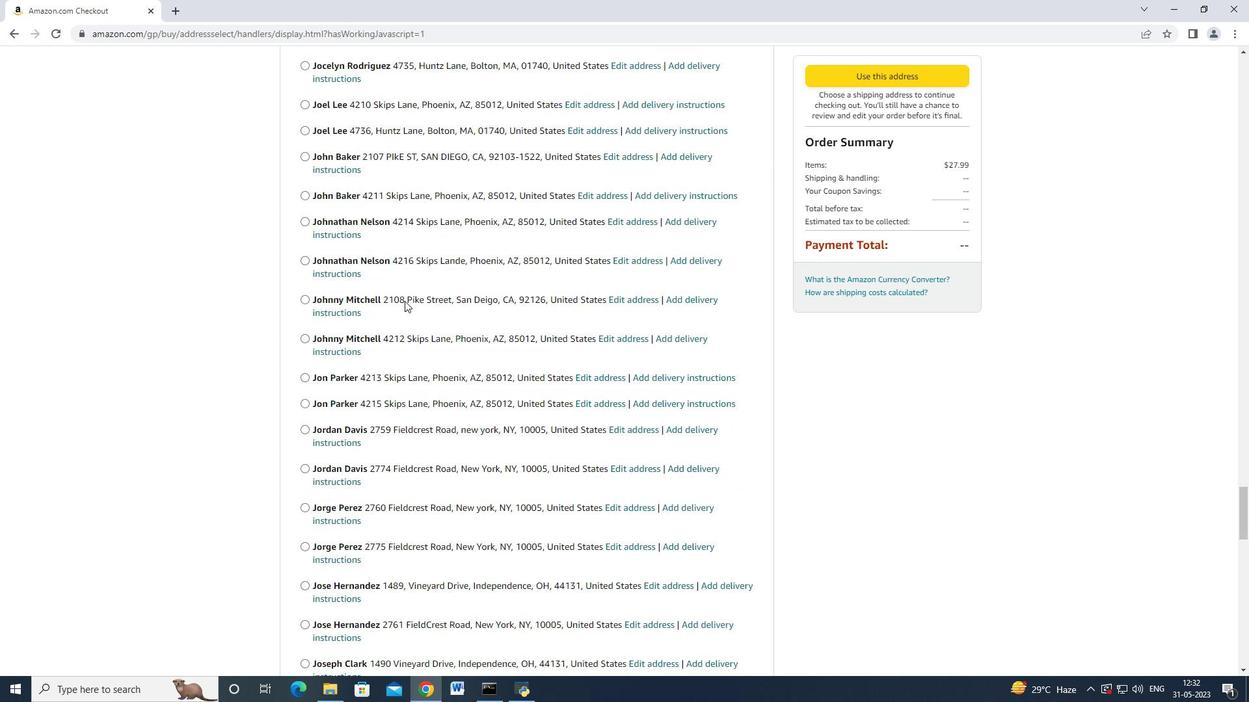 
Action: Mouse scrolled (404, 300) with delta (0, 0)
Screenshot: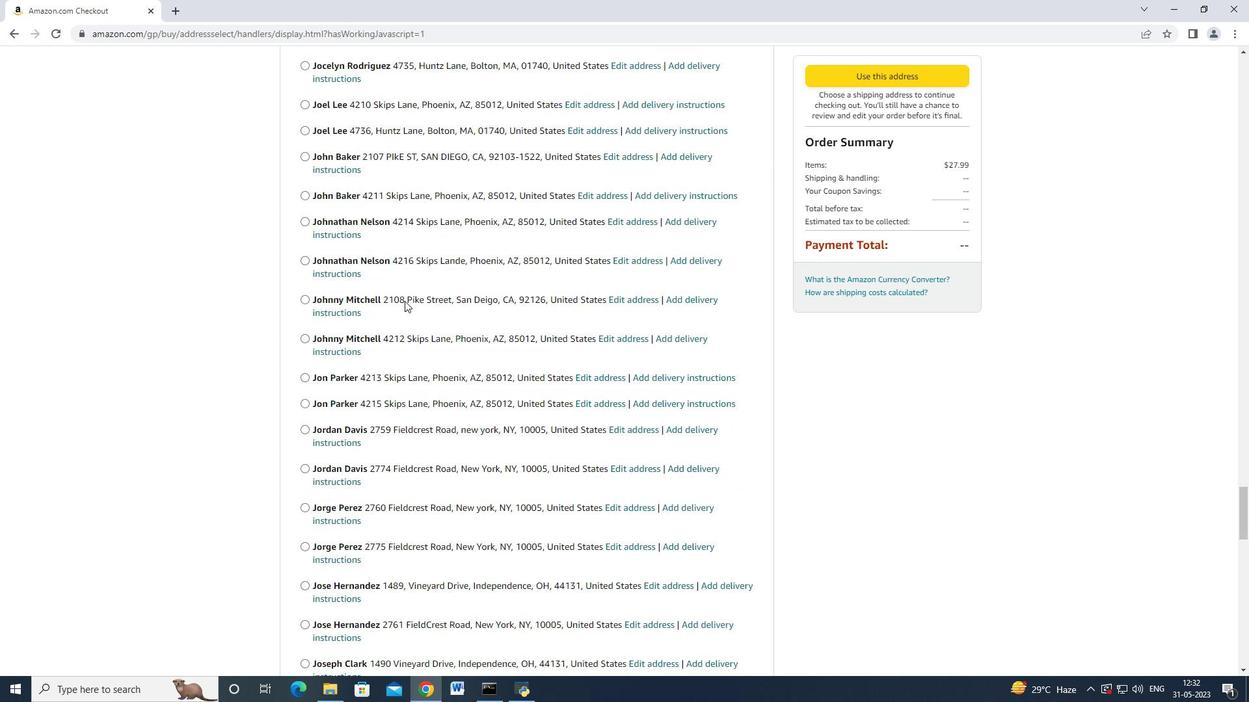 
Action: Mouse moved to (405, 300)
Screenshot: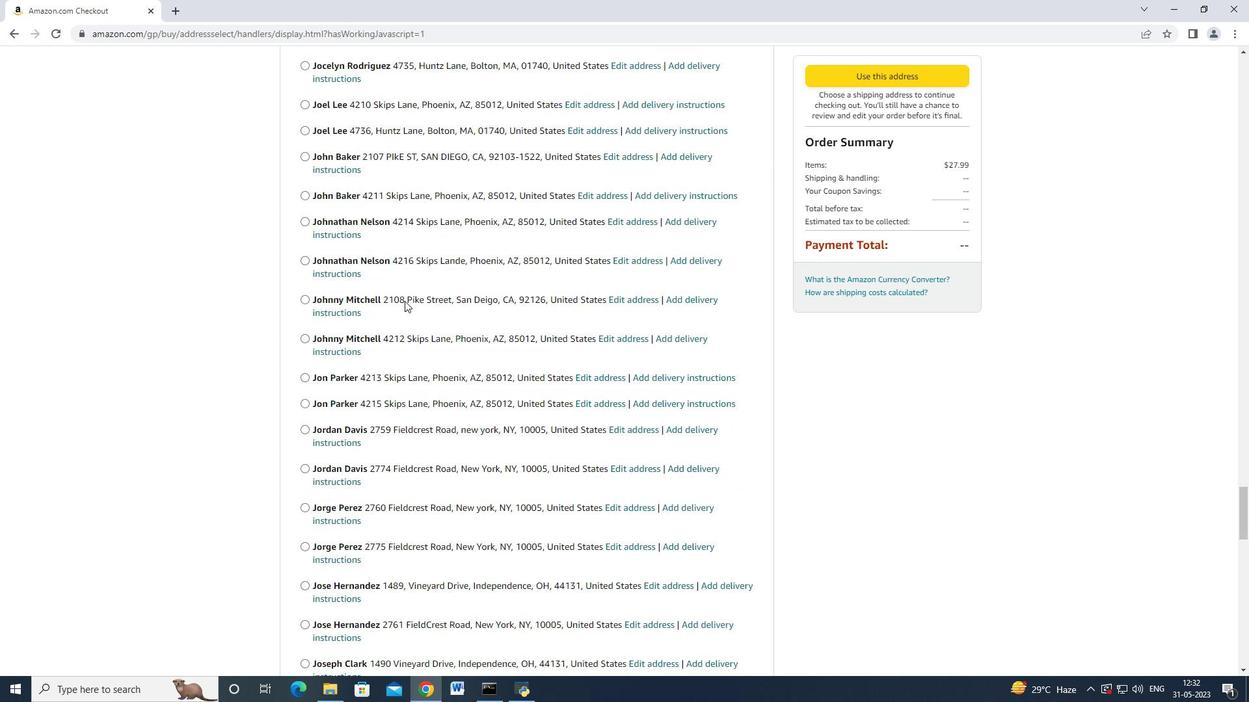 
Action: Mouse scrolled (405, 299) with delta (0, 0)
Screenshot: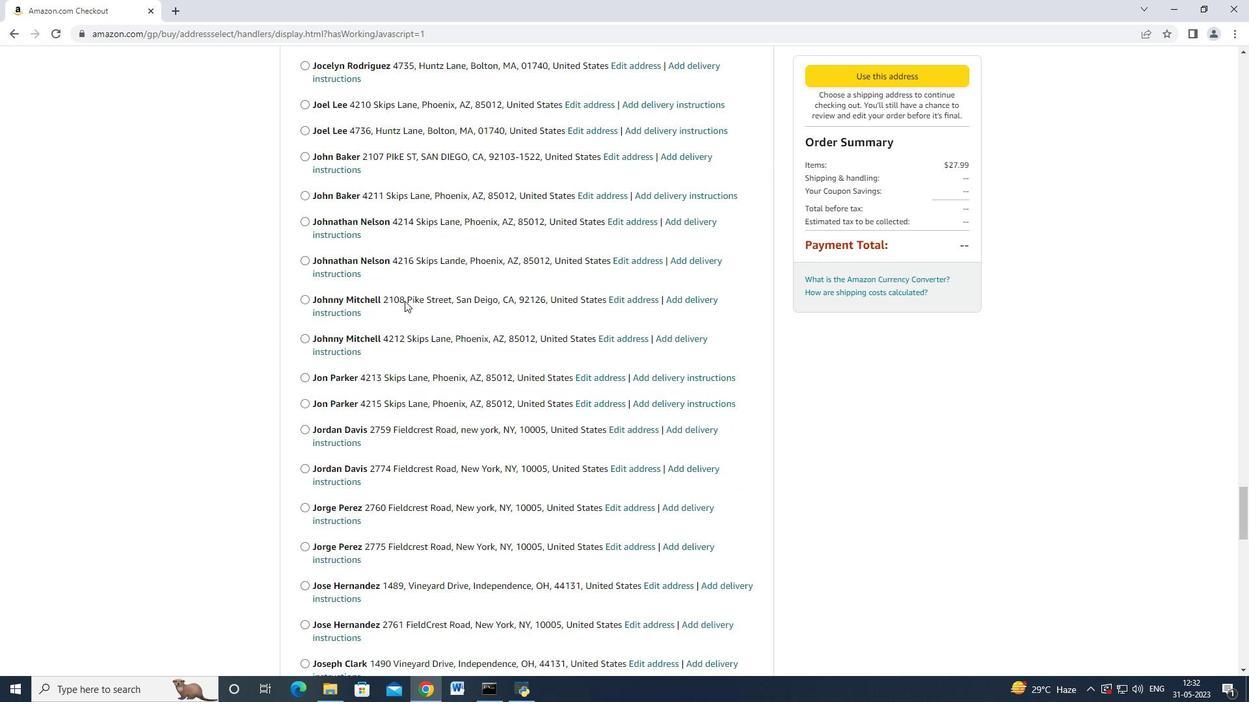 
Action: Mouse moved to (406, 299)
Screenshot: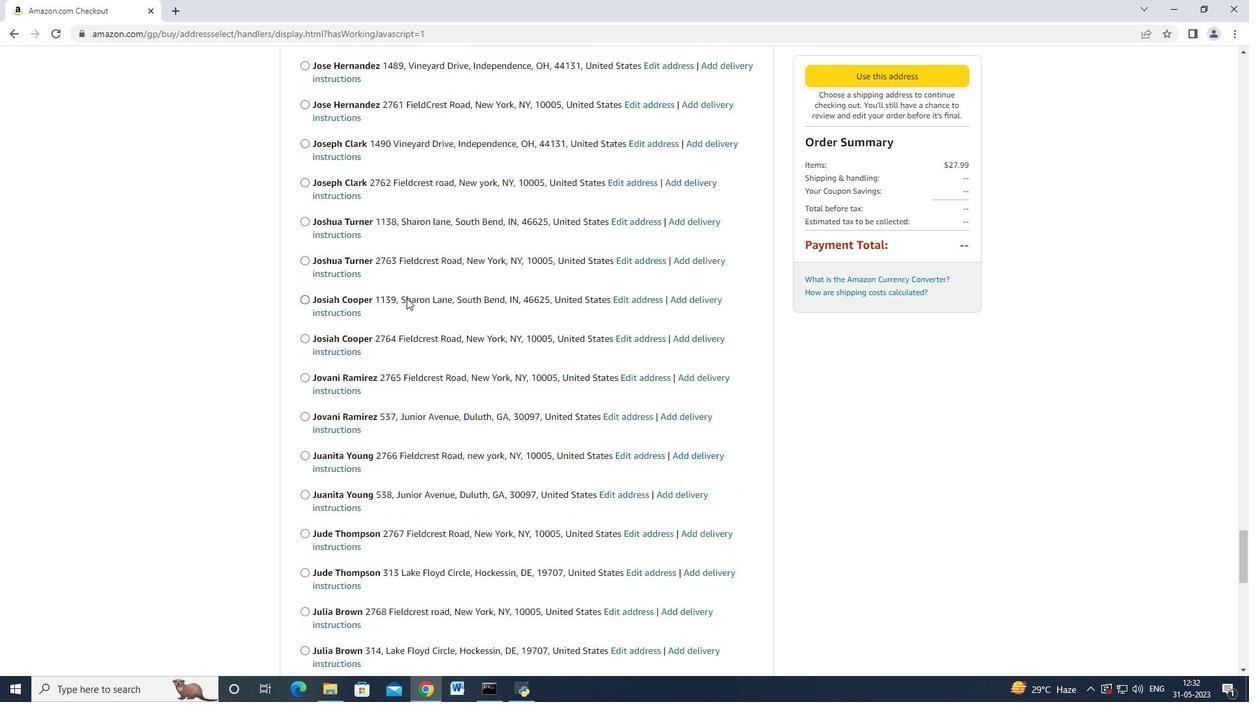 
Action: Mouse scrolled (406, 299) with delta (0, 0)
Screenshot: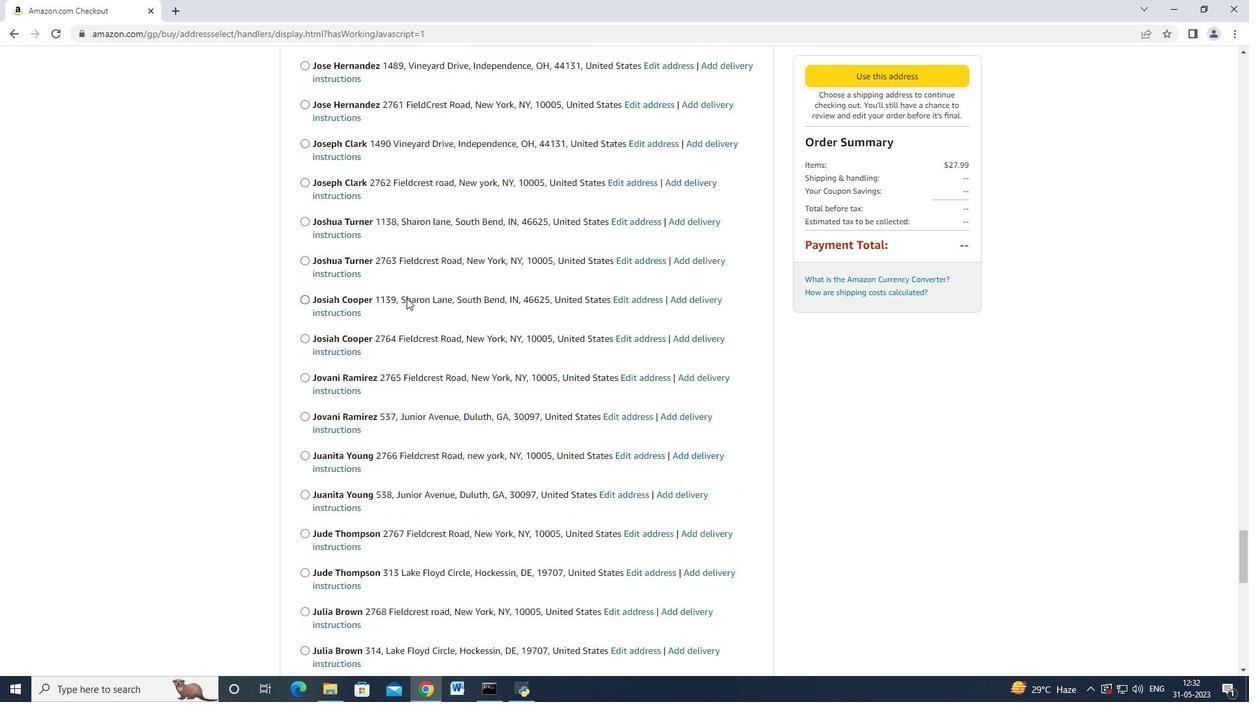 
Action: Mouse moved to (406, 299)
Screenshot: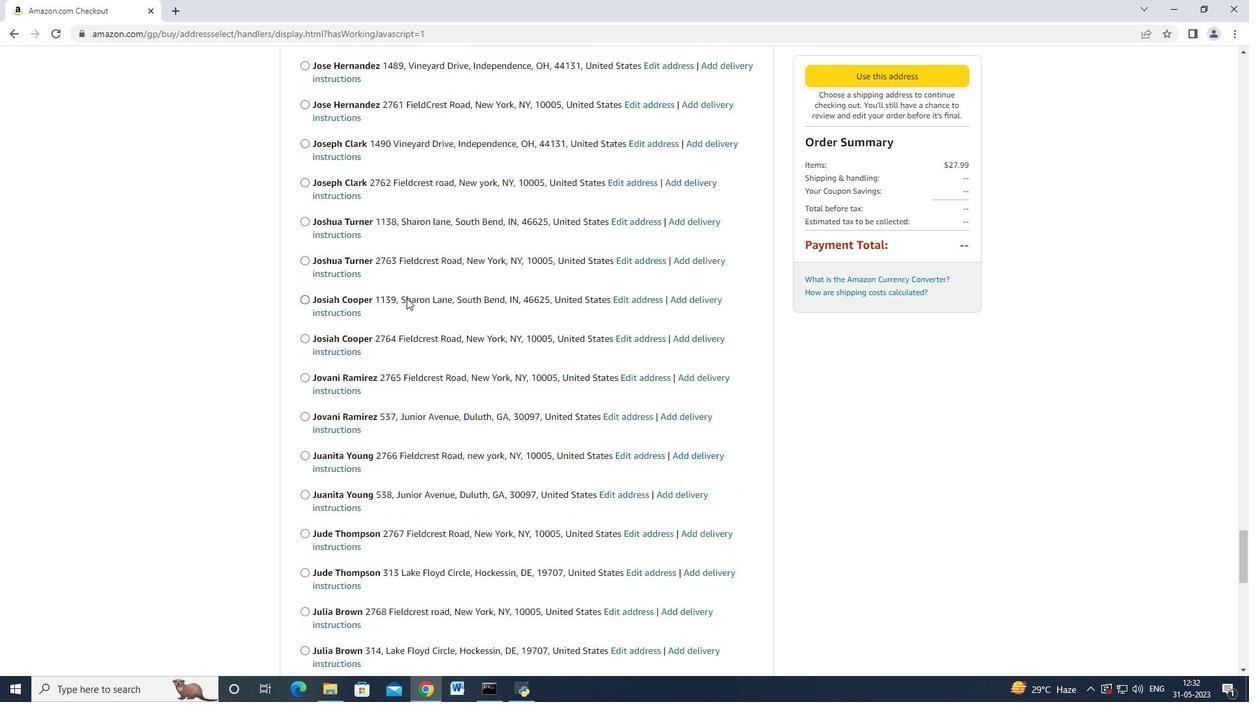 
Action: Mouse scrolled (406, 299) with delta (0, 0)
Screenshot: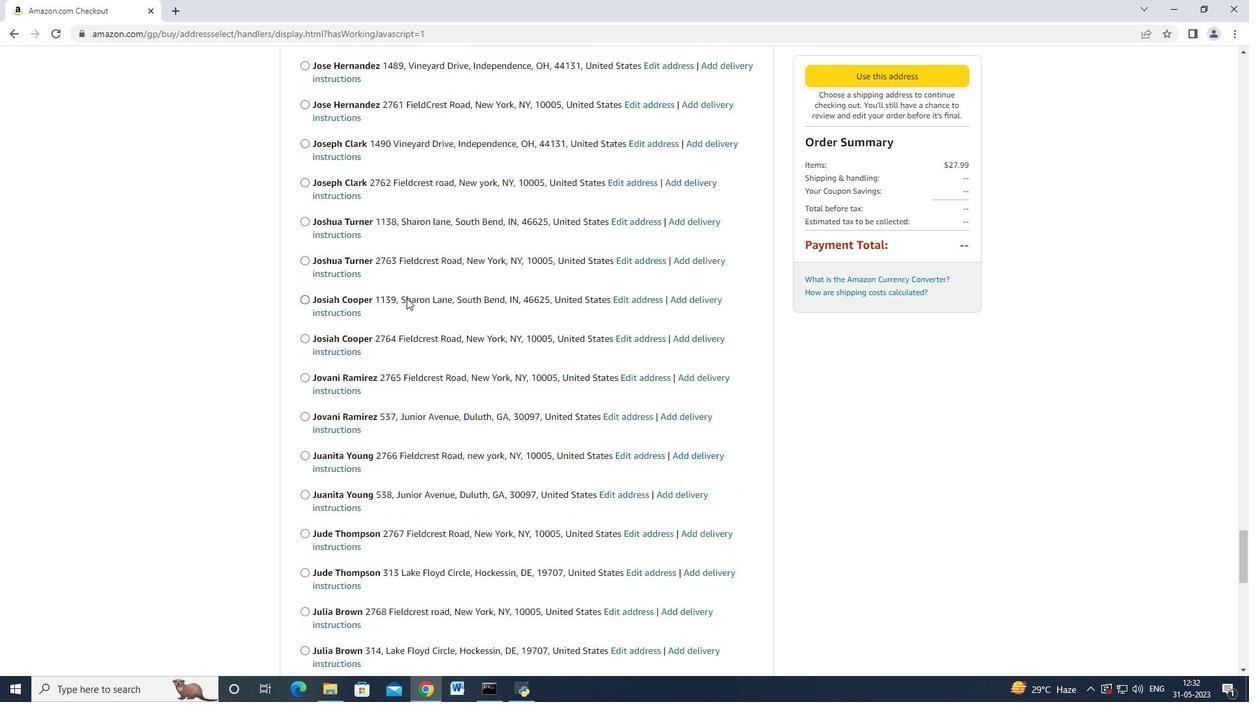 
Action: Mouse scrolled (406, 298) with delta (0, -1)
Screenshot: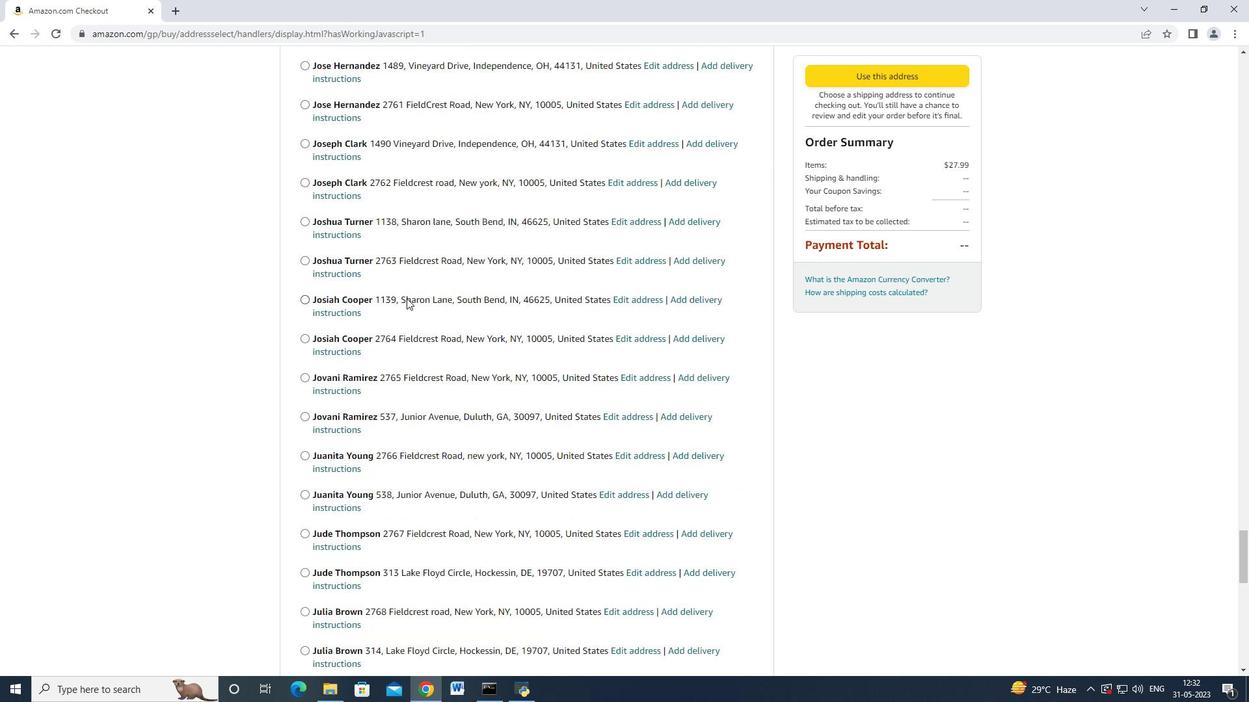 
Action: Mouse scrolled (406, 299) with delta (0, 0)
Screenshot: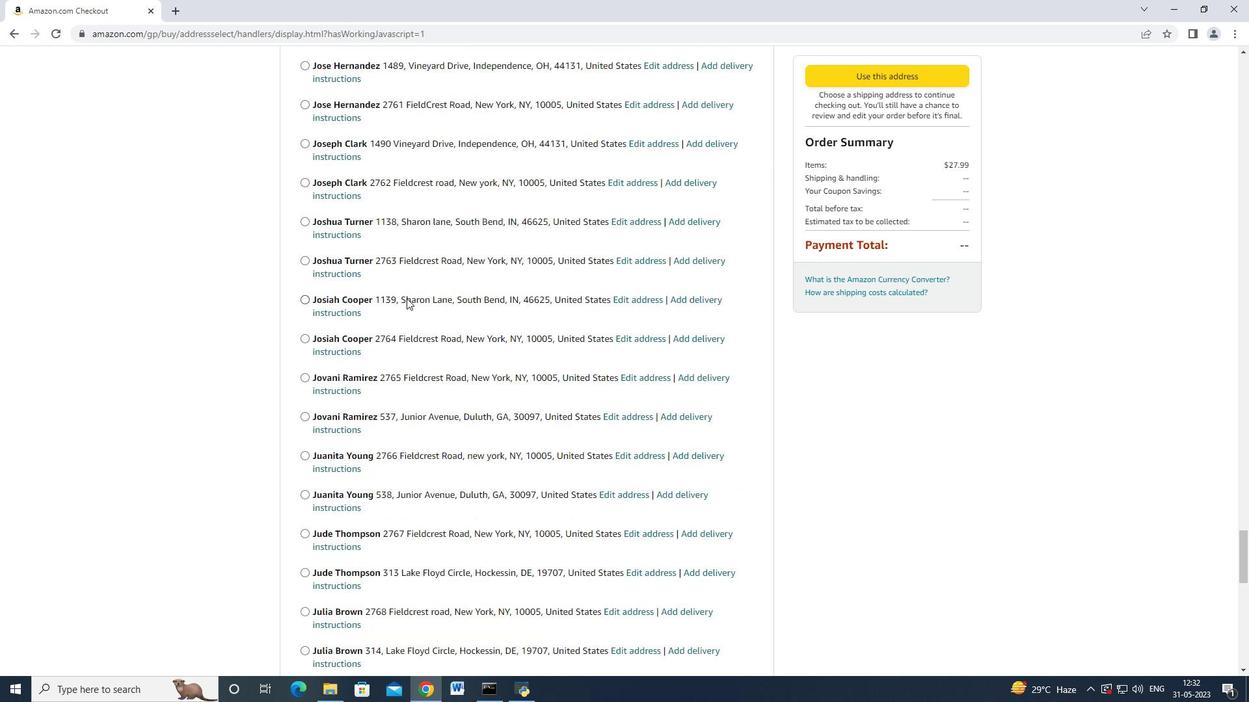 
Action: Mouse scrolled (406, 299) with delta (0, 0)
Screenshot: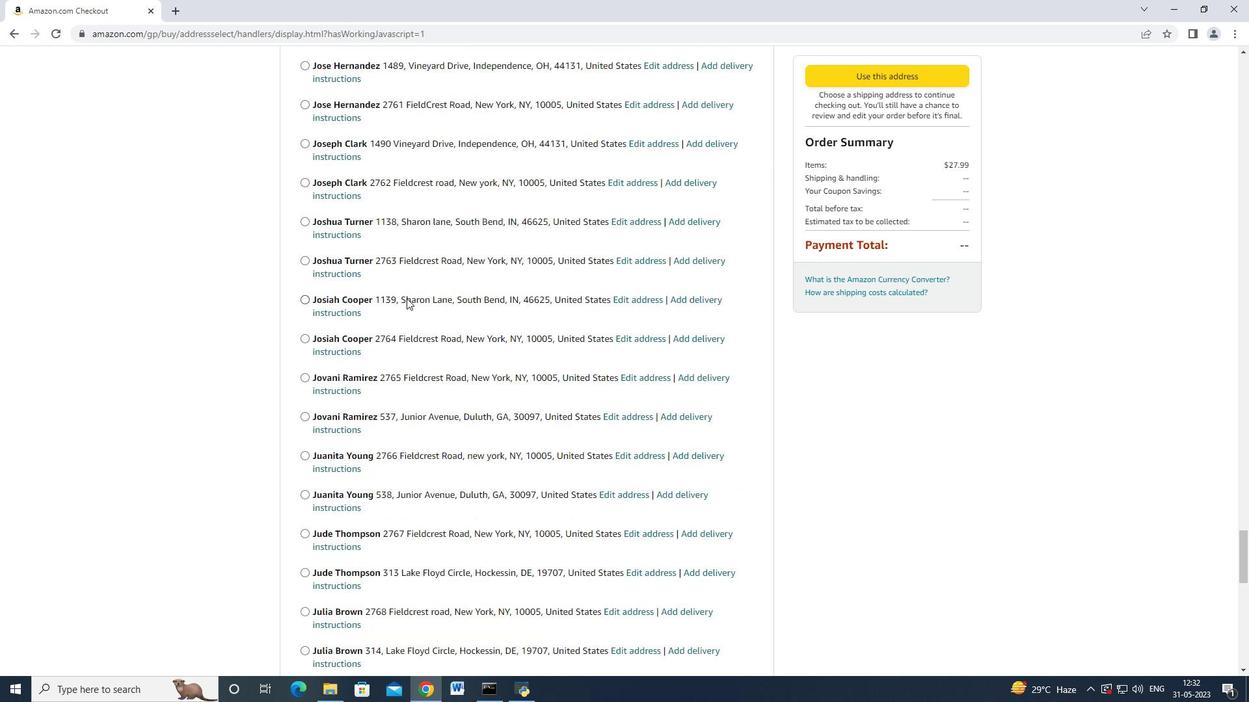 
Action: Mouse moved to (406, 299)
Screenshot: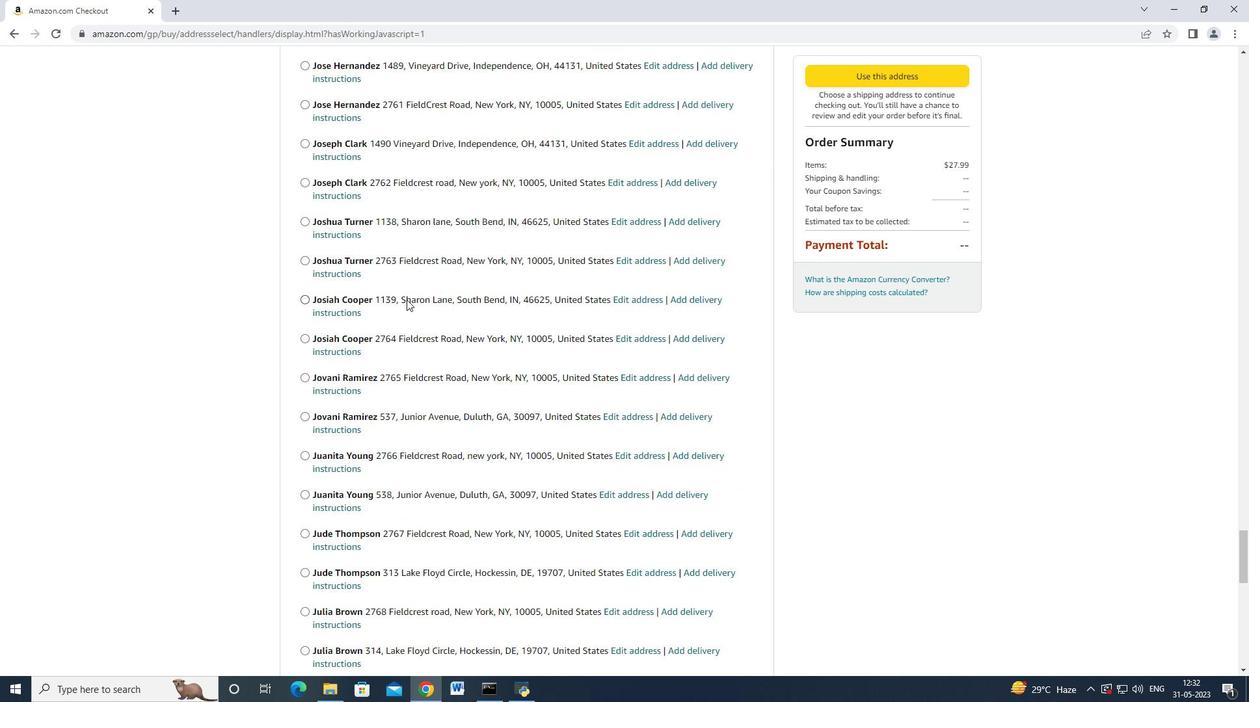 
Action: Mouse scrolled (406, 299) with delta (0, 0)
Screenshot: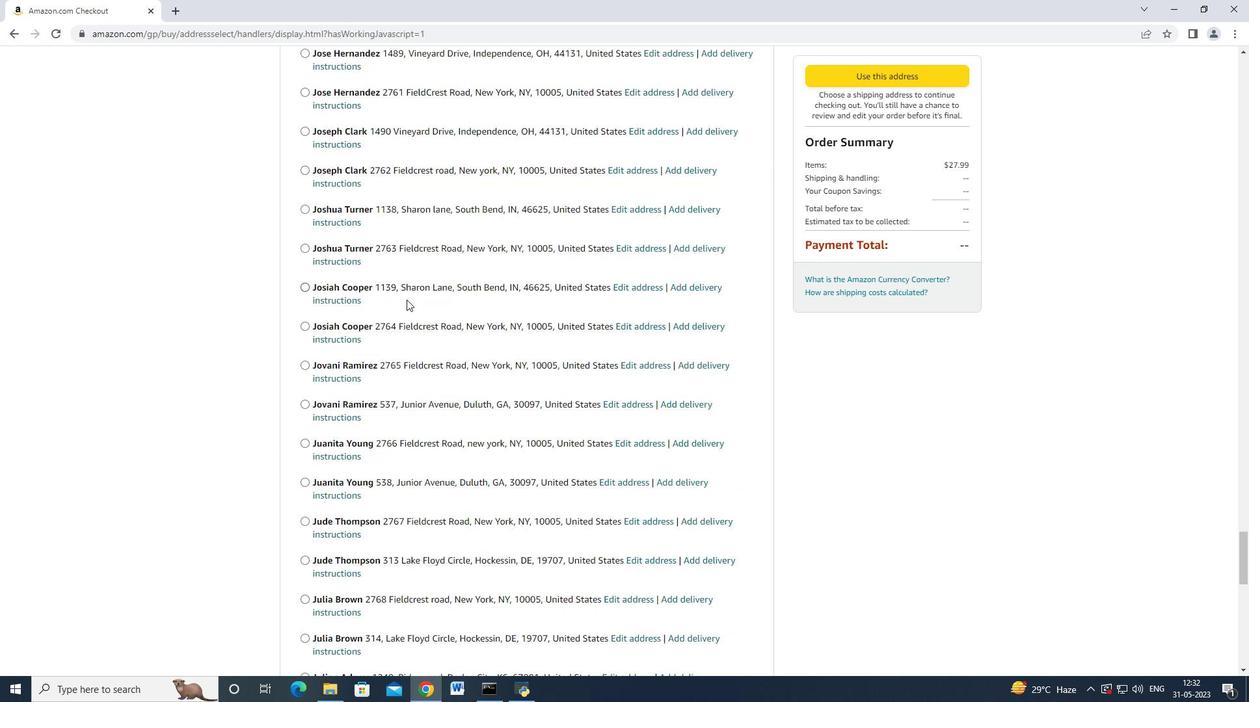 
Action: Mouse moved to (406, 299)
Screenshot: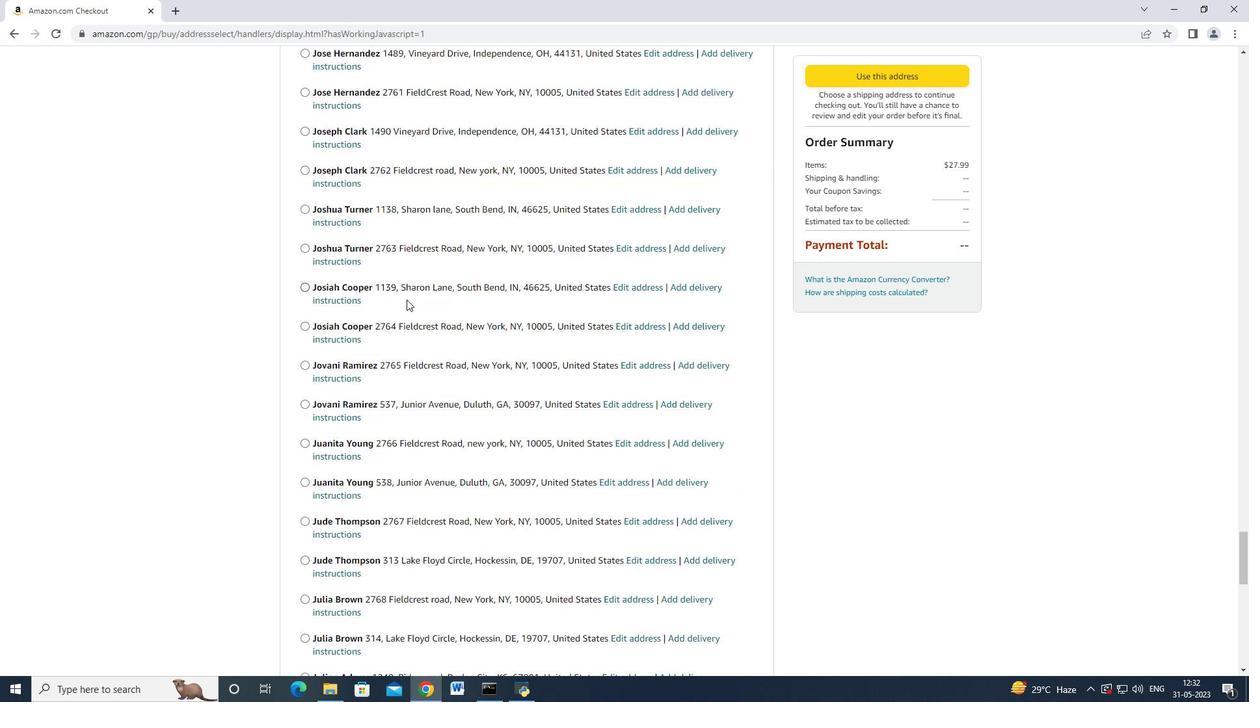 
Action: Mouse scrolled (406, 299) with delta (0, 0)
Screenshot: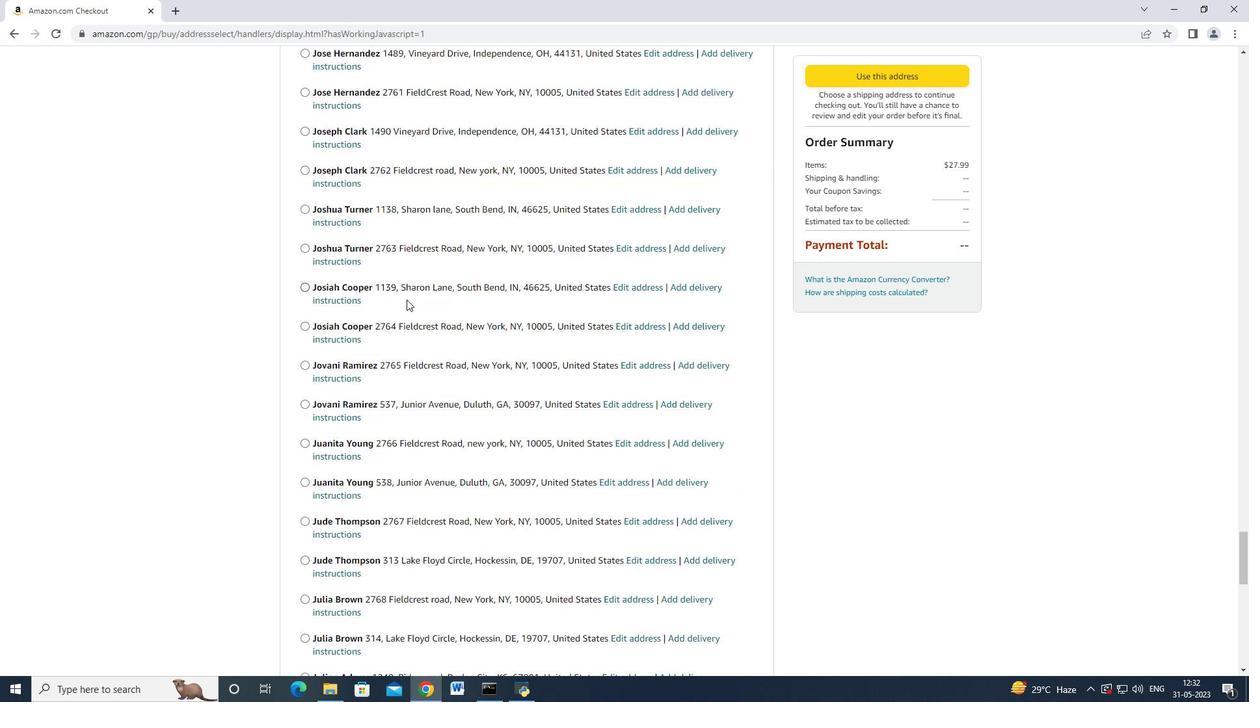 
Action: Mouse moved to (406, 300)
Screenshot: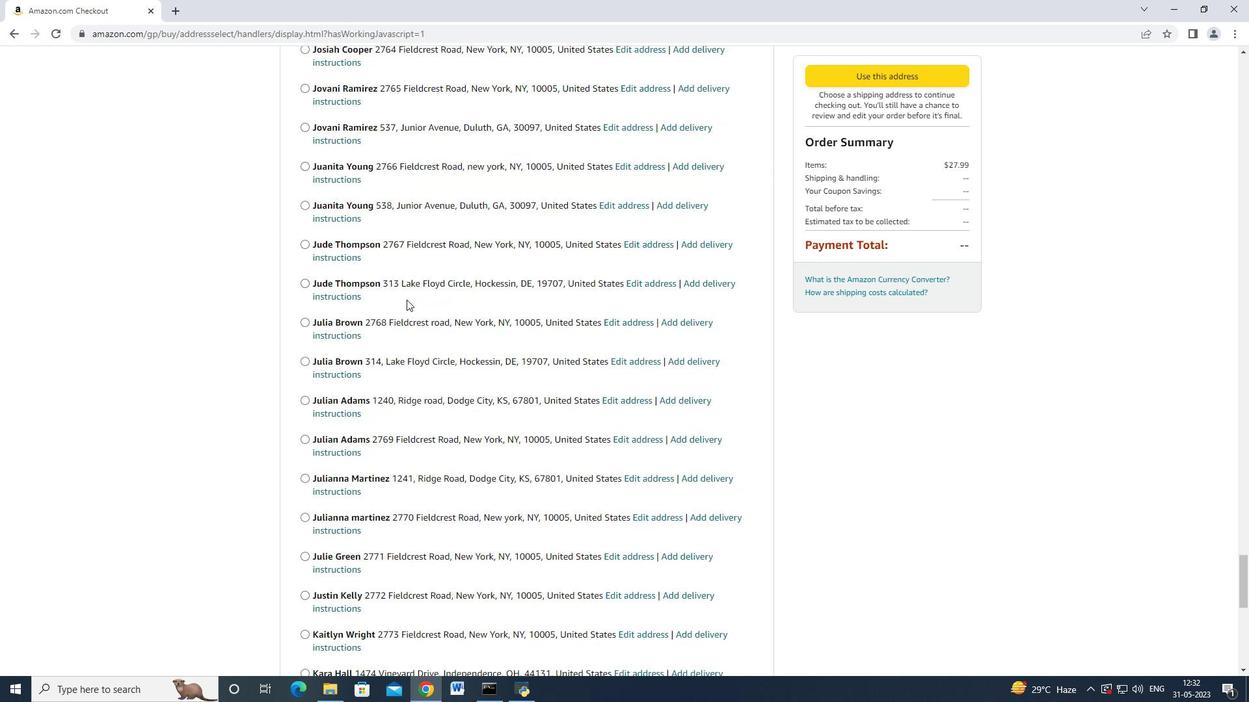 
Action: Mouse scrolled (406, 299) with delta (0, 0)
Screenshot: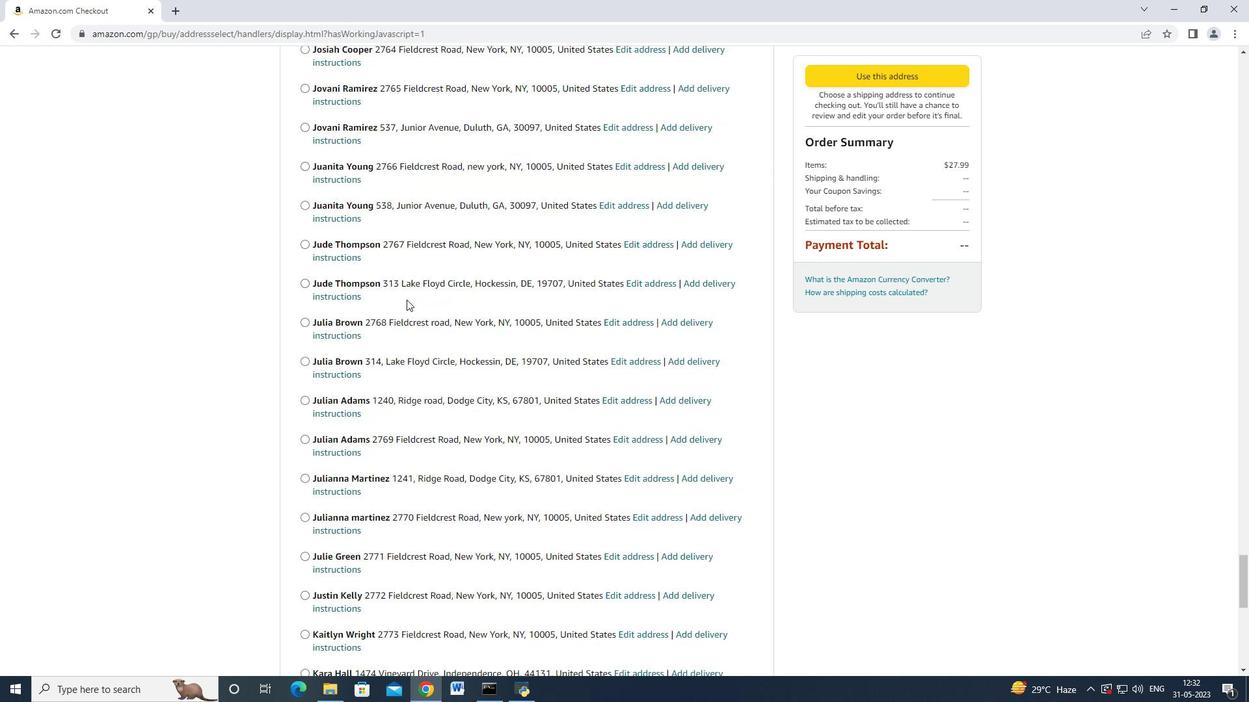 
Action: Mouse moved to (406, 301)
Screenshot: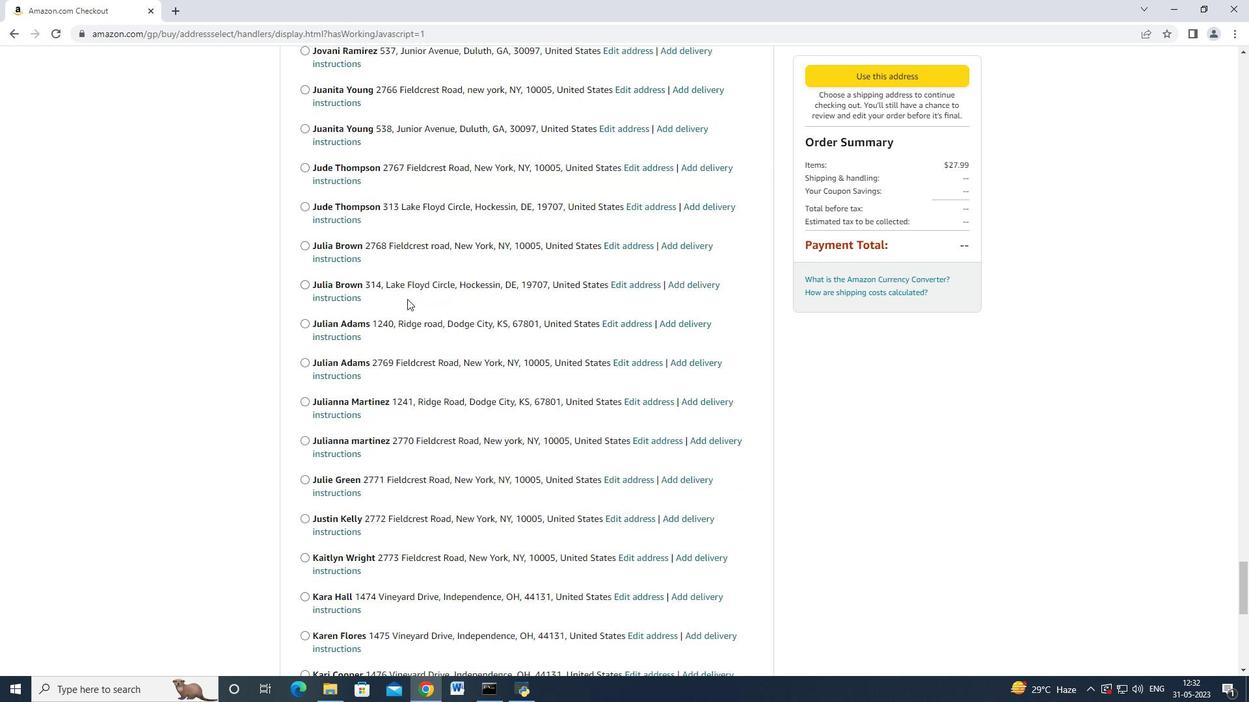 
Action: Mouse scrolled (406, 299) with delta (0, 0)
Screenshot: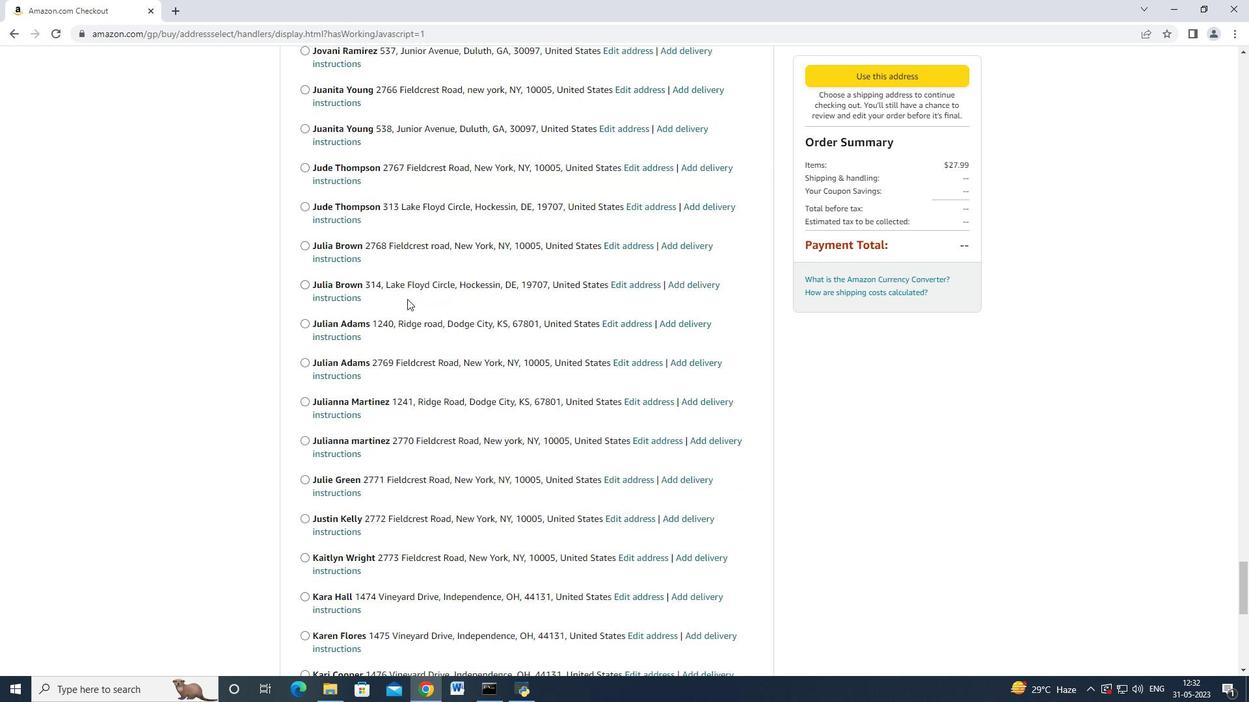 
Action: Mouse moved to (406, 301)
Screenshot: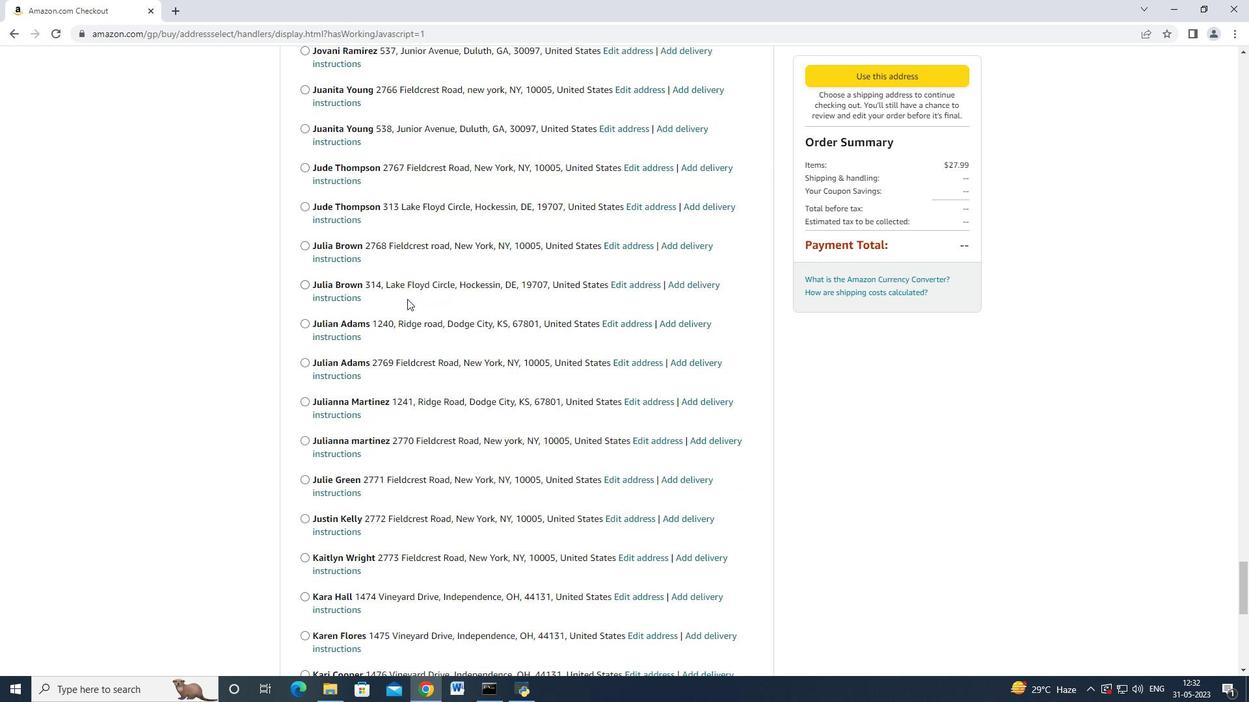 
Action: Mouse scrolled (406, 301) with delta (0, 0)
Screenshot: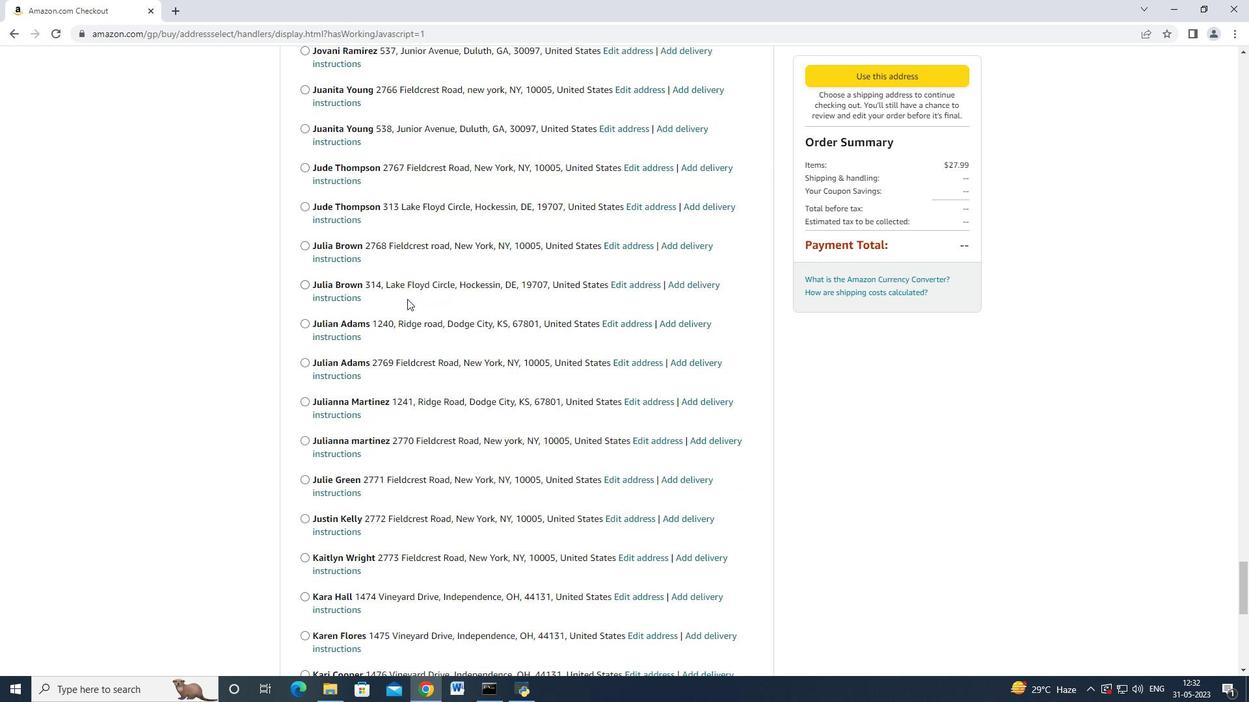 
Action: Mouse scrolled (406, 300) with delta (0, -1)
Screenshot: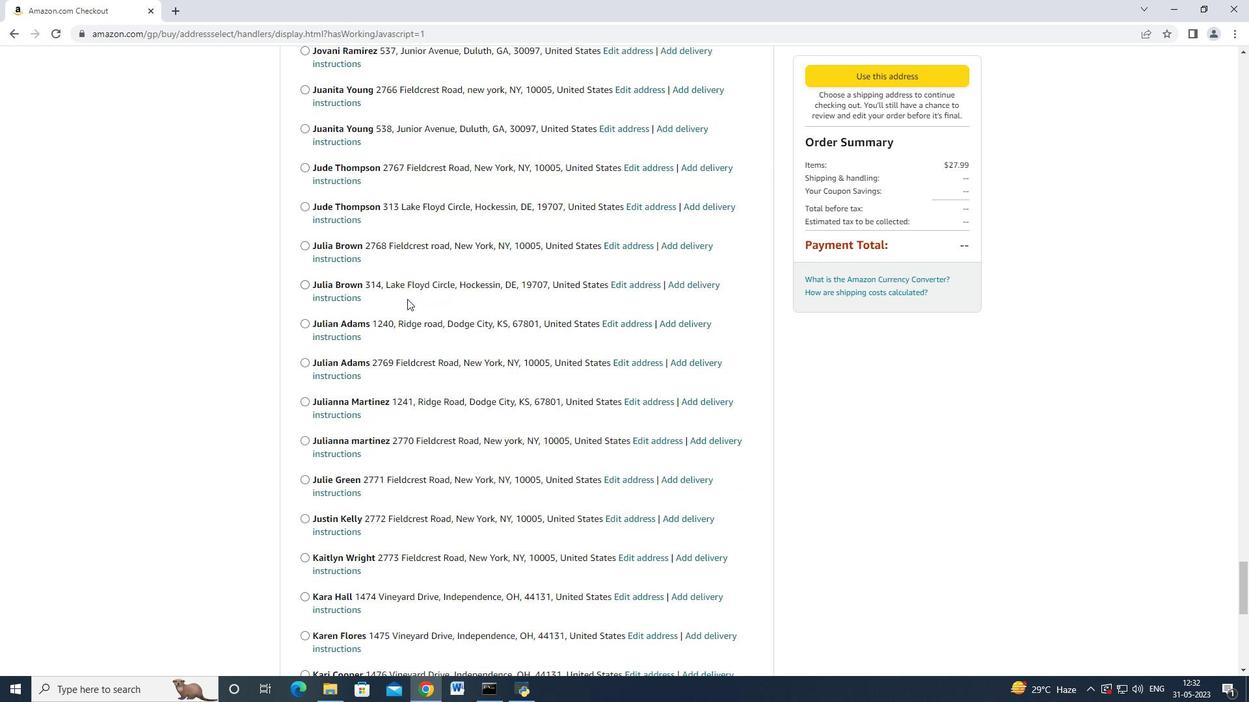 
Action: Mouse scrolled (406, 301) with delta (0, 0)
Screenshot: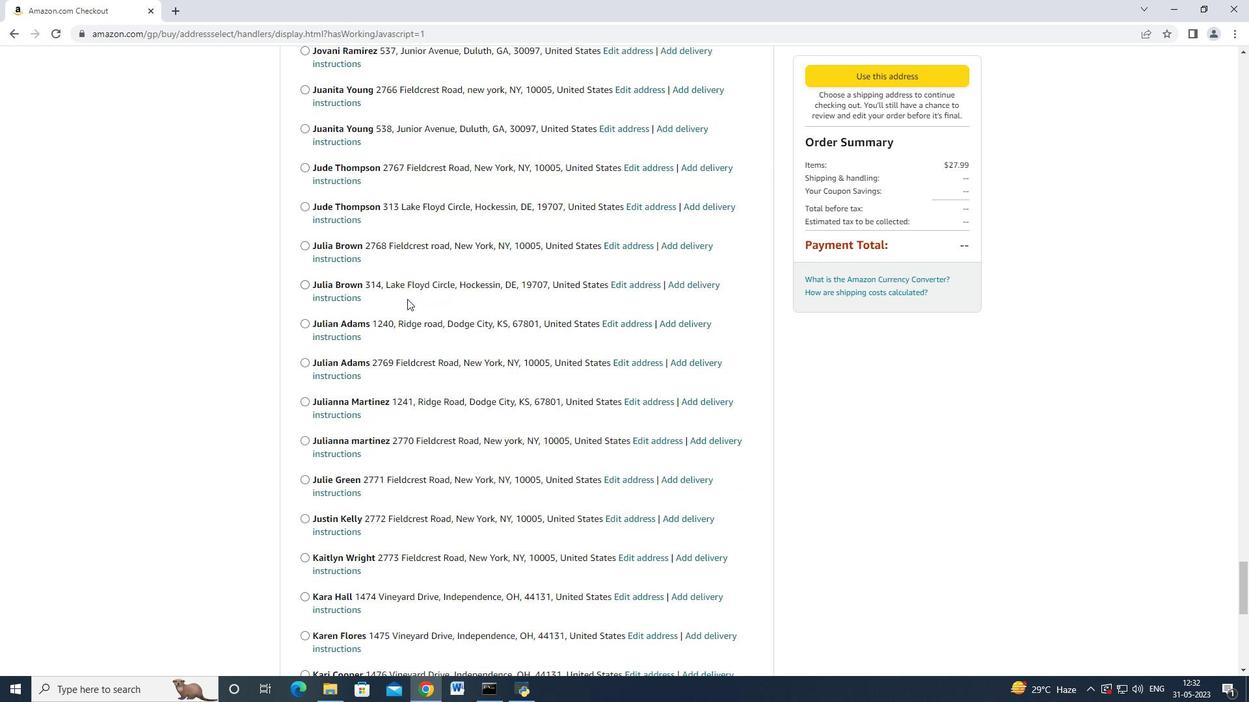 
Action: Mouse scrolled (406, 300) with delta (0, -1)
Screenshot: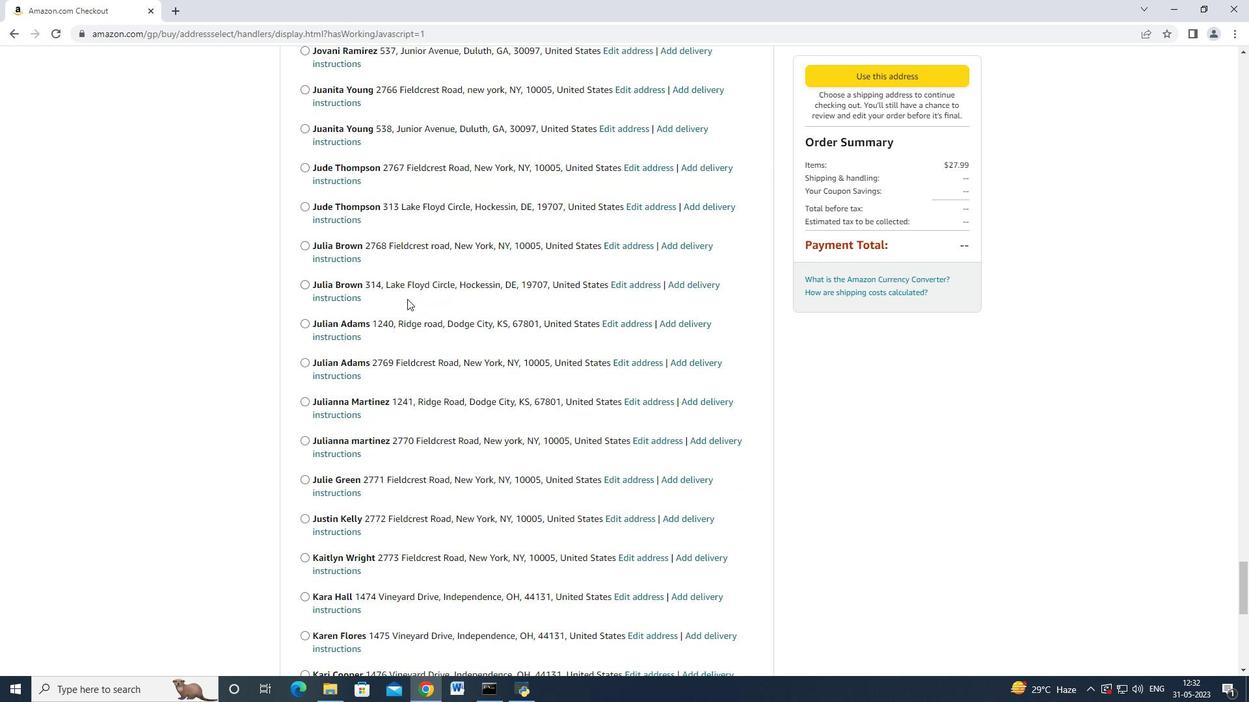 
Action: Mouse moved to (406, 301)
Screenshot: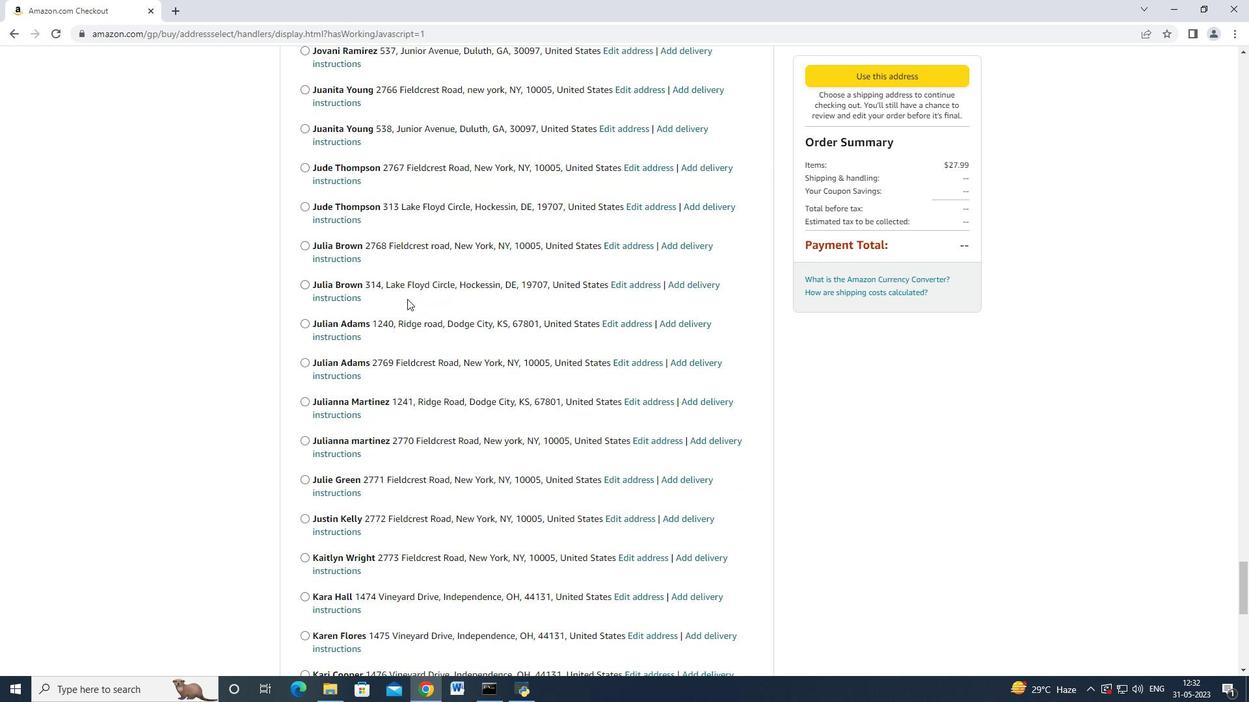 
Action: Mouse scrolled (406, 301) with delta (0, 0)
Screenshot: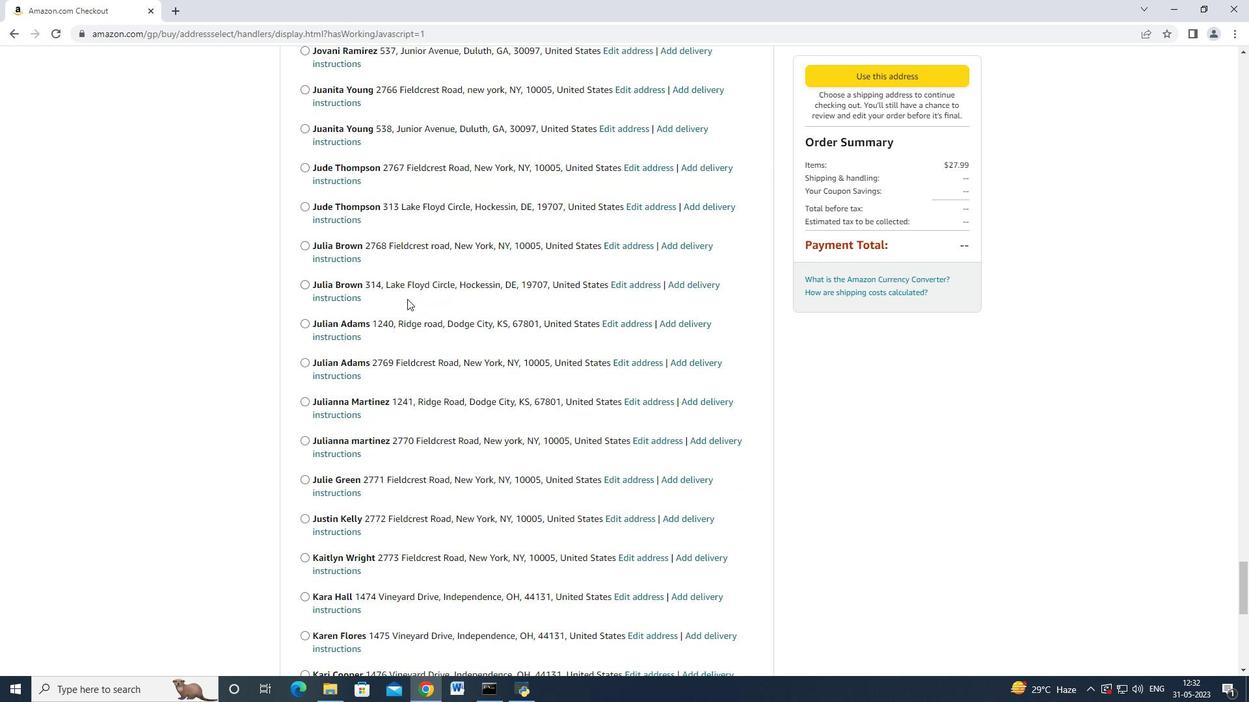 
Action: Mouse moved to (405, 300)
Screenshot: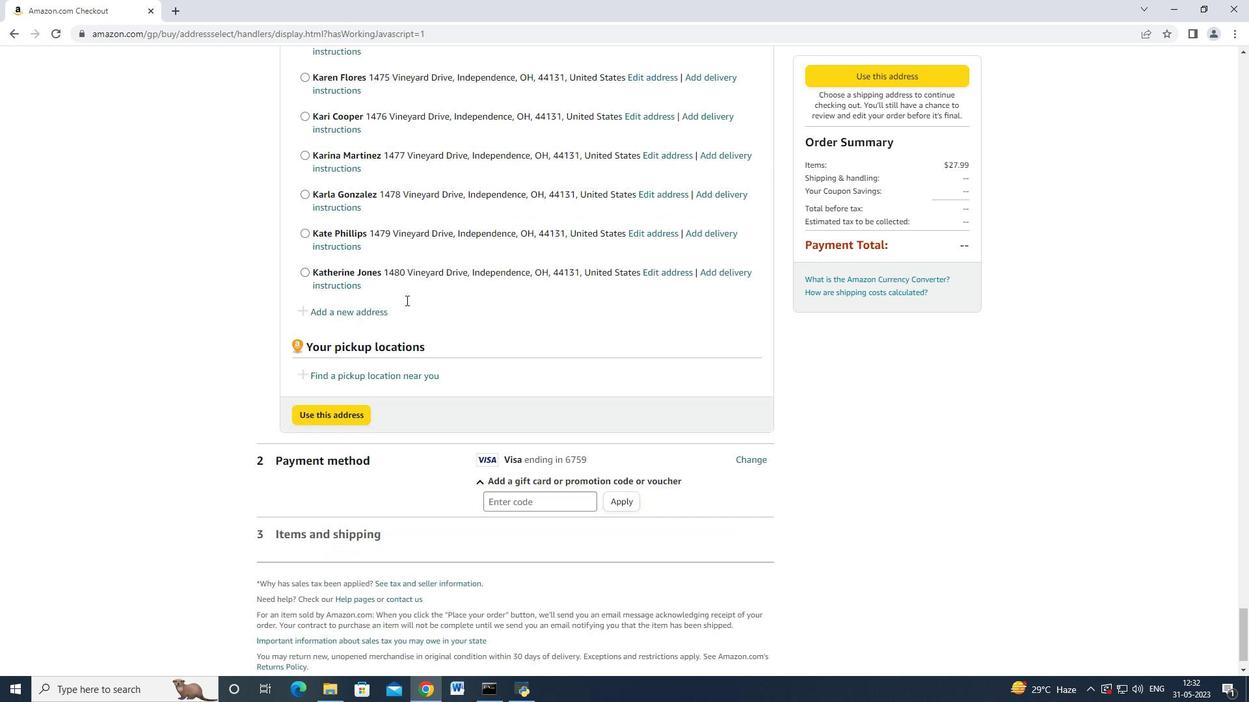 
Action: Mouse scrolled (405, 299) with delta (0, 0)
Screenshot: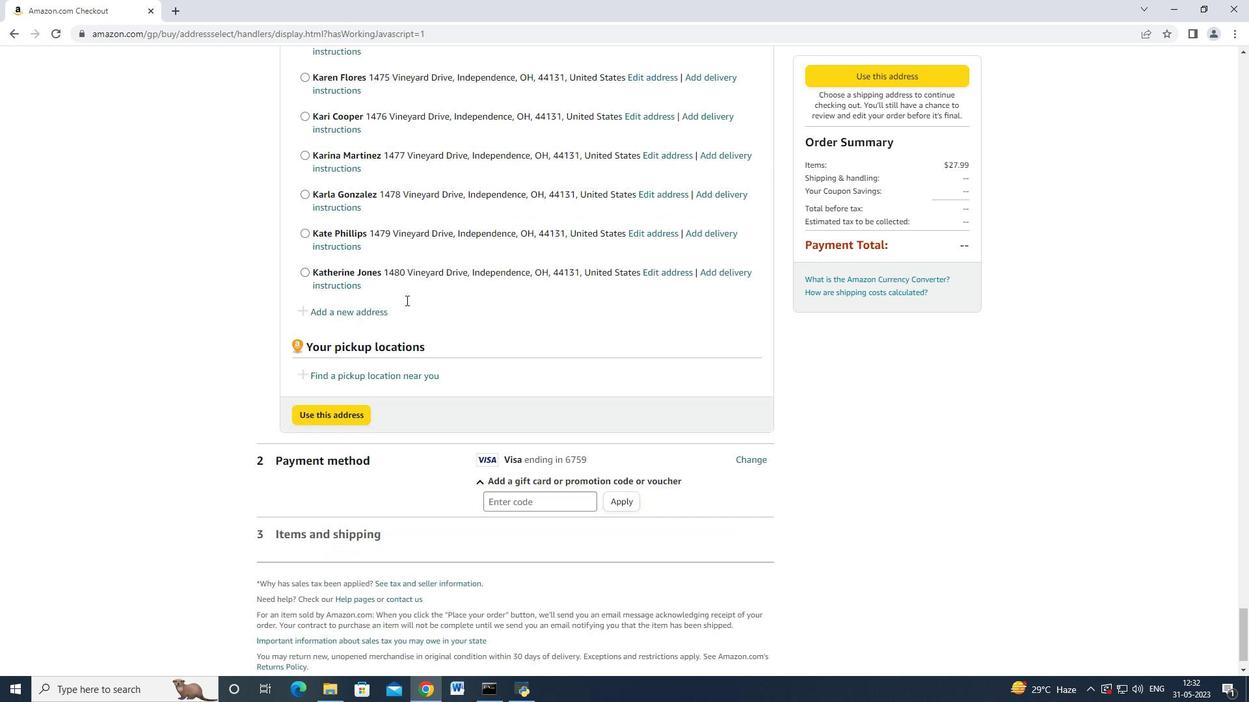 
Action: Mouse moved to (405, 300)
Screenshot: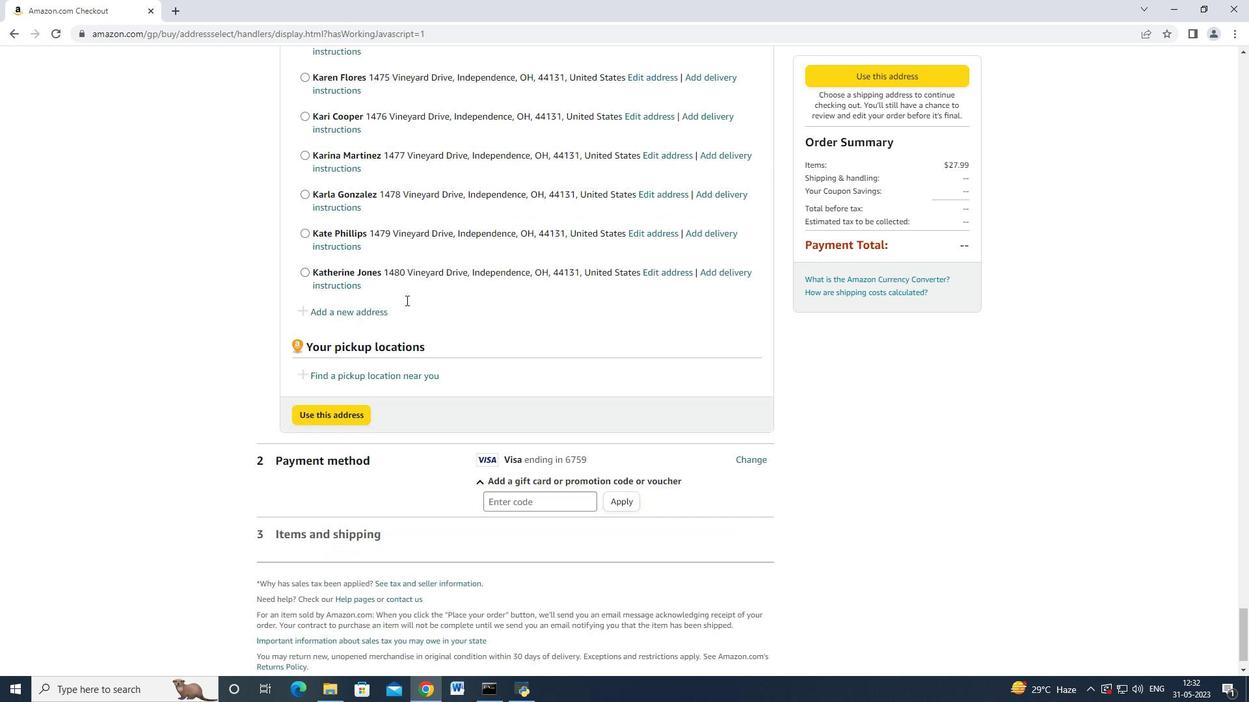 
Action: Mouse scrolled (405, 299) with delta (0, 0)
Screenshot: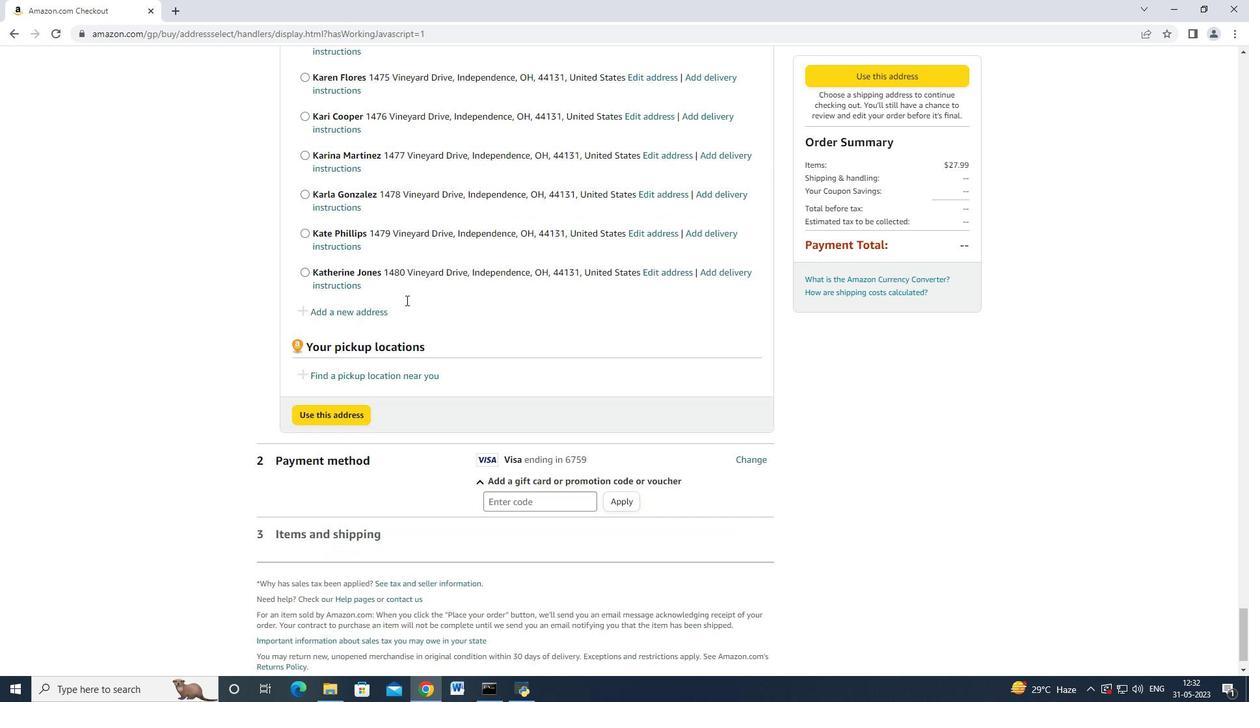 
Action: Mouse moved to (405, 301)
Screenshot: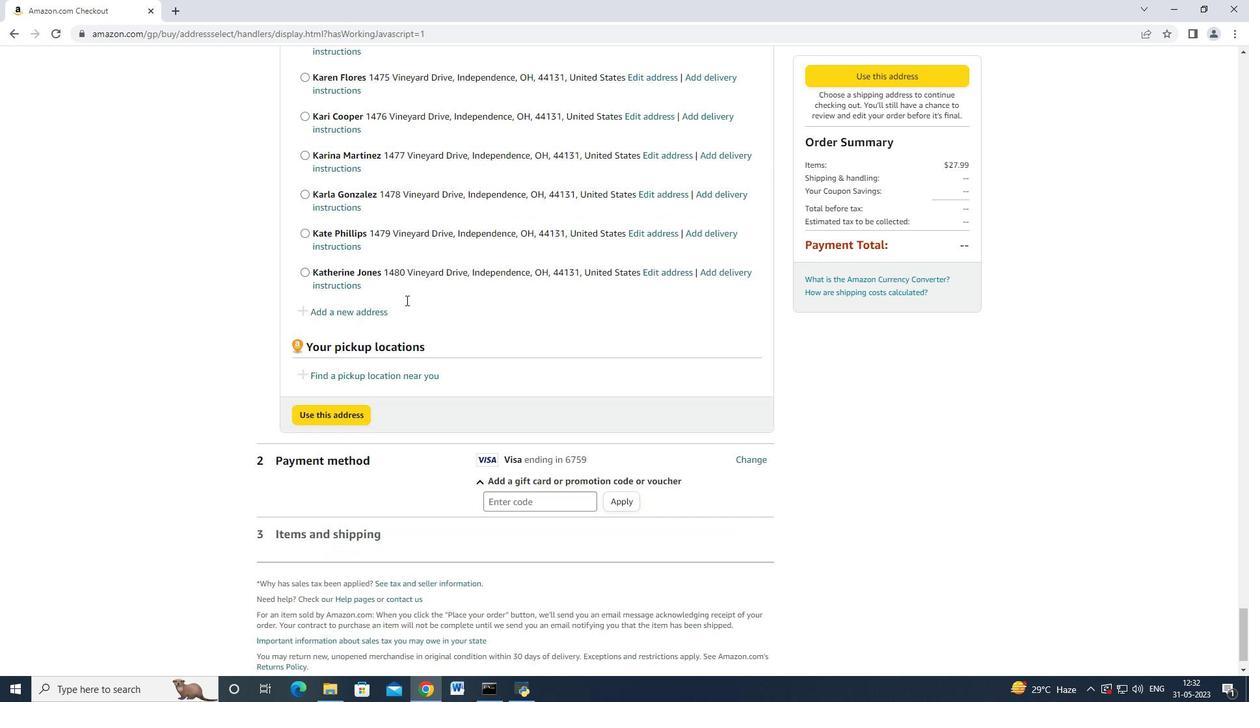 
Action: Mouse scrolled (405, 300) with delta (0, 0)
Screenshot: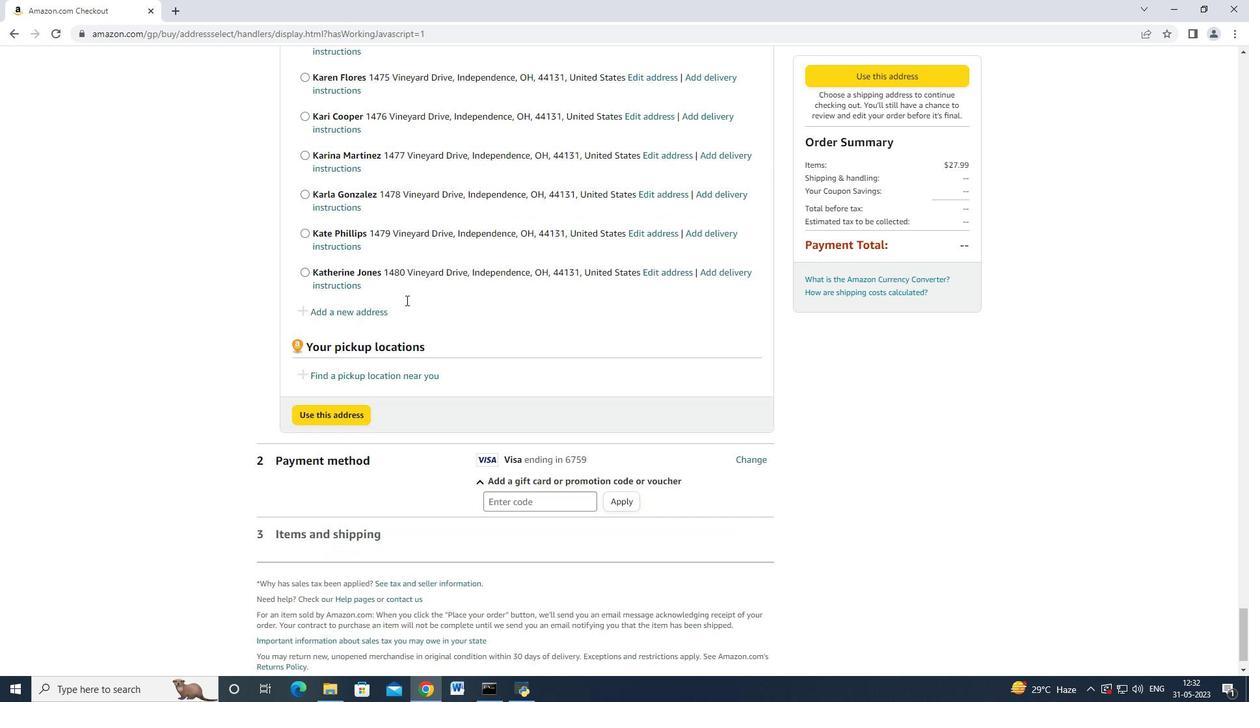 
Action: Mouse scrolled (405, 299) with delta (0, -1)
Screenshot: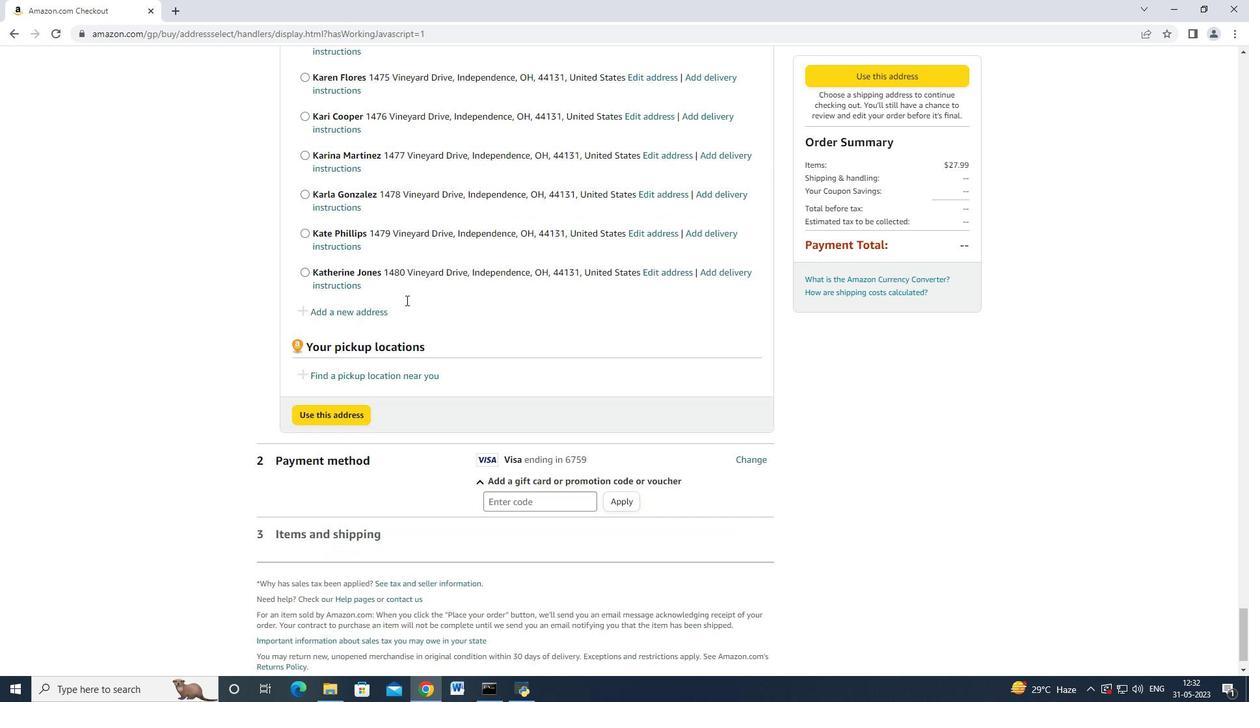 
Action: Mouse scrolled (405, 300) with delta (0, 0)
Screenshot: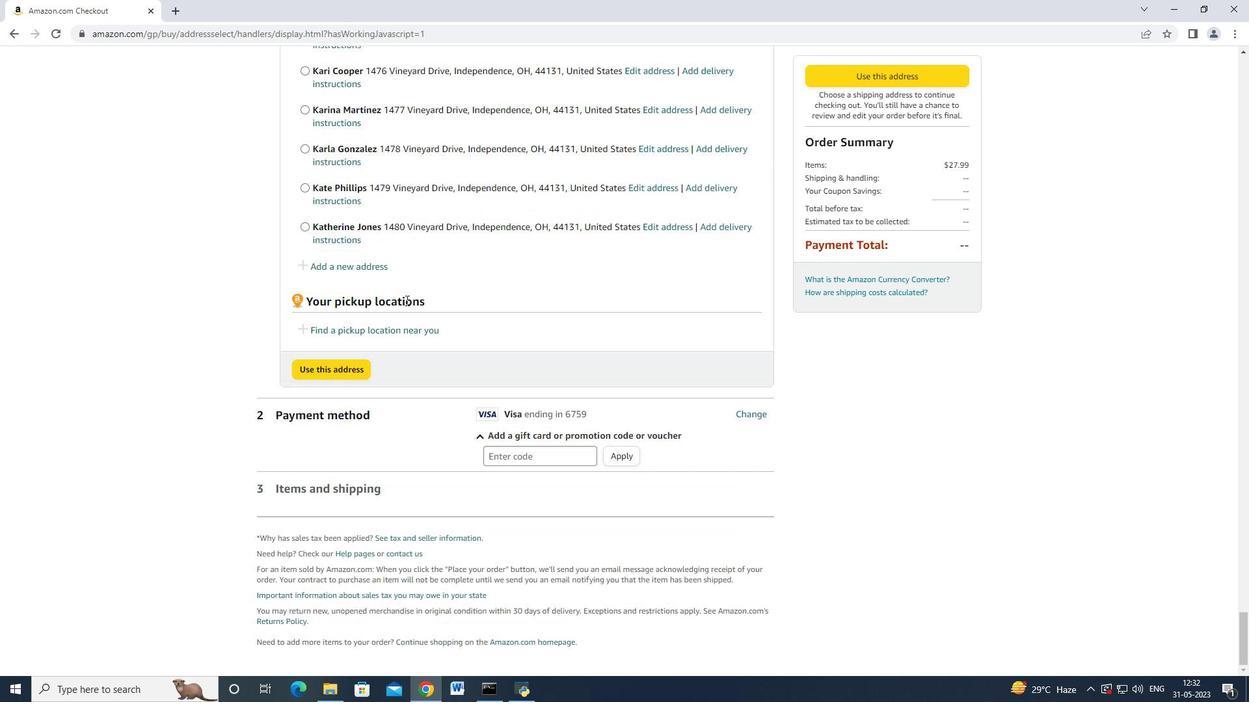 
Action: Mouse scrolled (405, 300) with delta (0, 0)
Screenshot: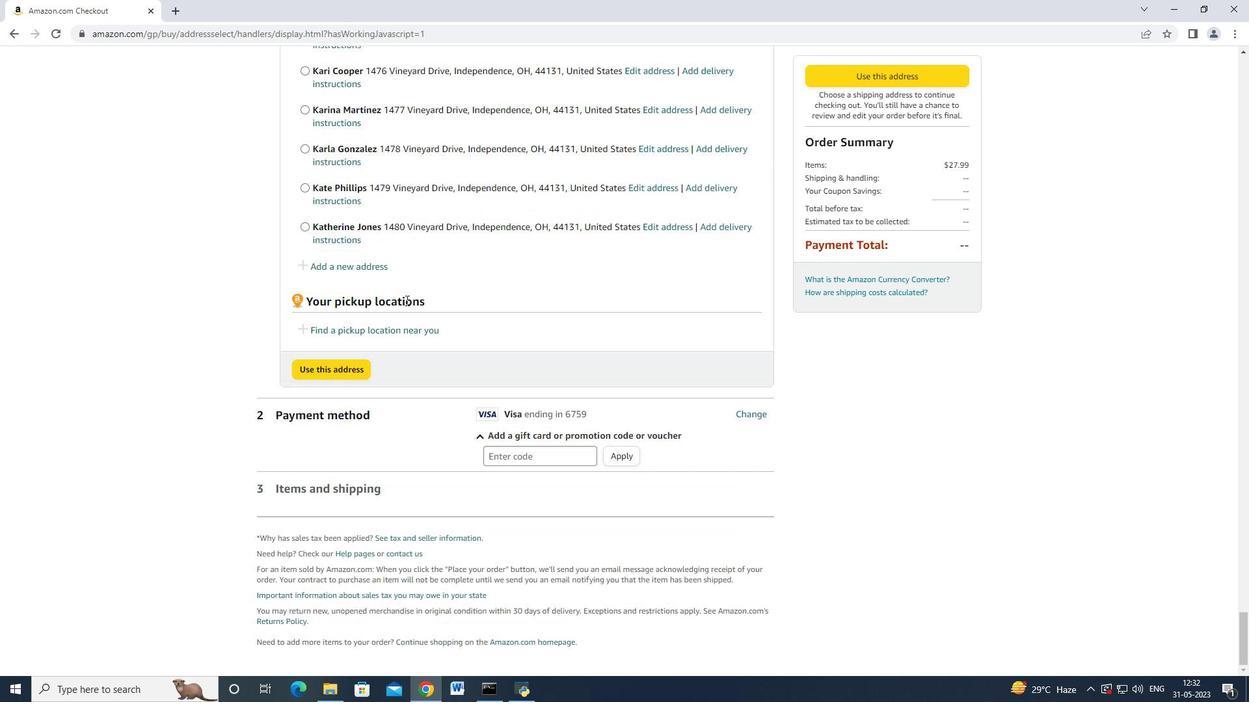 
Action: Mouse scrolled (405, 300) with delta (0, 0)
Screenshot: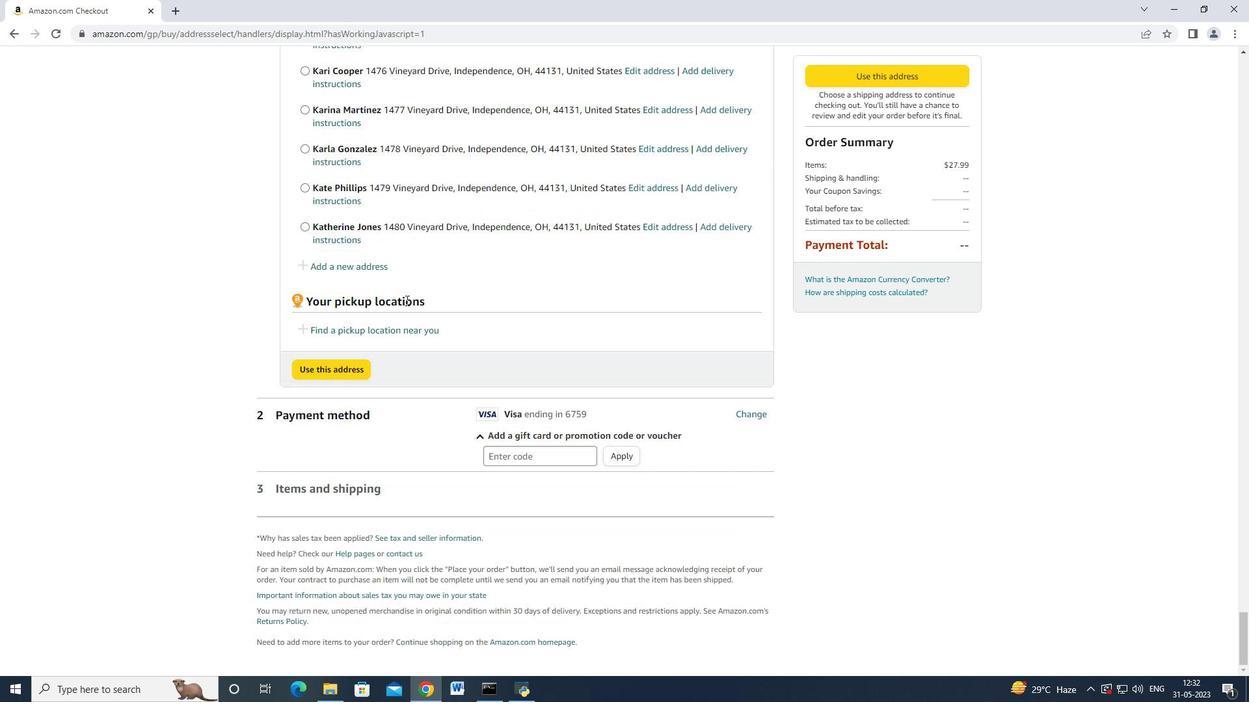 
Action: Mouse moved to (405, 300)
Screenshot: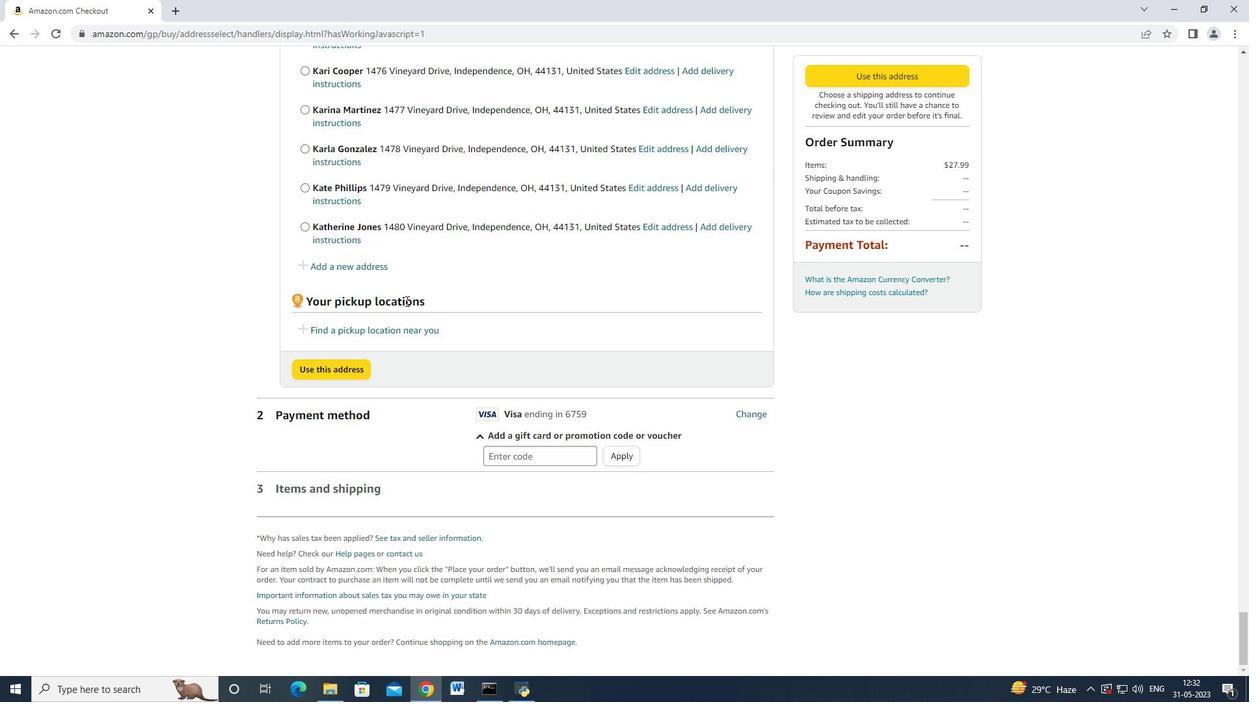 
Action: Mouse scrolled (405, 301) with delta (0, 0)
Screenshot: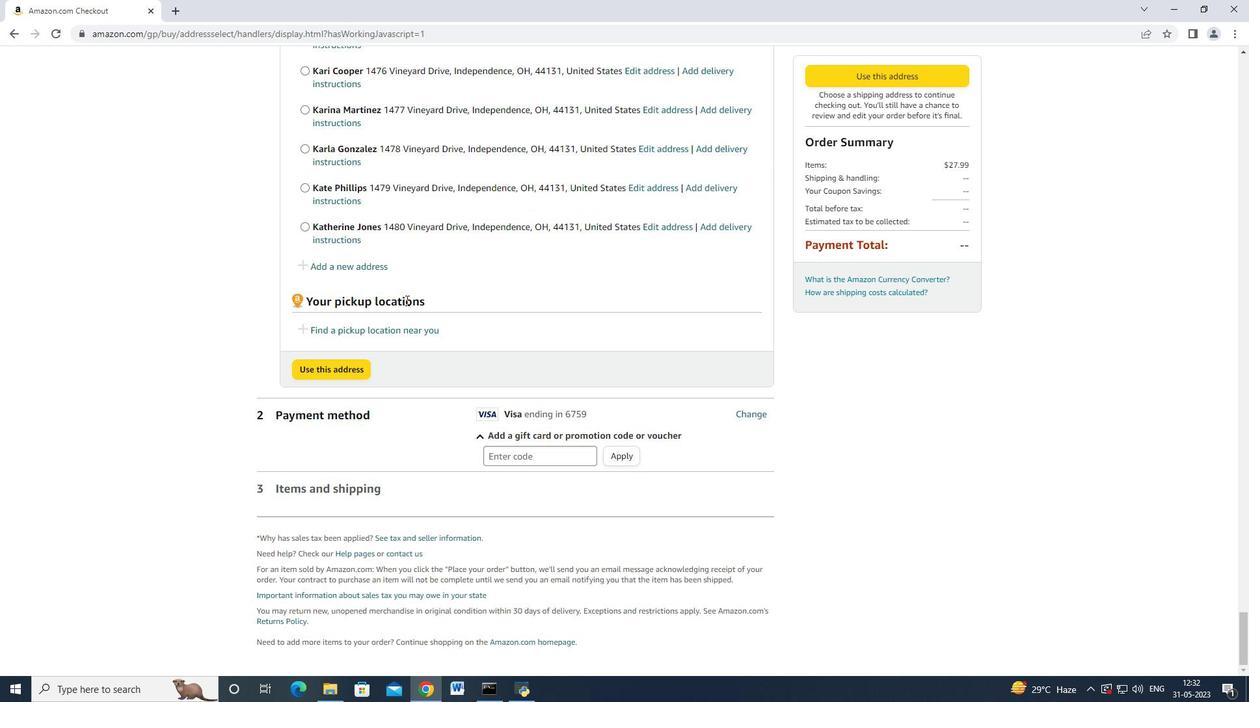 
Action: Mouse scrolled (405, 301) with delta (0, 0)
Screenshot: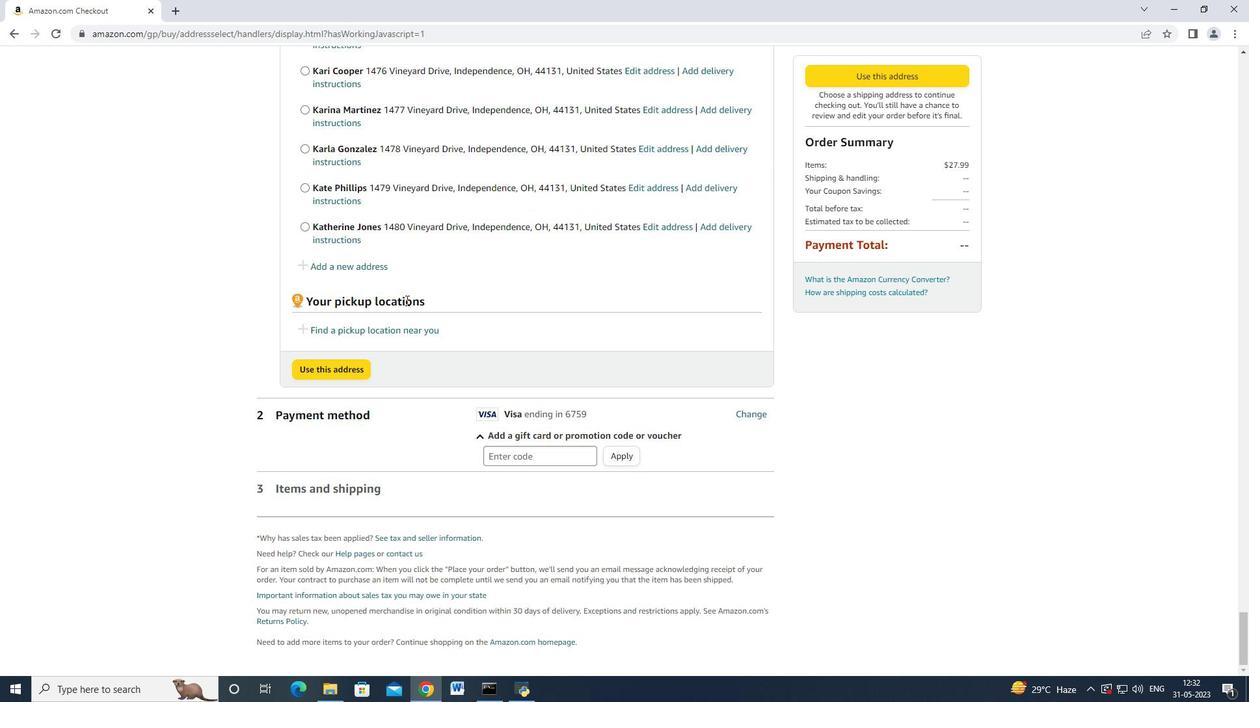 
Action: Mouse moved to (374, 391)
Screenshot: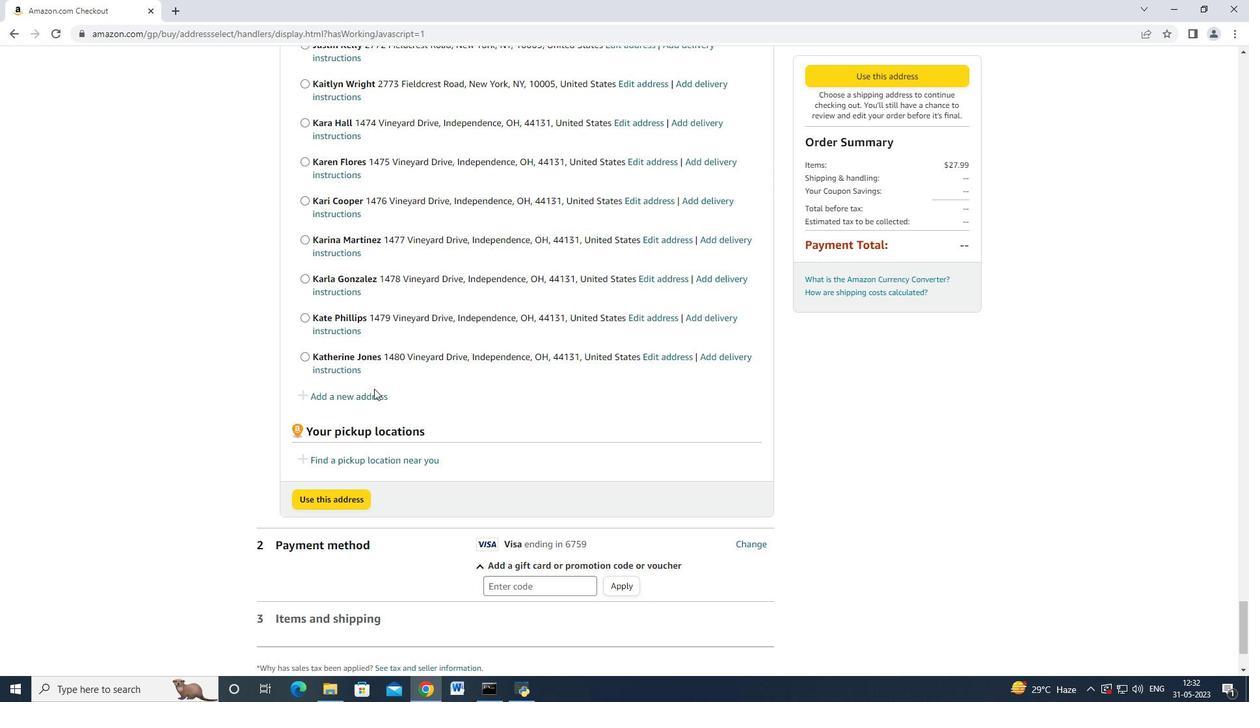 
Action: Mouse scrolled (374, 391) with delta (0, 0)
Screenshot: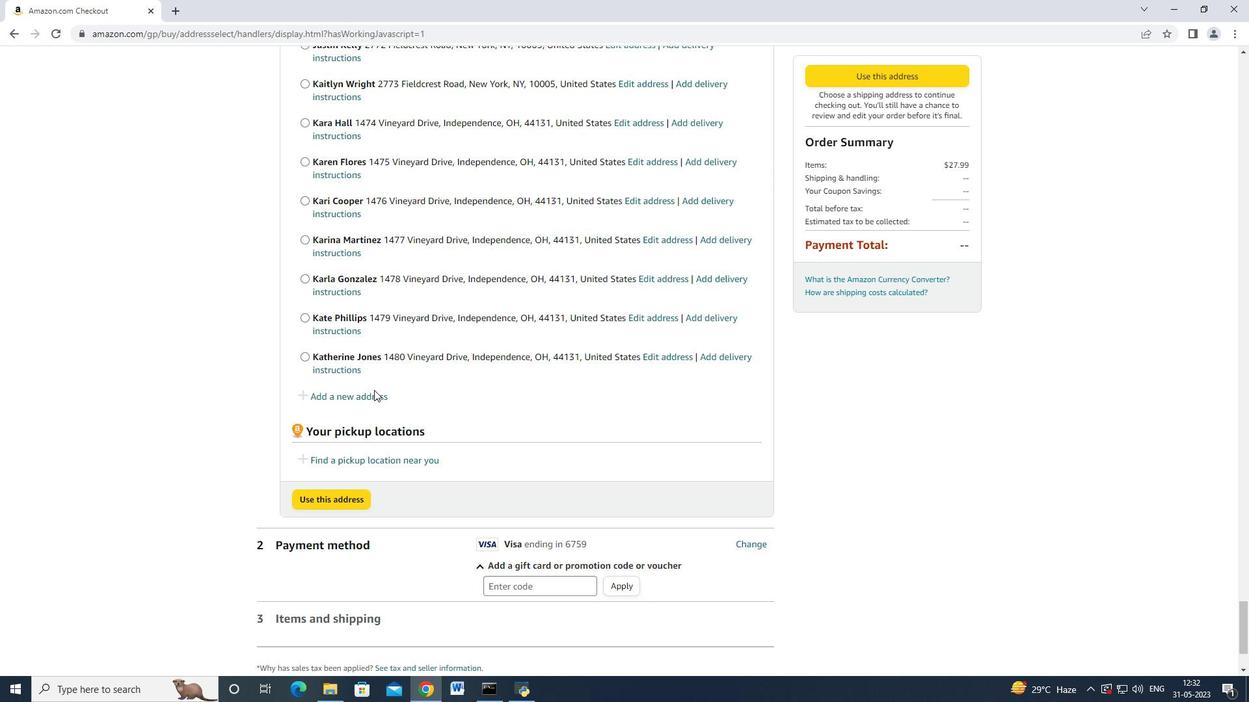 
Action: Mouse scrolled (374, 390) with delta (0, 0)
Screenshot: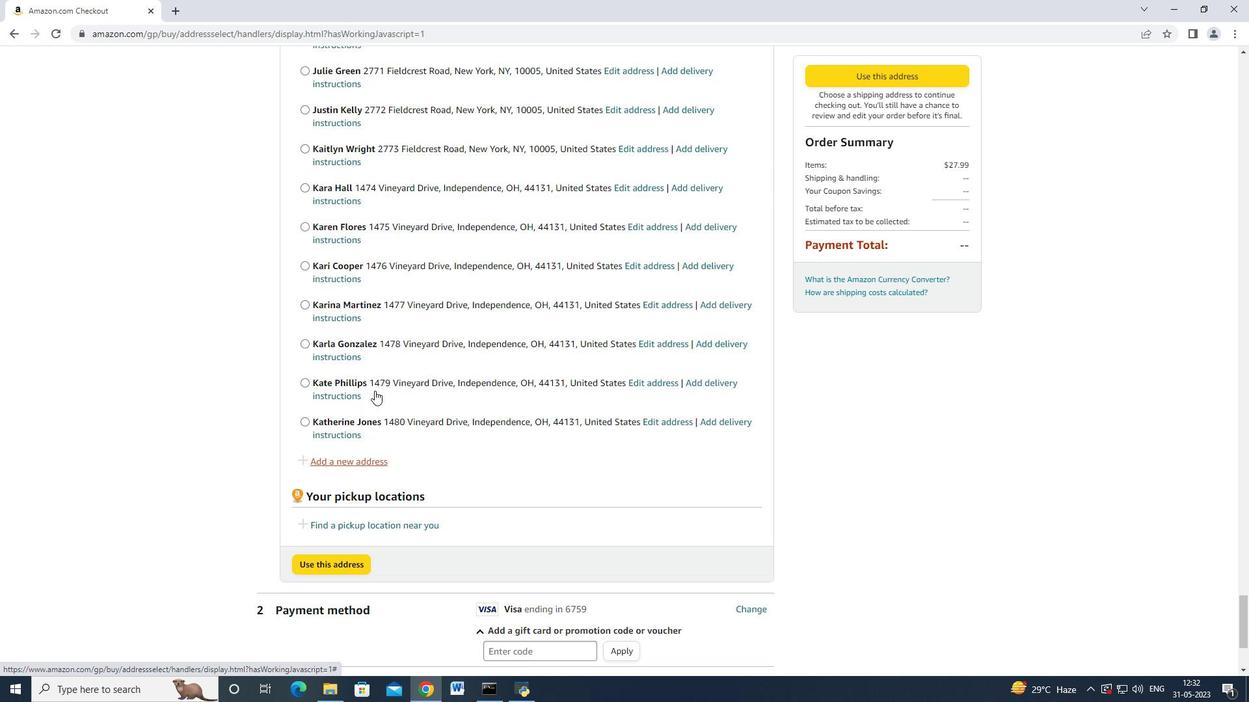 
Action: Mouse moved to (372, 396)
Screenshot: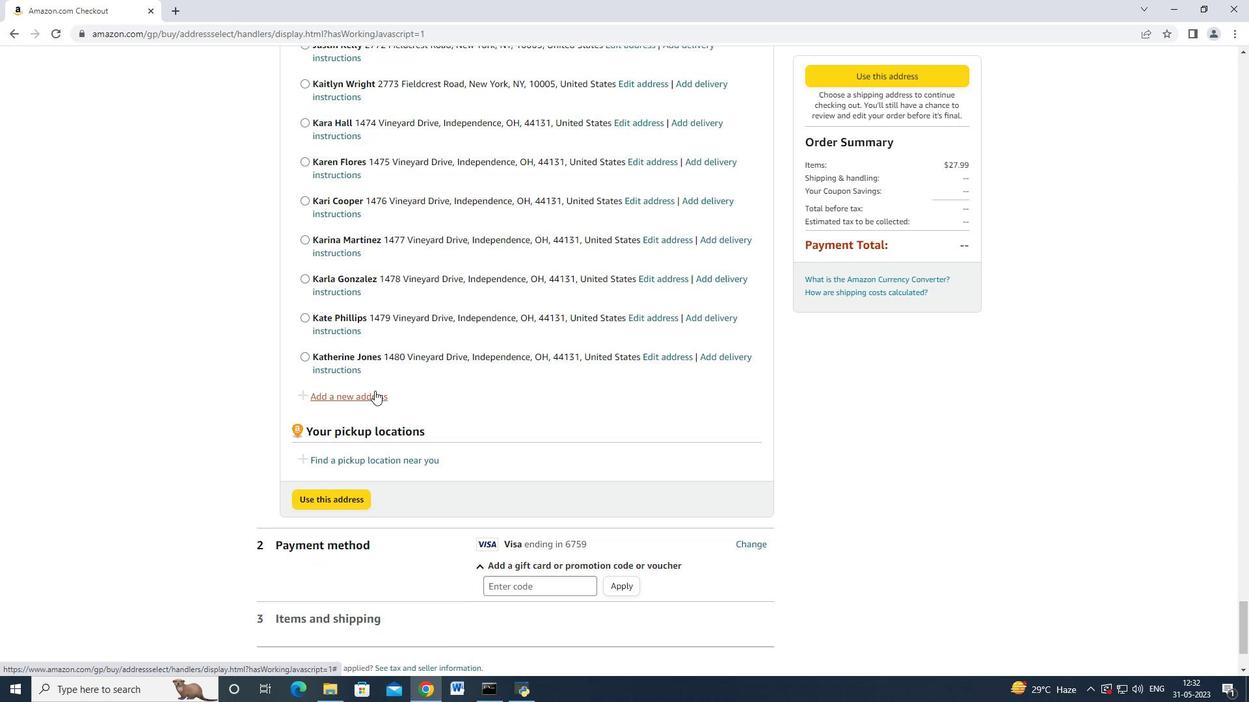 
Action: Mouse pressed left at (372, 396)
Screenshot: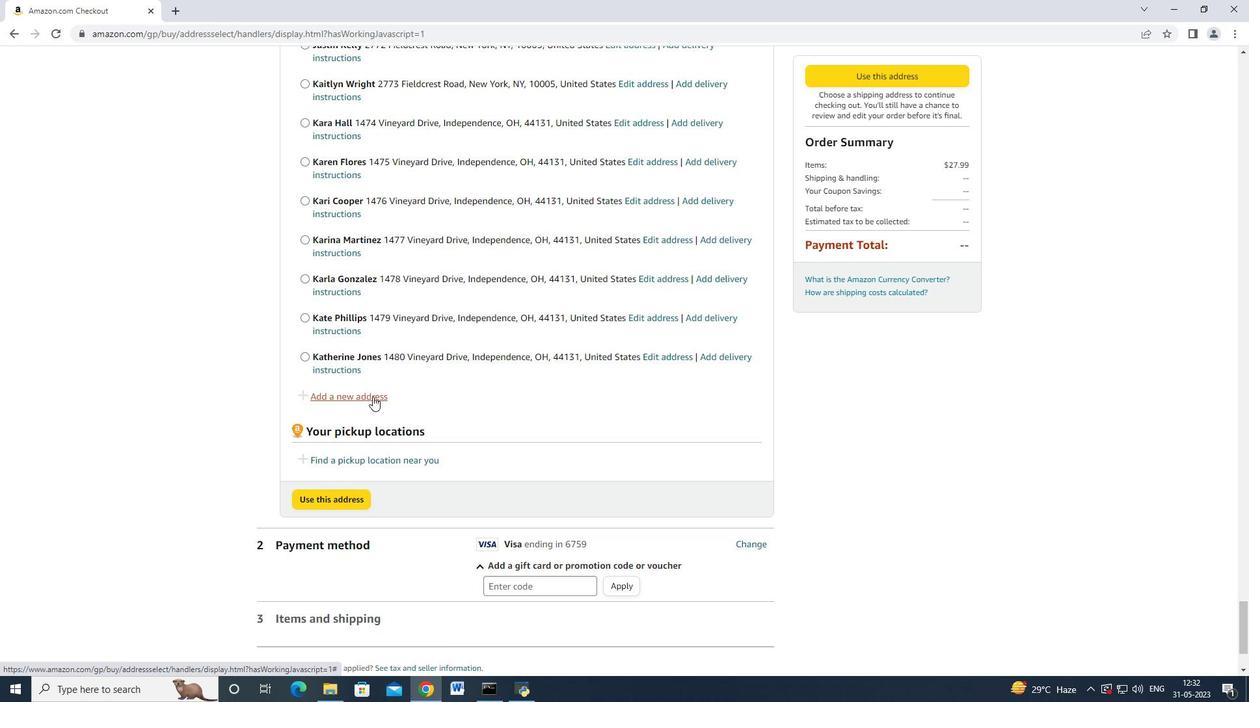 
Action: Mouse moved to (445, 311)
Screenshot: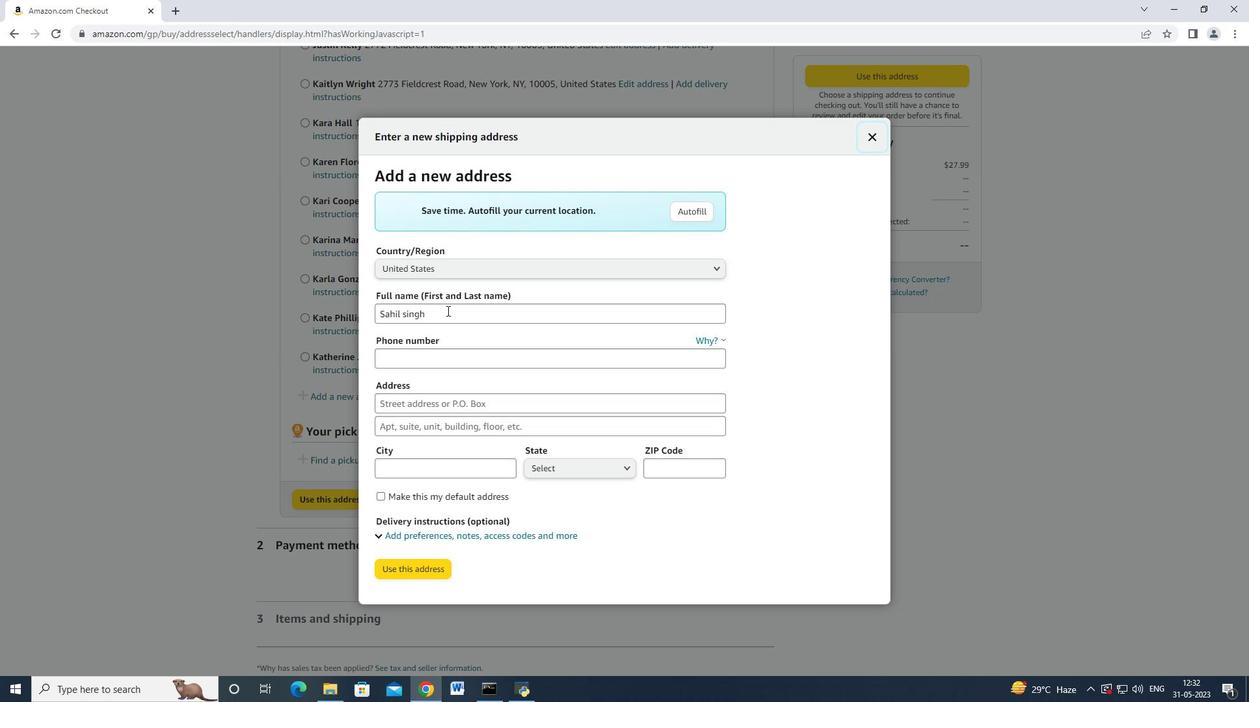 
Action: Mouse pressed left at (445, 311)
Screenshot: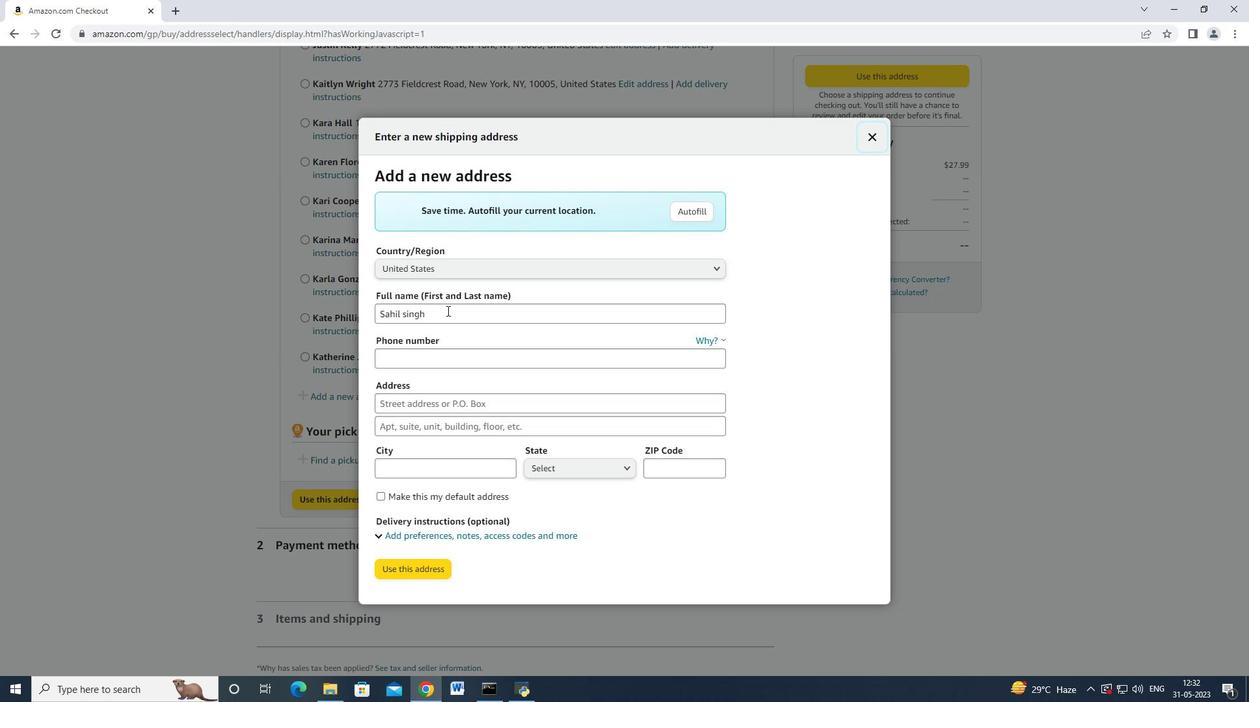 
Action: Mouse moved to (378, 313)
Screenshot: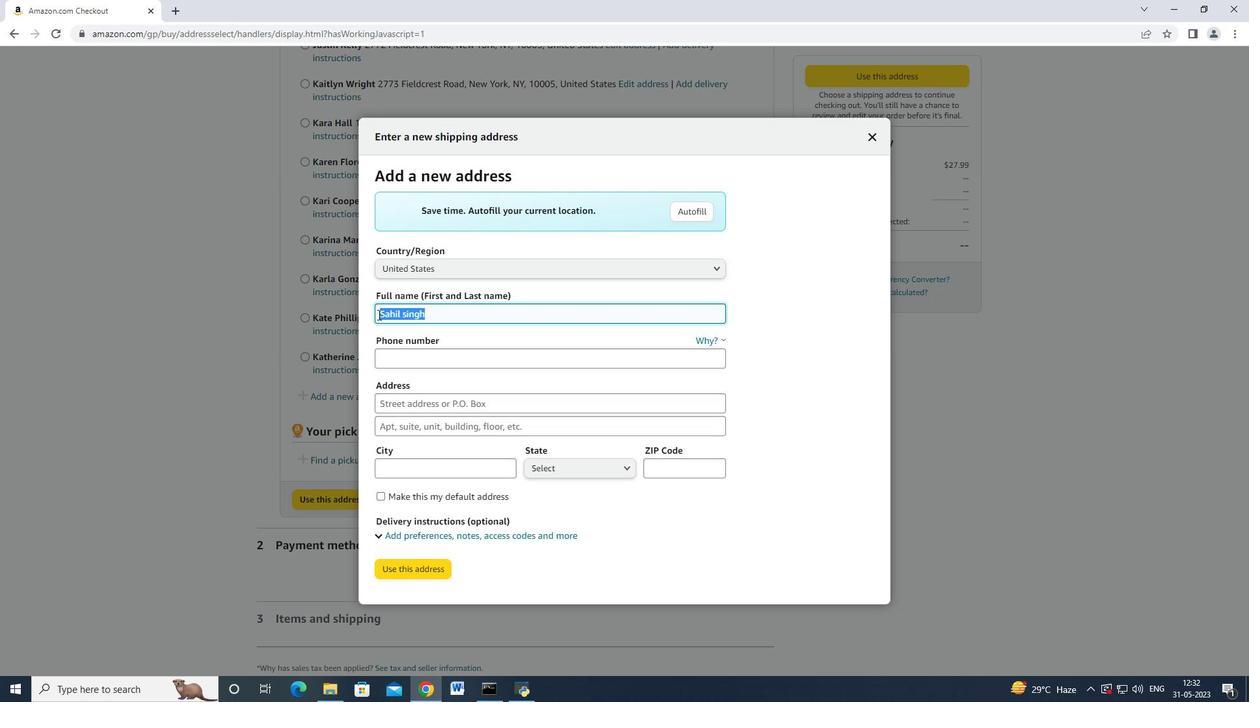 
Action: Key pressed <Key.backspace><Key.shift>Kathleen<Key.space><Key.shift>d<Key.backspace><Key.shift_r>Davis<Key.space><Key.tab><Key.tab>4403901431<Key.tab>1481<Key.space><Key.shift>Vineyard<Key.space><Key.shift_r>Drive<Key.tab><Key.tab><Key.shift>Independence
Screenshot: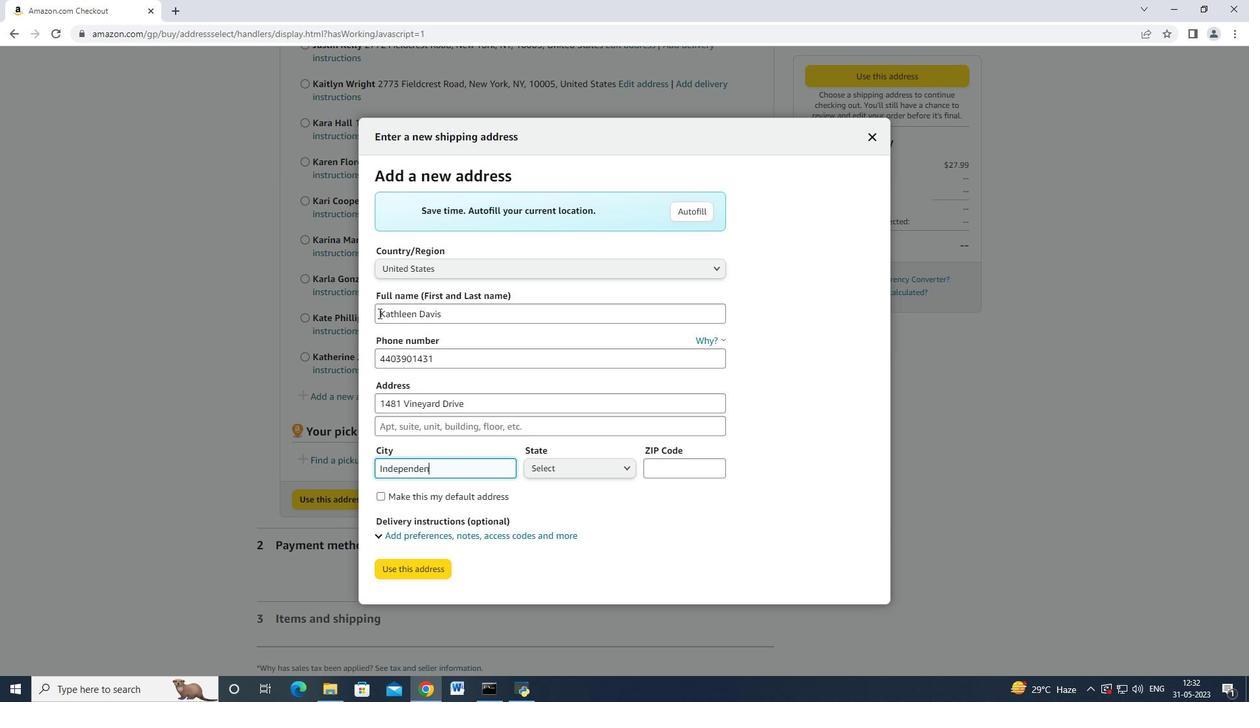 
Action: Mouse moved to (553, 464)
Screenshot: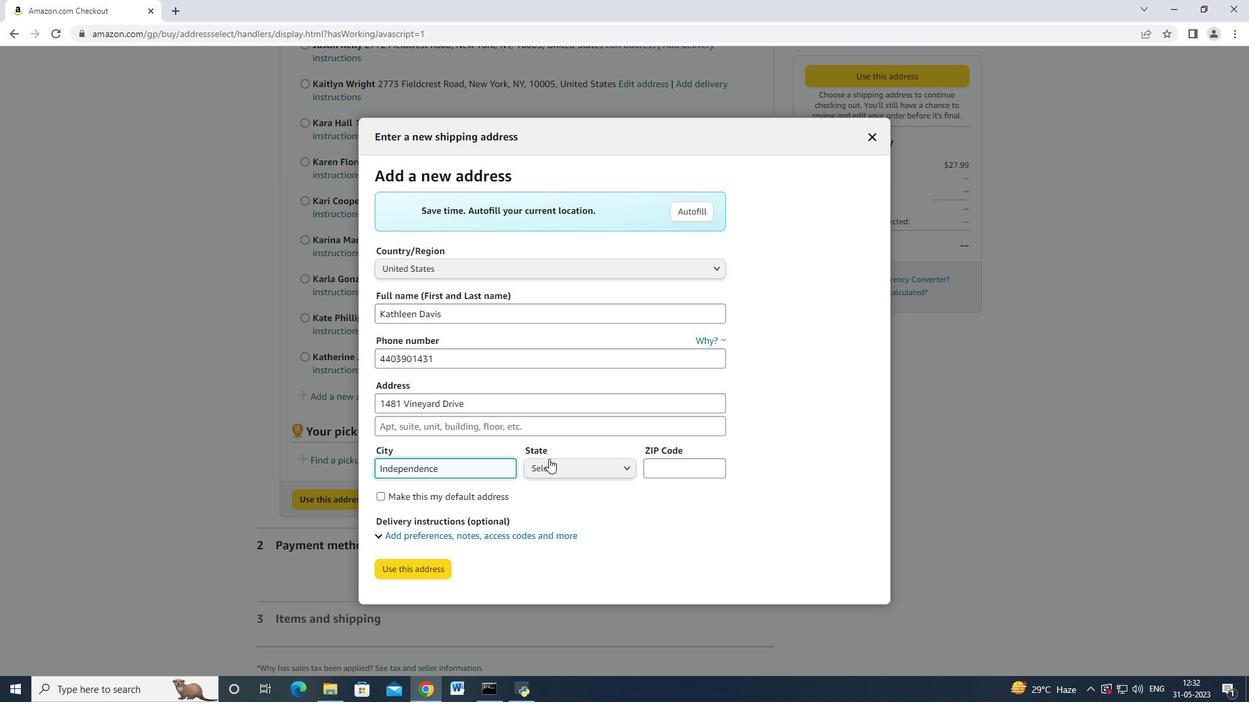 
Action: Mouse pressed left at (553, 464)
Screenshot: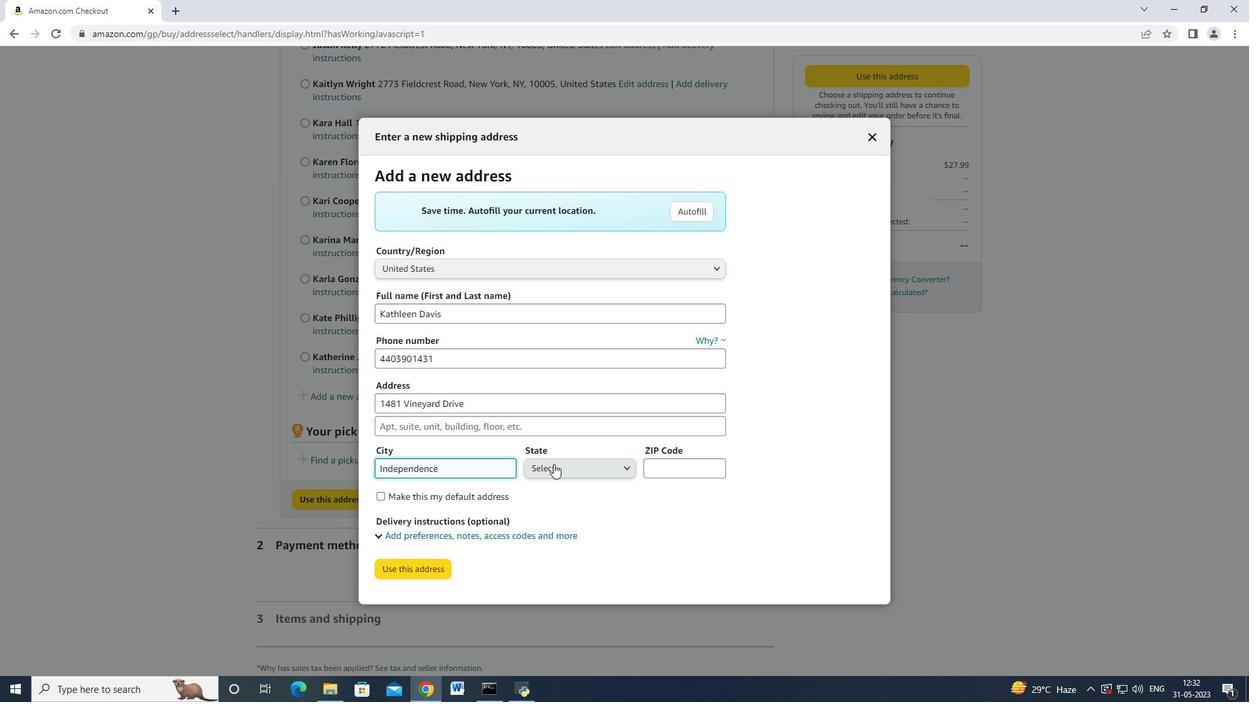 
Action: Mouse moved to (571, 162)
Screenshot: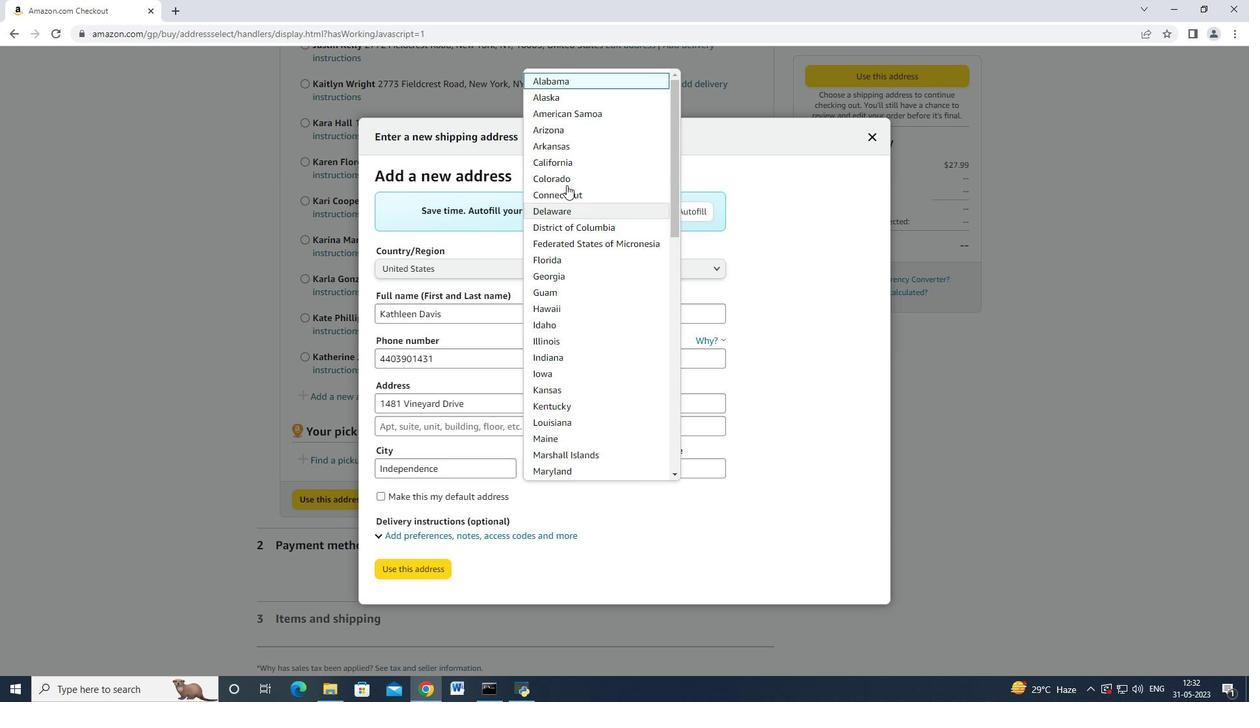 
Action: Mouse scrolled (571, 162) with delta (0, 0)
Screenshot: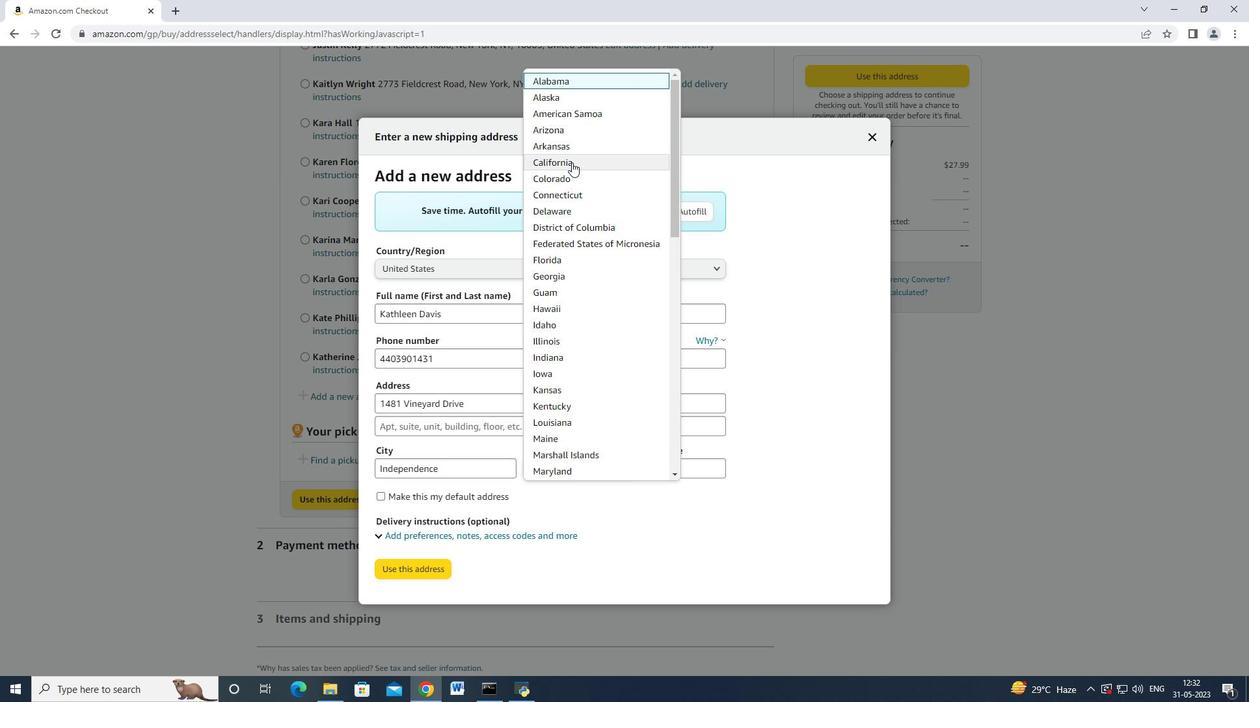 
Action: Mouse moved to (571, 333)
Screenshot: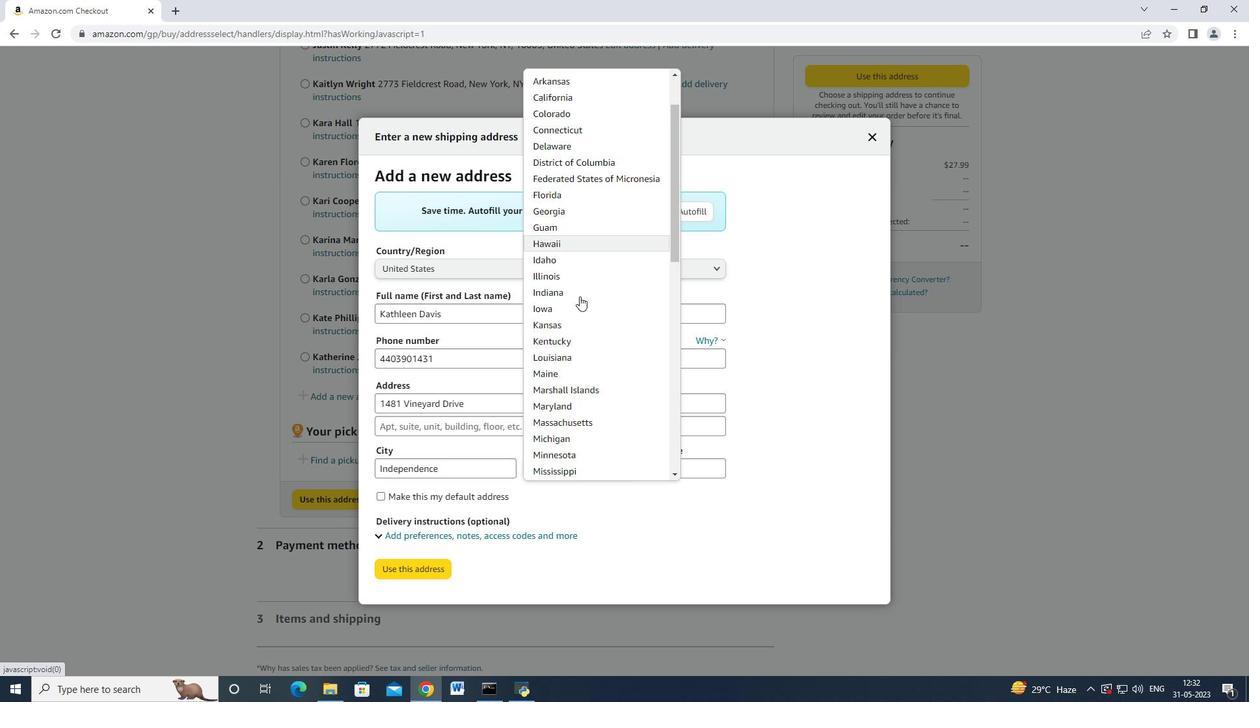 
Action: Mouse scrolled (571, 332) with delta (0, 0)
Screenshot: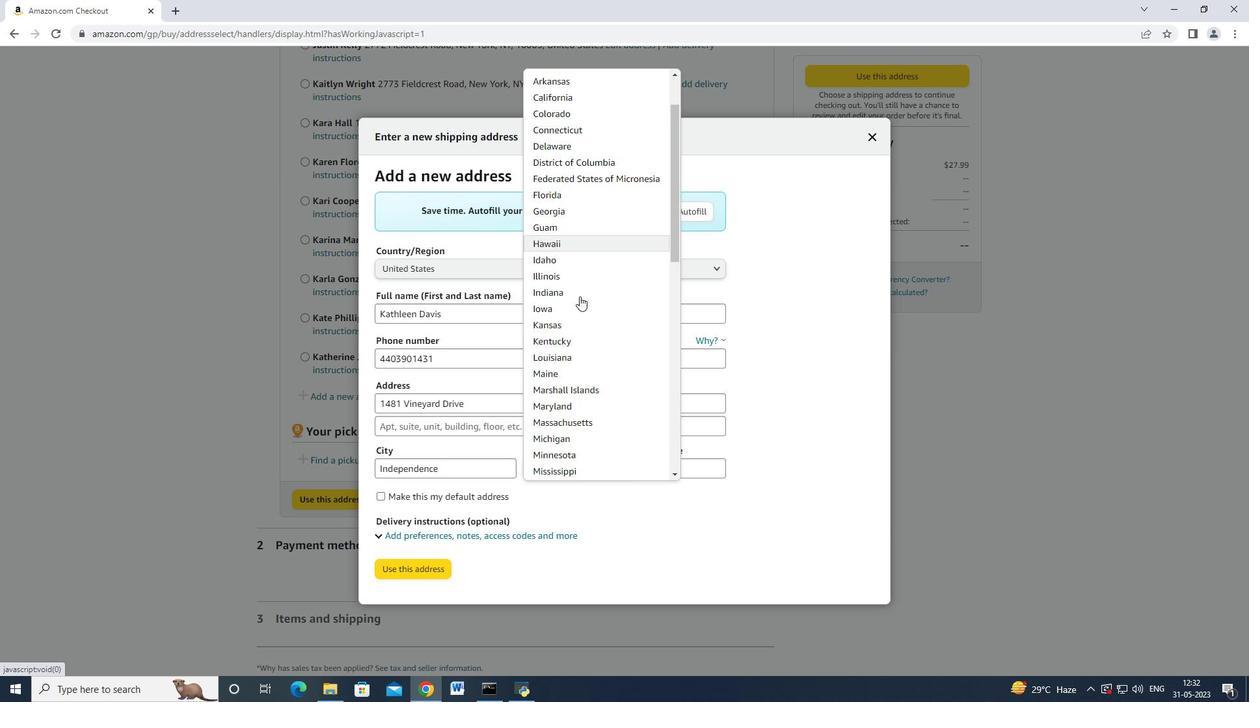 
Action: Mouse scrolled (571, 332) with delta (0, 0)
Screenshot: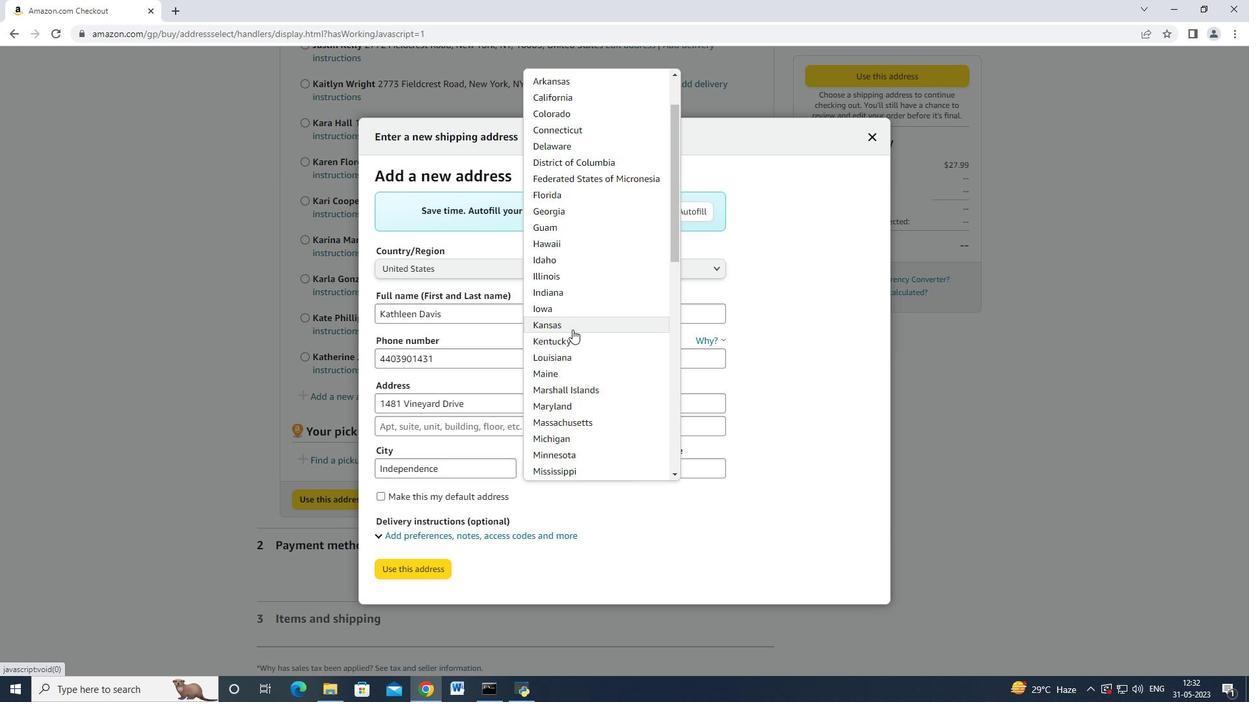 
Action: Mouse moved to (571, 333)
Screenshot: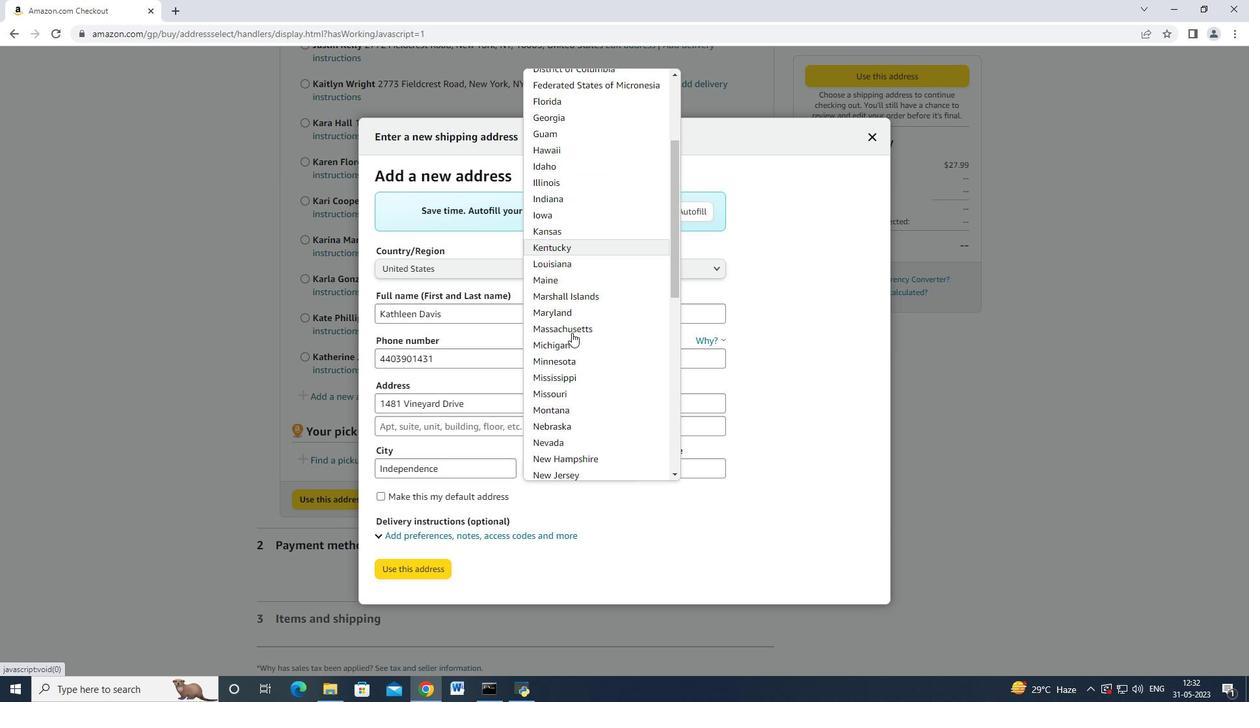 
Action: Mouse scrolled (571, 332) with delta (0, 0)
Screenshot: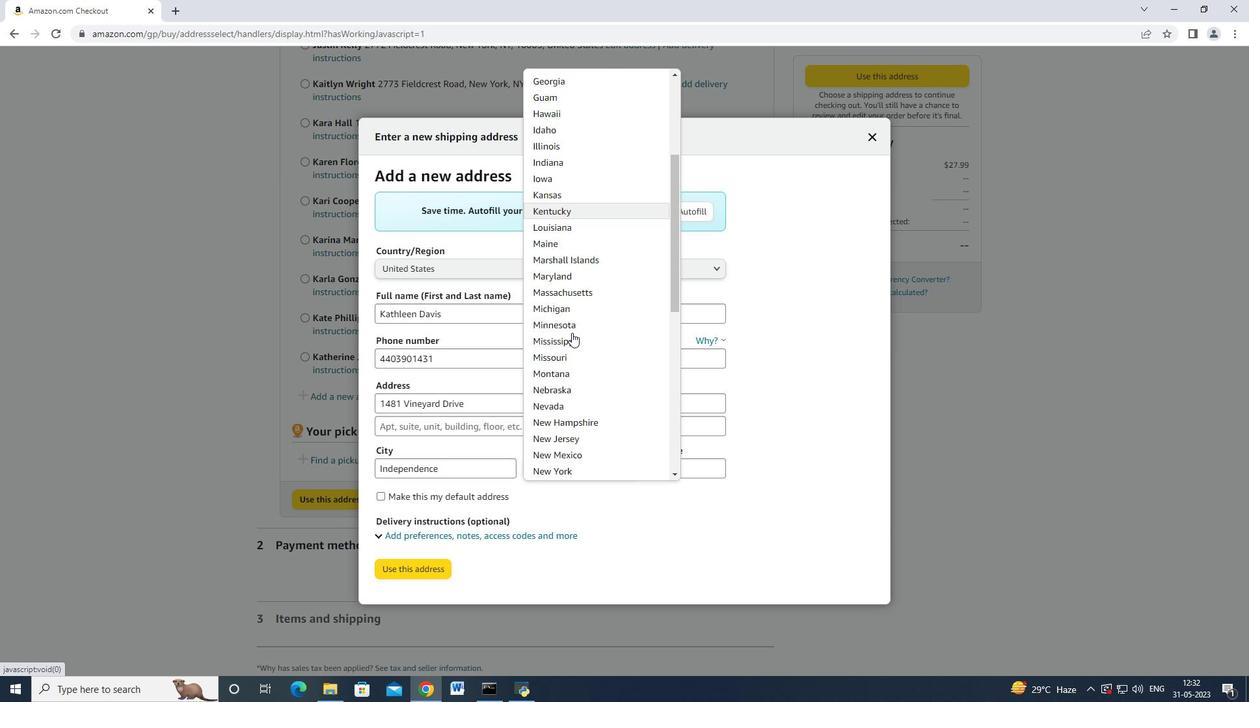 
Action: Mouse scrolled (571, 332) with delta (0, 0)
Screenshot: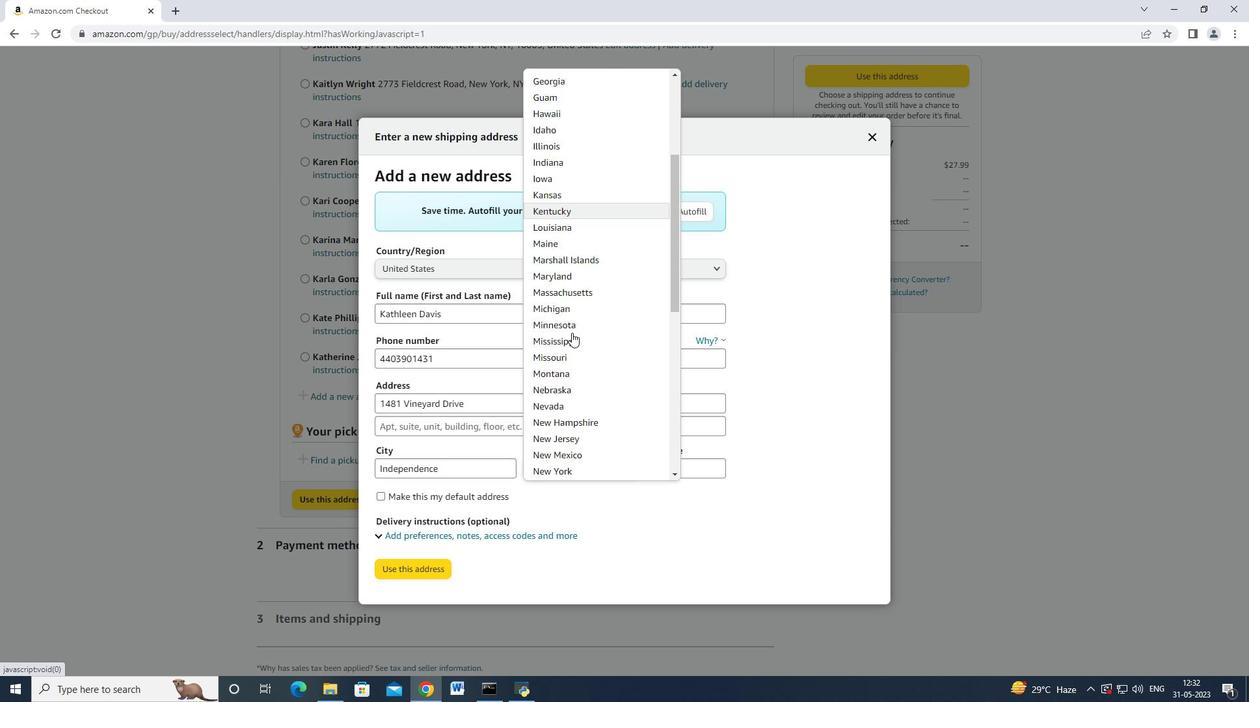 
Action: Mouse moved to (571, 333)
Screenshot: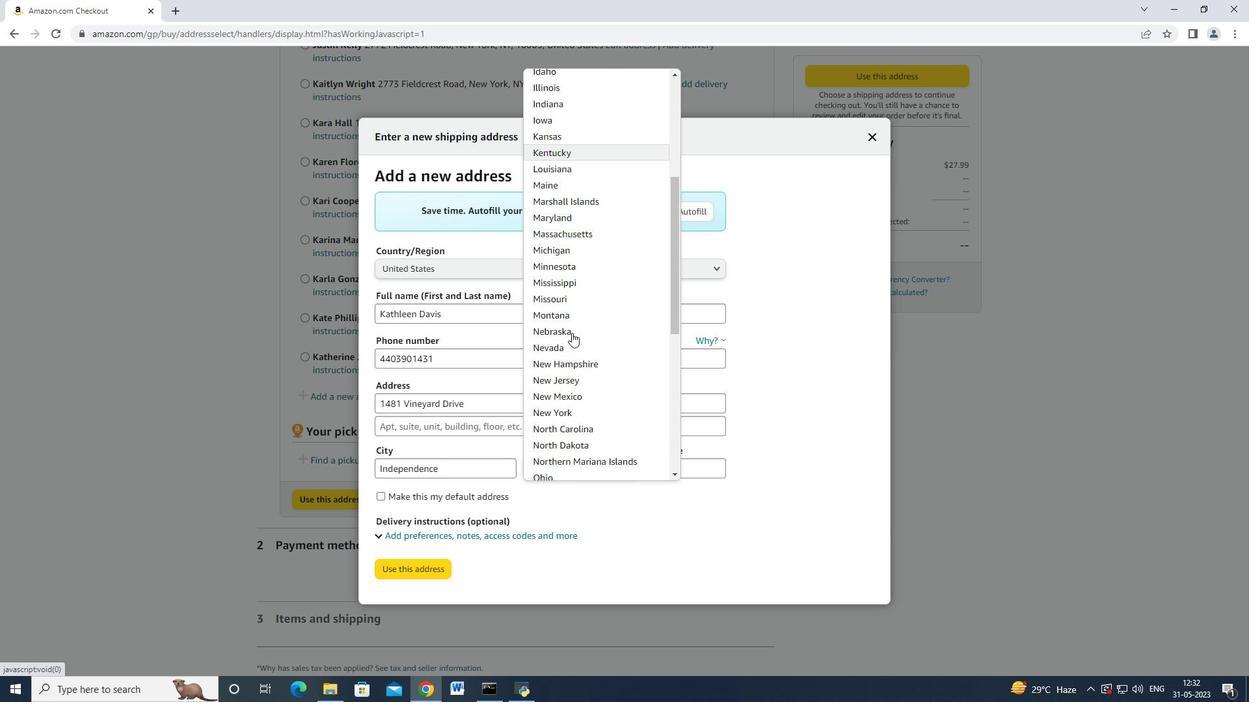 
Action: Mouse scrolled (571, 332) with delta (0, 0)
Screenshot: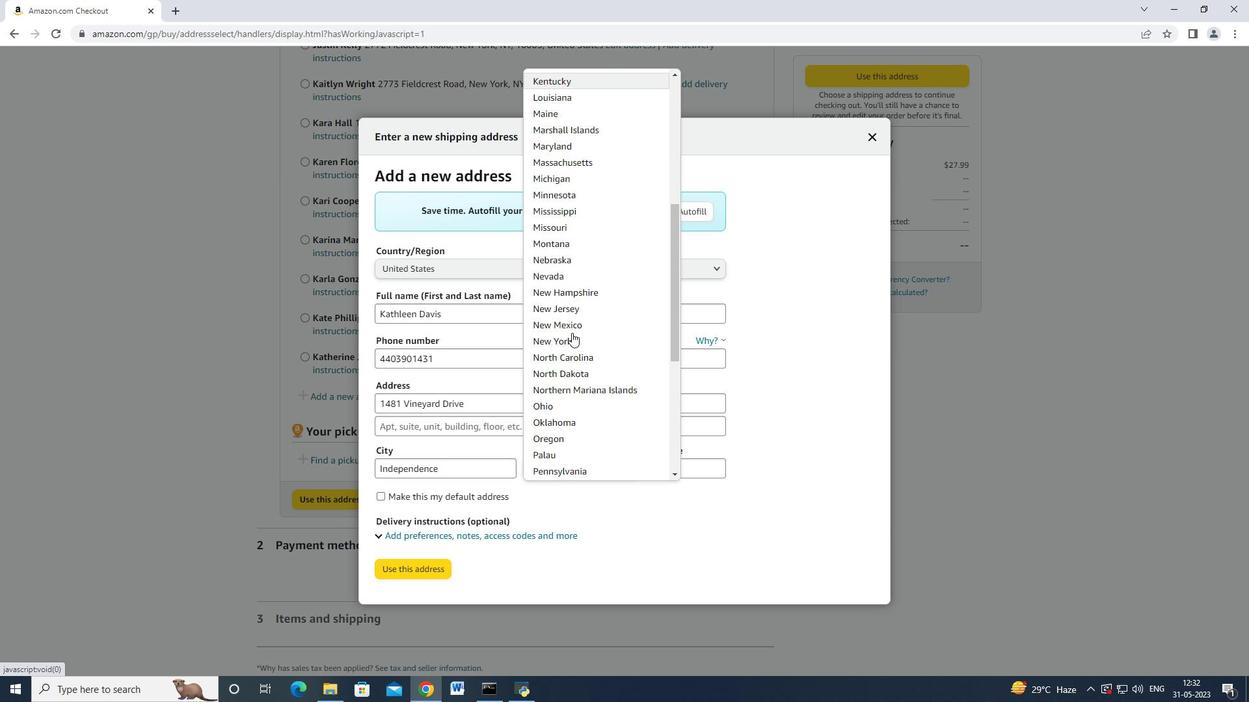 
Action: Mouse moved to (560, 338)
Screenshot: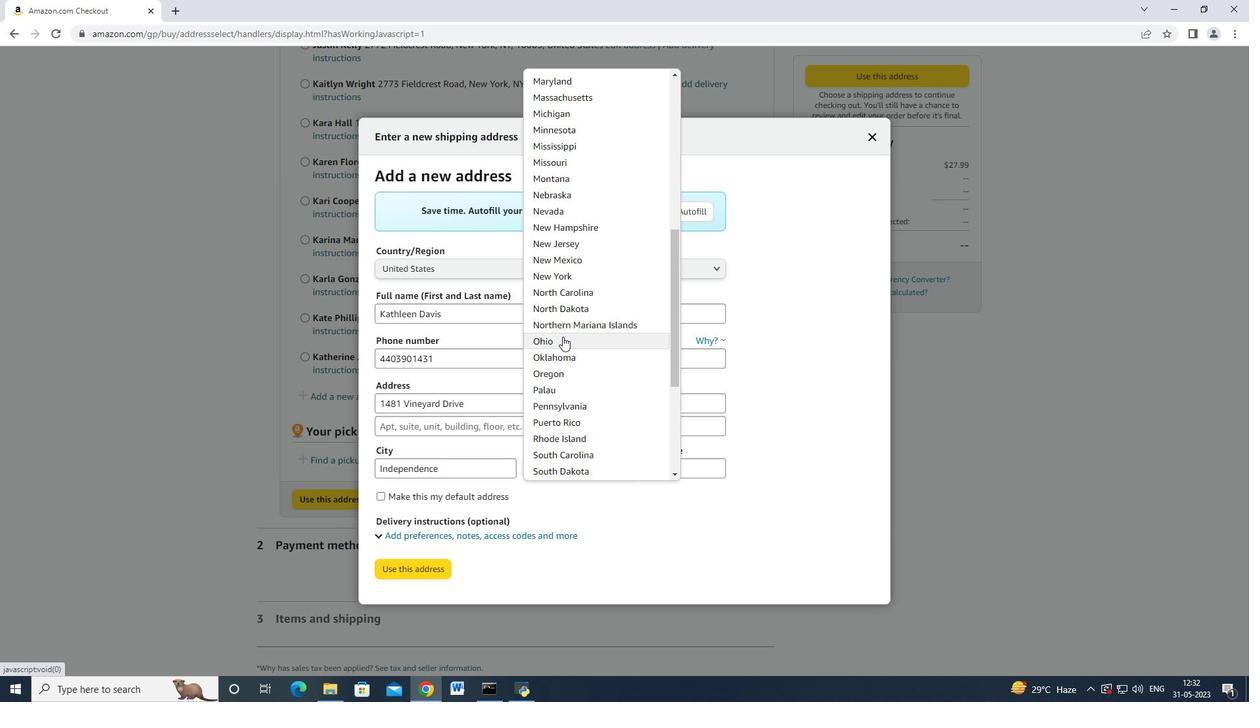 
Action: Mouse pressed left at (560, 338)
Screenshot: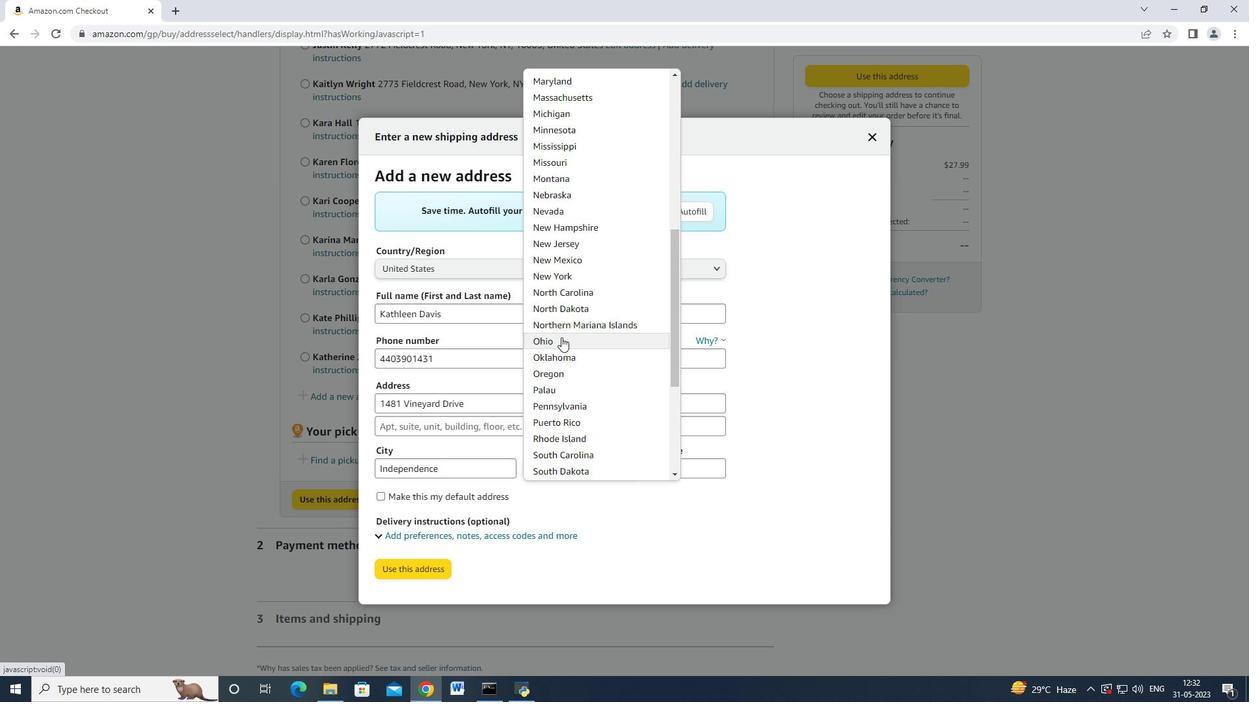 
Action: Mouse moved to (670, 469)
Screenshot: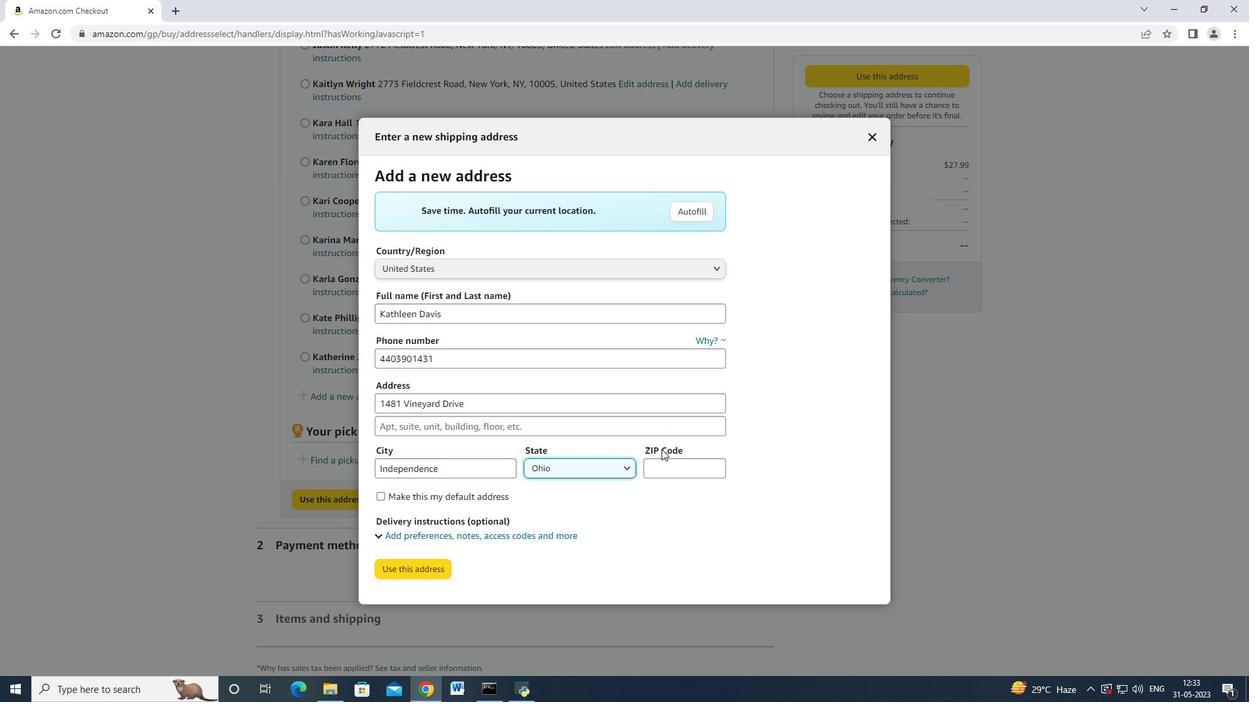 
Action: Mouse pressed left at (670, 469)
Screenshot: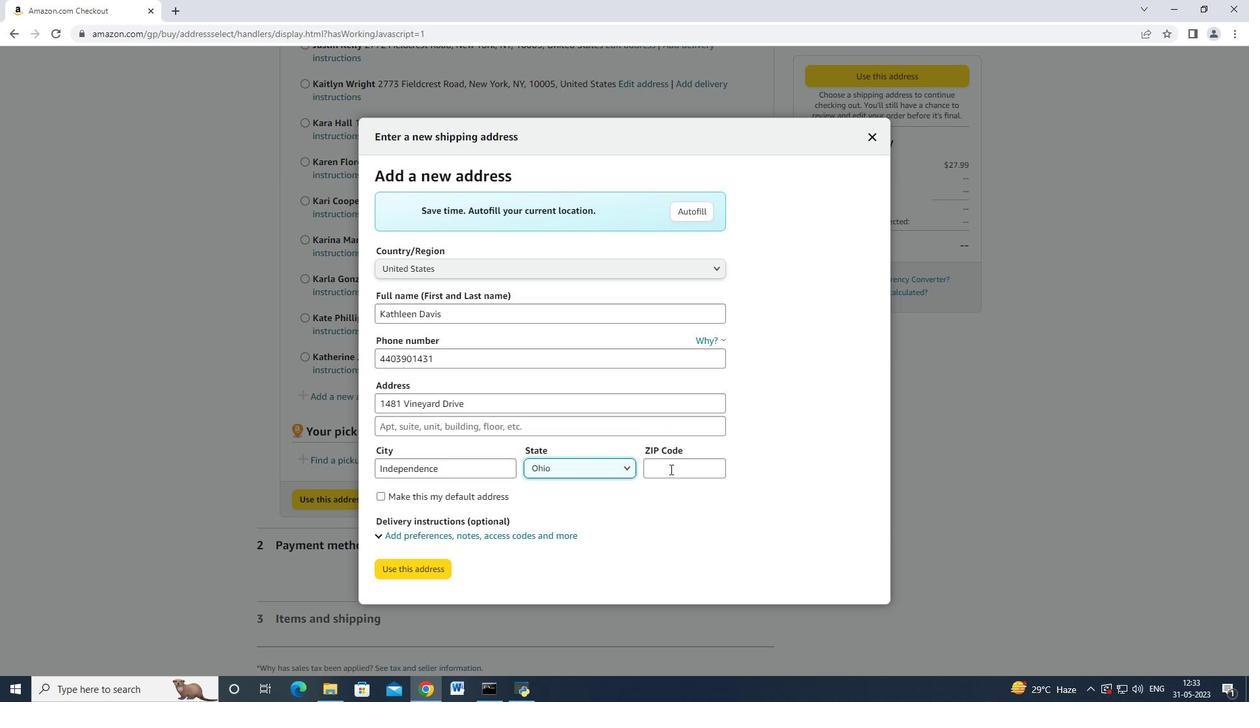 
Action: Mouse moved to (672, 469)
Screenshot: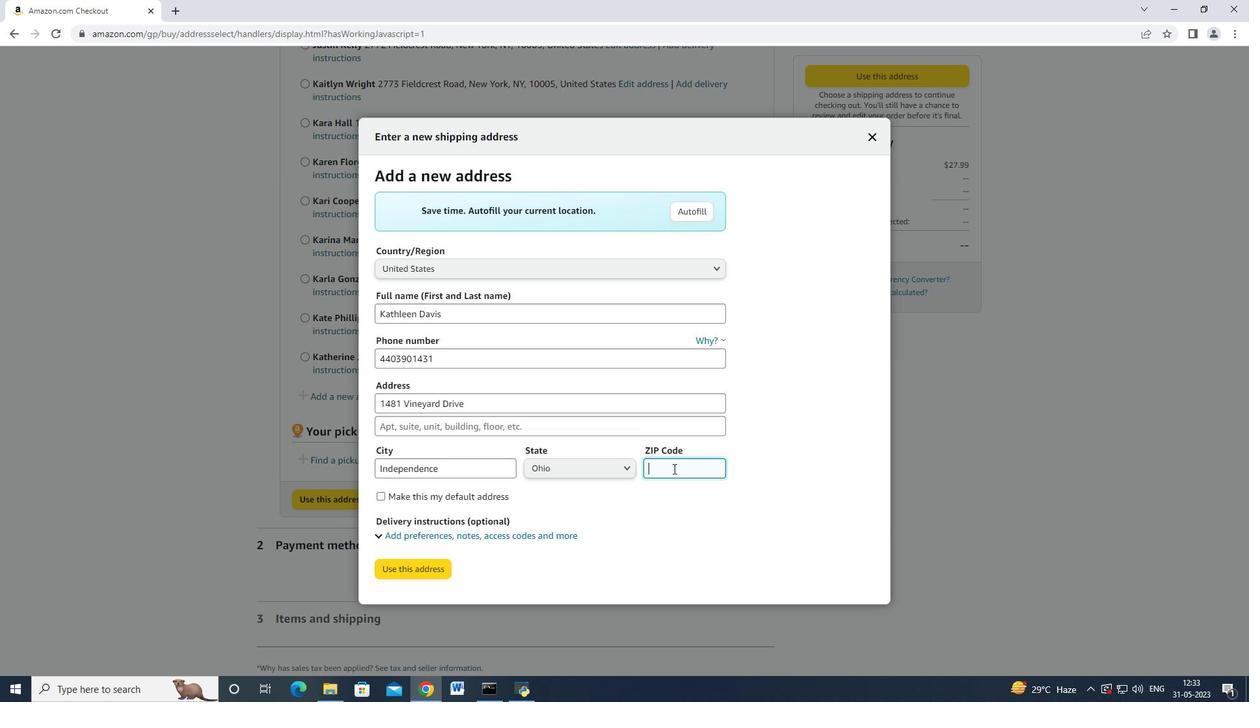 
Action: Key pressed 44131
Screenshot: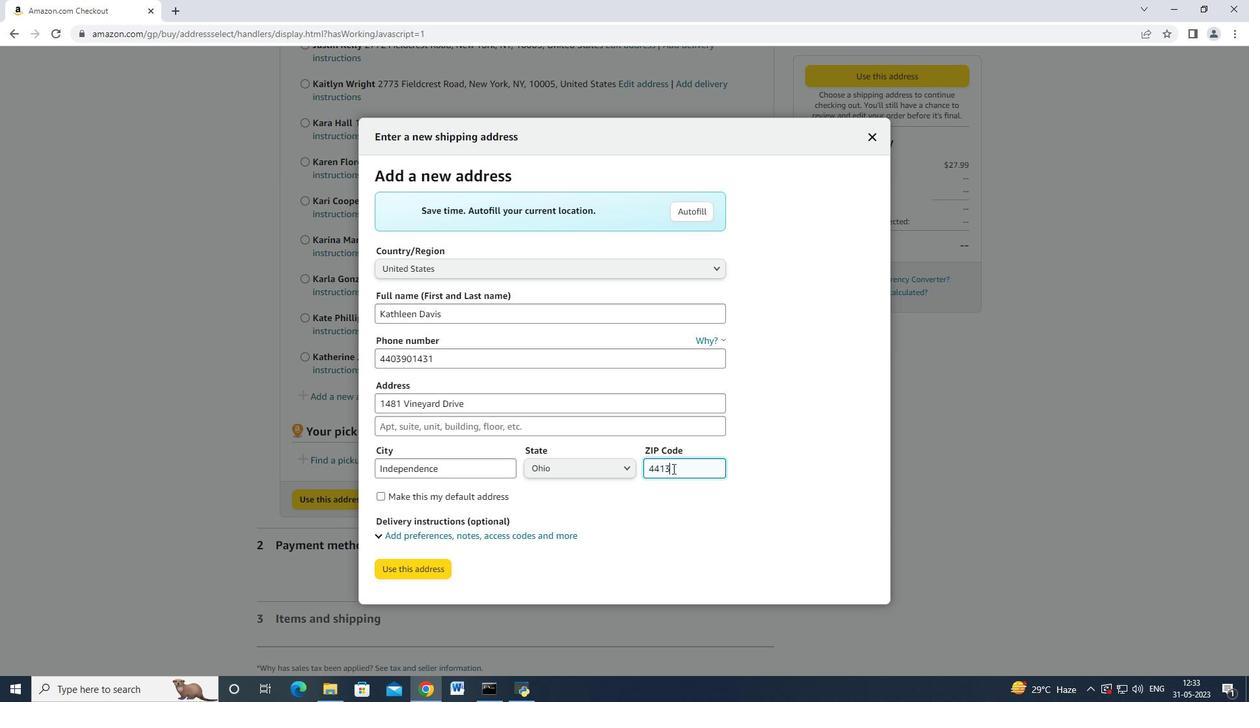 
Action: Mouse moved to (415, 573)
Screenshot: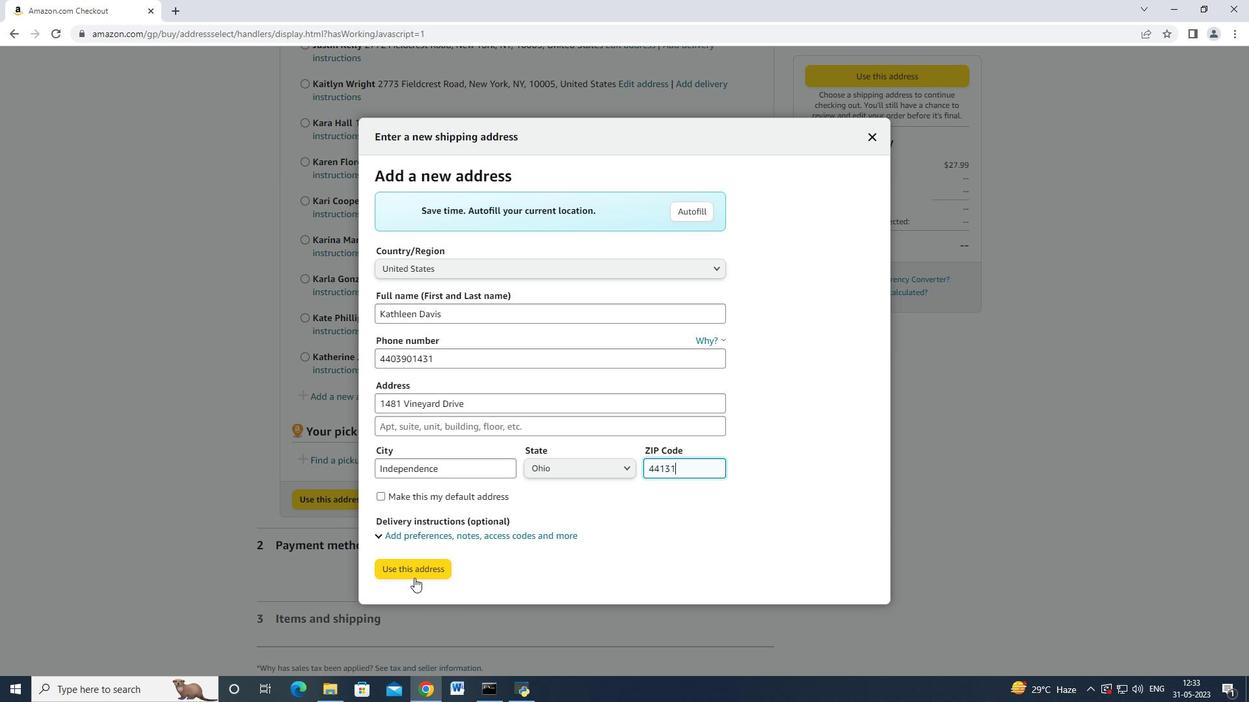 
Action: Mouse pressed left at (415, 573)
Screenshot: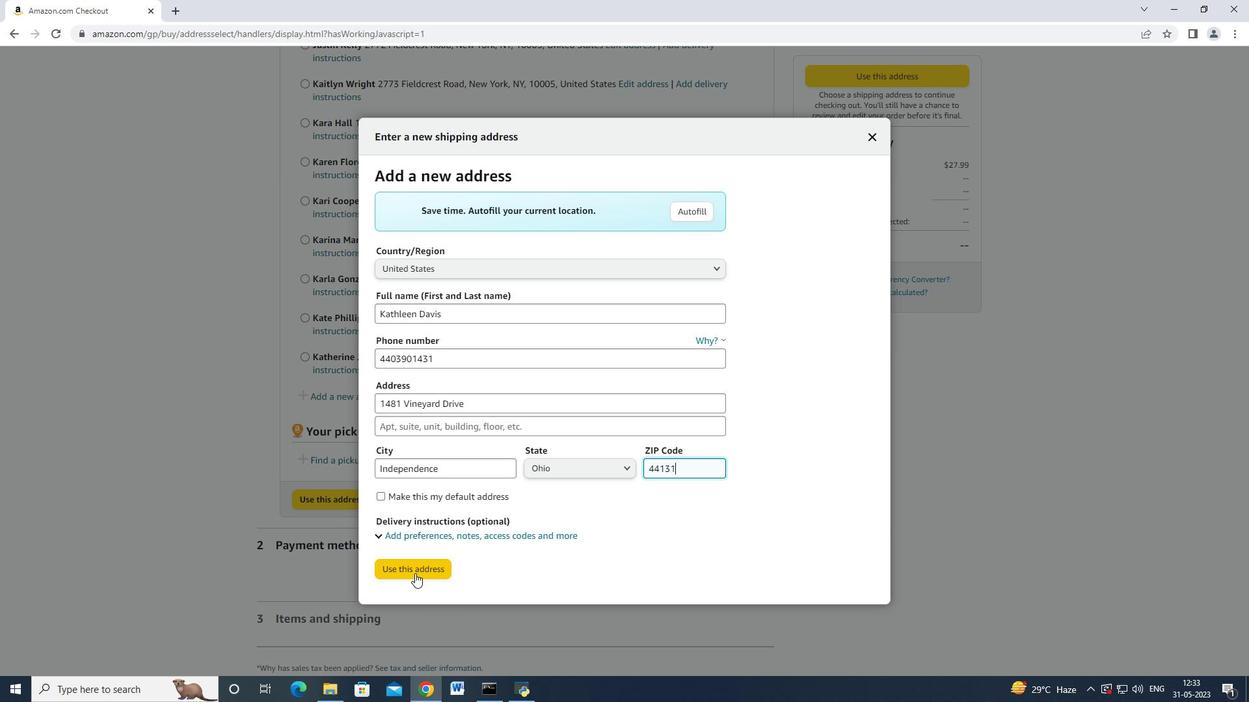 
Action: Mouse moved to (395, 240)
Screenshot: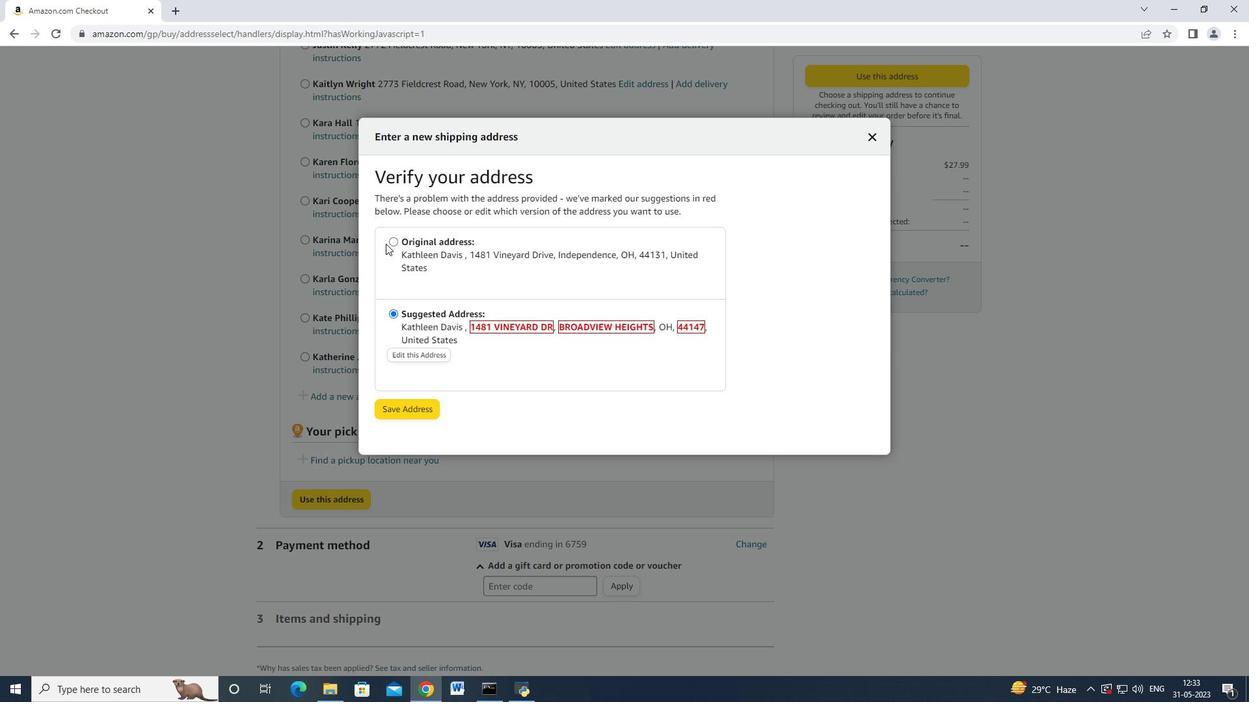 
Action: Mouse pressed left at (395, 240)
Screenshot: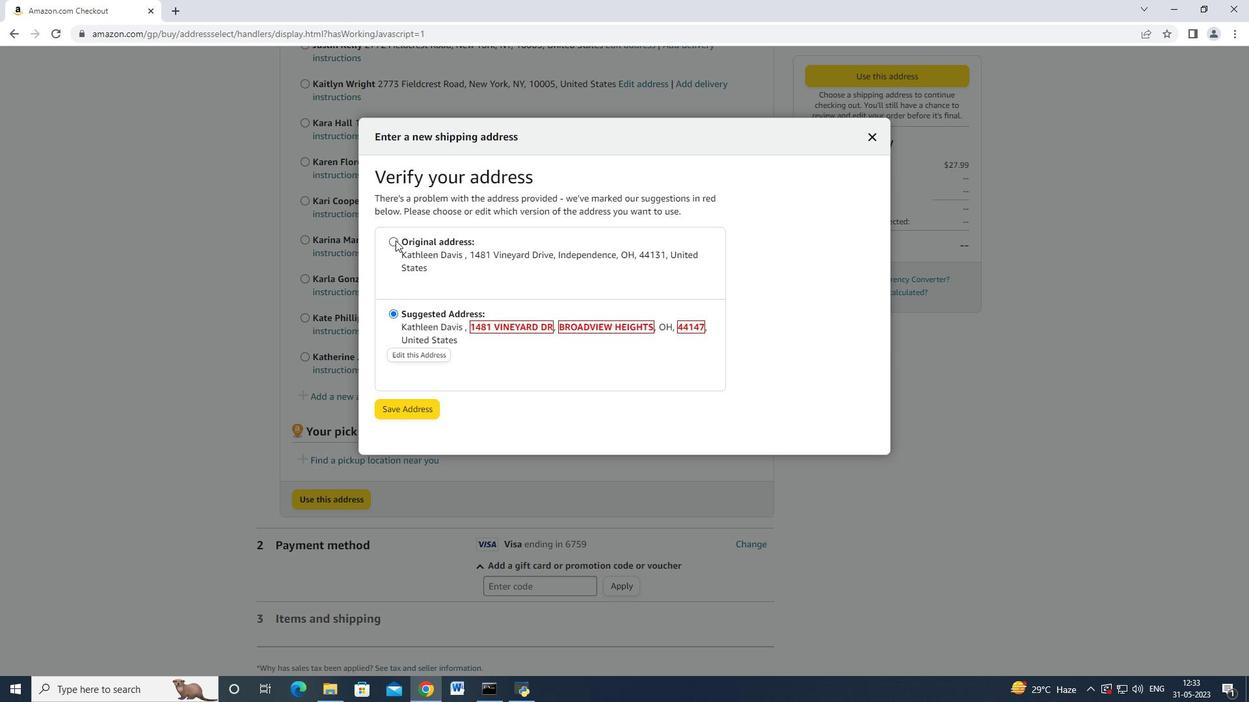 
Action: Mouse moved to (396, 400)
Screenshot: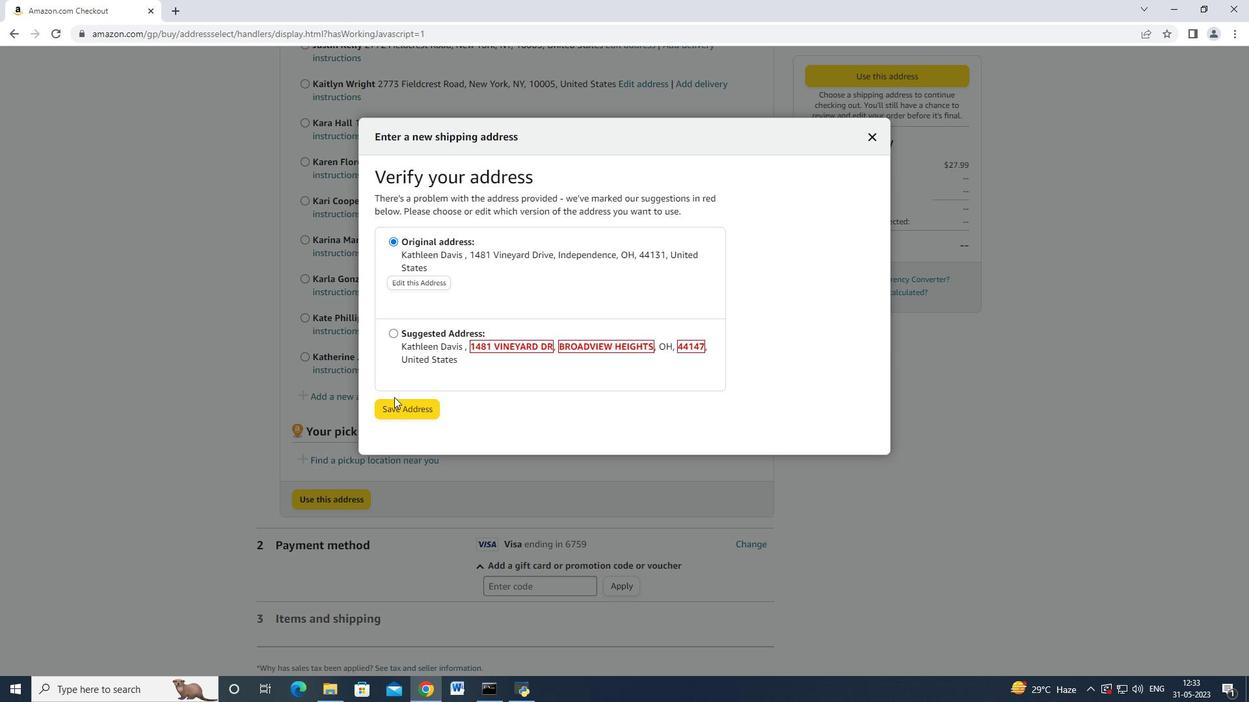 
Action: Mouse pressed left at (396, 400)
Screenshot: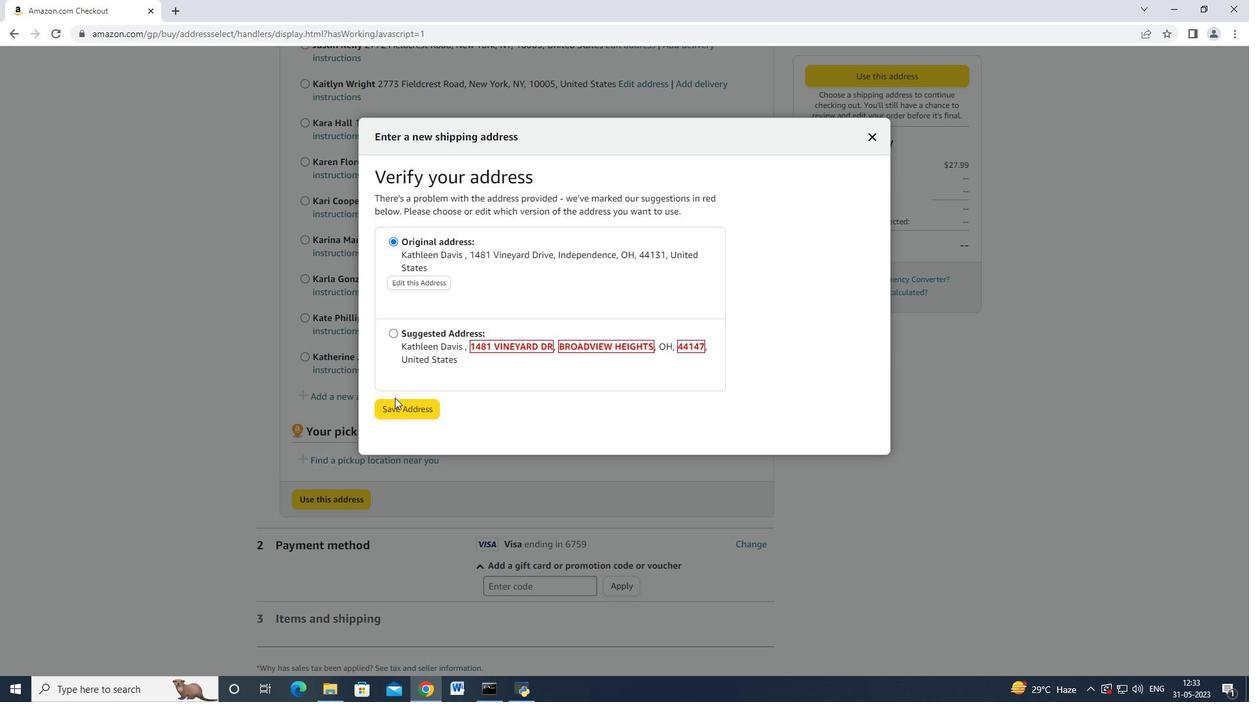 
Action: Mouse moved to (433, 288)
Screenshot: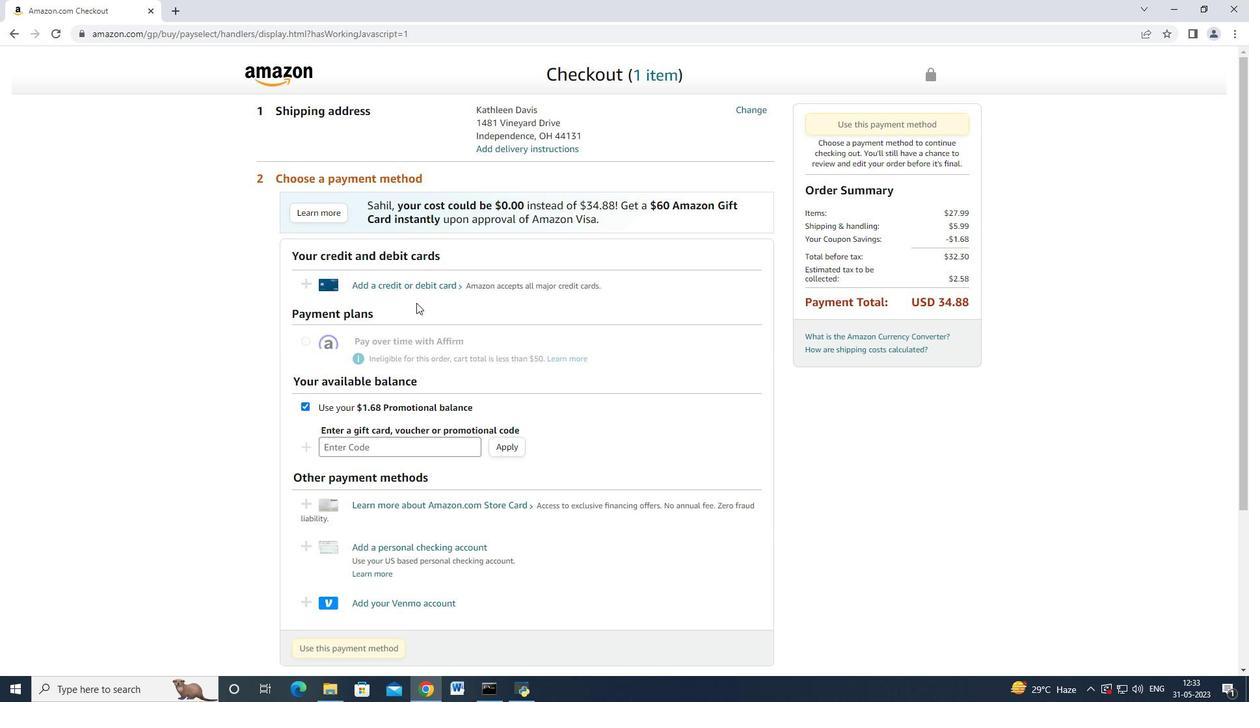 
Action: Mouse pressed left at (433, 288)
Screenshot: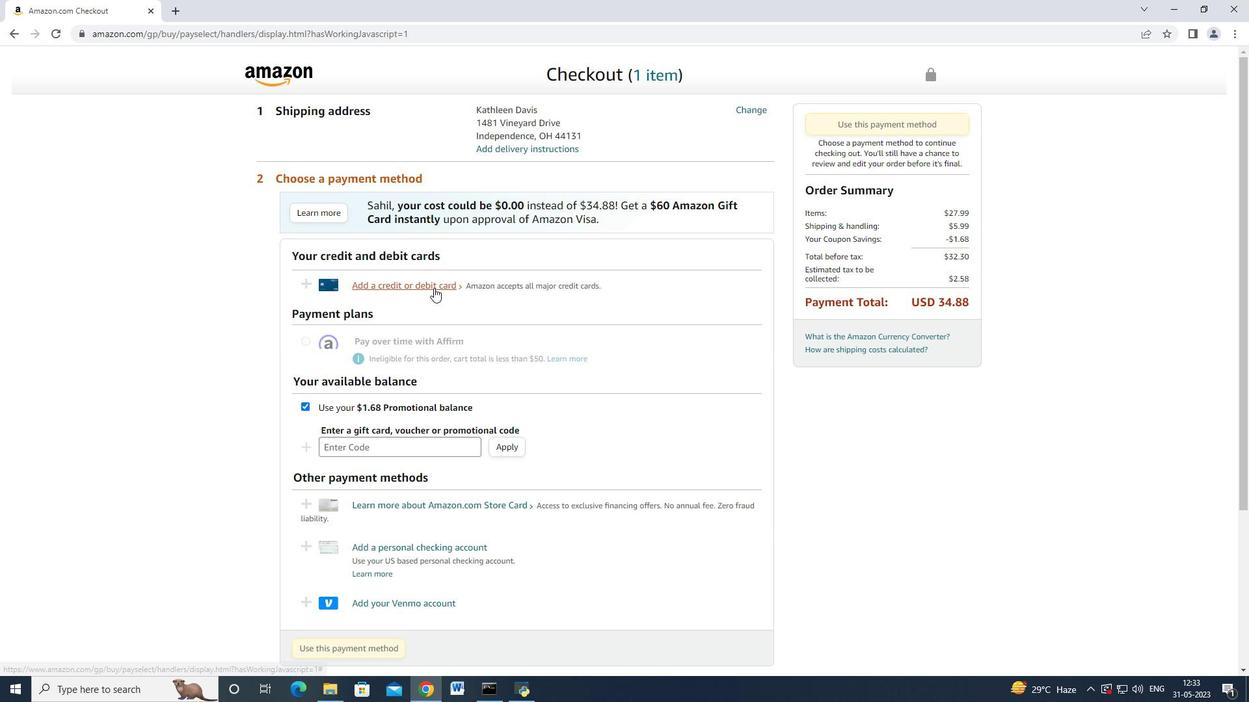 
Action: Mouse moved to (511, 305)
Screenshot: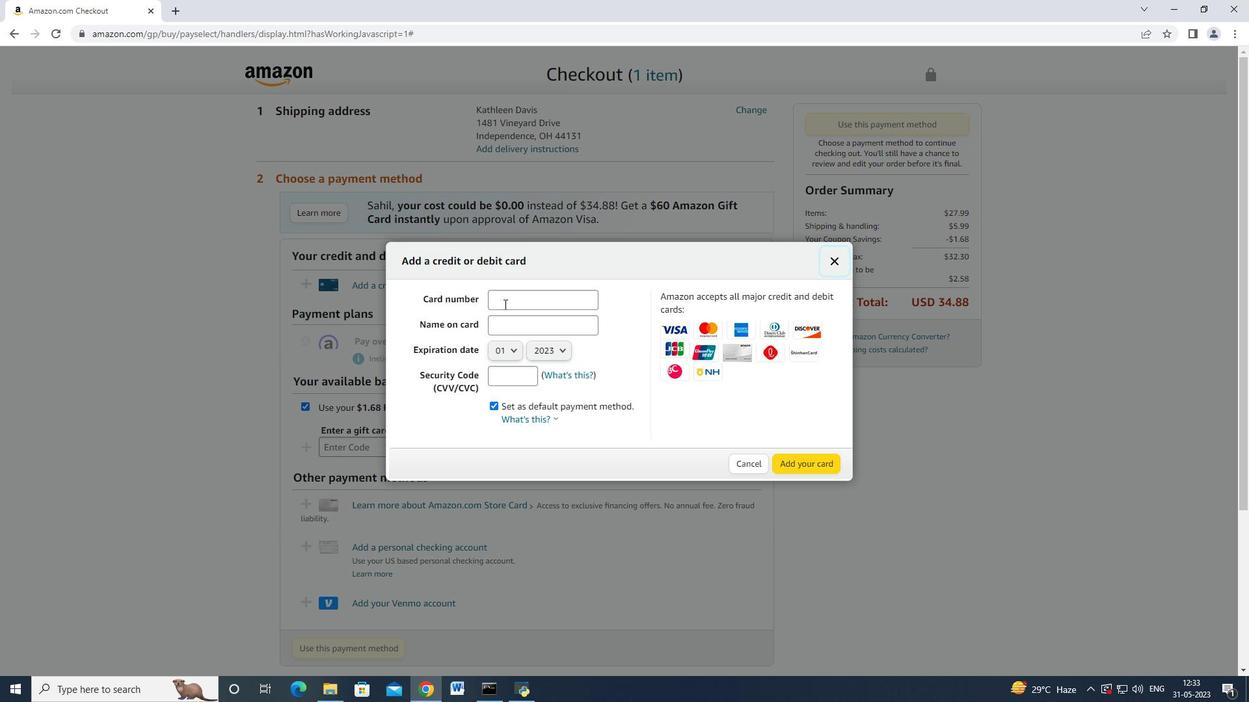 
Action: Mouse pressed left at (511, 305)
Screenshot: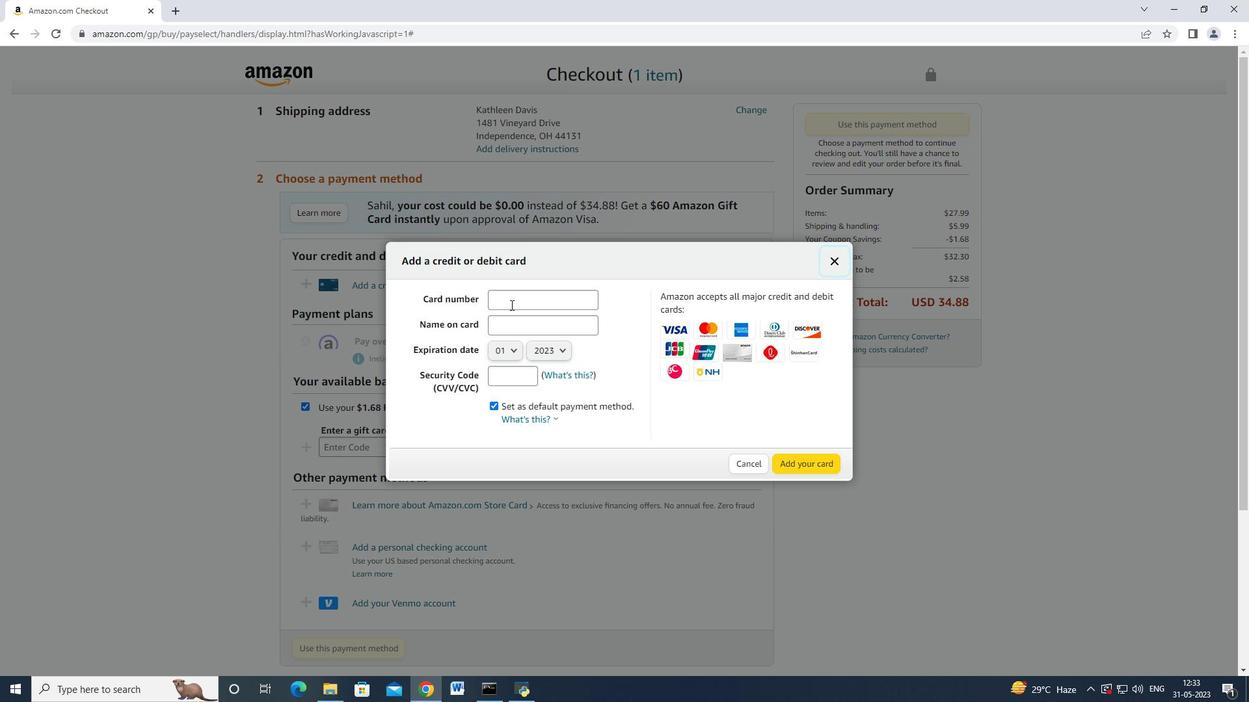 
Action: Mouse moved to (512, 305)
Screenshot: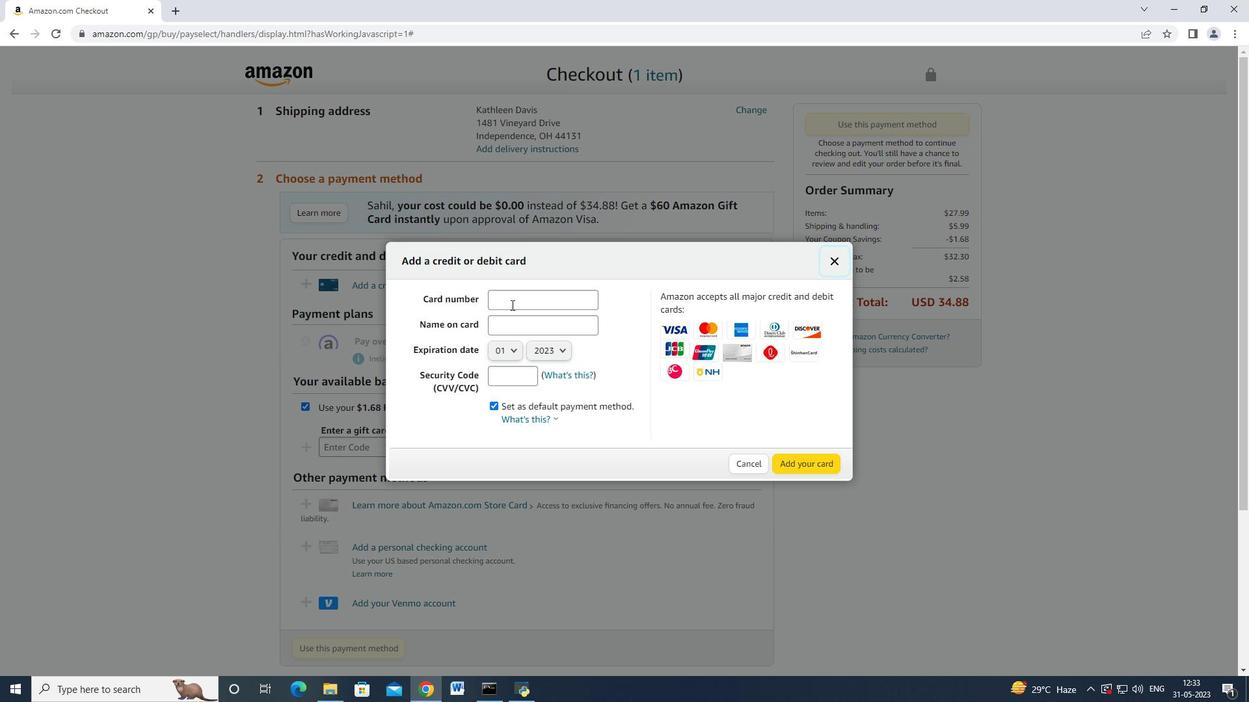
Action: Key pressed 48934<Key.backspace>754559587965<Key.tab><Key.shift>Johb<Key.backspace>n<Key.space><Key.shift>Baker<Key.tab>
Screenshot: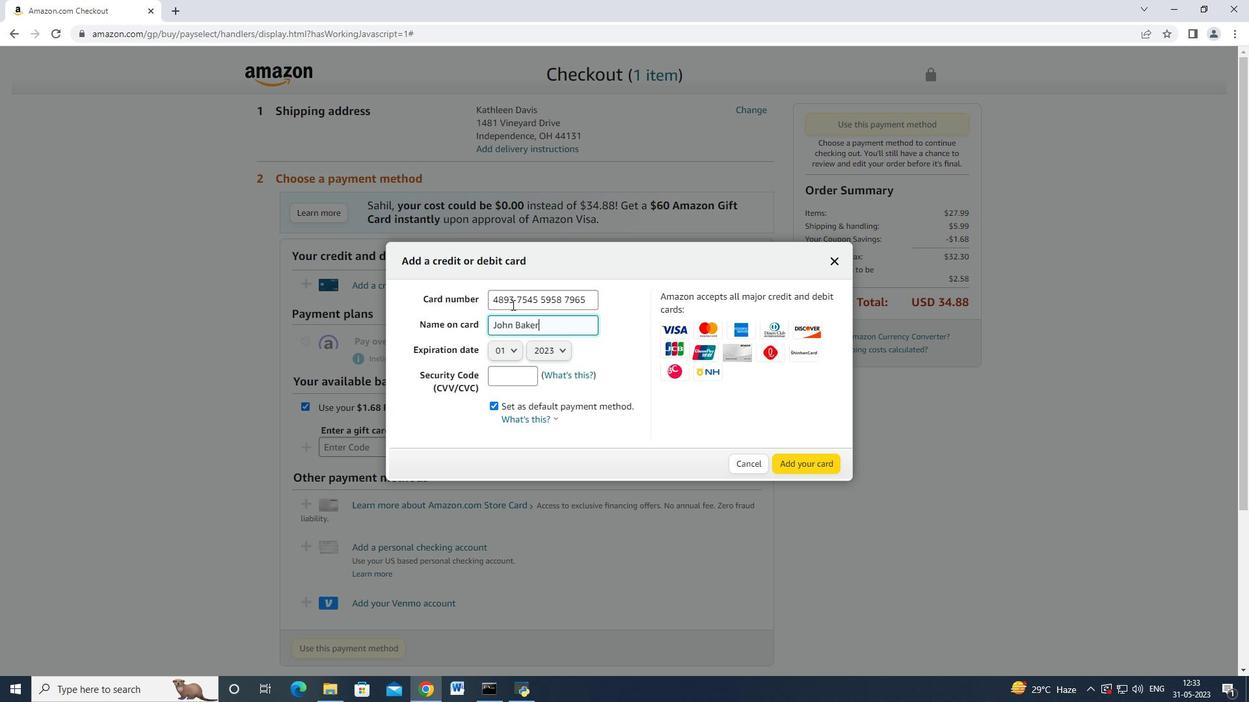 
Action: Mouse moved to (511, 347)
Screenshot: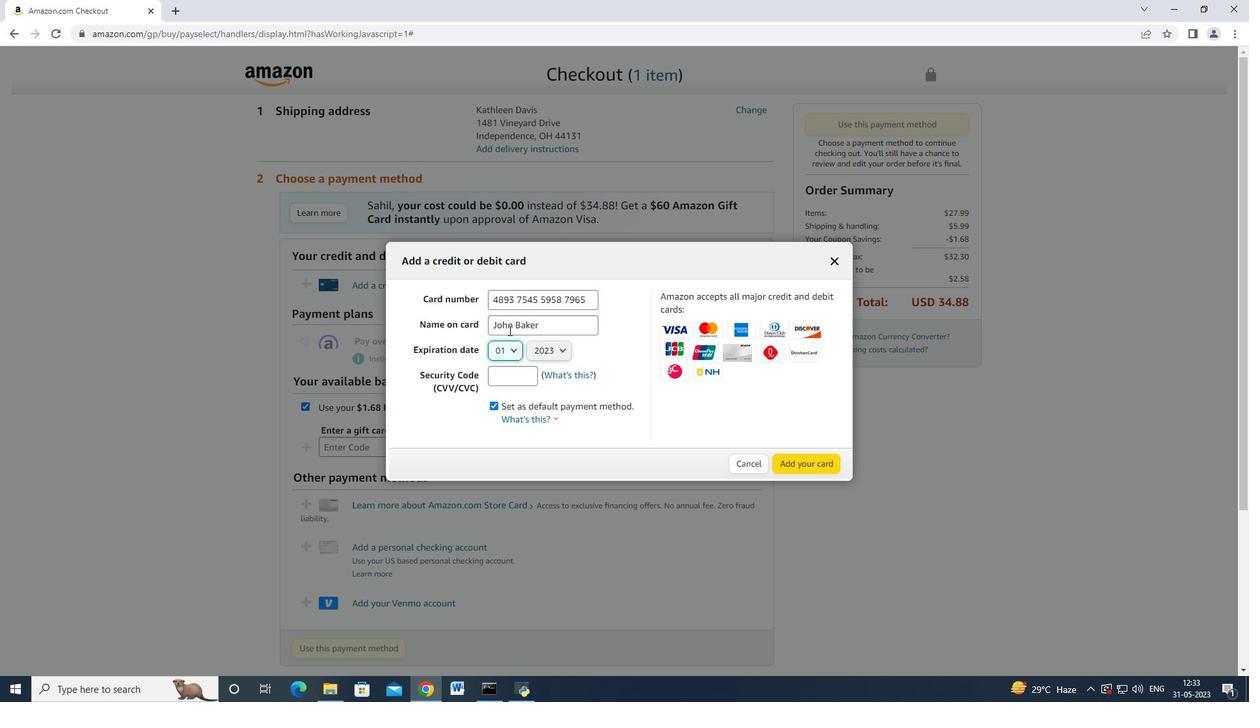 
Action: Mouse pressed left at (511, 347)
Screenshot: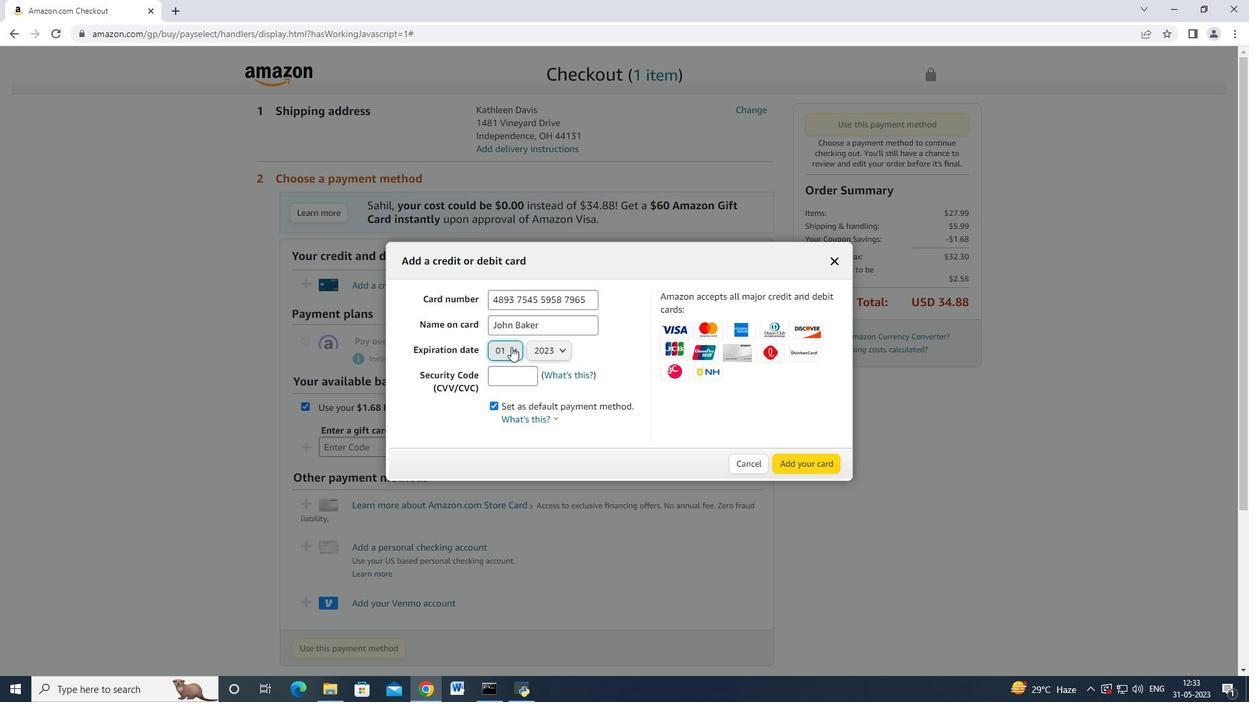 
Action: Mouse moved to (506, 432)
Screenshot: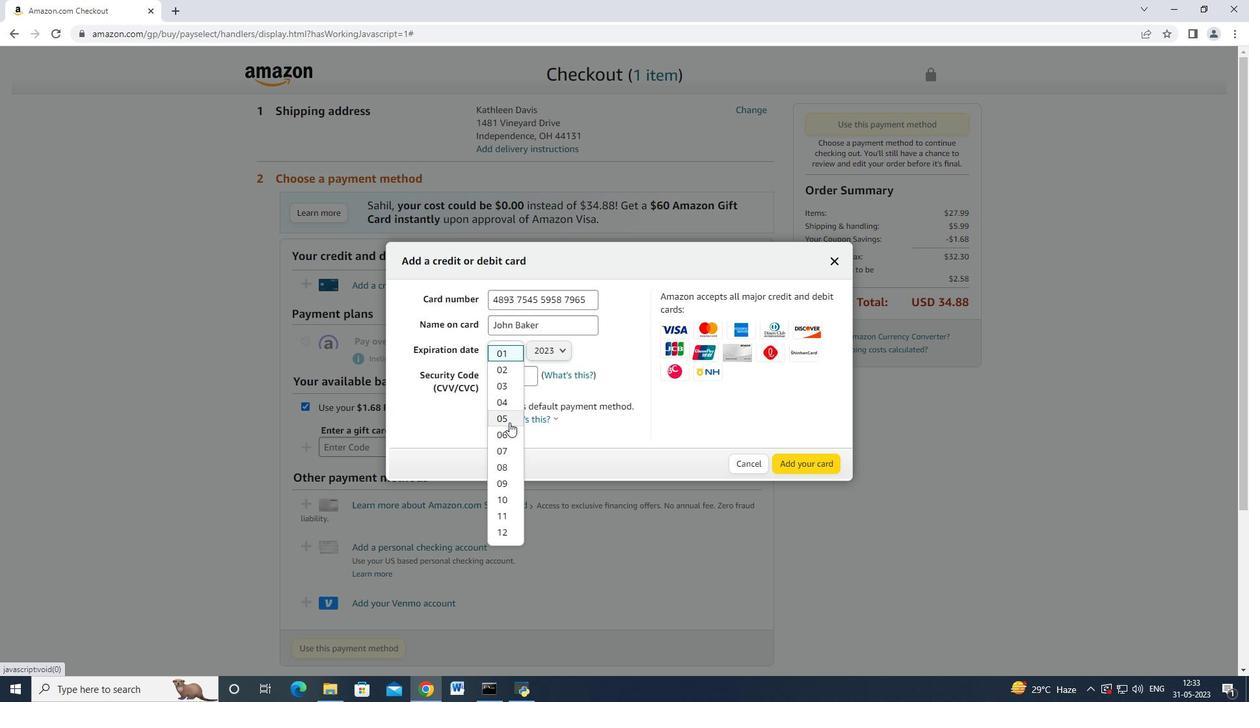 
Action: Mouse pressed left at (506, 432)
Screenshot: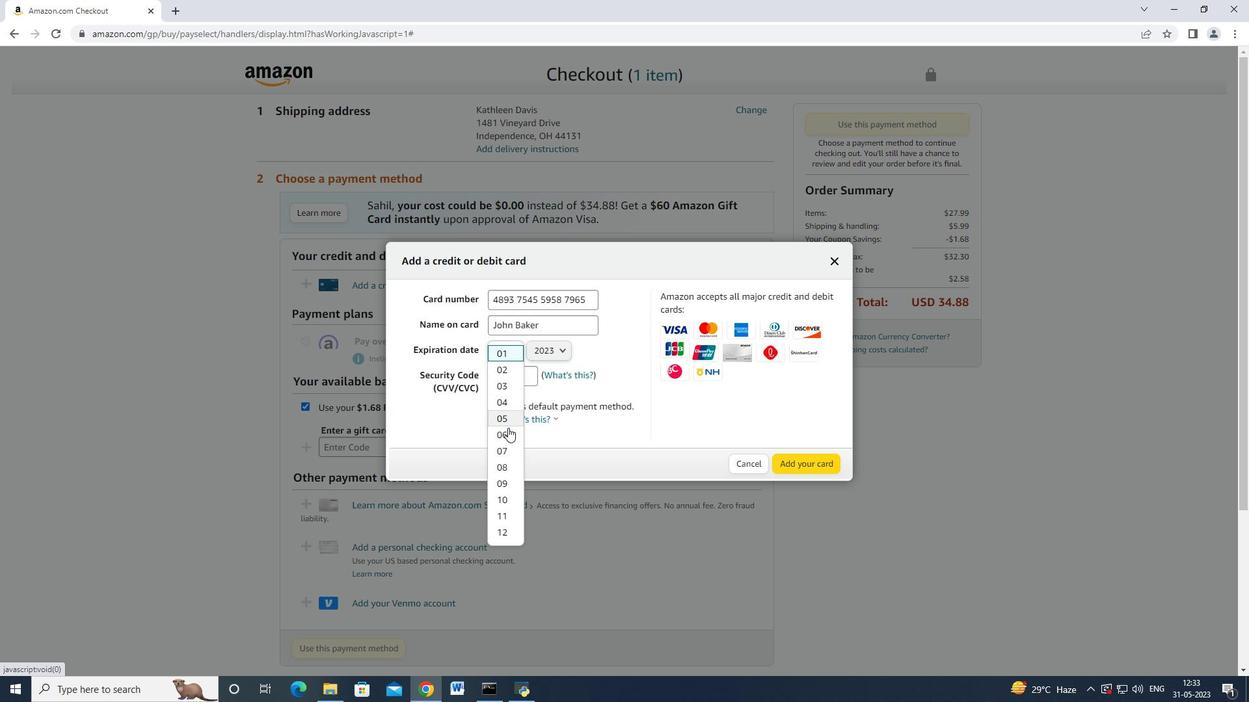 
Action: Mouse moved to (534, 342)
Screenshot: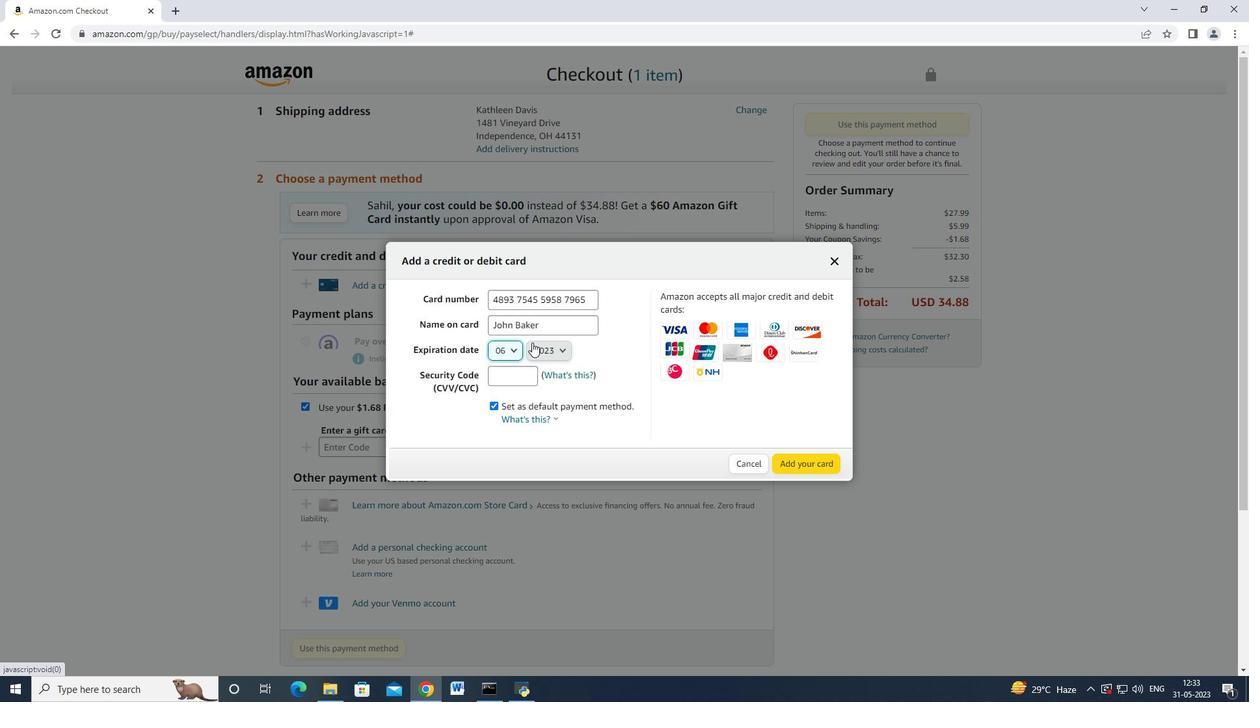 
Action: Mouse pressed left at (534, 342)
Screenshot: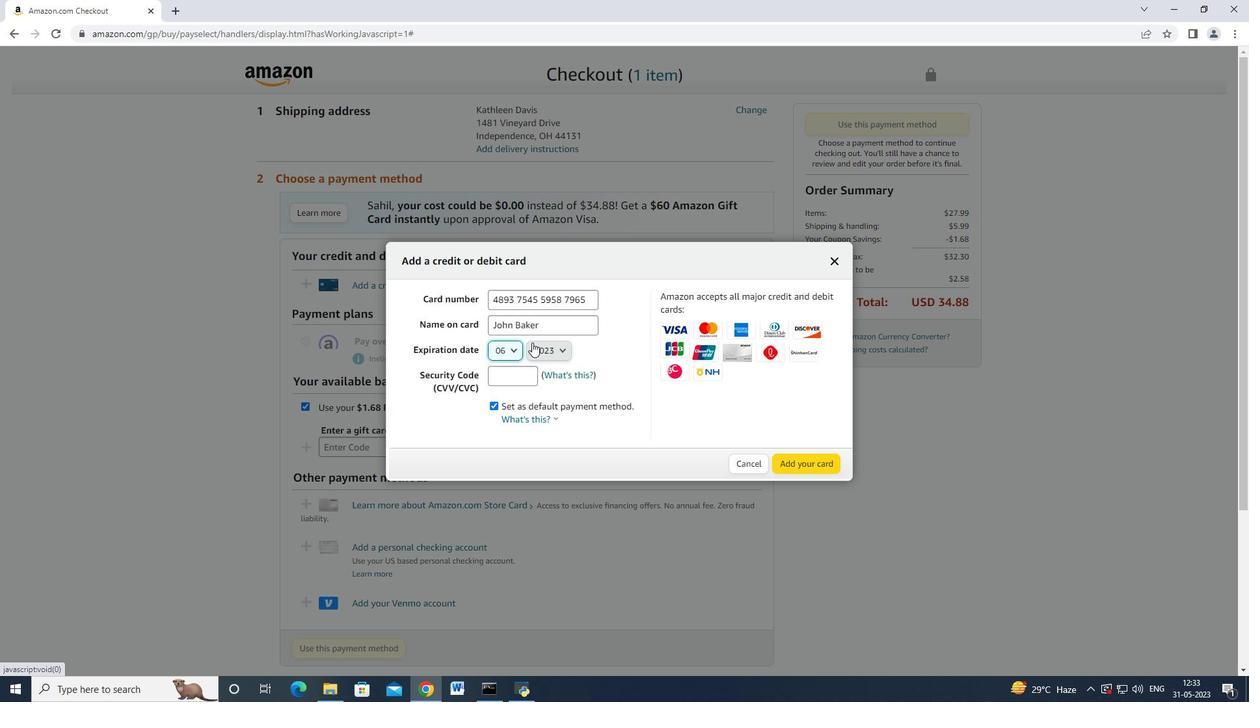 
Action: Mouse moved to (540, 385)
Screenshot: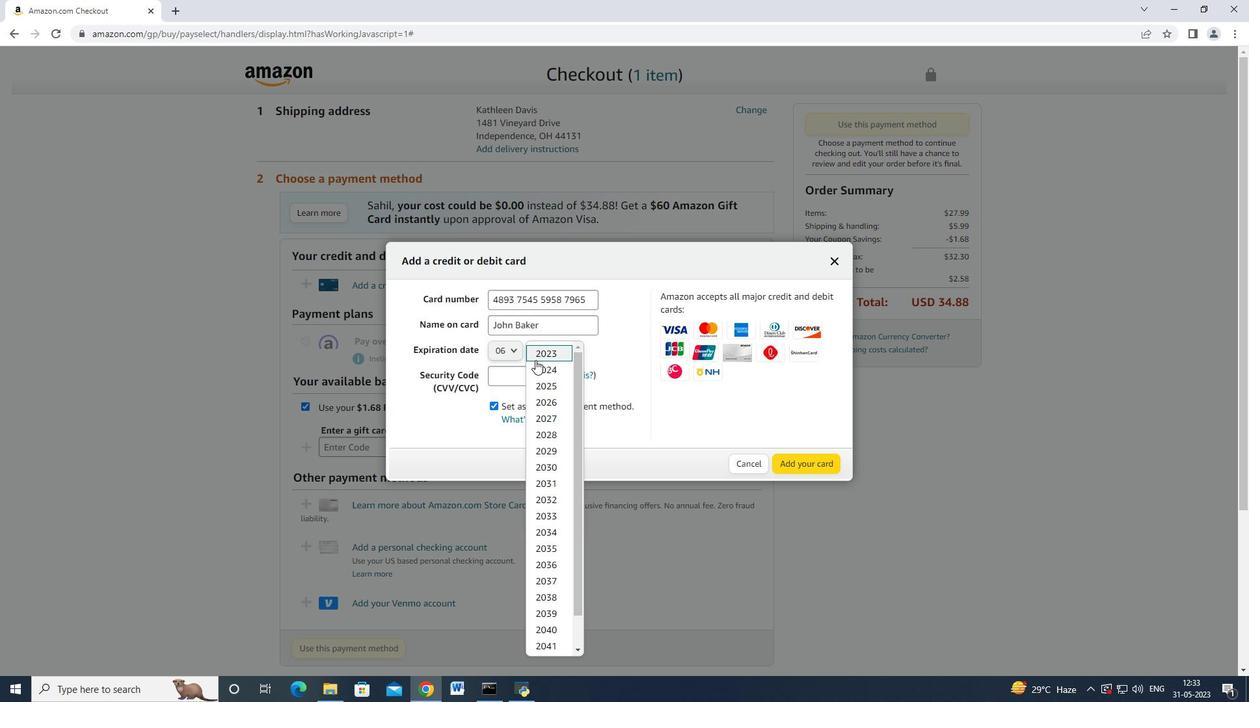 
Action: Mouse pressed left at (540, 385)
Screenshot: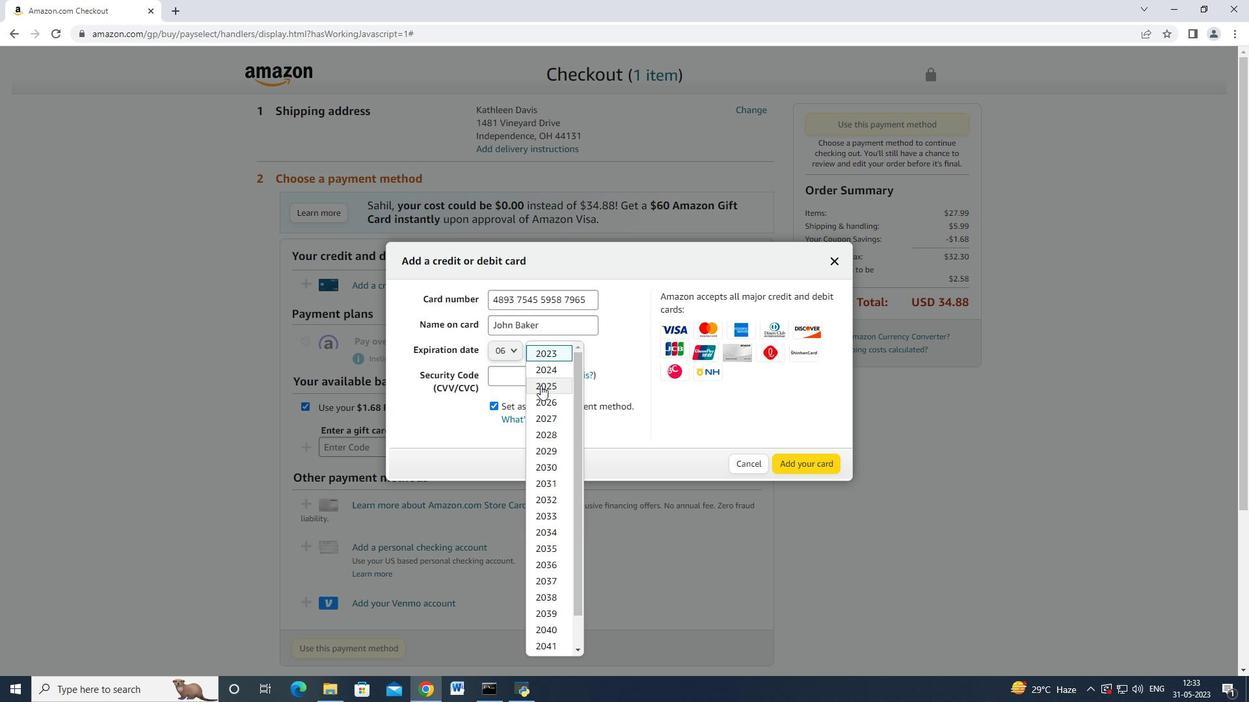 
Action: Mouse moved to (521, 379)
Screenshot: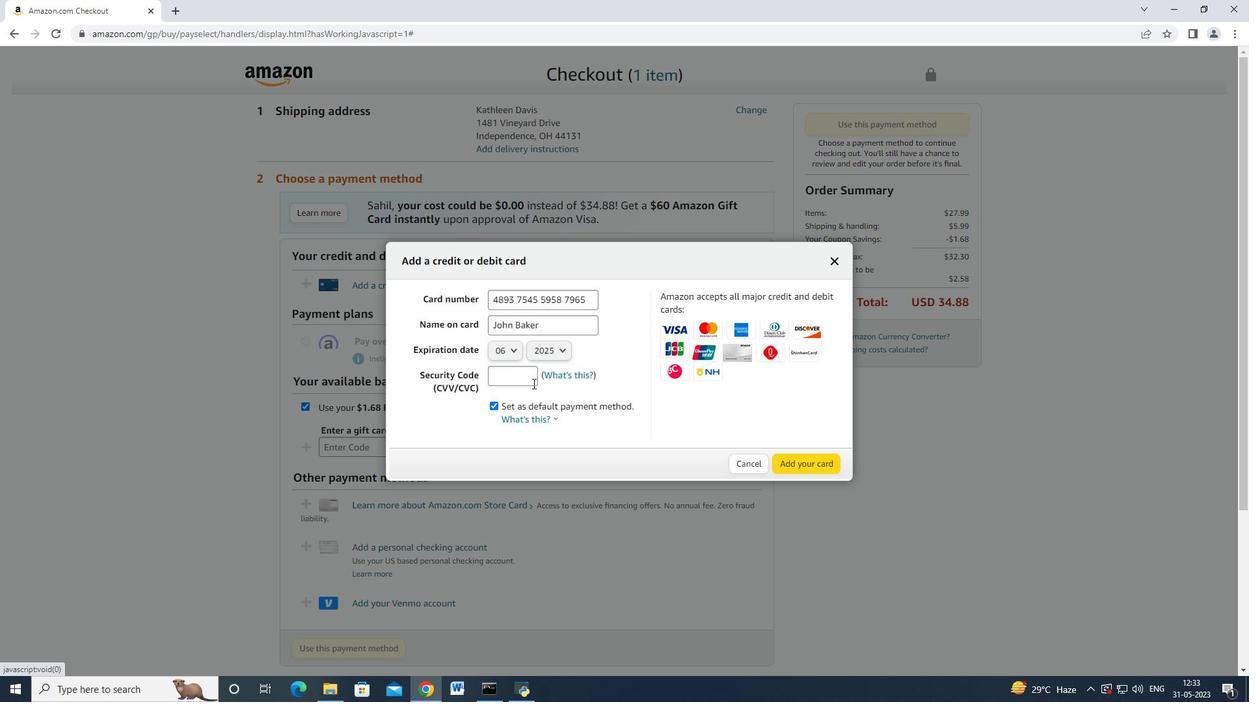 
Action: Mouse pressed left at (521, 379)
Screenshot: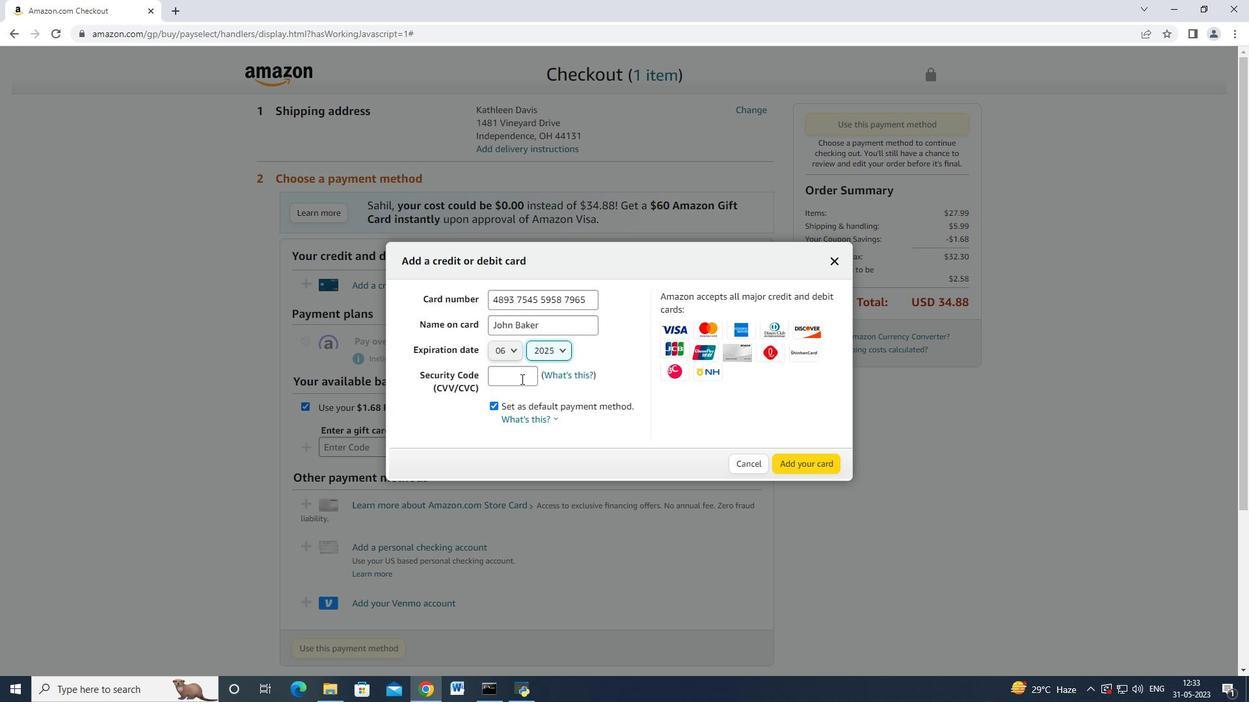 
Action: Key pressed 549
Screenshot: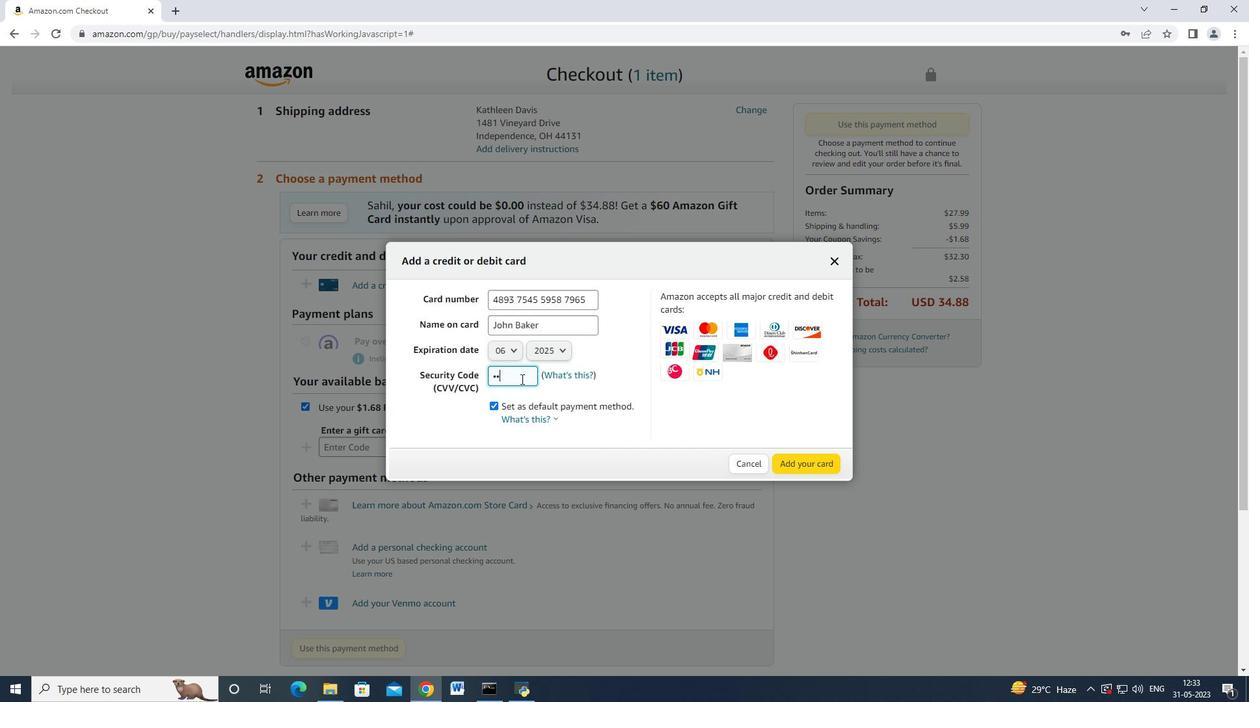 
Action: Mouse moved to (799, 456)
Screenshot: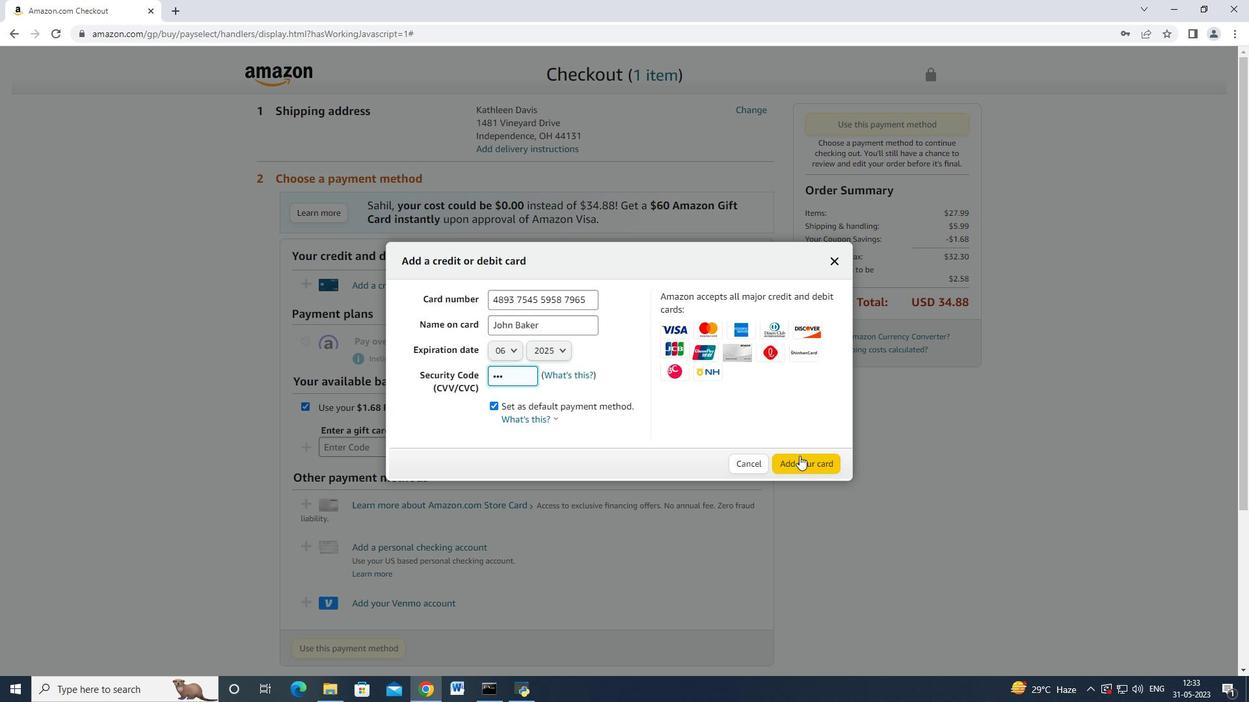 
